 Task: Research Airbnb properties in Tralee, Ireland from 2nd November, 2023 to 15th November, 2023 for 2 adults. Place can be entire place with 1  bedroom having 1 bed and 1 bathroom. Property type can be hotel.
Action: Mouse moved to (317, 98)
Screenshot: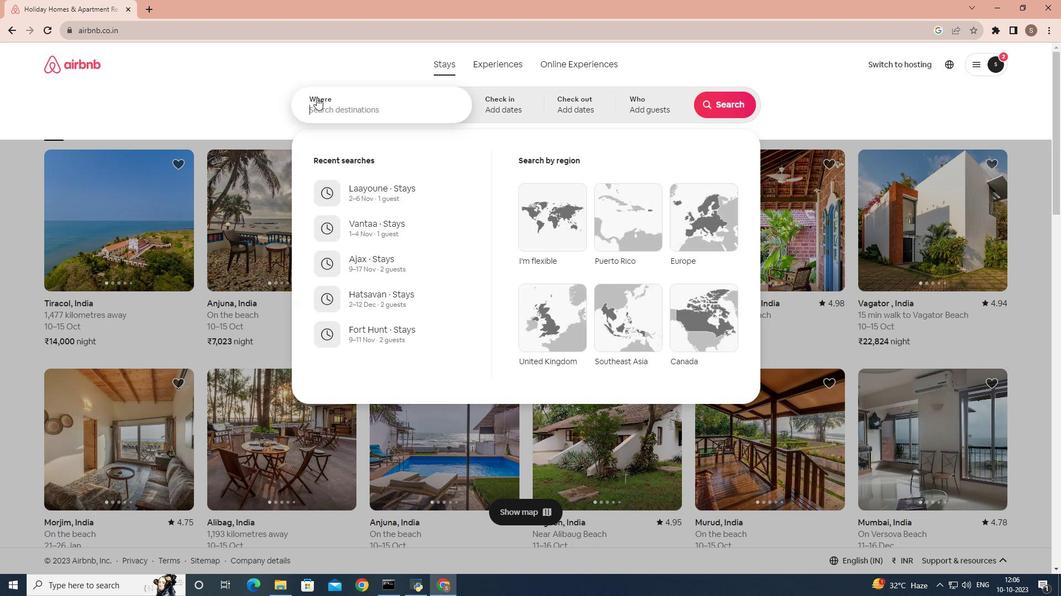 
Action: Mouse pressed left at (317, 98)
Screenshot: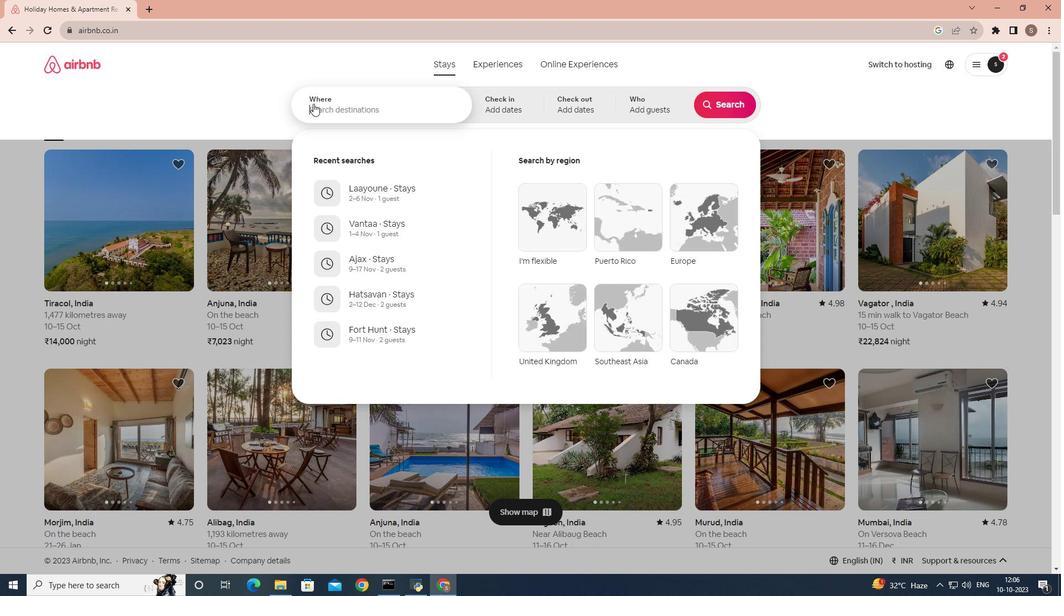 
Action: Mouse moved to (327, 112)
Screenshot: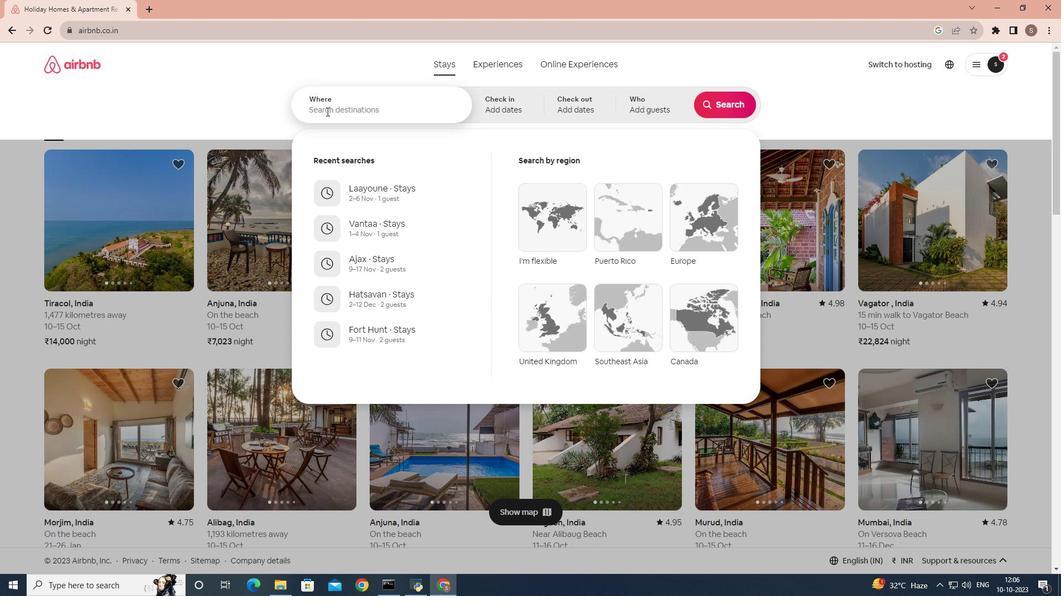 
Action: Mouse pressed left at (327, 112)
Screenshot: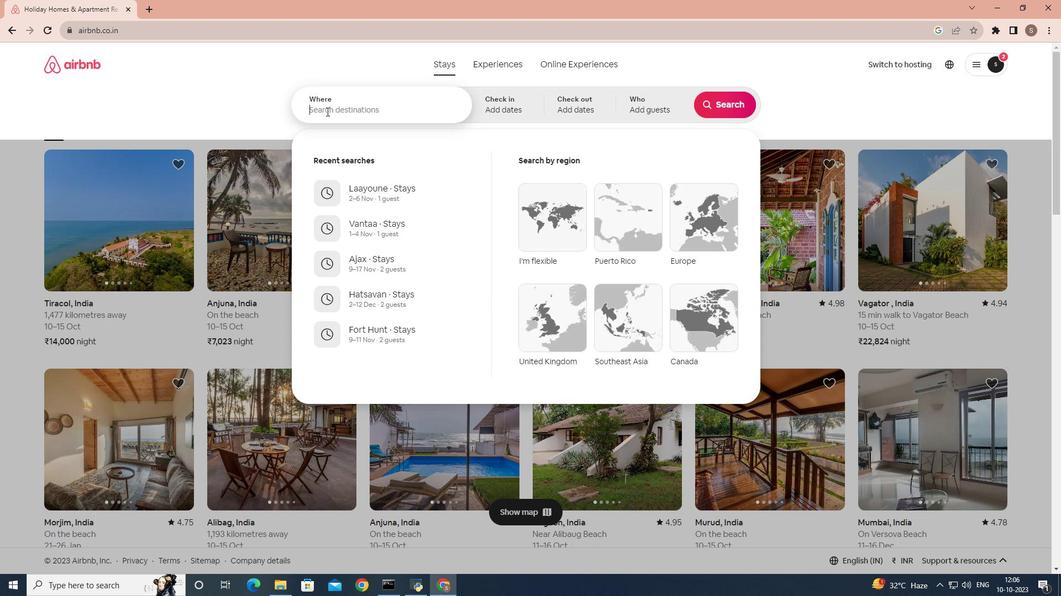 
Action: Key pressed <Key.caps_lock>T<Key.caps_lock>ralee
Screenshot: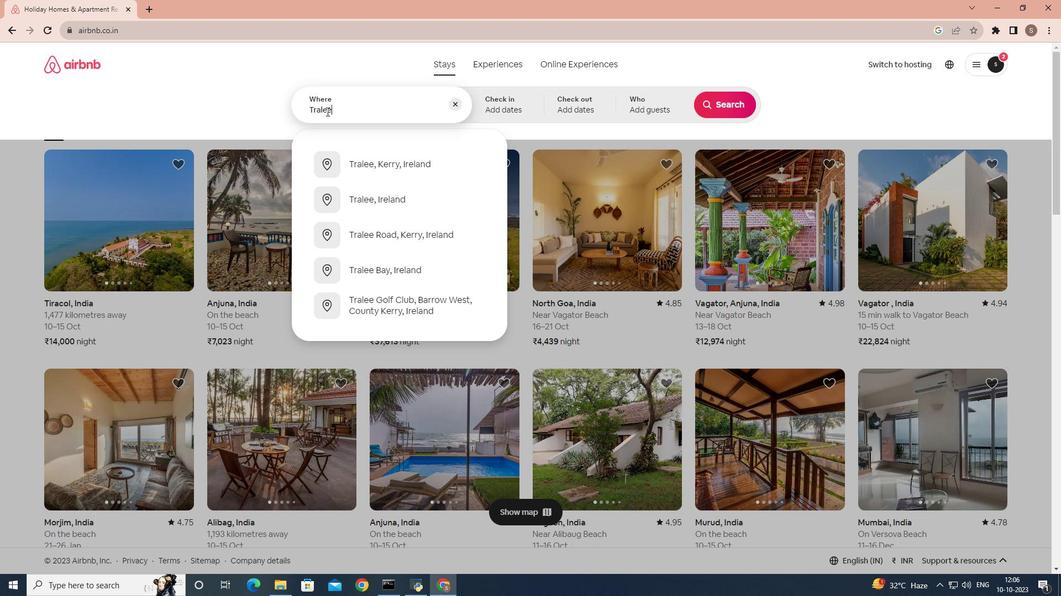 
Action: Mouse moved to (417, 208)
Screenshot: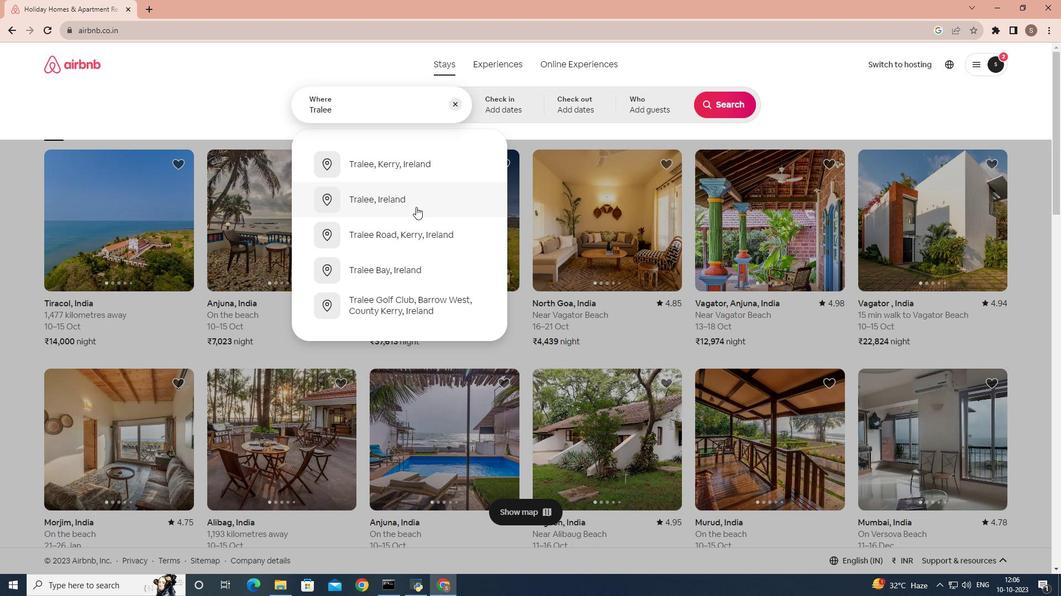 
Action: Mouse pressed left at (417, 208)
Screenshot: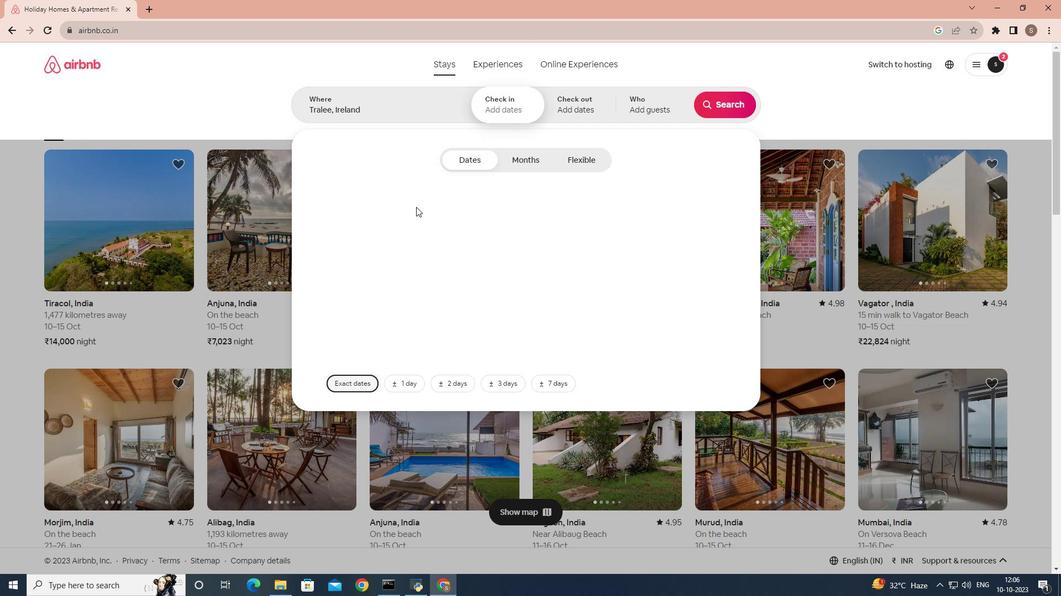 
Action: Mouse moved to (671, 242)
Screenshot: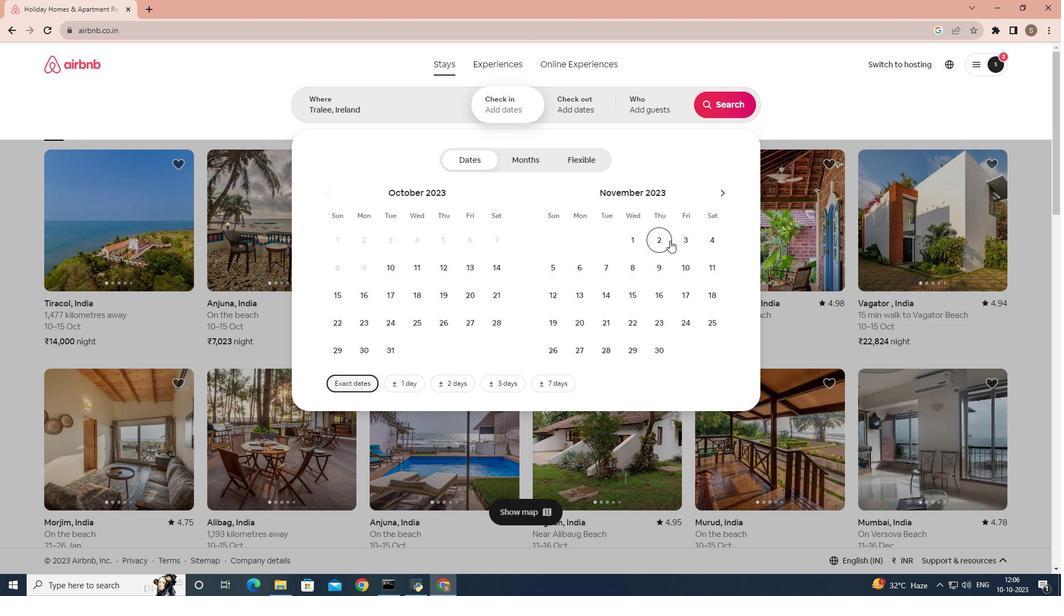 
Action: Mouse pressed left at (671, 242)
Screenshot: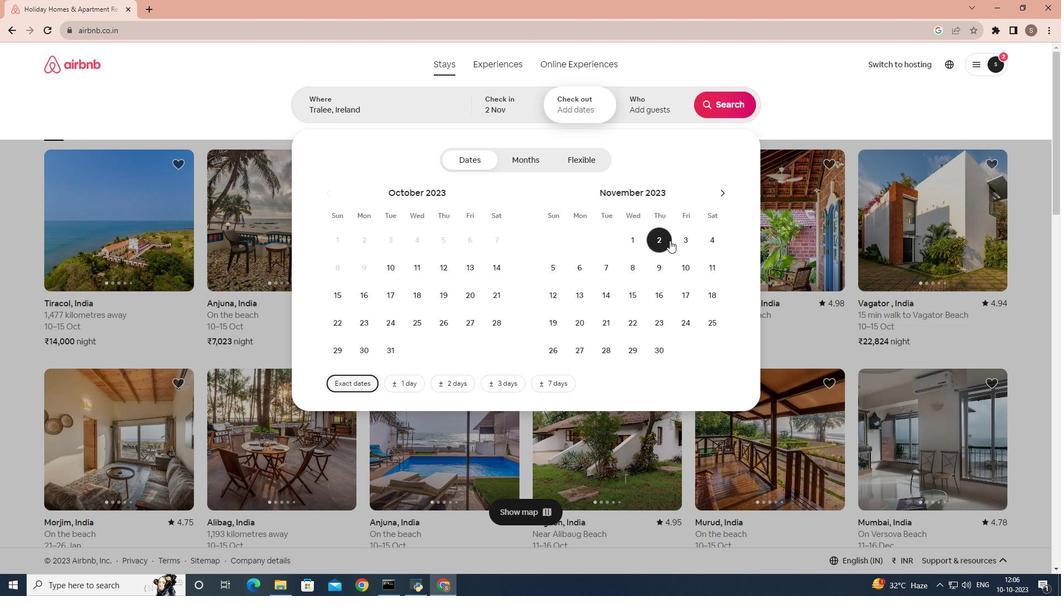 
Action: Mouse moved to (625, 295)
Screenshot: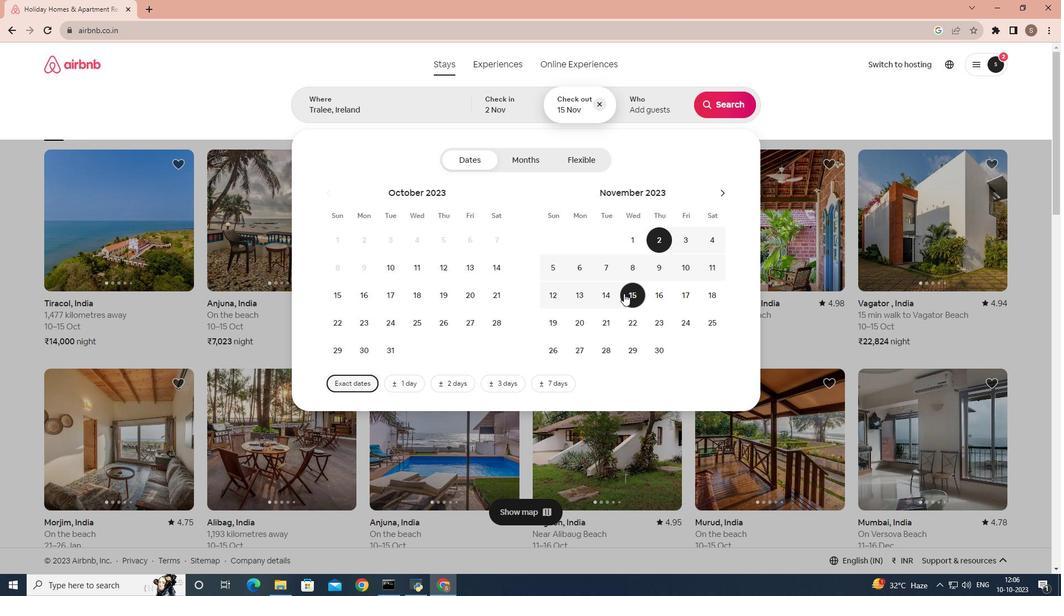 
Action: Mouse pressed left at (625, 295)
Screenshot: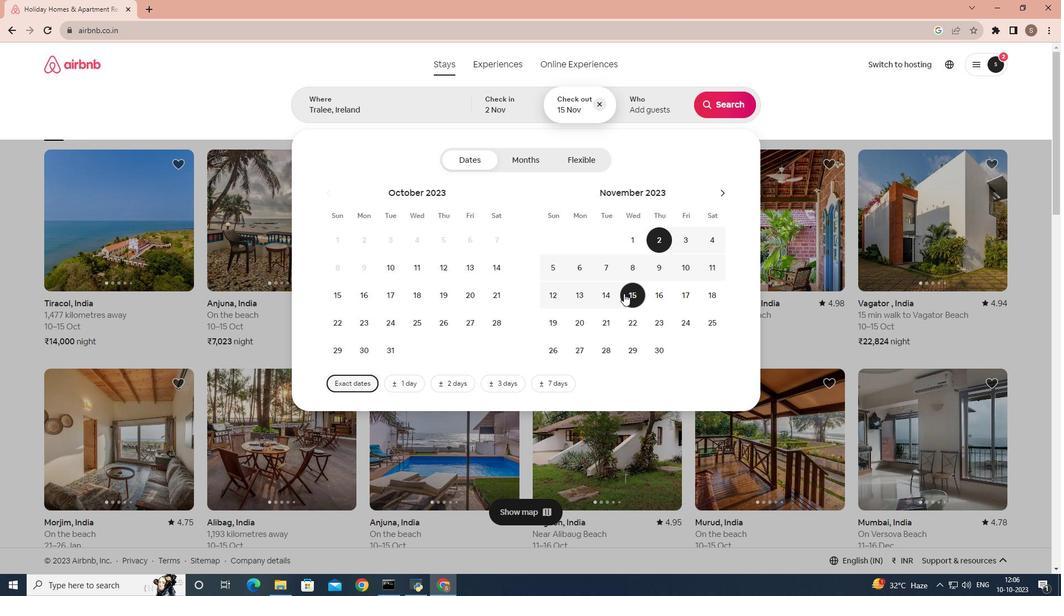 
Action: Mouse moved to (637, 104)
Screenshot: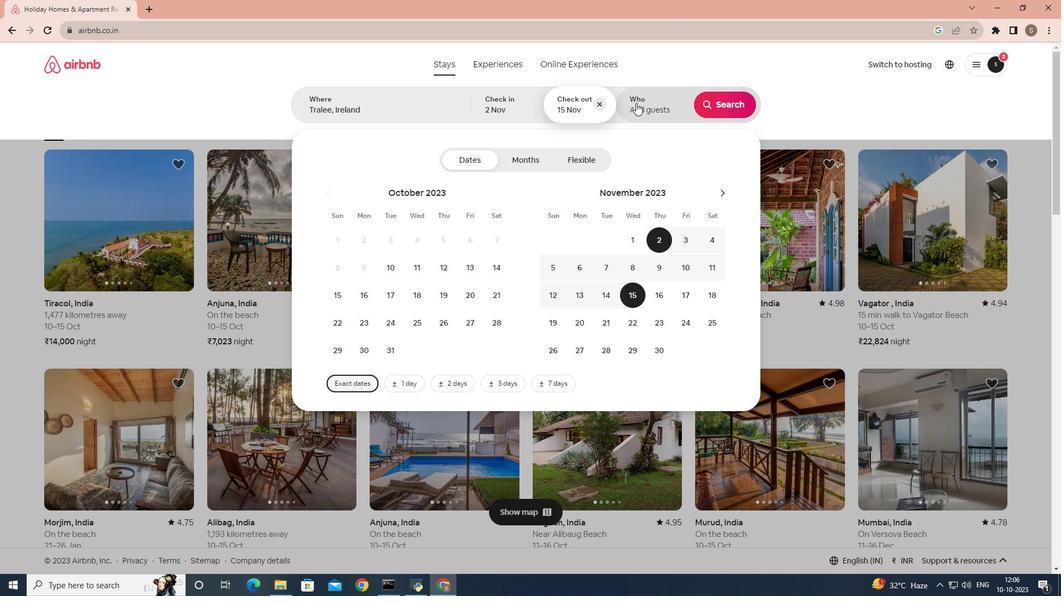 
Action: Mouse pressed left at (637, 104)
Screenshot: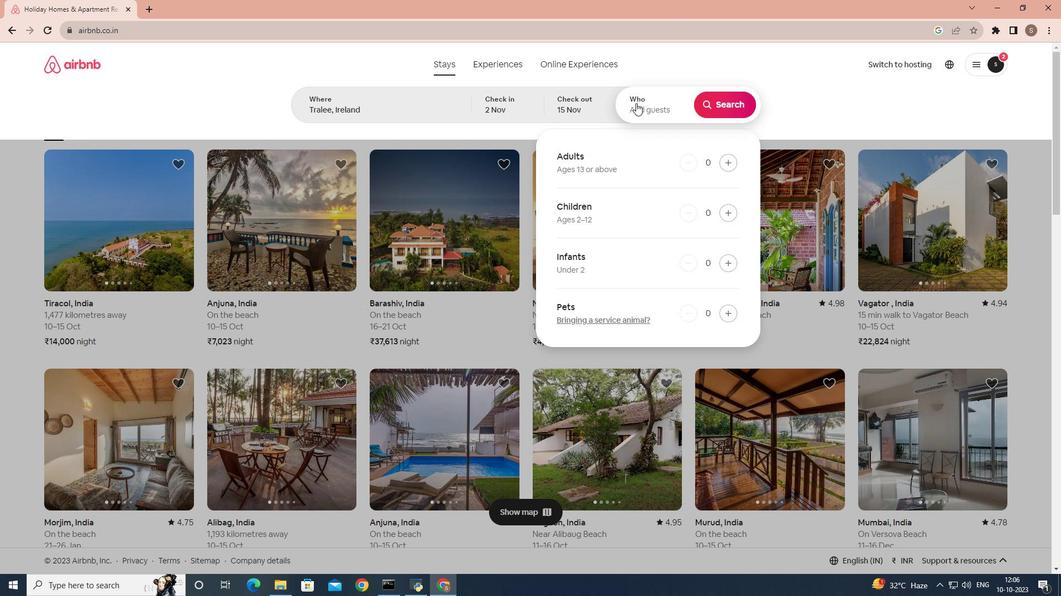 
Action: Mouse moved to (742, 165)
Screenshot: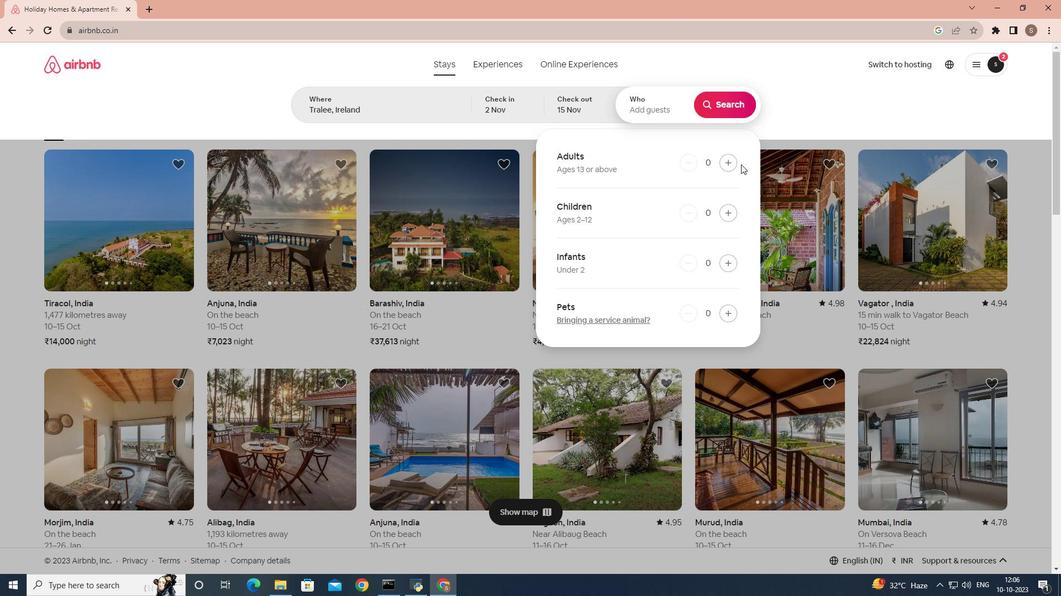 
Action: Mouse pressed left at (742, 165)
Screenshot: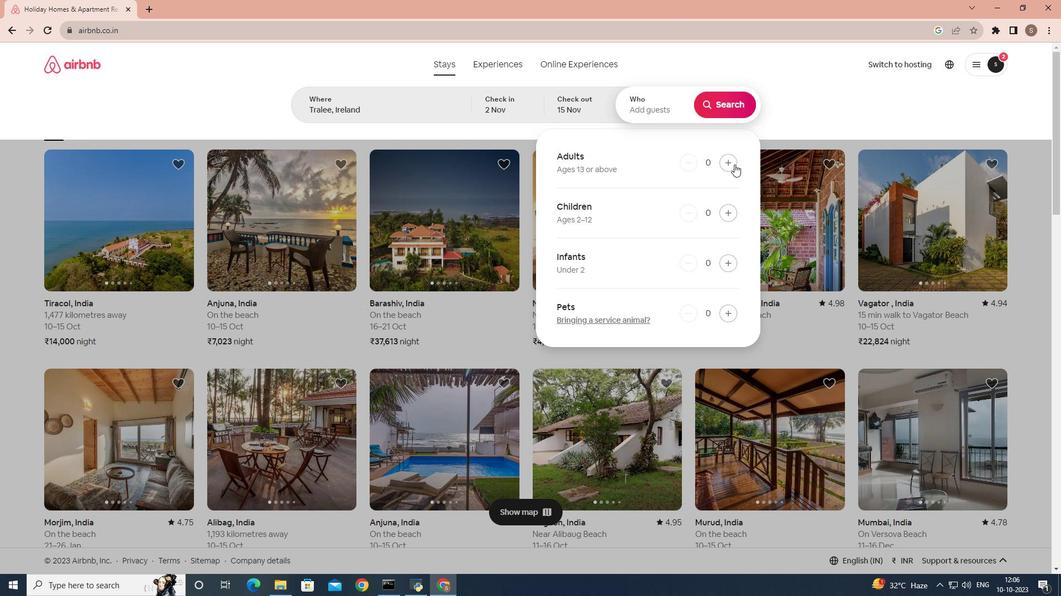 
Action: Mouse moved to (731, 165)
Screenshot: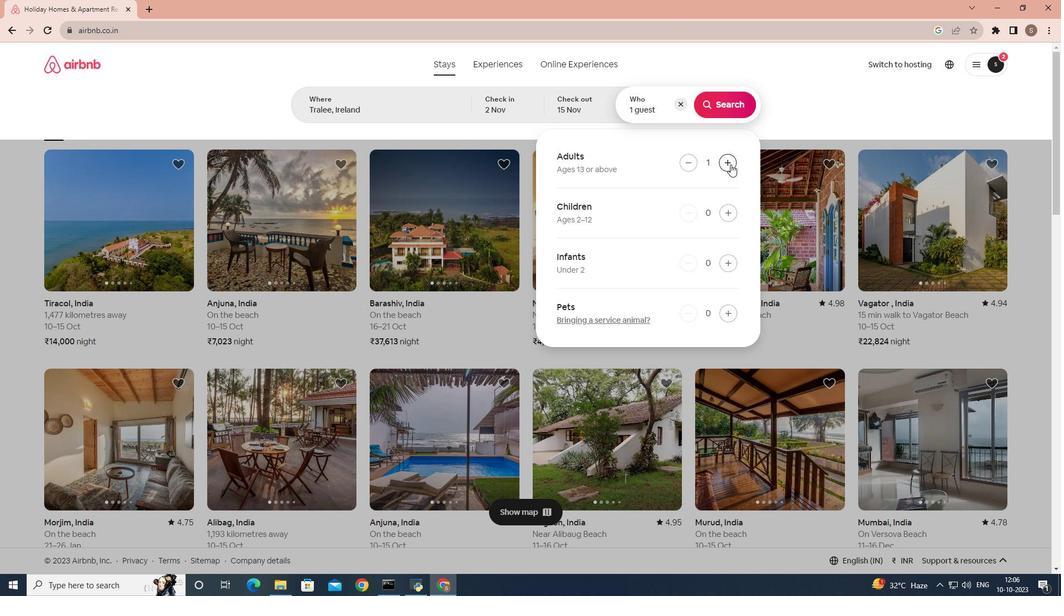 
Action: Mouse pressed left at (731, 165)
Screenshot: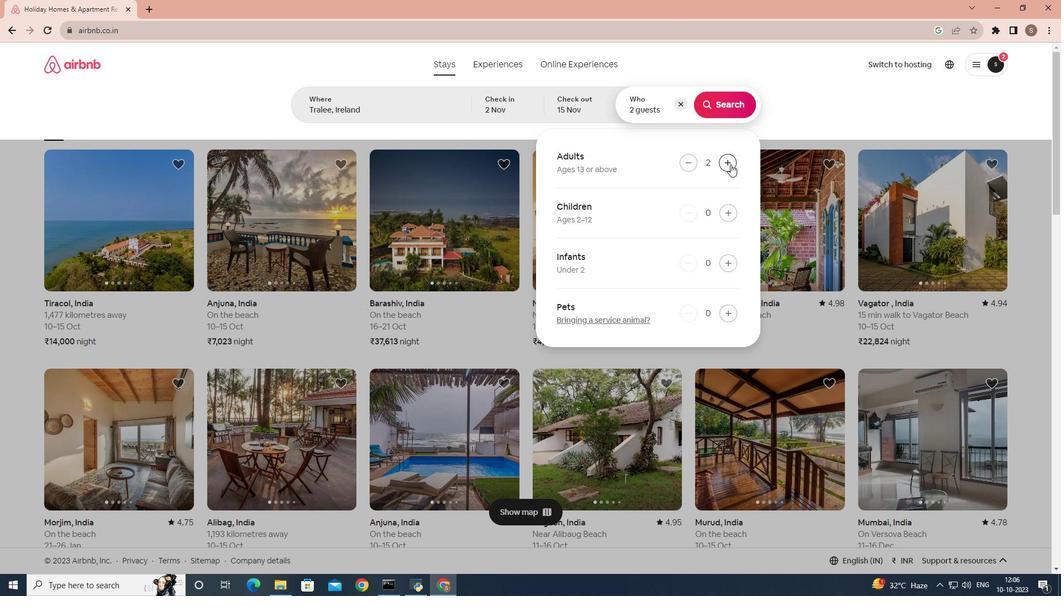 
Action: Mouse pressed left at (731, 165)
Screenshot: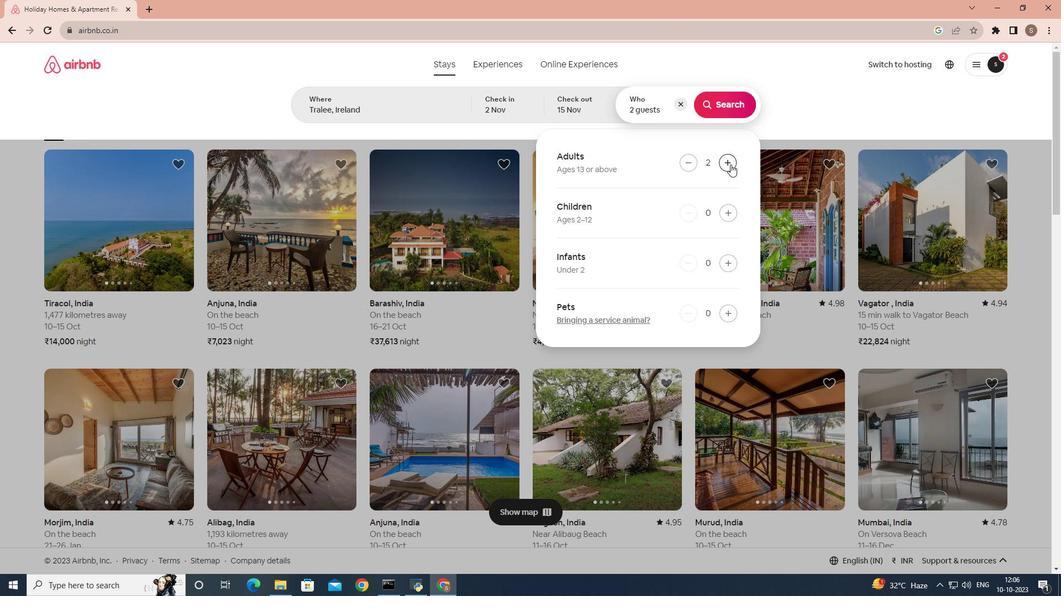
Action: Mouse moved to (734, 111)
Screenshot: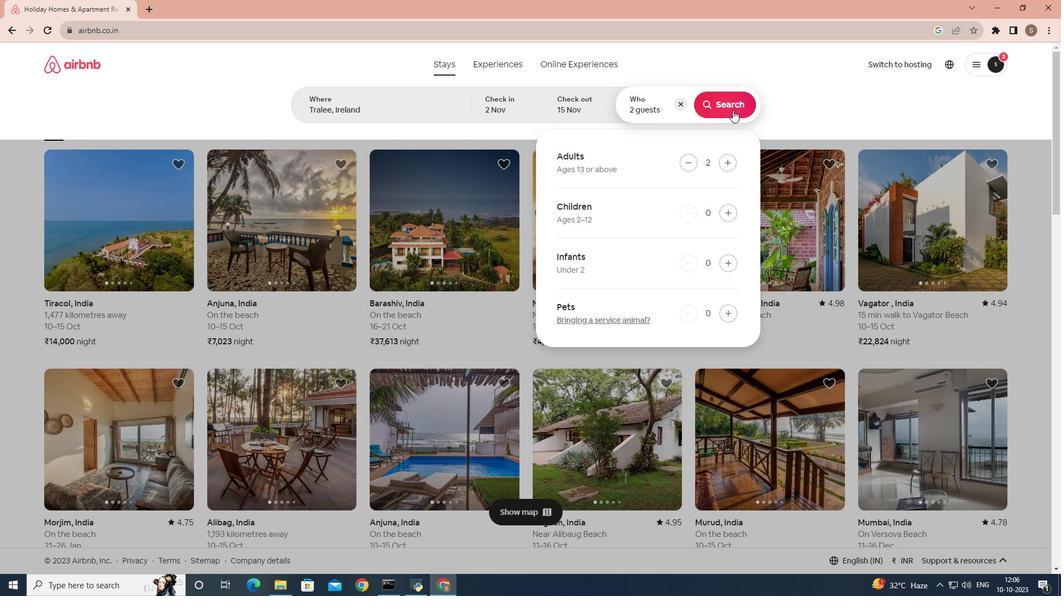 
Action: Mouse pressed left at (734, 111)
Screenshot: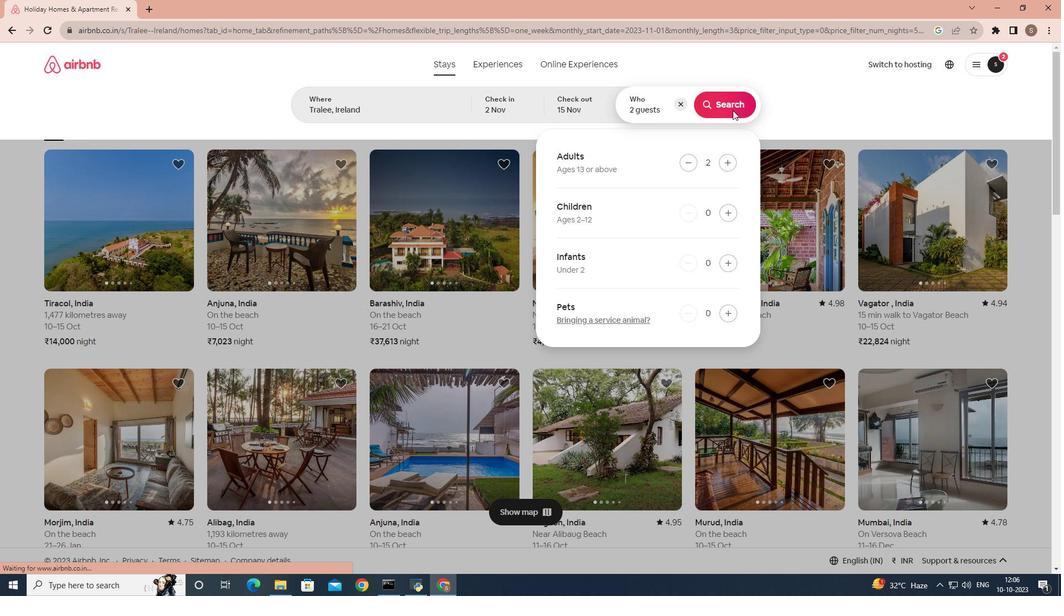 
Action: Mouse moved to (867, 107)
Screenshot: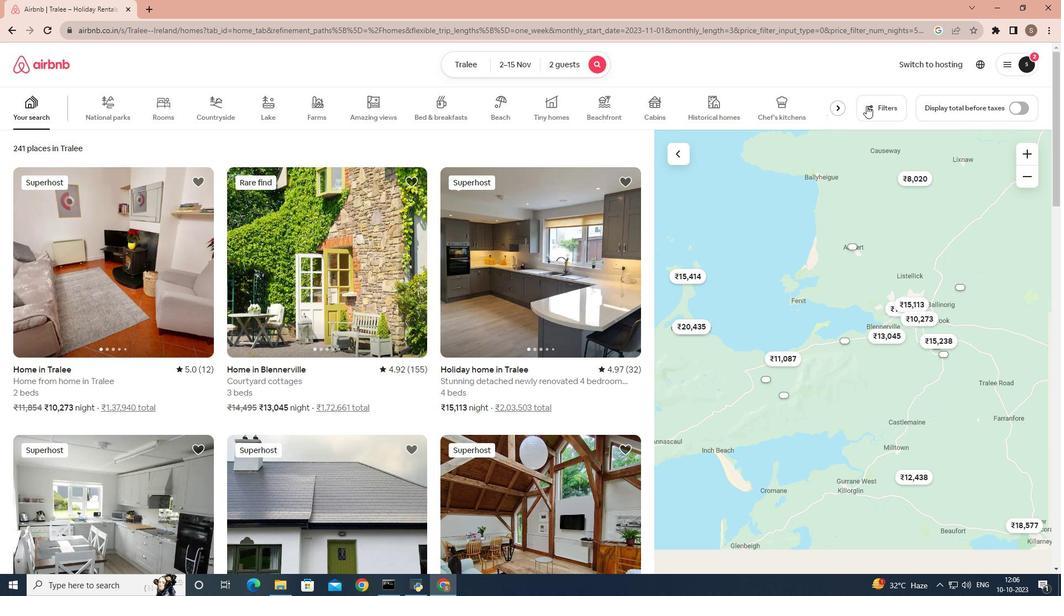 
Action: Mouse pressed left at (867, 107)
Screenshot: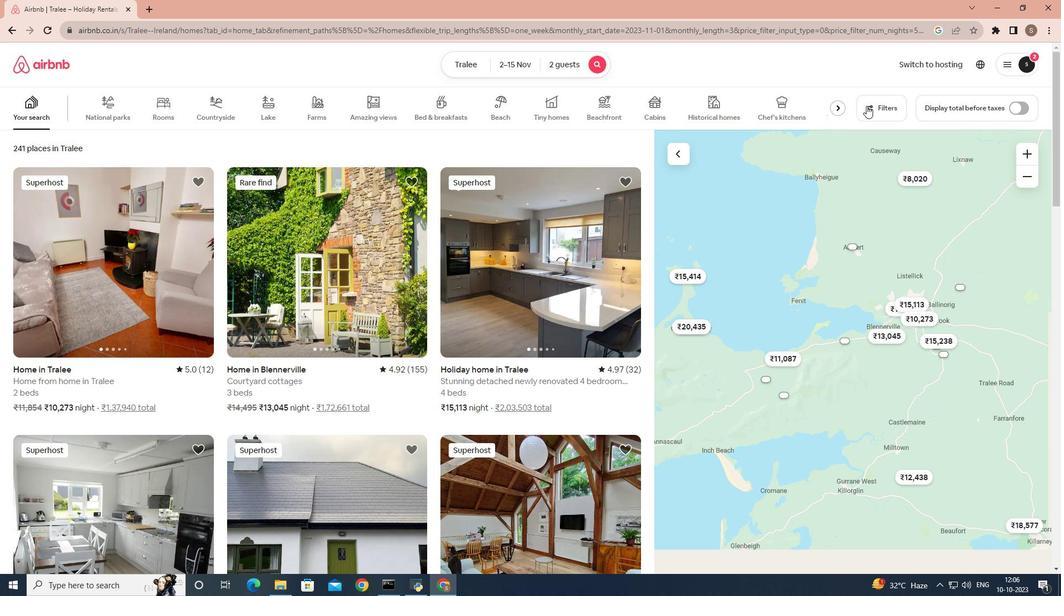 
Action: Mouse moved to (615, 169)
Screenshot: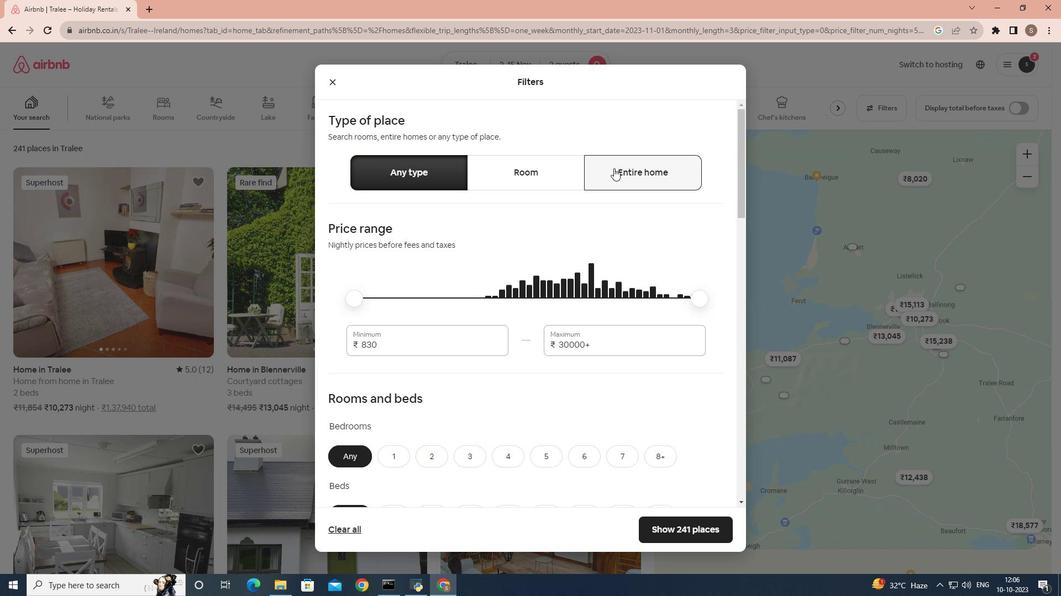 
Action: Mouse pressed left at (615, 169)
Screenshot: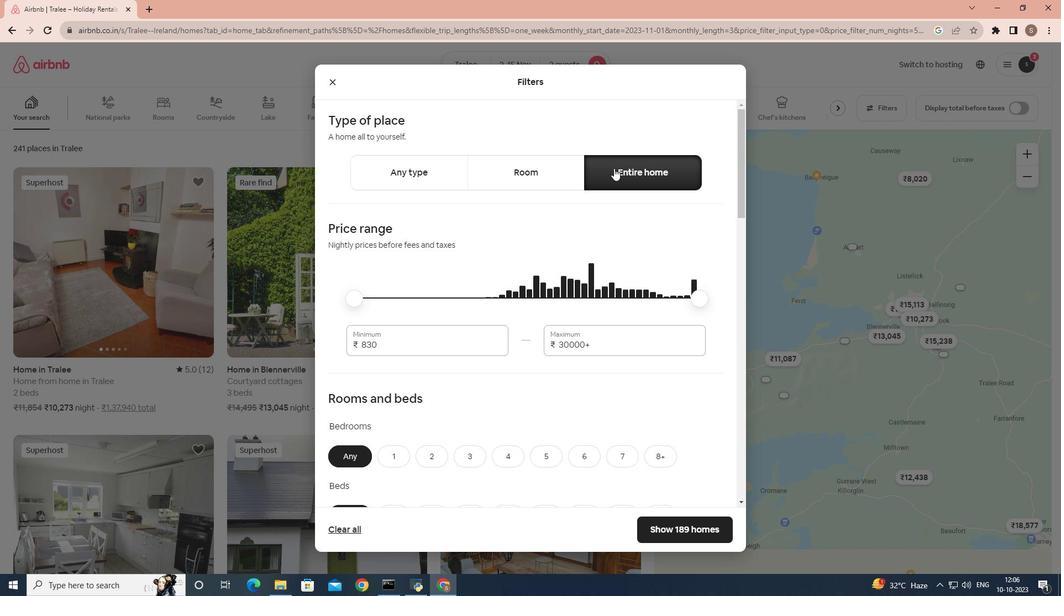 
Action: Mouse moved to (393, 334)
Screenshot: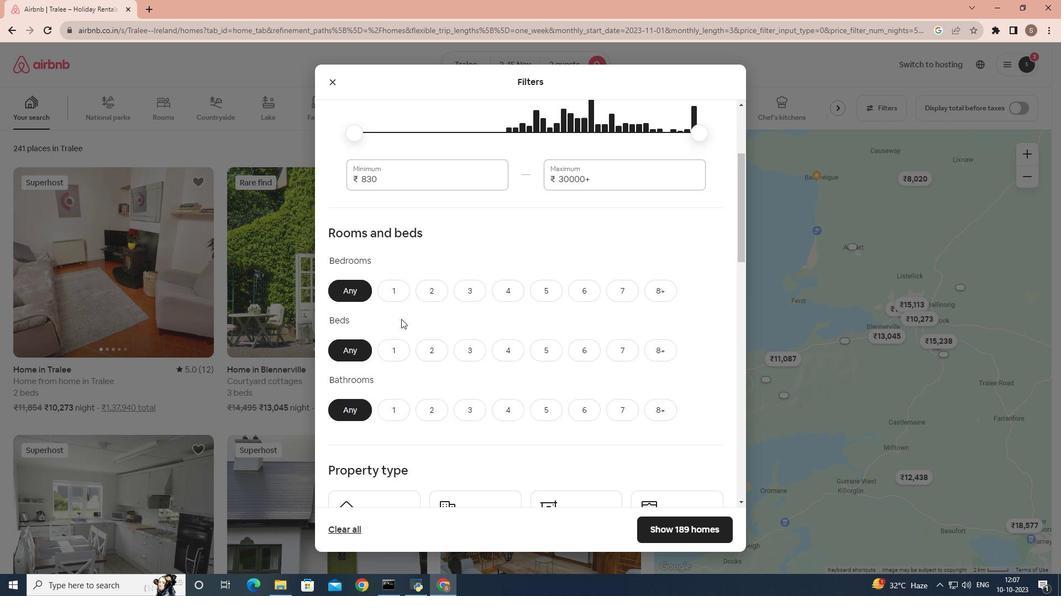 
Action: Mouse scrolled (393, 333) with delta (0, 0)
Screenshot: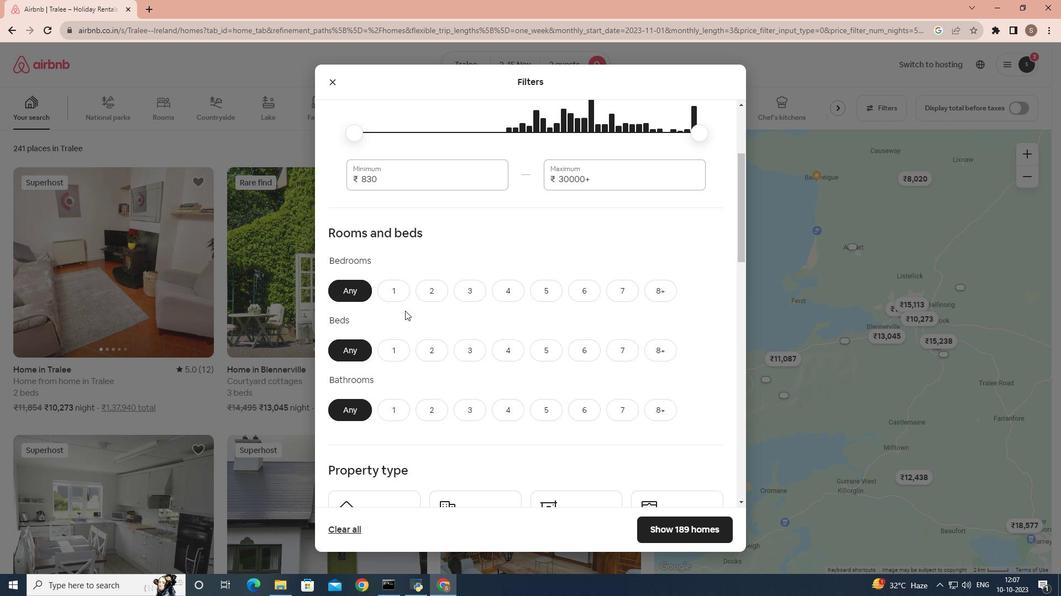 
Action: Mouse scrolled (393, 333) with delta (0, 0)
Screenshot: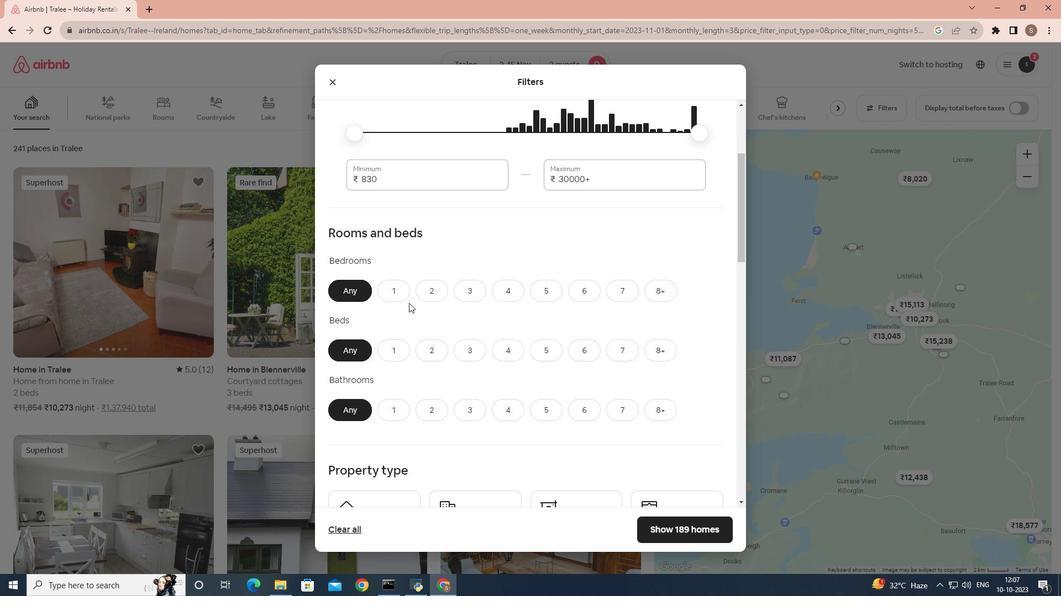 
Action: Mouse scrolled (393, 333) with delta (0, 0)
Screenshot: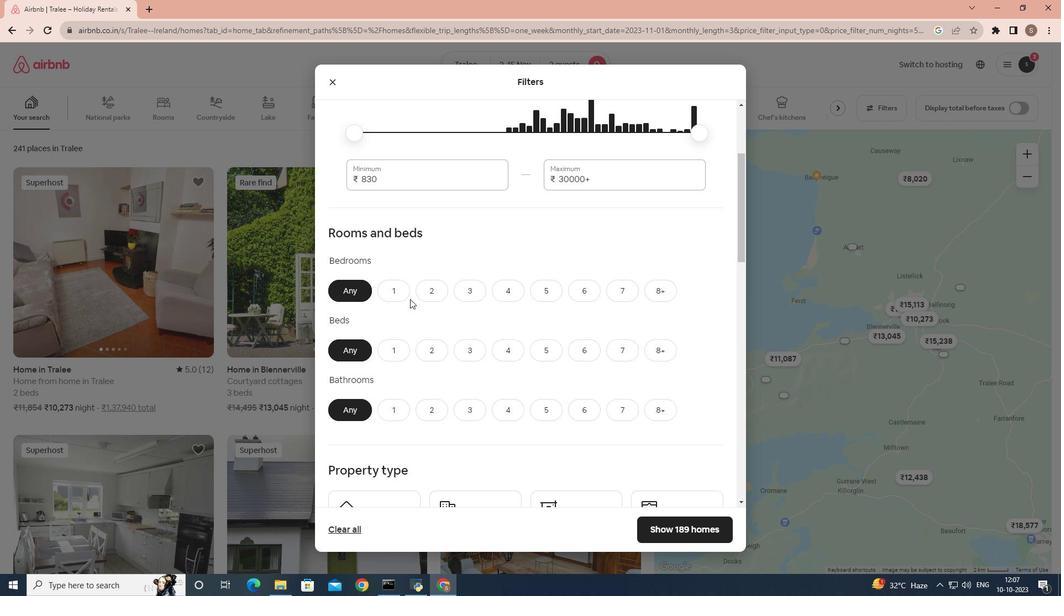 
Action: Mouse moved to (408, 297)
Screenshot: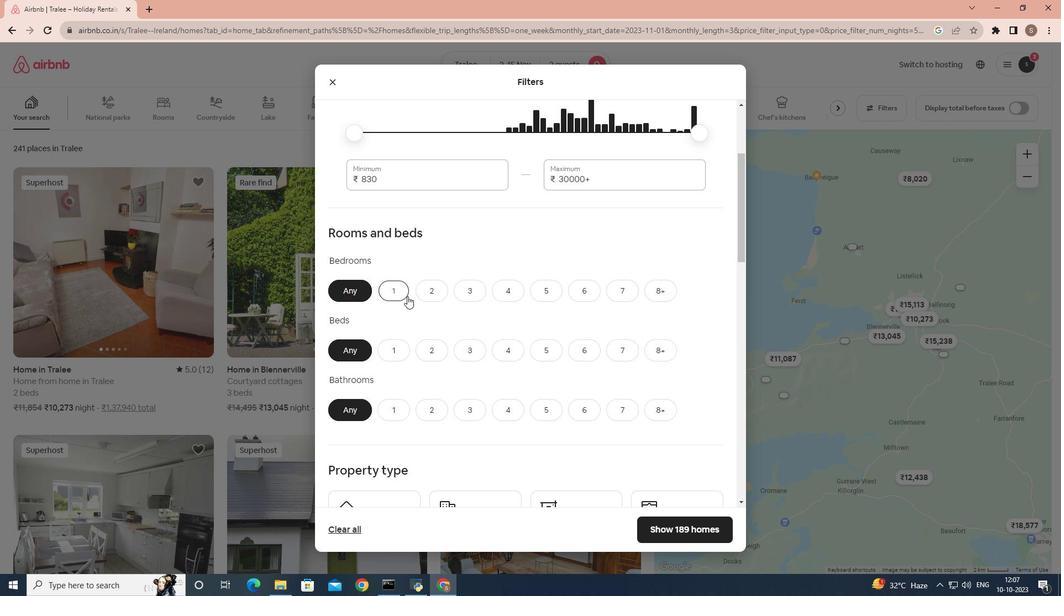 
Action: Mouse pressed left at (408, 297)
Screenshot: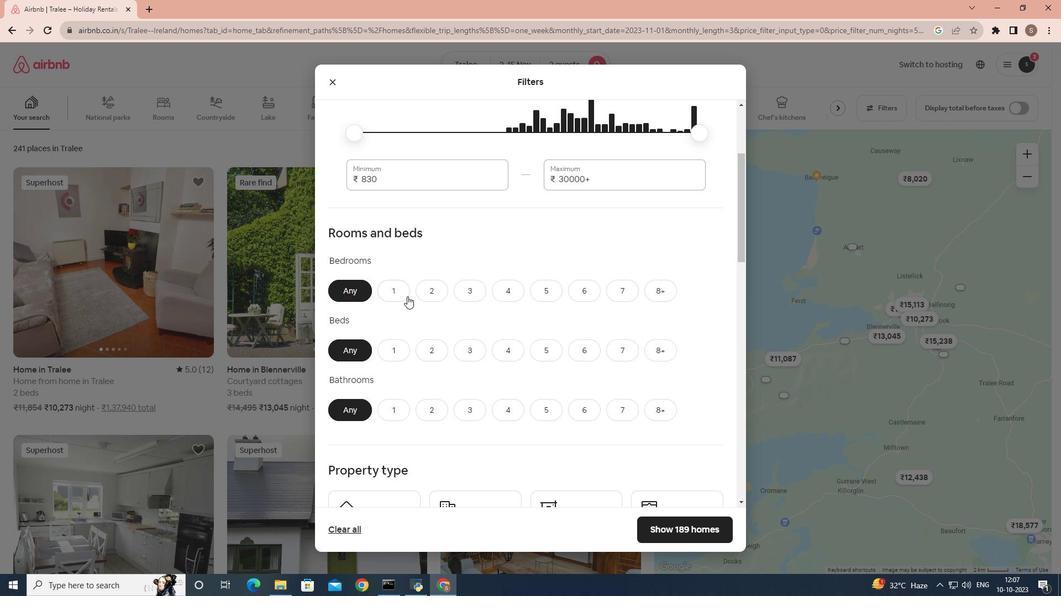 
Action: Mouse scrolled (408, 297) with delta (0, 0)
Screenshot: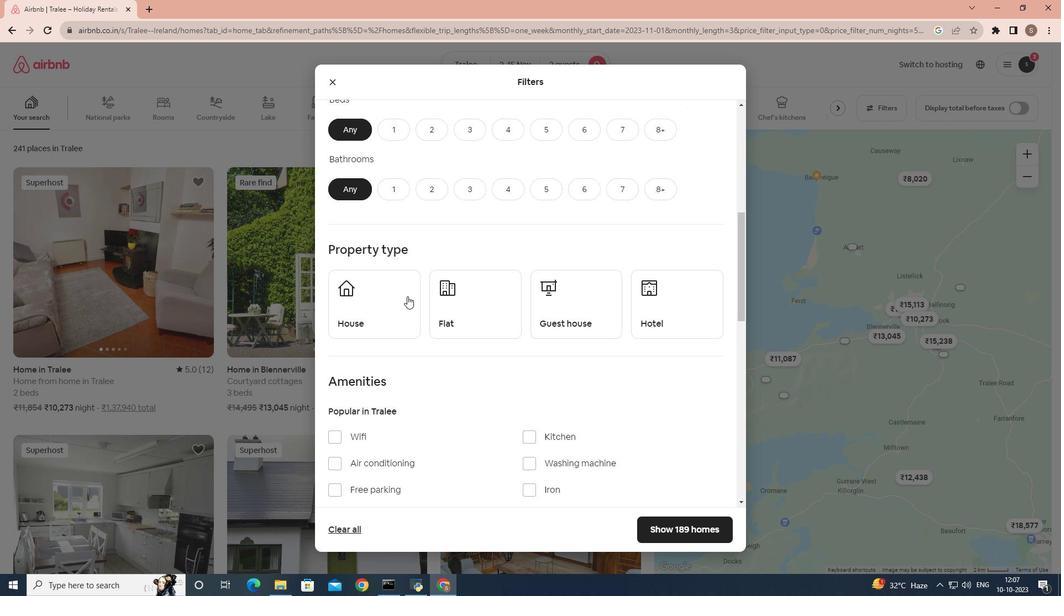 
Action: Mouse scrolled (408, 297) with delta (0, 0)
Screenshot: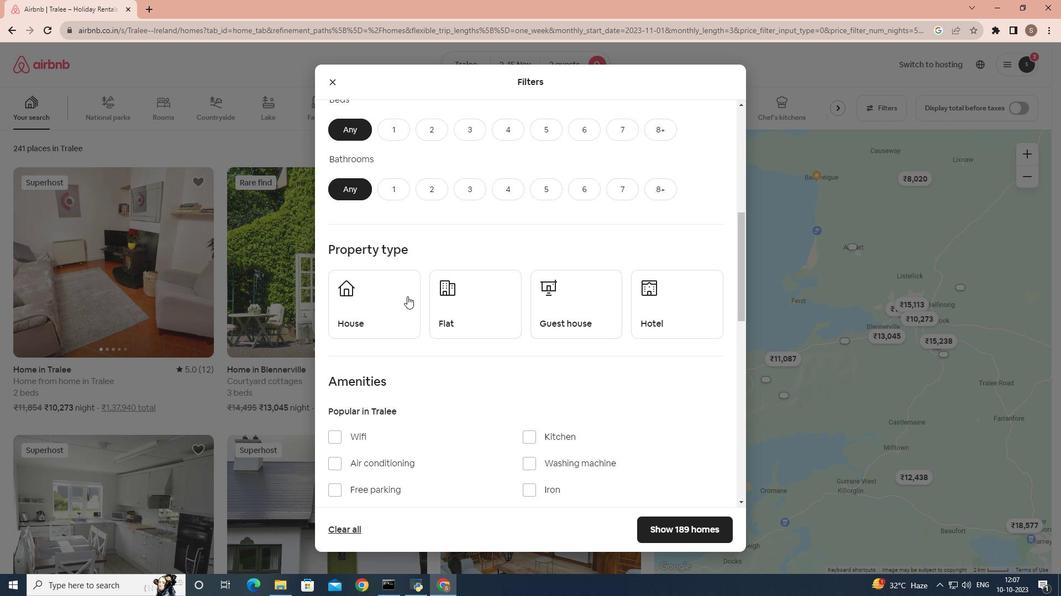 
Action: Mouse scrolled (408, 297) with delta (0, 0)
Screenshot: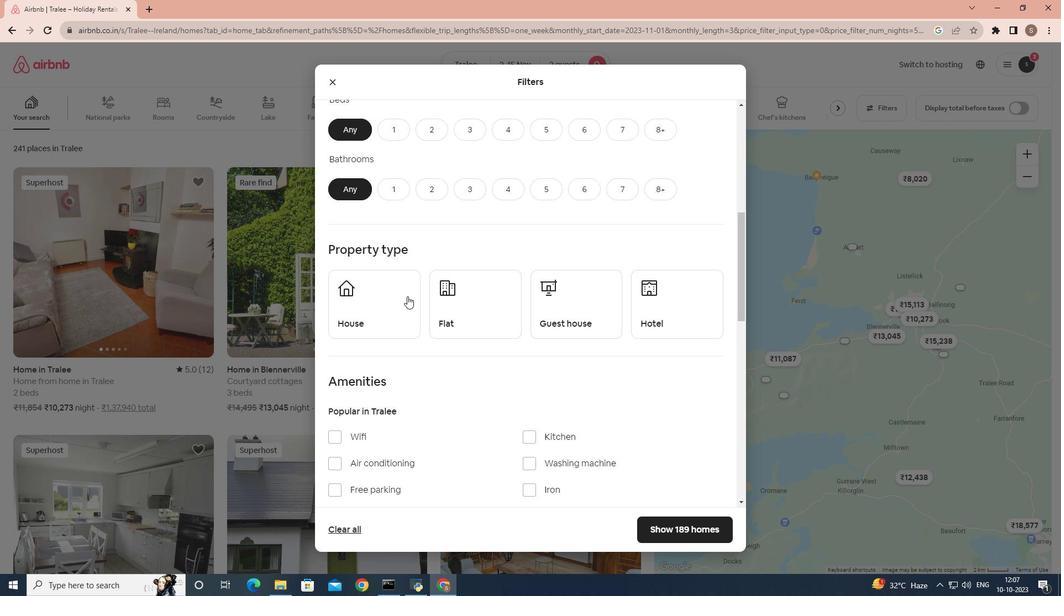 
Action: Mouse scrolled (408, 297) with delta (0, 0)
Screenshot: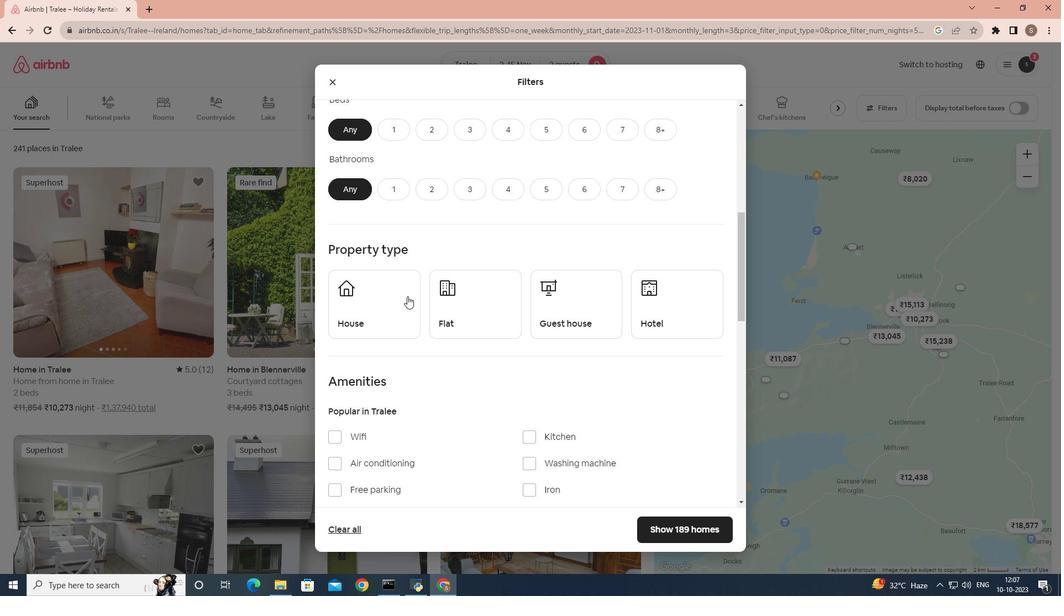 
Action: Mouse moved to (407, 274)
Screenshot: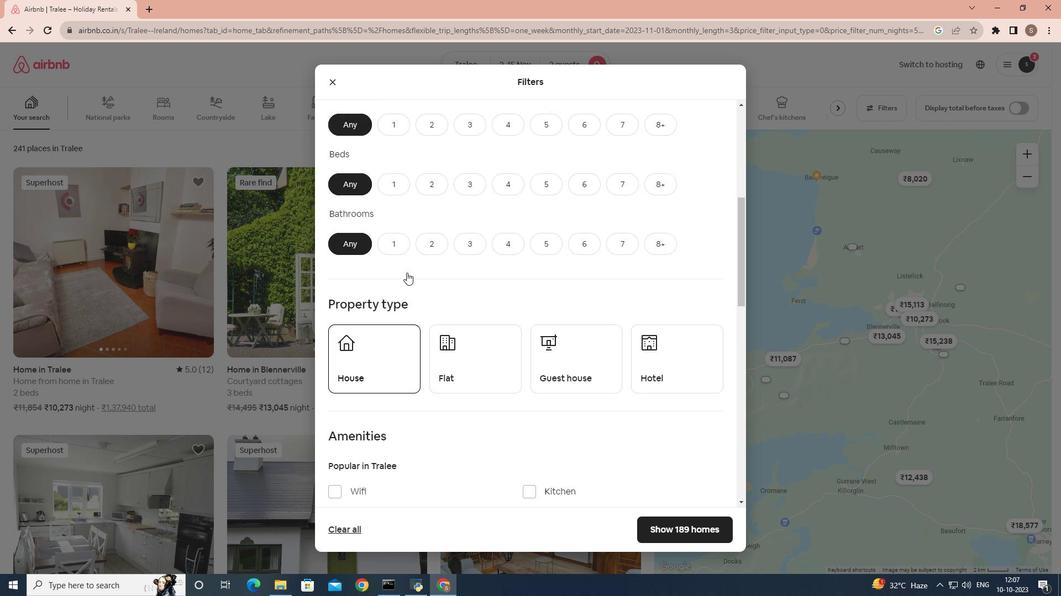 
Action: Mouse scrolled (407, 274) with delta (0, 0)
Screenshot: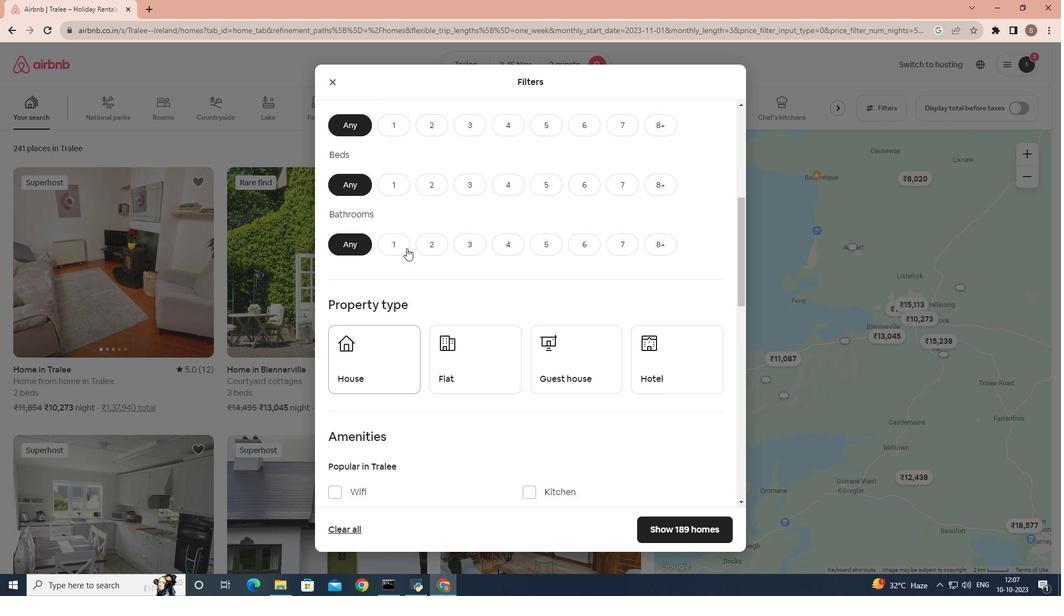 
Action: Mouse moved to (400, 195)
Screenshot: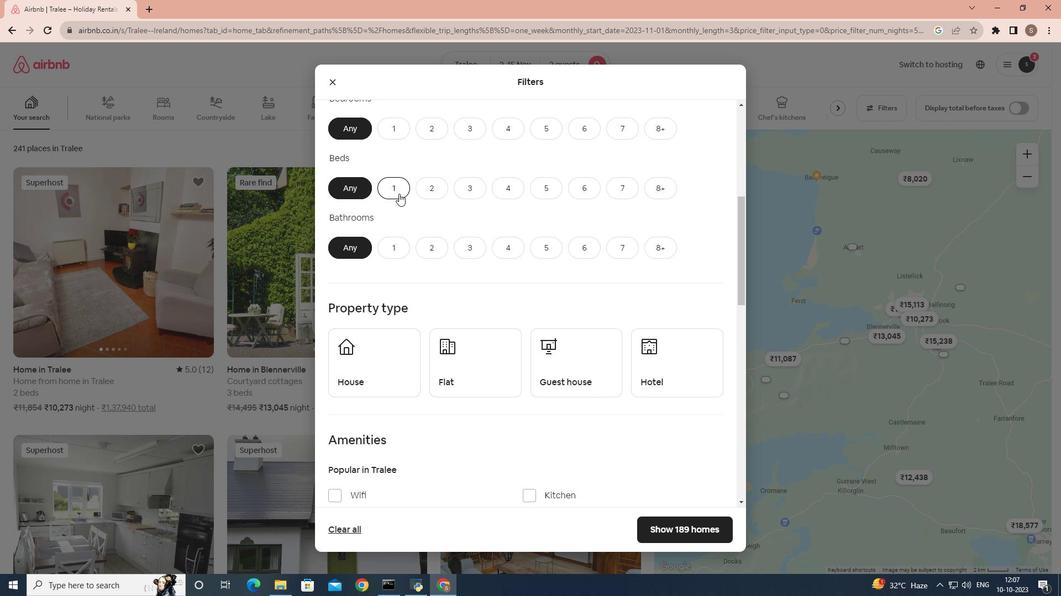 
Action: Mouse scrolled (400, 195) with delta (0, 0)
Screenshot: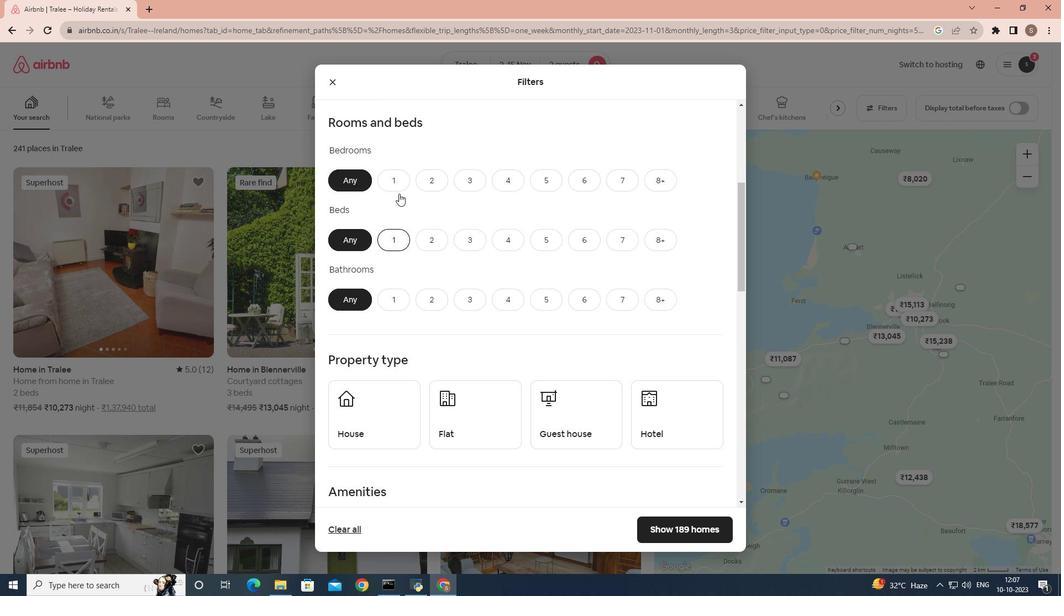 
Action: Mouse scrolled (400, 195) with delta (0, 0)
Screenshot: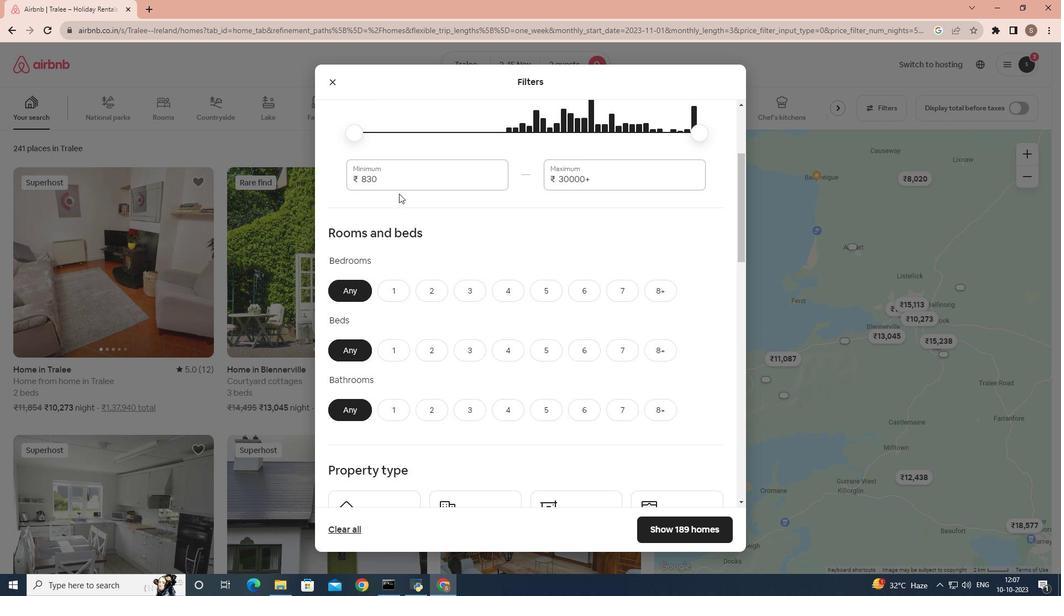
Action: Mouse scrolled (400, 195) with delta (0, 0)
Screenshot: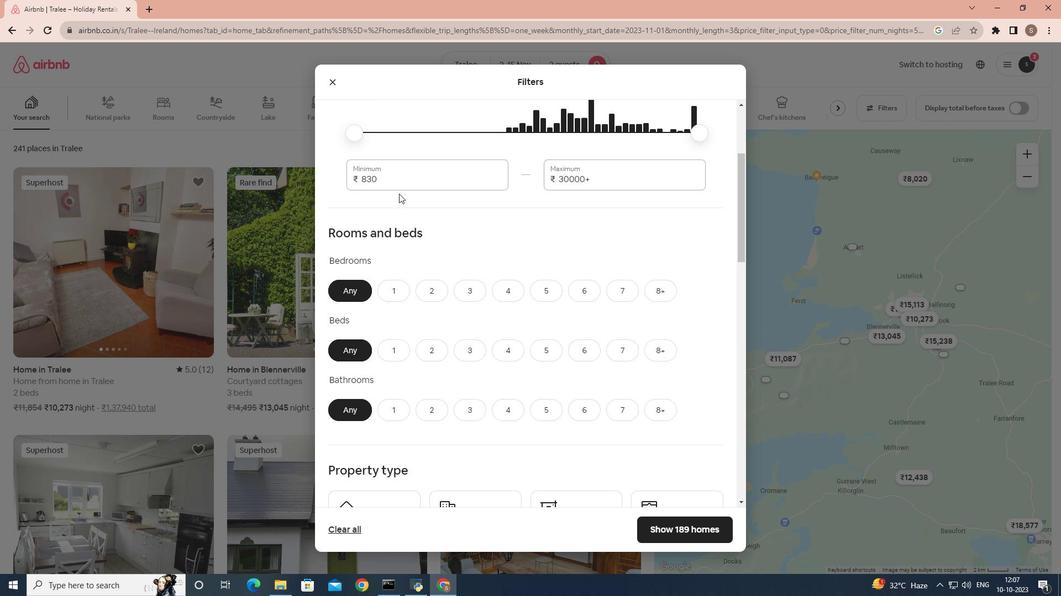 
Action: Mouse scrolled (400, 195) with delta (0, 0)
Screenshot: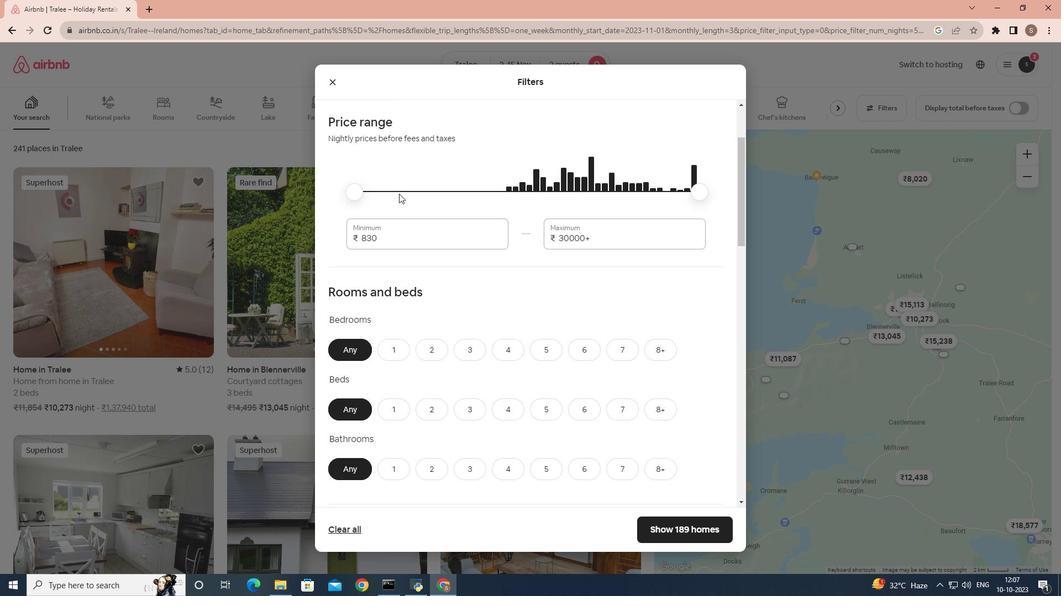 
Action: Mouse scrolled (400, 195) with delta (0, 0)
Screenshot: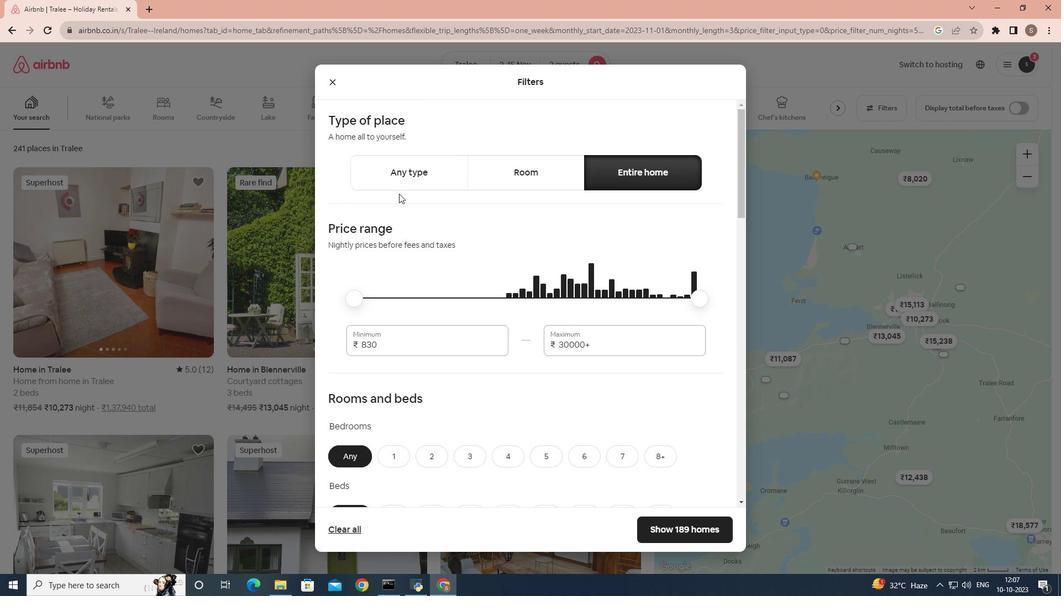 
Action: Mouse scrolled (400, 195) with delta (0, 0)
Screenshot: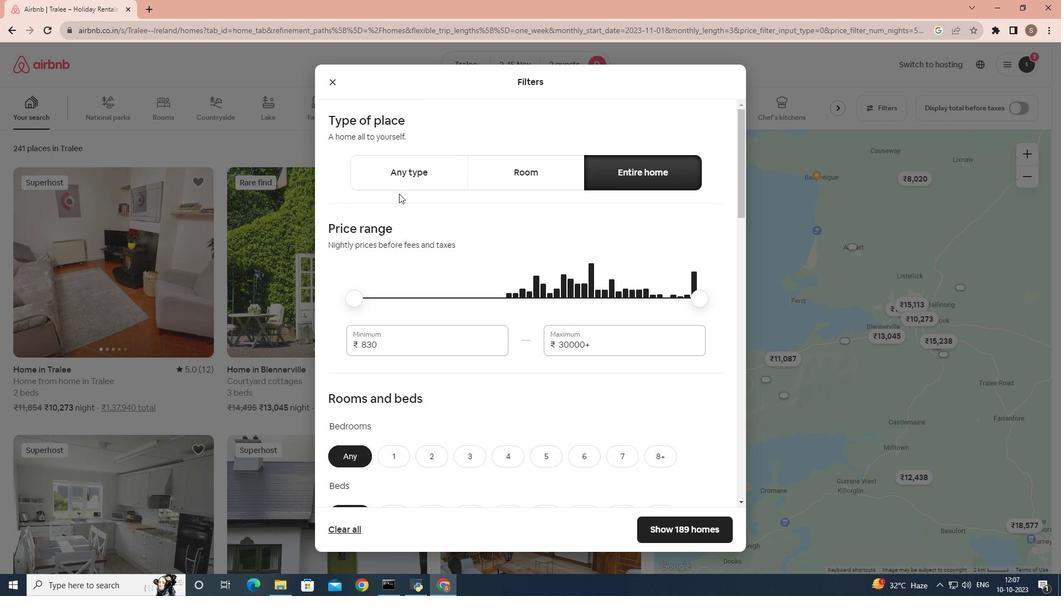 
Action: Mouse scrolled (400, 195) with delta (0, 0)
Screenshot: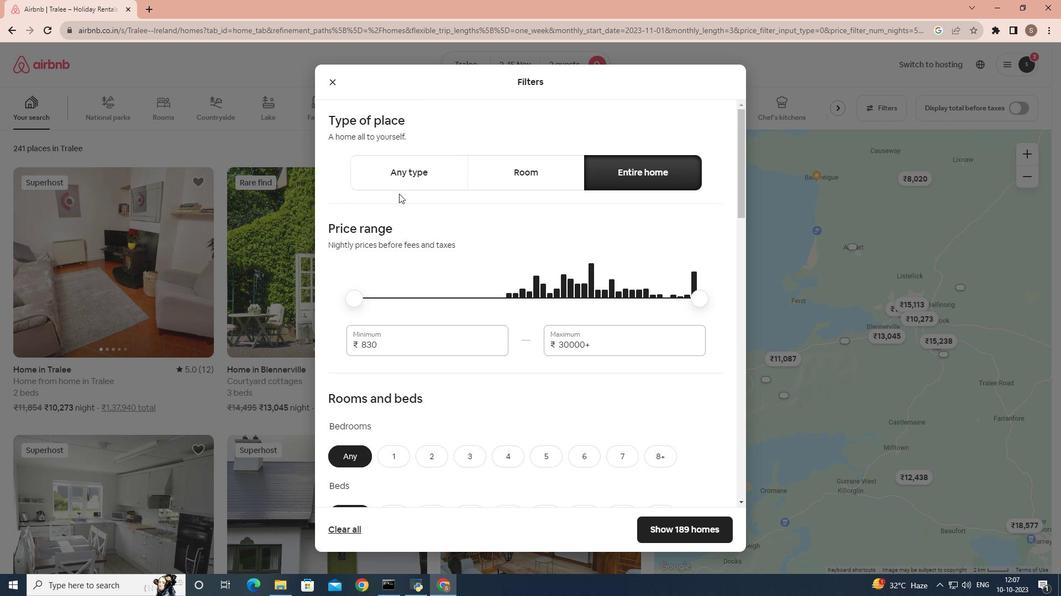 
Action: Mouse scrolled (400, 194) with delta (0, 0)
Screenshot: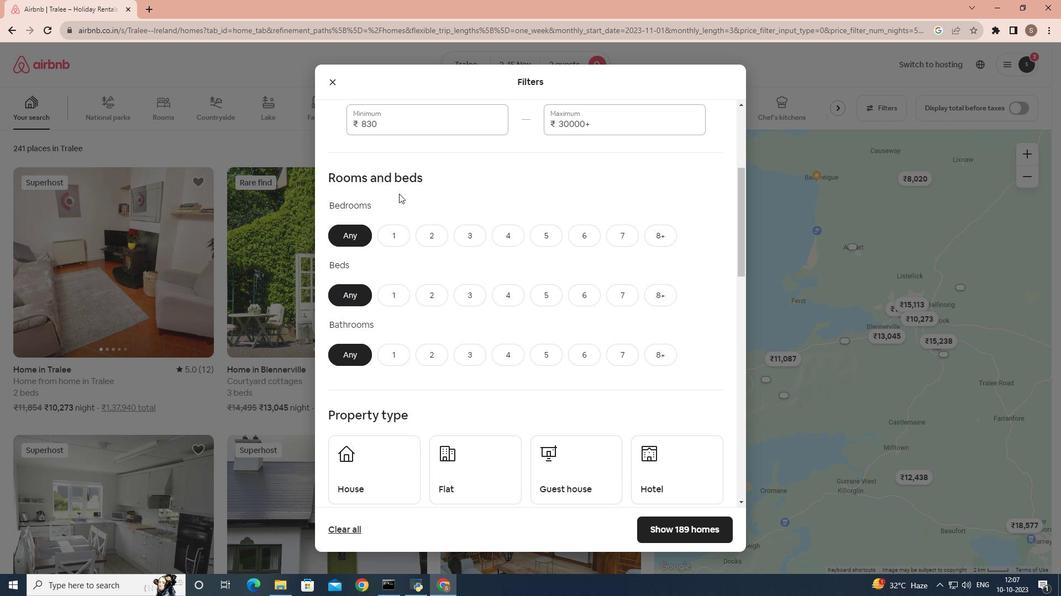 
Action: Mouse scrolled (400, 194) with delta (0, 0)
Screenshot: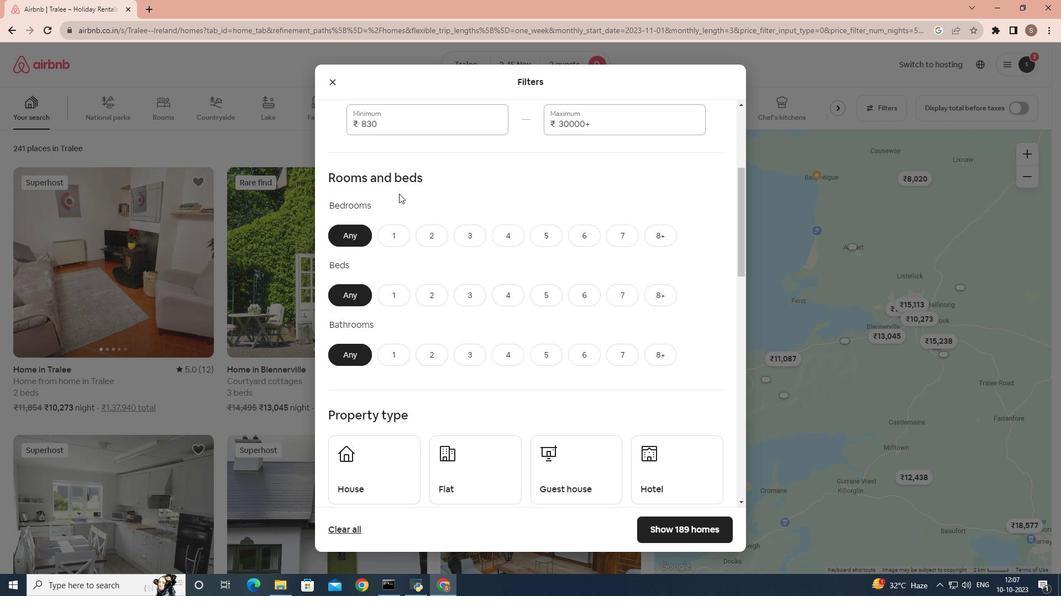 
Action: Mouse scrolled (400, 194) with delta (0, 0)
Screenshot: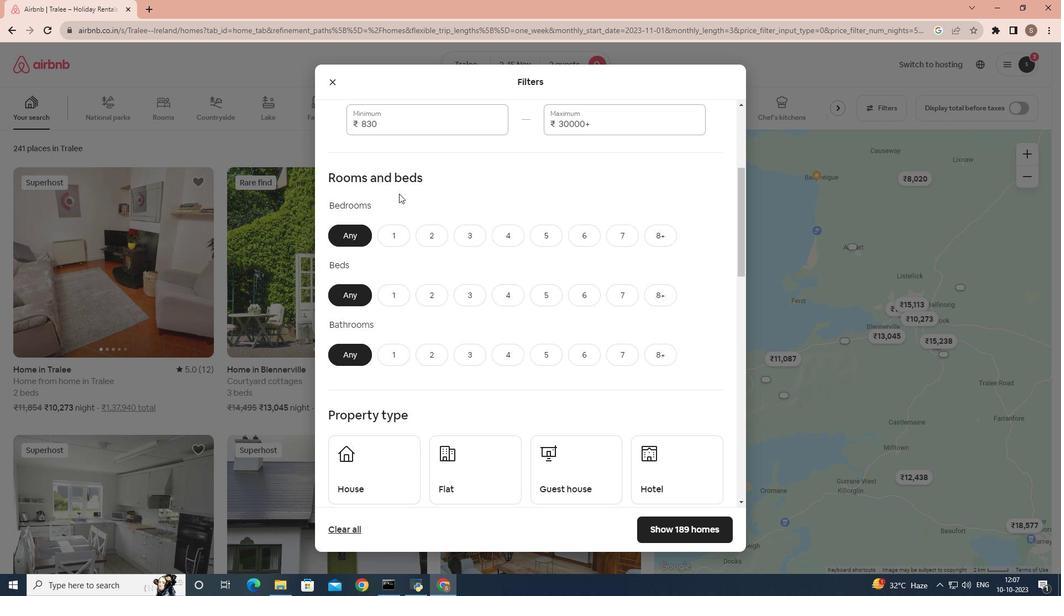 
Action: Mouse scrolled (400, 194) with delta (0, 0)
Screenshot: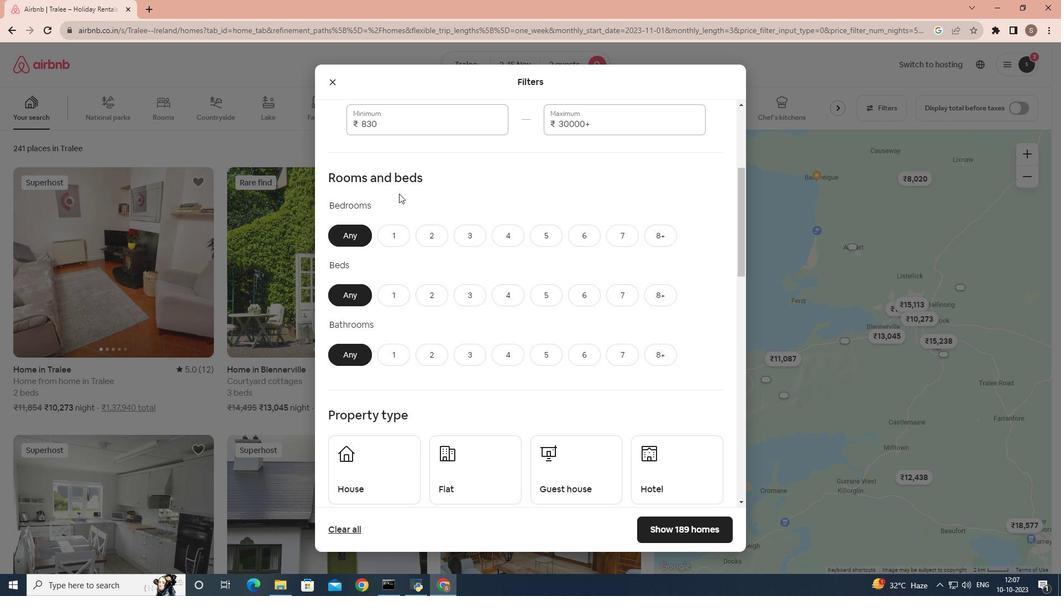 
Action: Mouse moved to (384, 238)
Screenshot: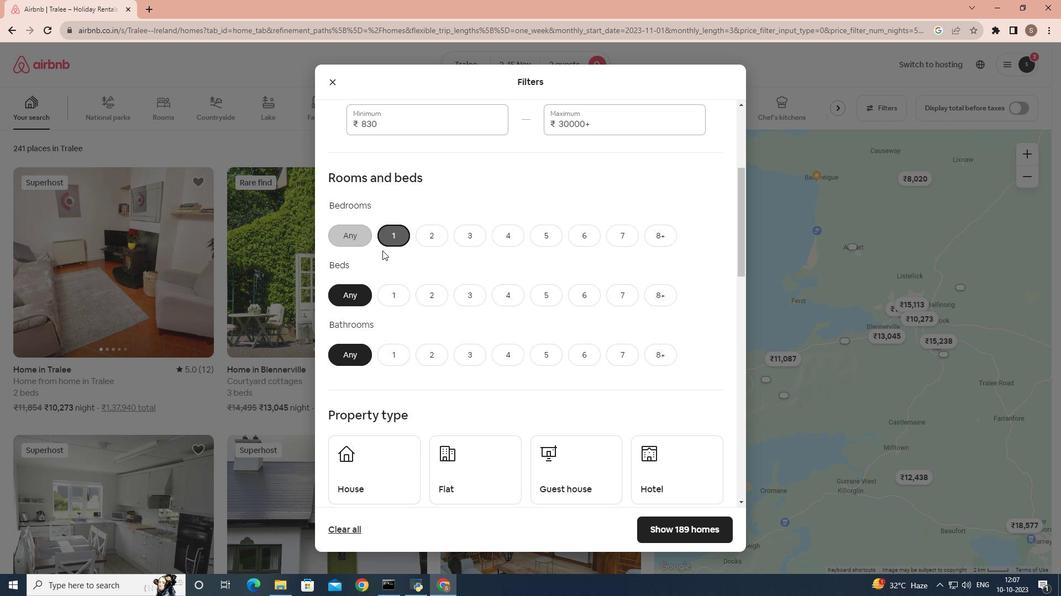 
Action: Mouse pressed left at (384, 238)
Screenshot: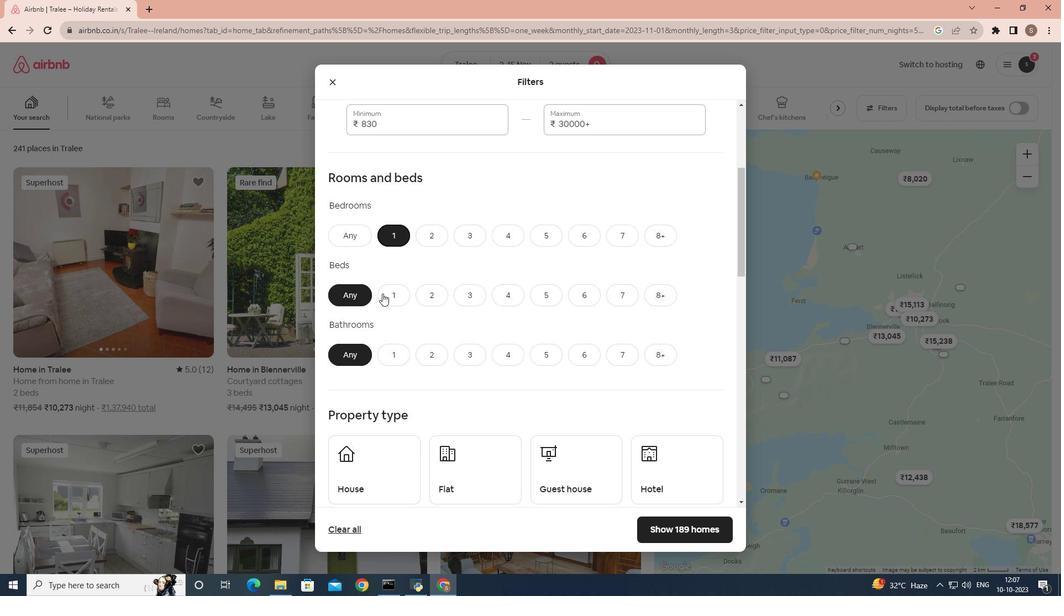
Action: Mouse moved to (403, 297)
Screenshot: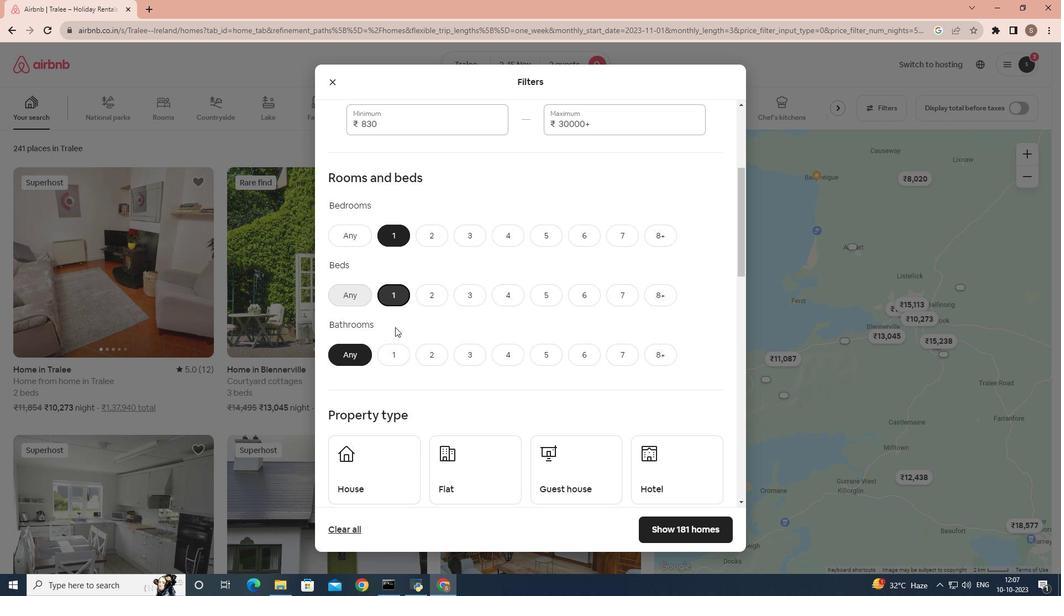 
Action: Mouse pressed left at (403, 297)
Screenshot: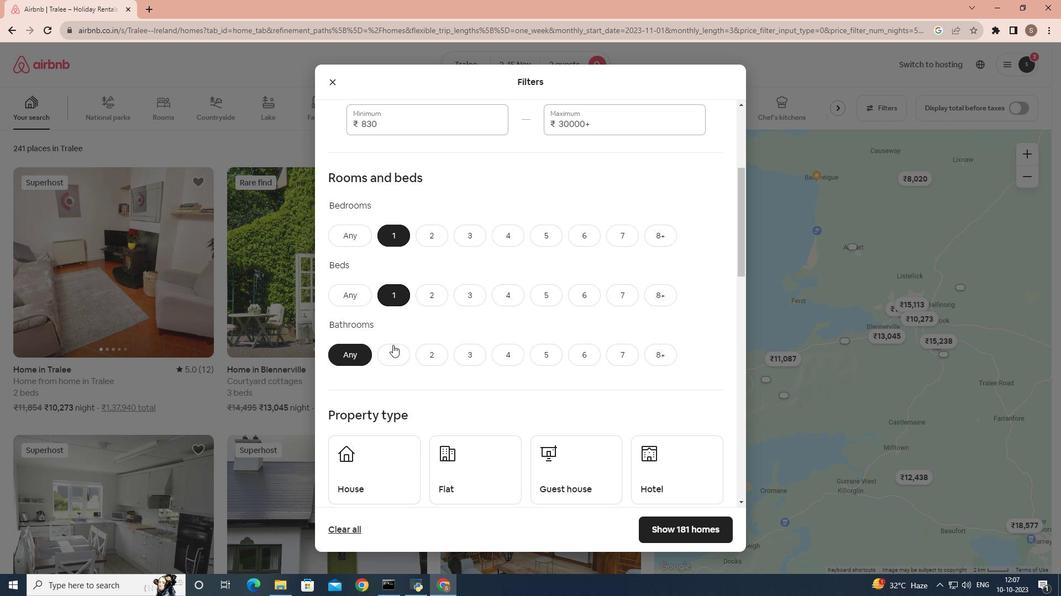 
Action: Mouse moved to (395, 351)
Screenshot: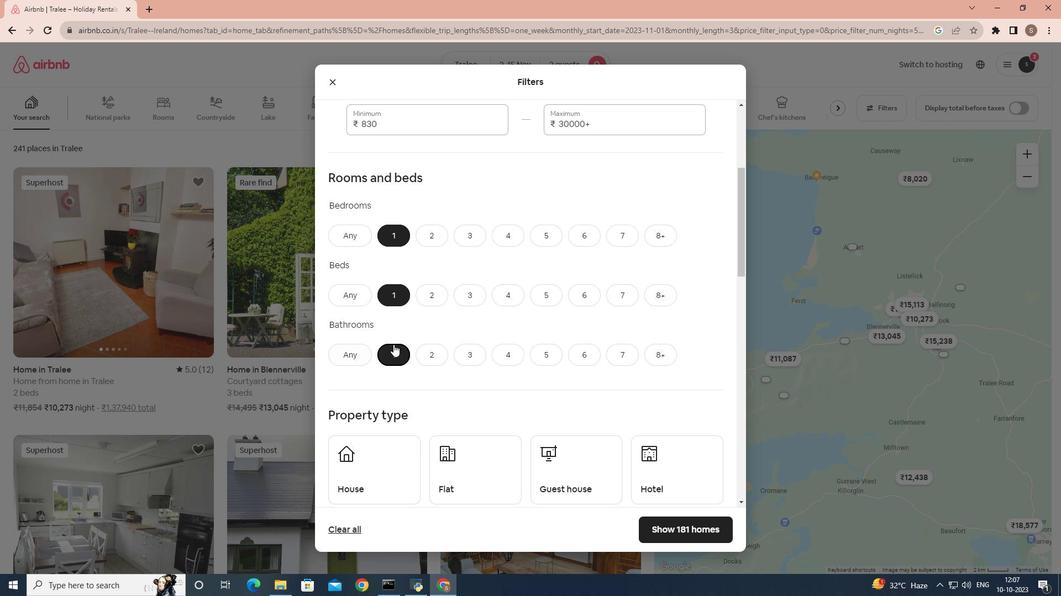 
Action: Mouse pressed left at (395, 351)
Screenshot: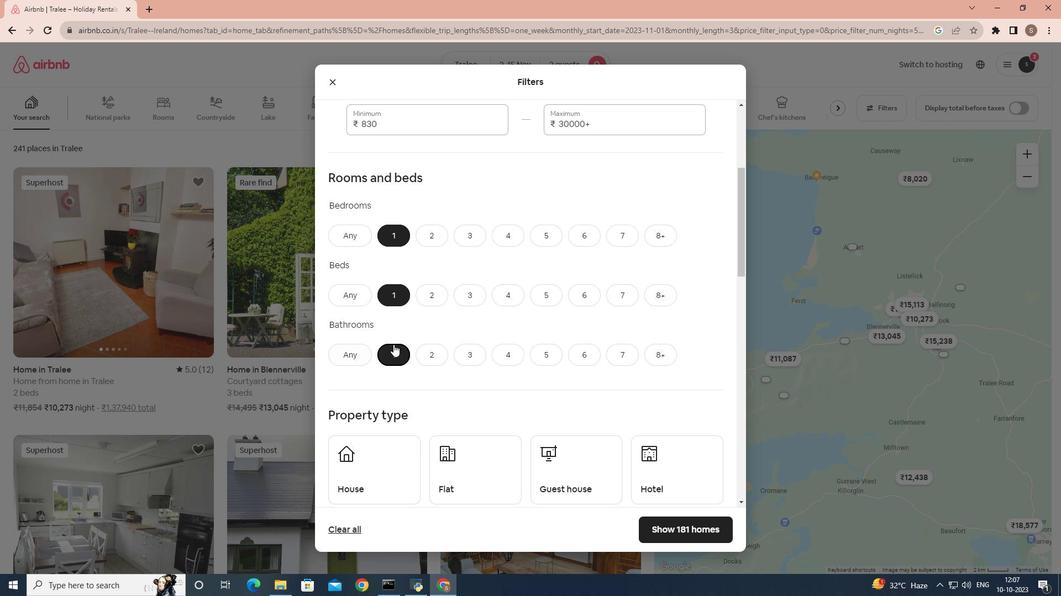 
Action: Mouse moved to (452, 309)
Screenshot: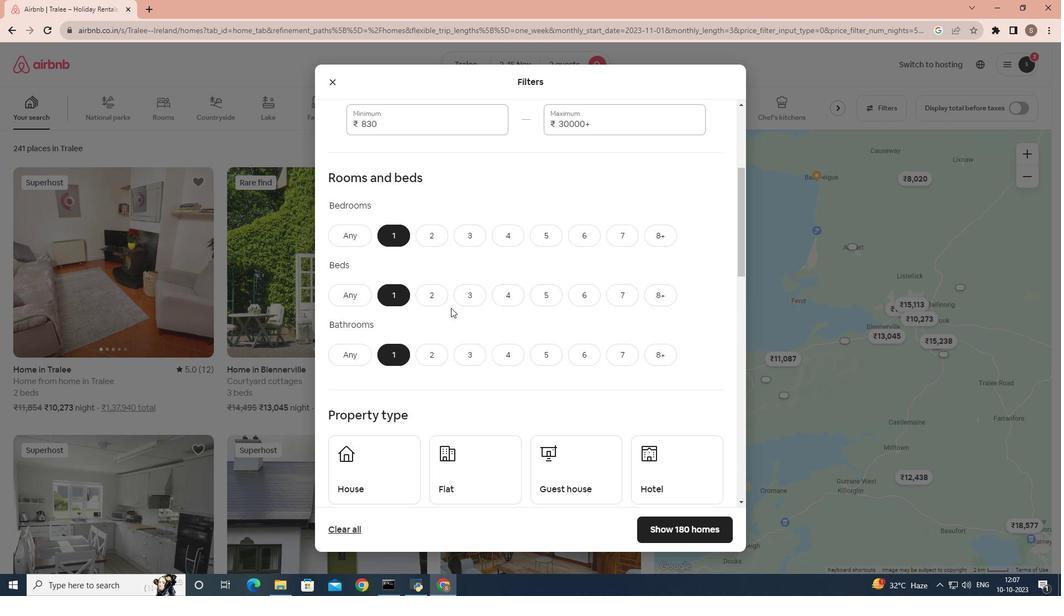 
Action: Mouse scrolled (452, 308) with delta (0, 0)
Screenshot: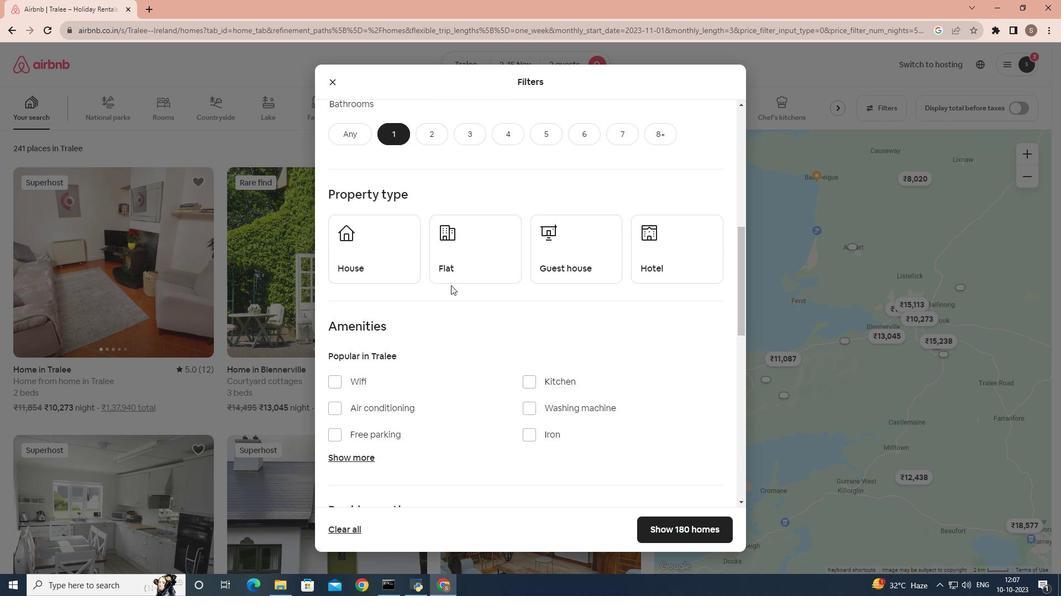 
Action: Mouse scrolled (452, 308) with delta (0, 0)
Screenshot: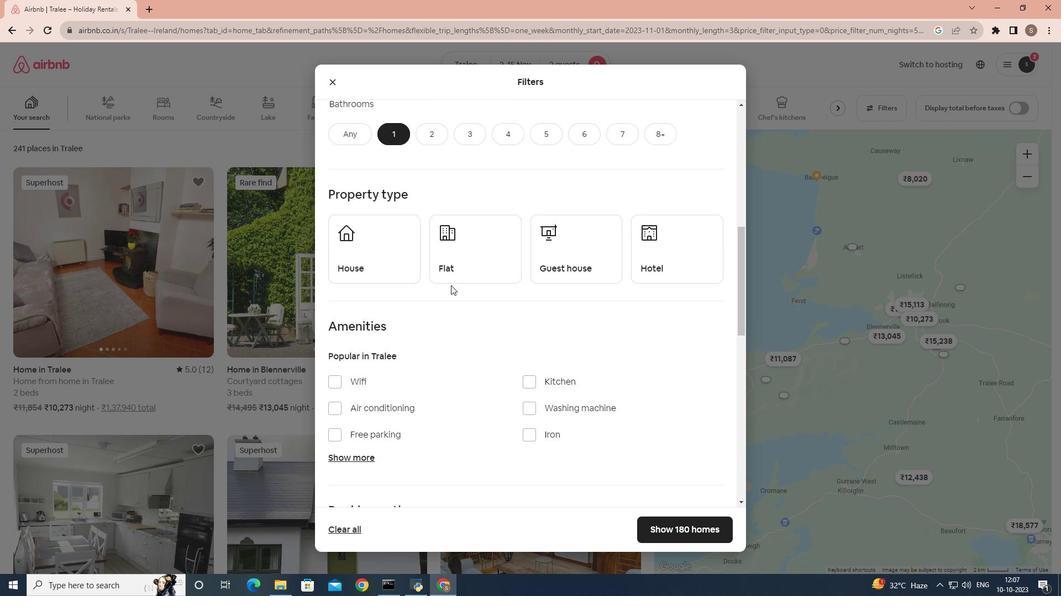 
Action: Mouse scrolled (452, 308) with delta (0, 0)
Screenshot: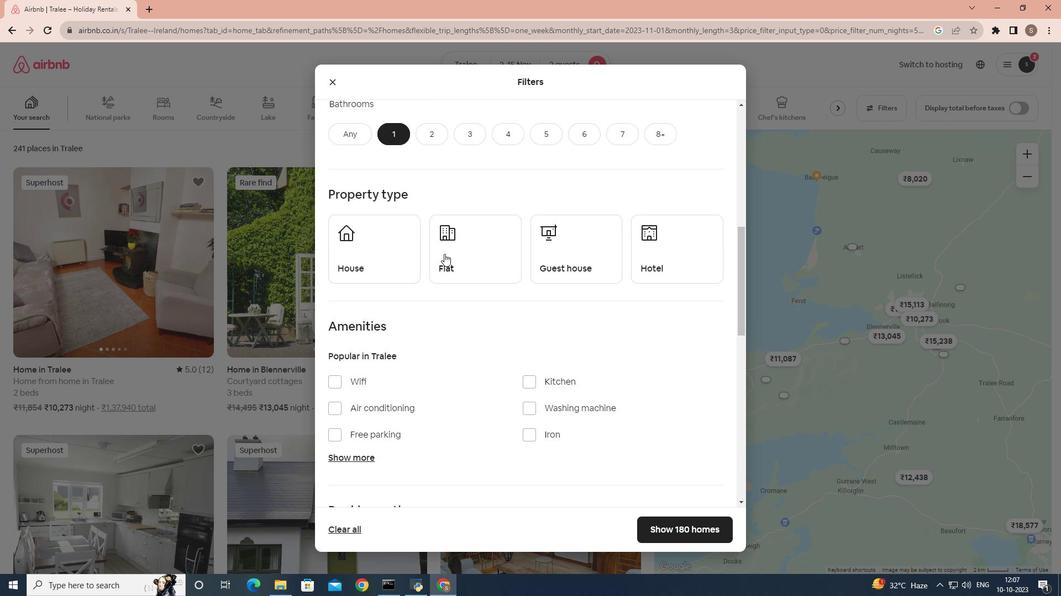 
Action: Mouse scrolled (452, 308) with delta (0, 0)
Screenshot: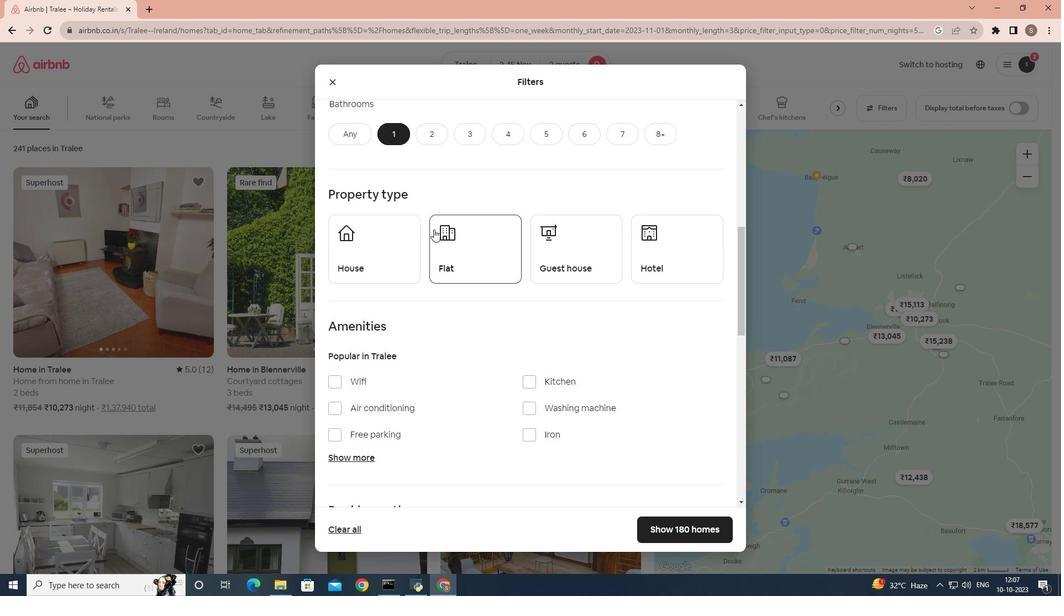 
Action: Mouse moved to (355, 234)
Screenshot: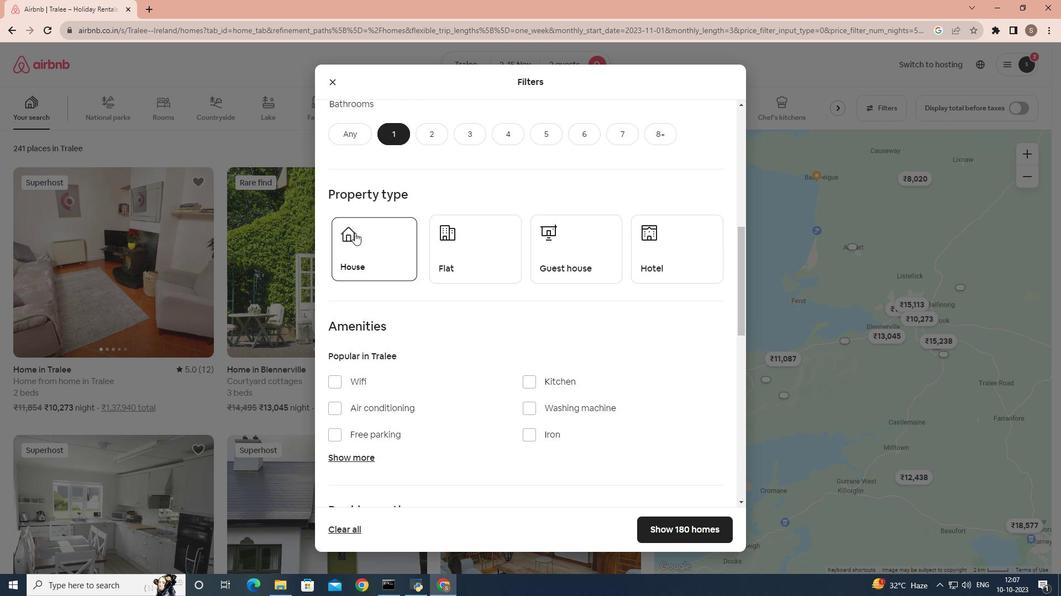 
Action: Mouse pressed left at (355, 234)
Screenshot: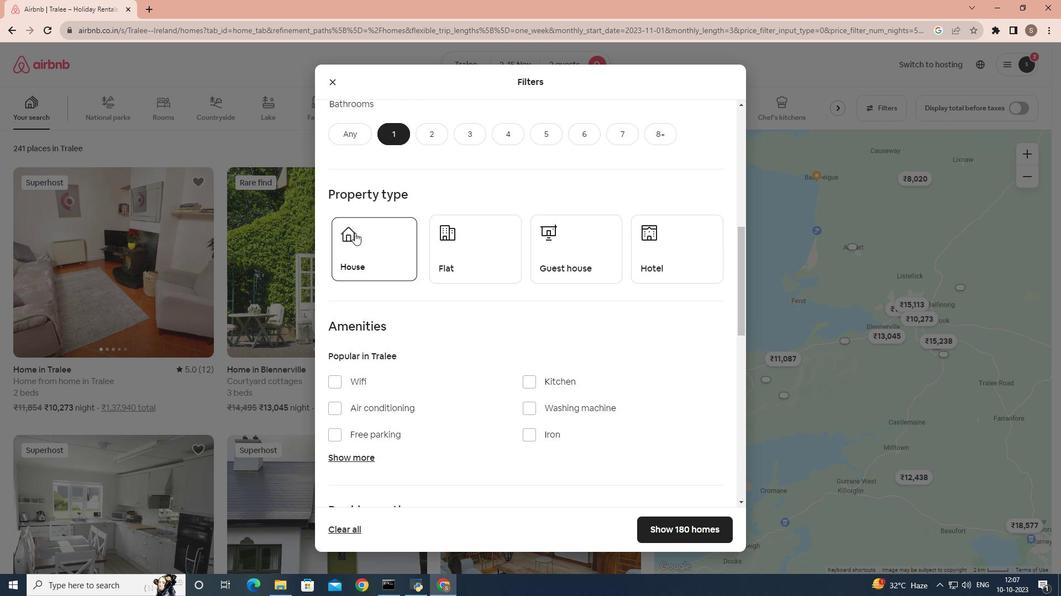 
Action: Mouse moved to (675, 253)
Screenshot: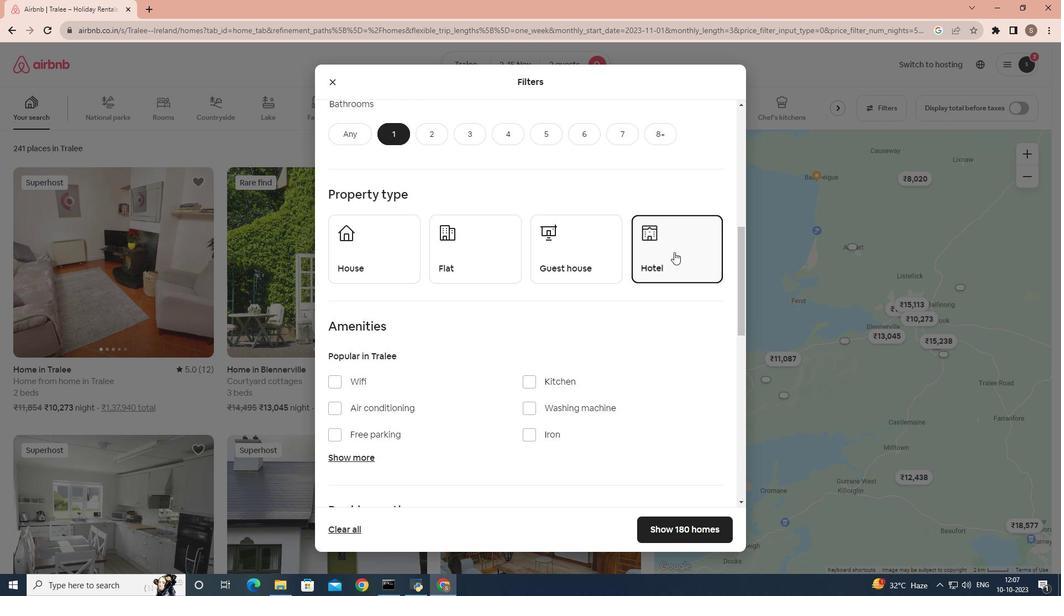 
Action: Mouse pressed left at (675, 253)
Screenshot: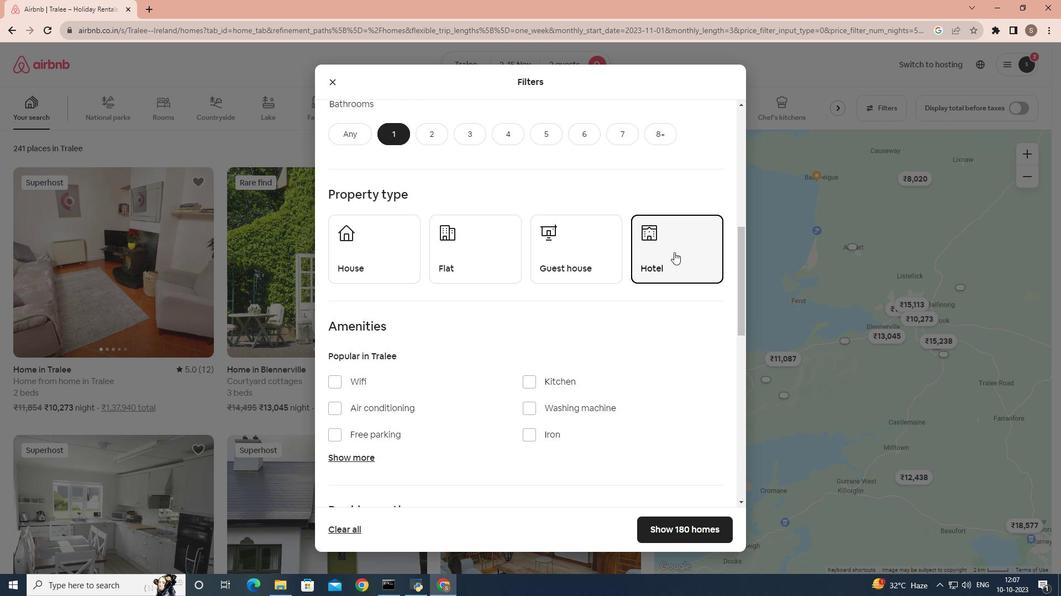 
Action: Mouse moved to (665, 259)
Screenshot: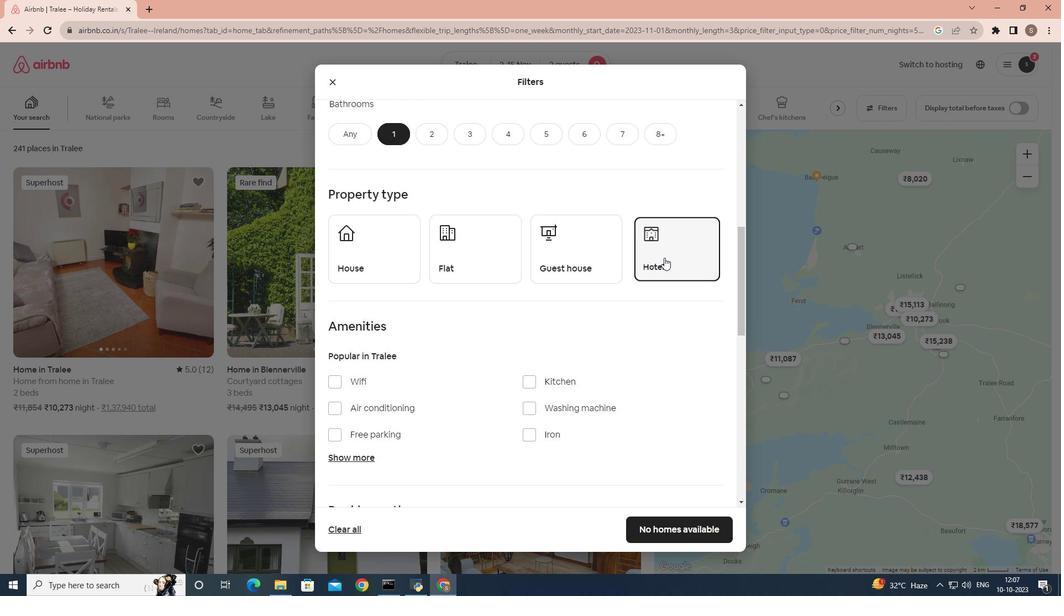 
Action: Mouse pressed left at (665, 259)
Screenshot: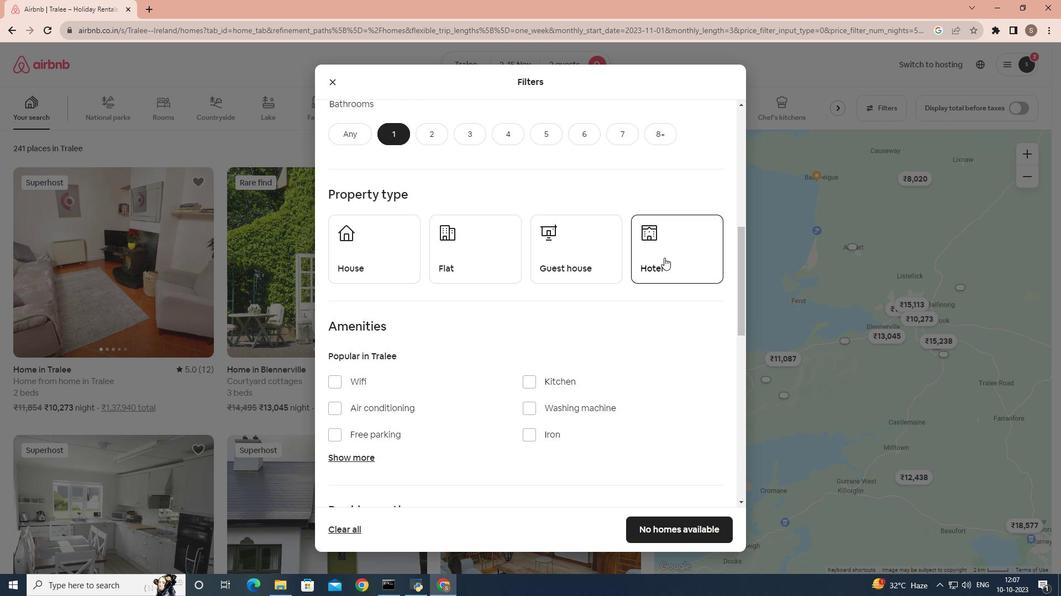 
Action: Mouse moved to (643, 290)
Screenshot: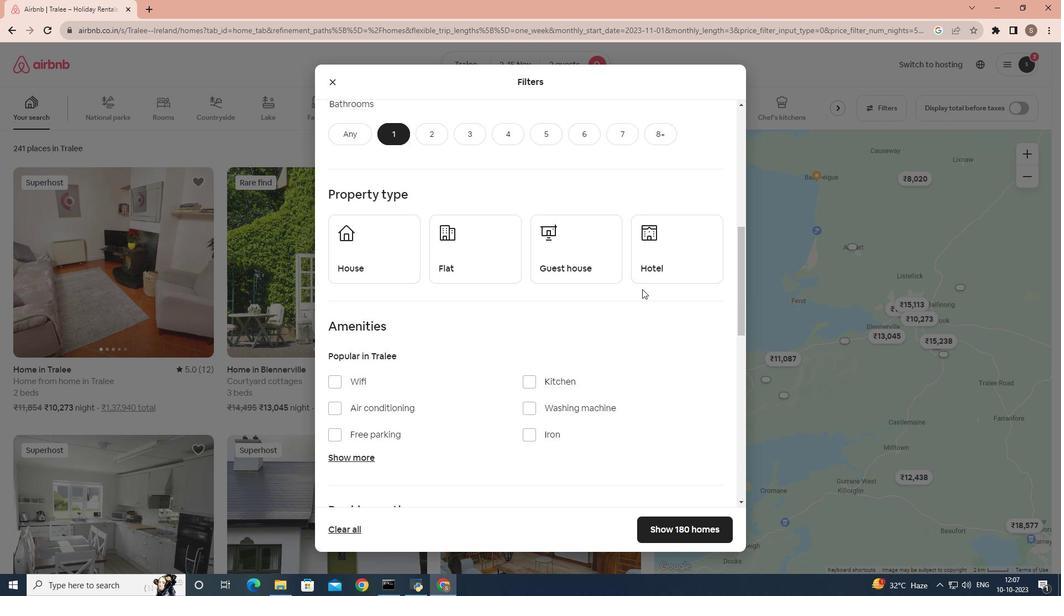 
Action: Mouse scrolled (643, 290) with delta (0, 0)
Screenshot: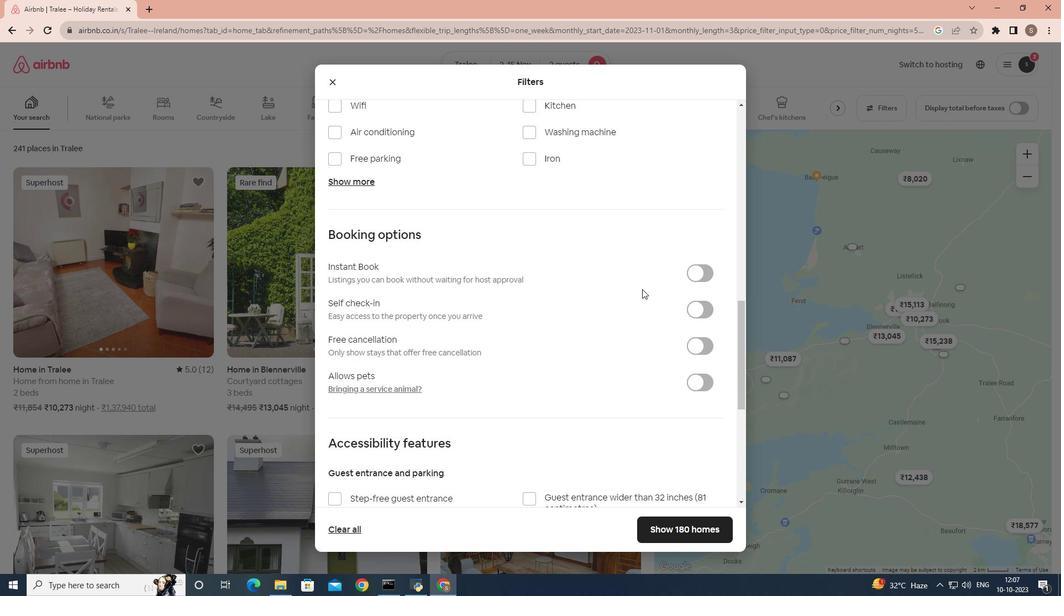 
Action: Mouse scrolled (643, 290) with delta (0, 0)
Screenshot: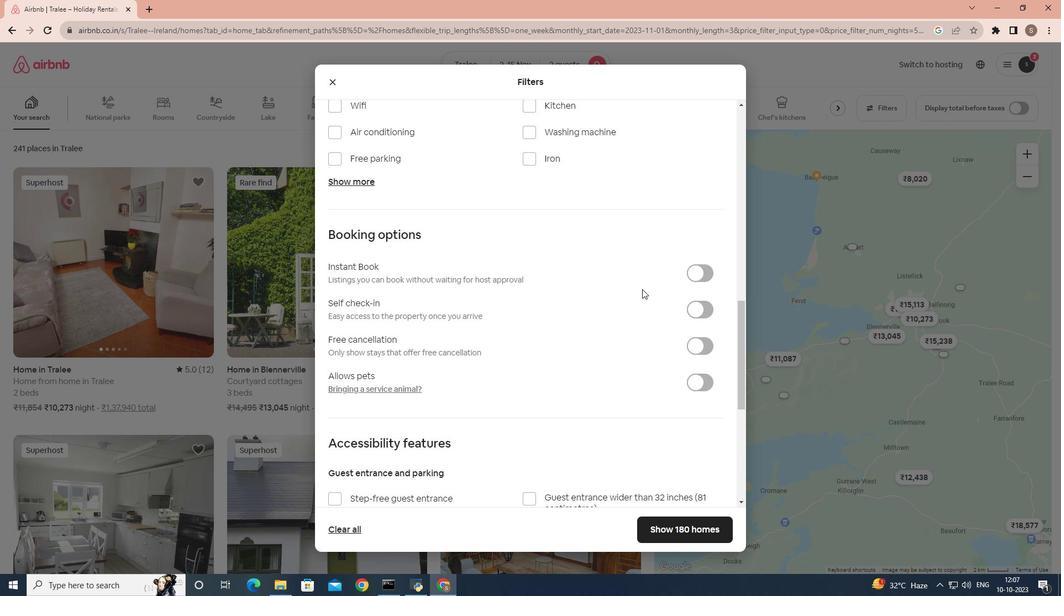 
Action: Mouse scrolled (643, 290) with delta (0, 0)
Screenshot: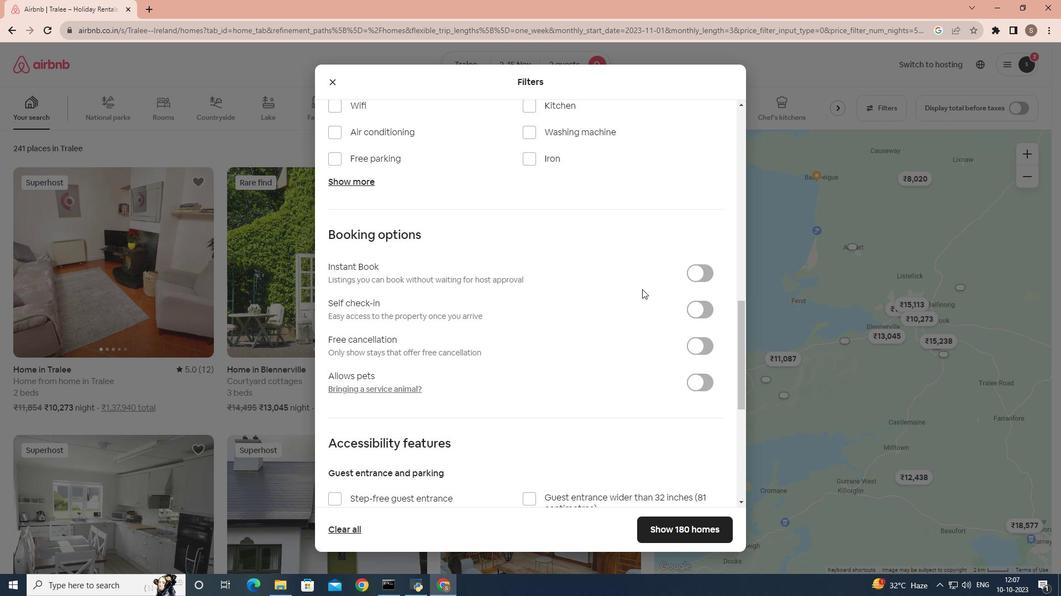 
Action: Mouse scrolled (643, 290) with delta (0, 0)
Screenshot: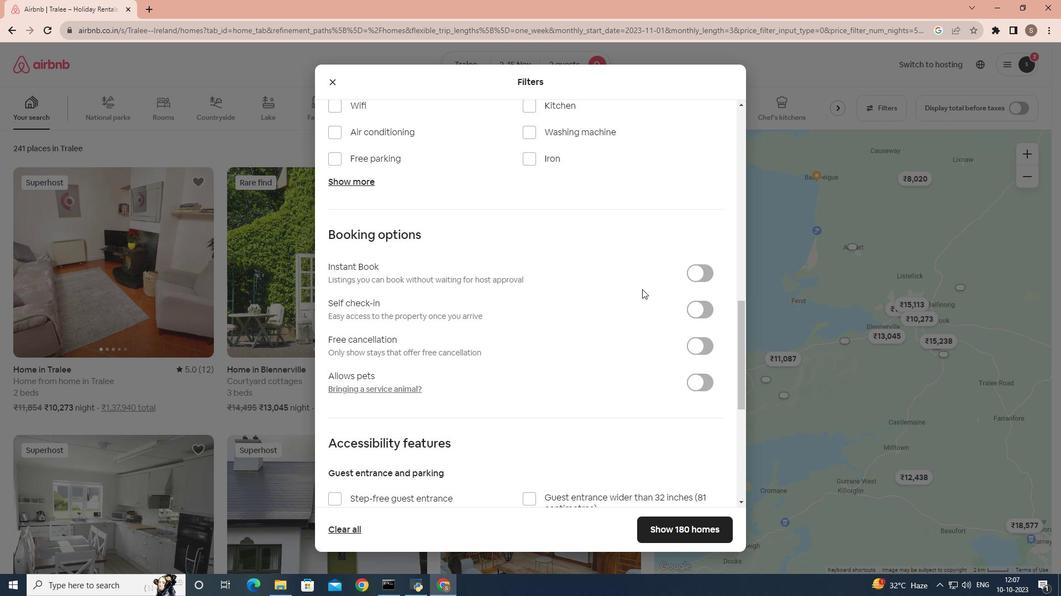 
Action: Mouse scrolled (643, 290) with delta (0, 0)
Screenshot: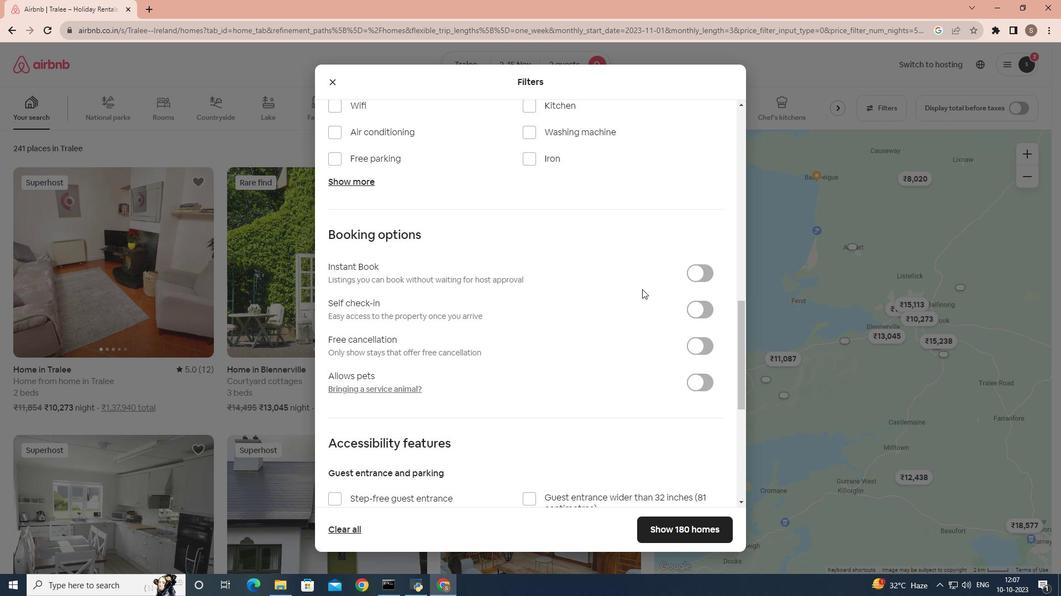 
Action: Mouse scrolled (643, 290) with delta (0, 0)
Screenshot: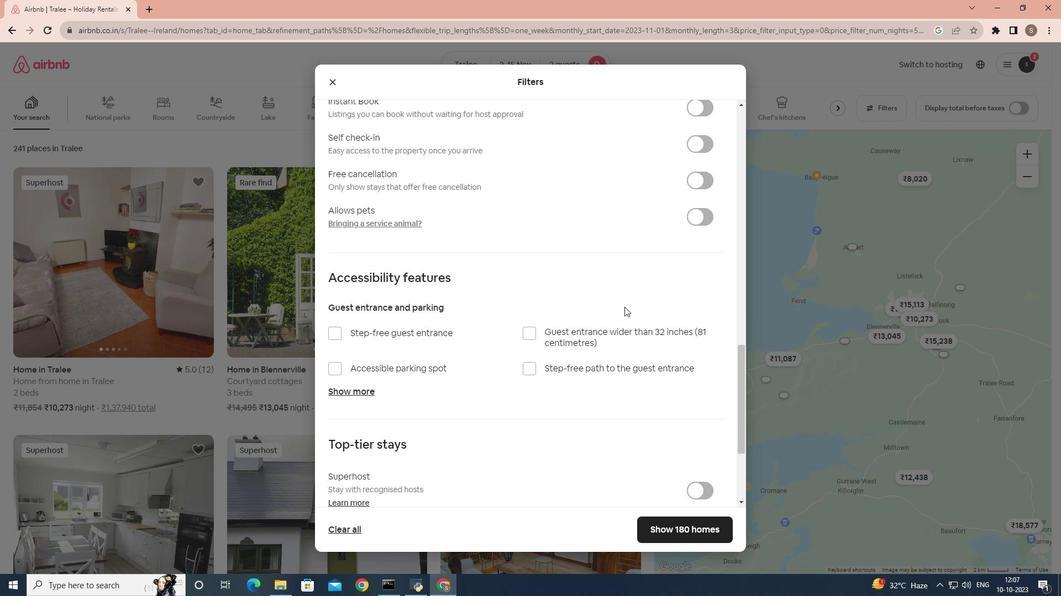 
Action: Mouse scrolled (643, 290) with delta (0, 0)
Screenshot: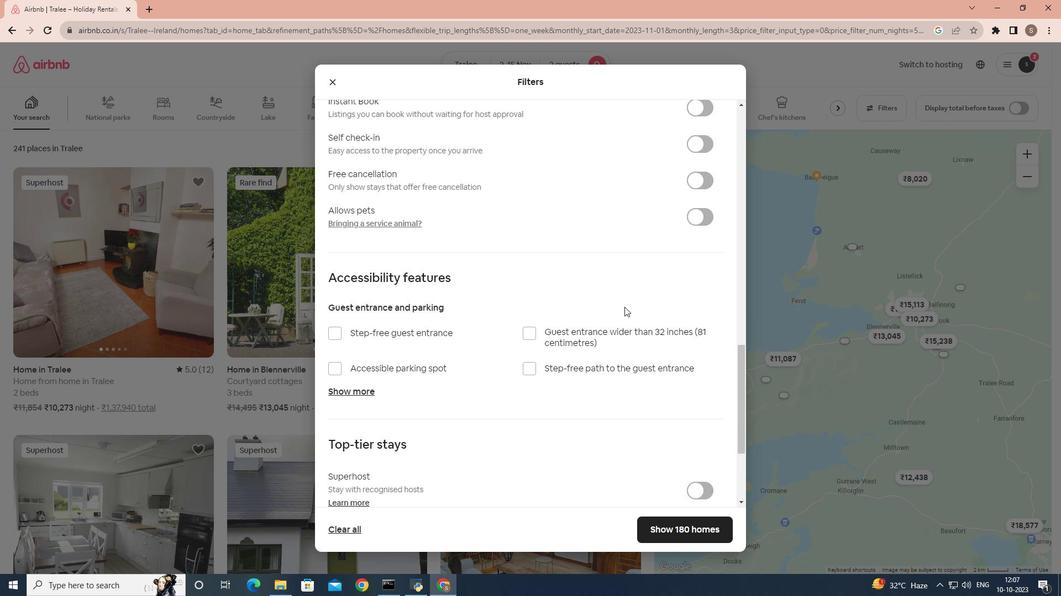 
Action: Mouse moved to (642, 291)
Screenshot: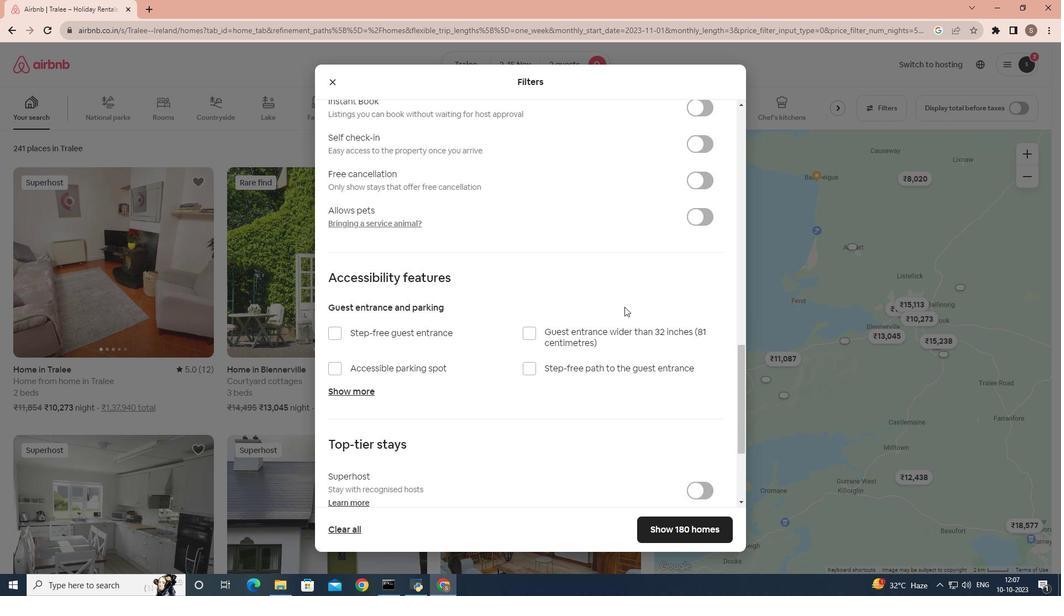 
Action: Mouse scrolled (642, 291) with delta (0, 0)
Screenshot: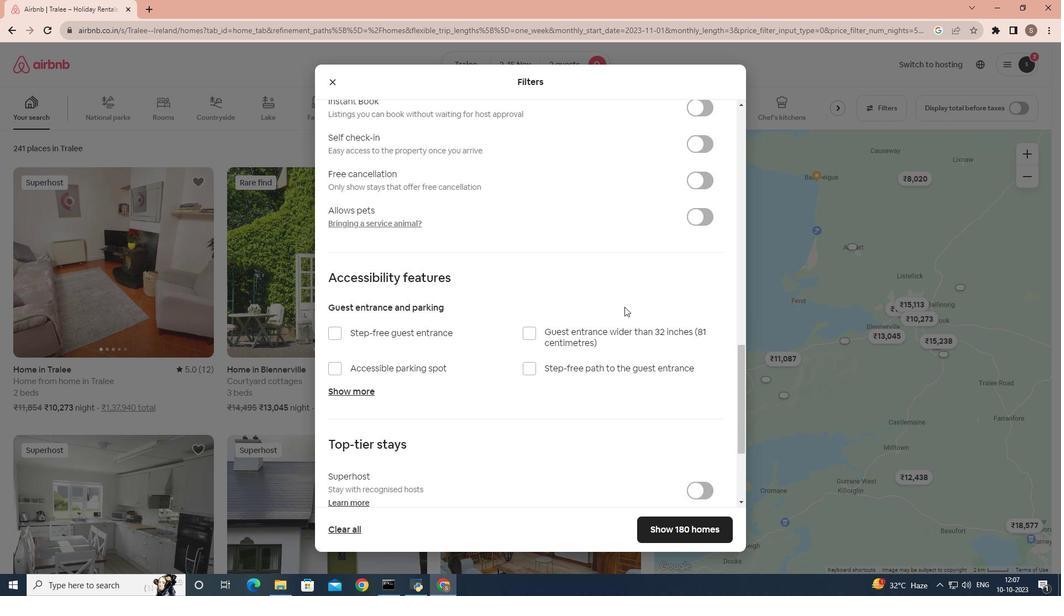 
Action: Mouse moved to (625, 308)
Screenshot: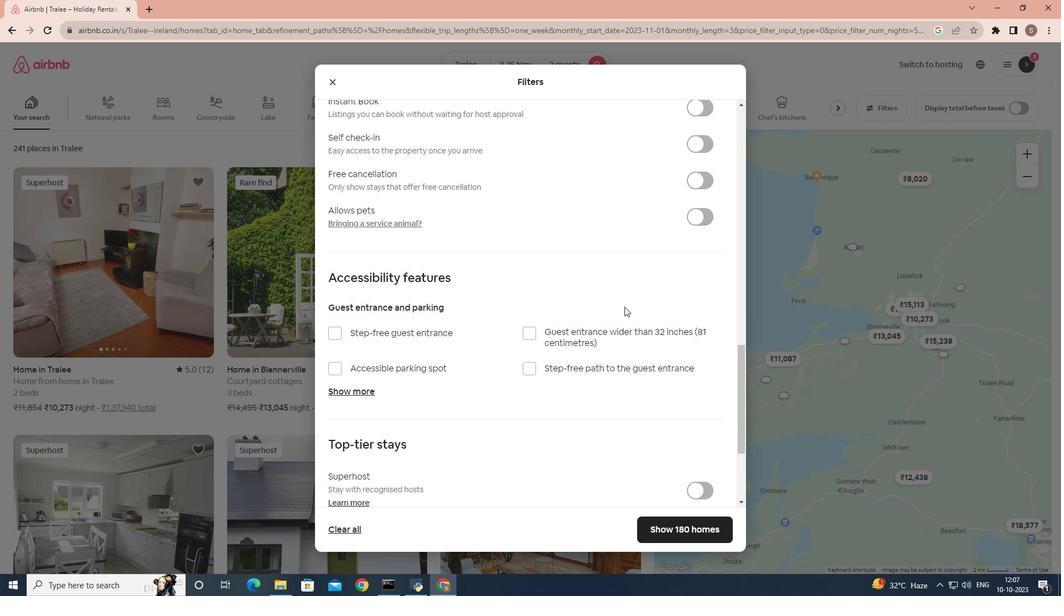 
Action: Mouse scrolled (625, 308) with delta (0, 0)
Screenshot: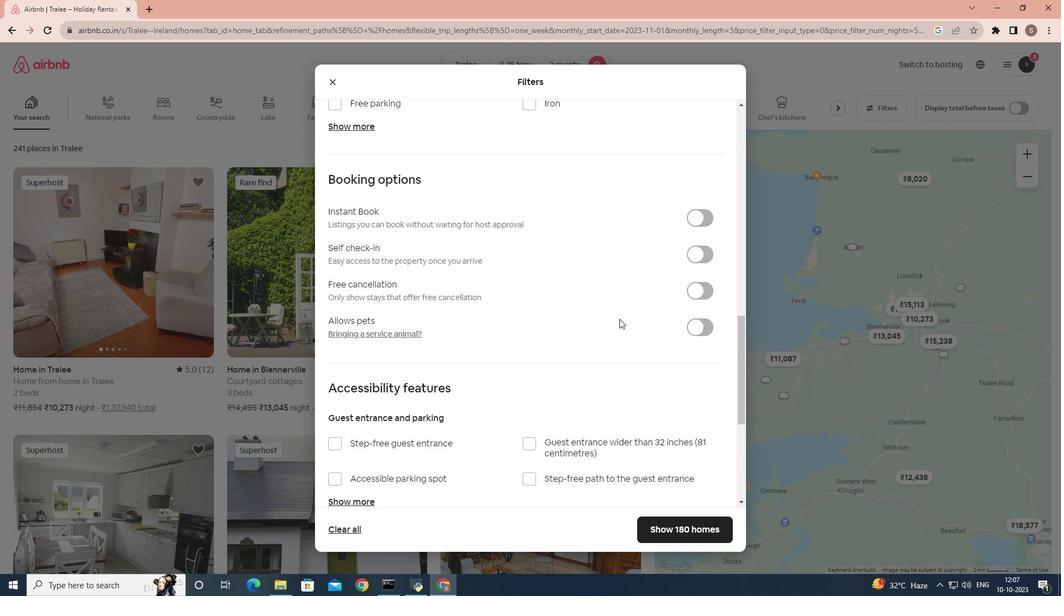
Action: Mouse scrolled (625, 308) with delta (0, 0)
Screenshot: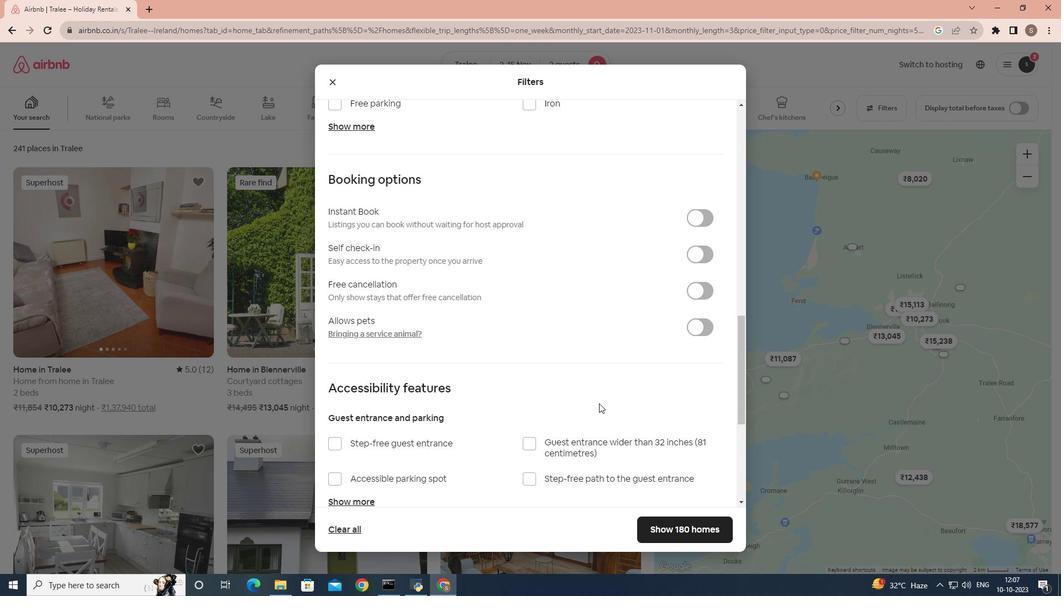 
Action: Mouse moved to (663, 529)
Screenshot: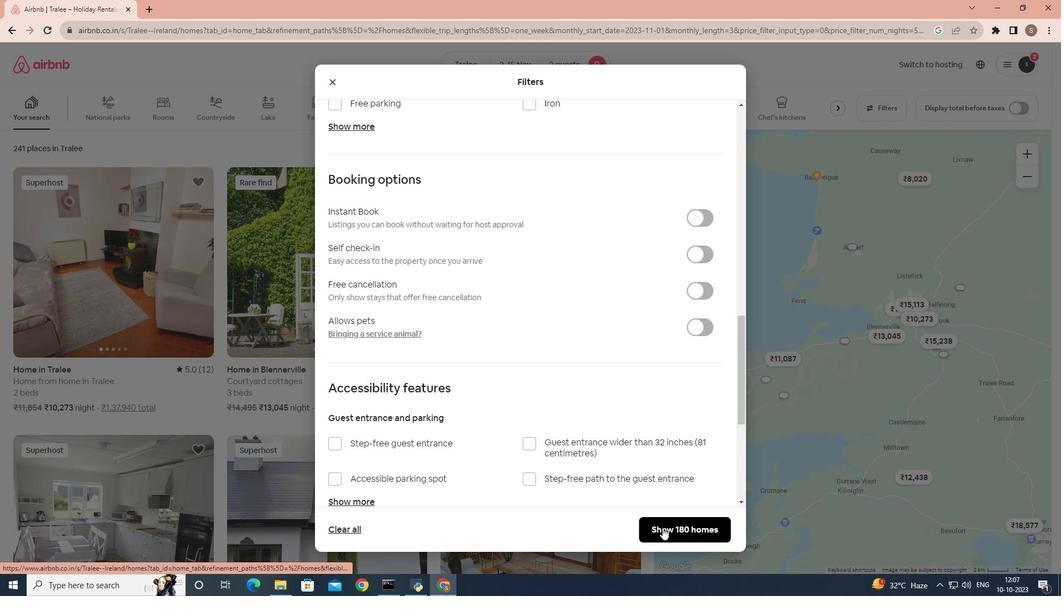 
Action: Mouse pressed left at (663, 529)
Screenshot: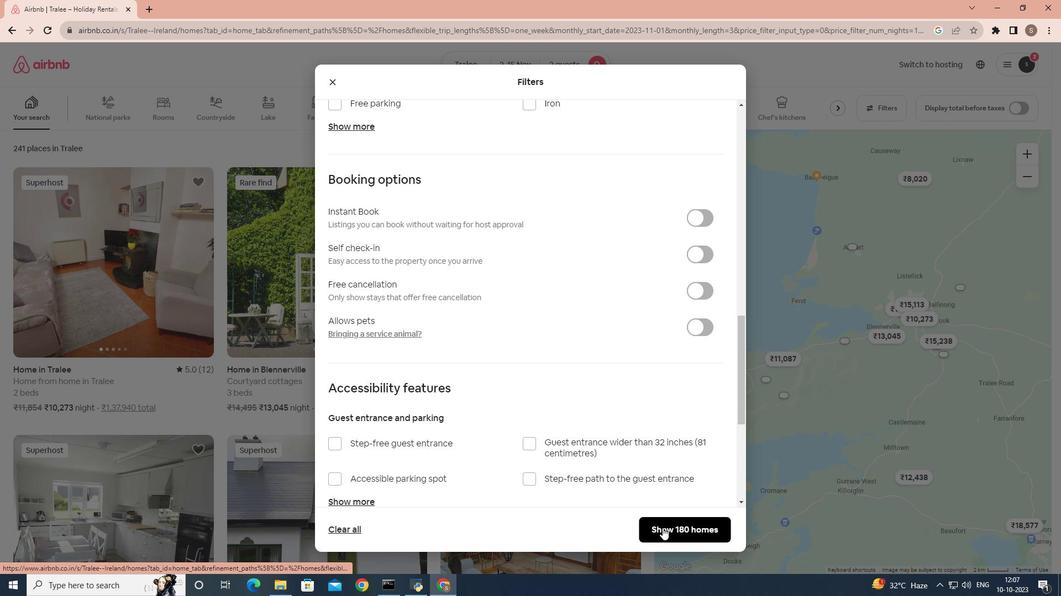 
Action: Mouse moved to (163, 314)
Screenshot: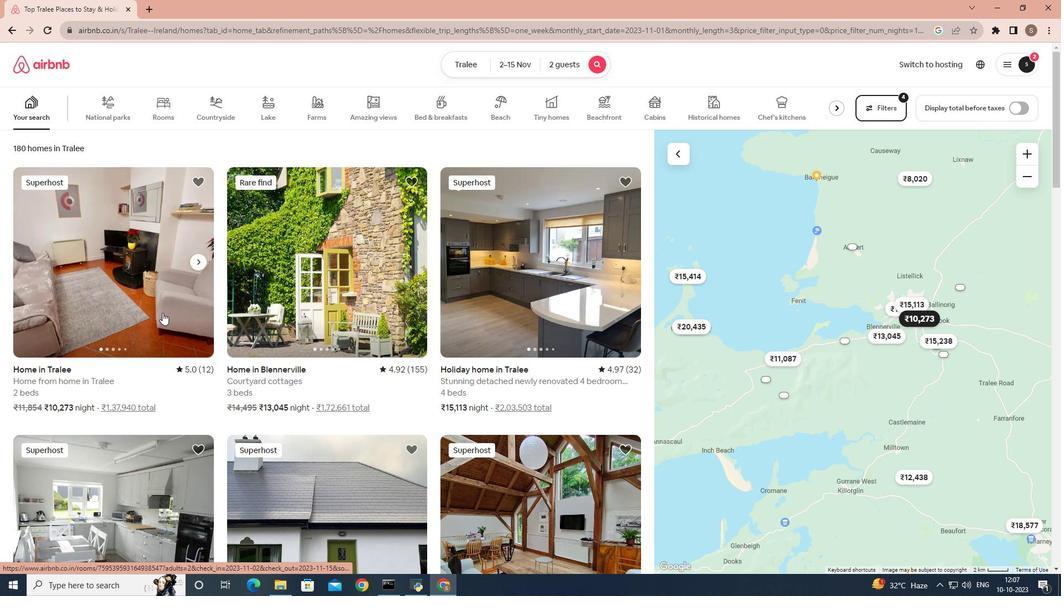 
Action: Mouse pressed left at (163, 314)
Screenshot: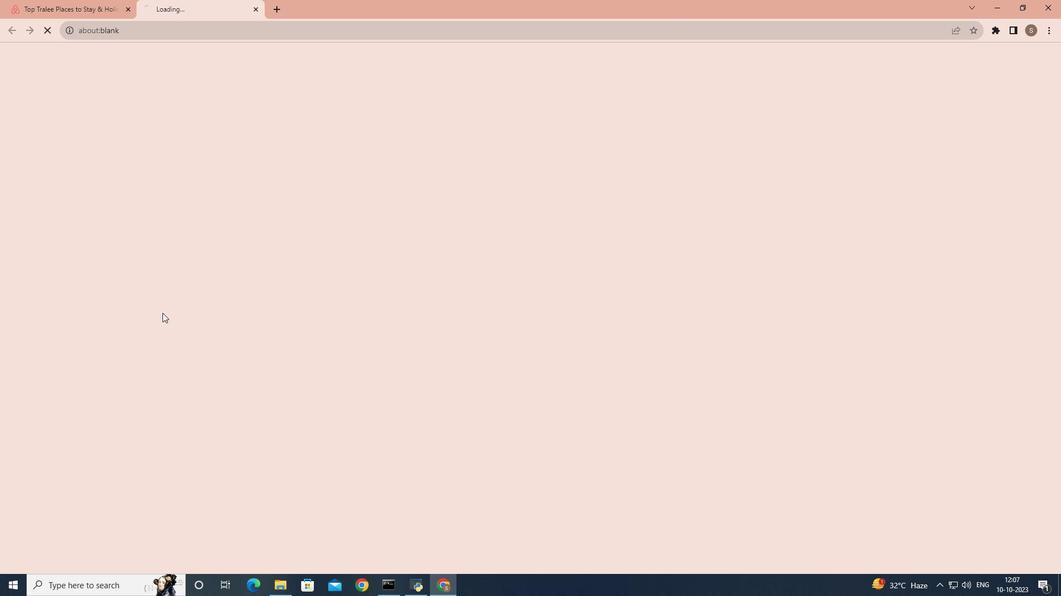 
Action: Mouse moved to (415, 363)
Screenshot: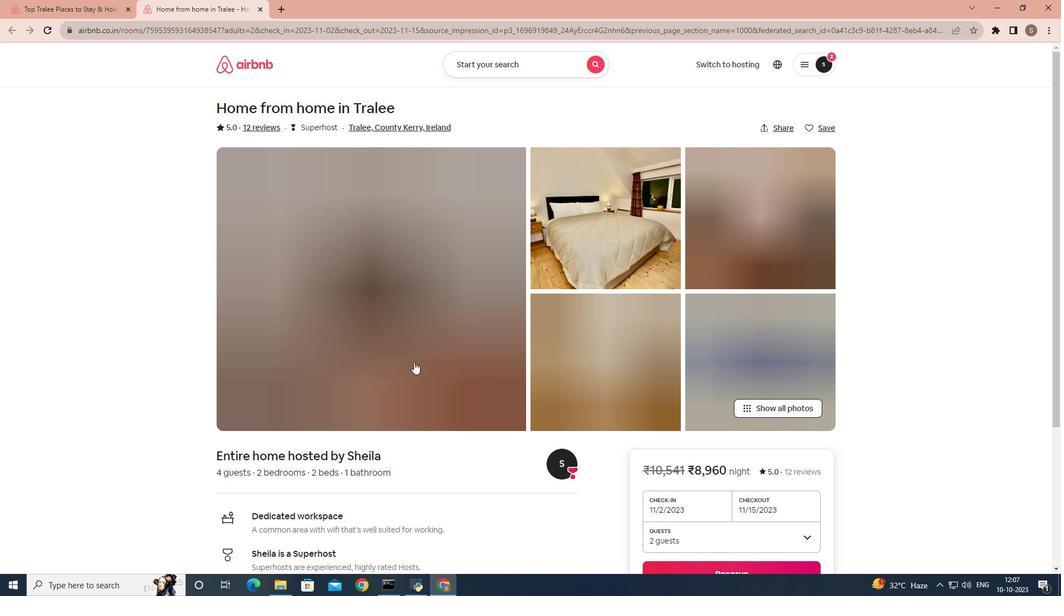 
Action: Mouse scrolled (415, 363) with delta (0, 0)
Screenshot: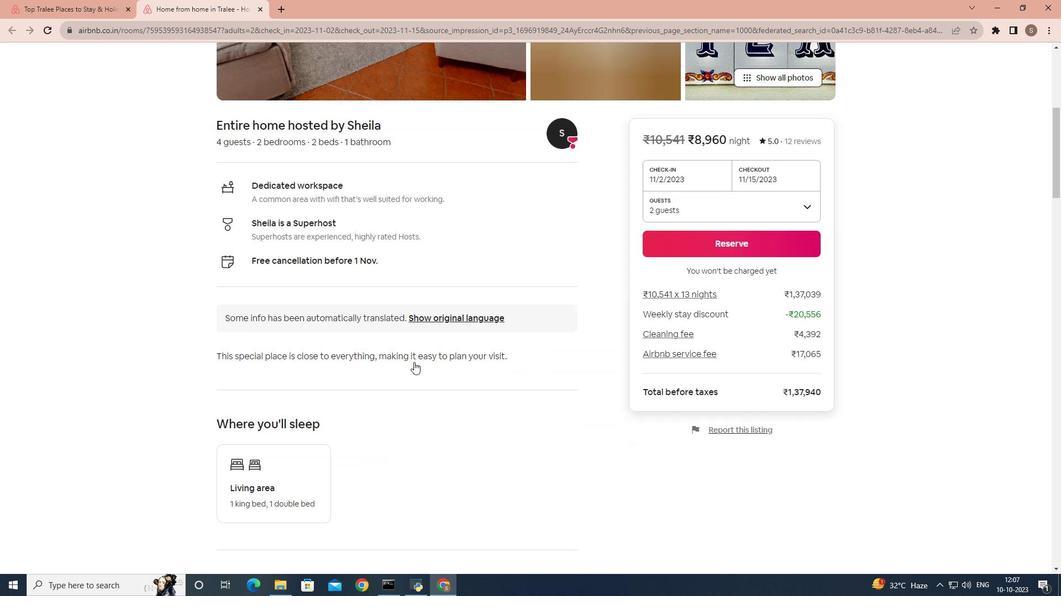 
Action: Mouse scrolled (415, 363) with delta (0, 0)
Screenshot: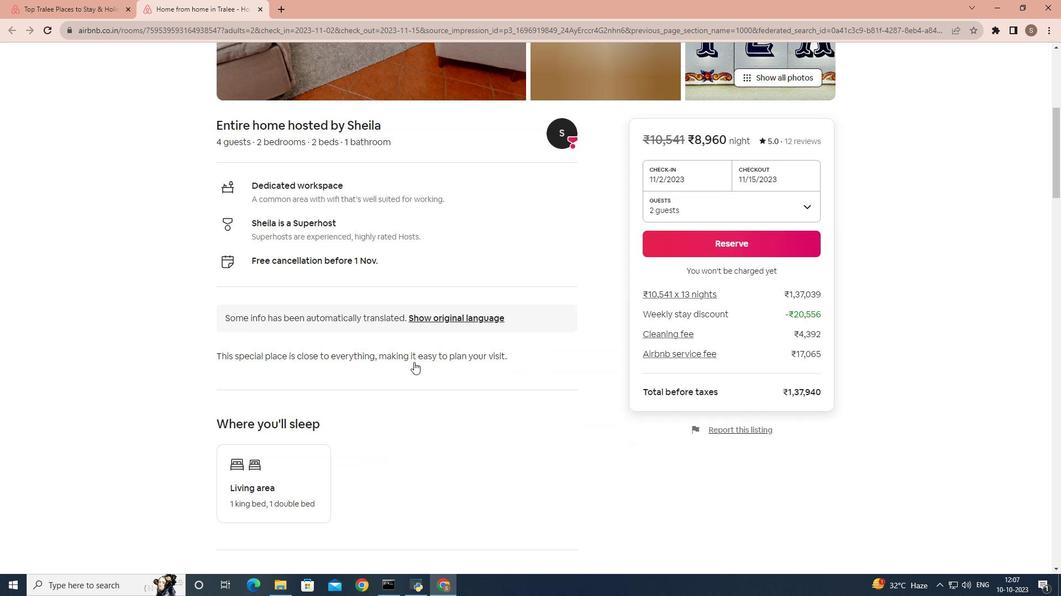
Action: Mouse scrolled (415, 363) with delta (0, 0)
Screenshot: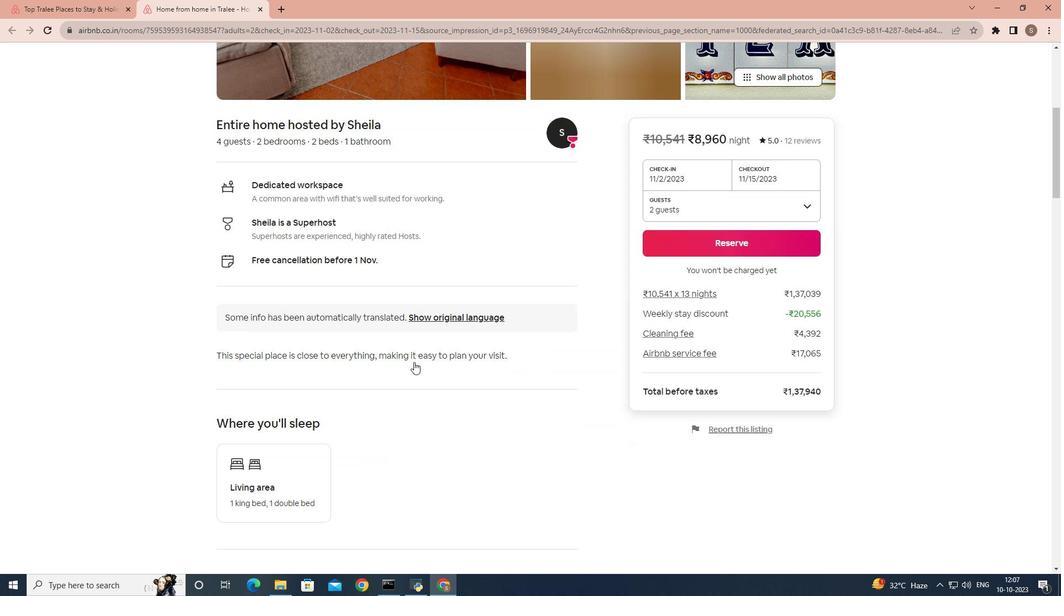 
Action: Mouse scrolled (415, 363) with delta (0, 0)
Screenshot: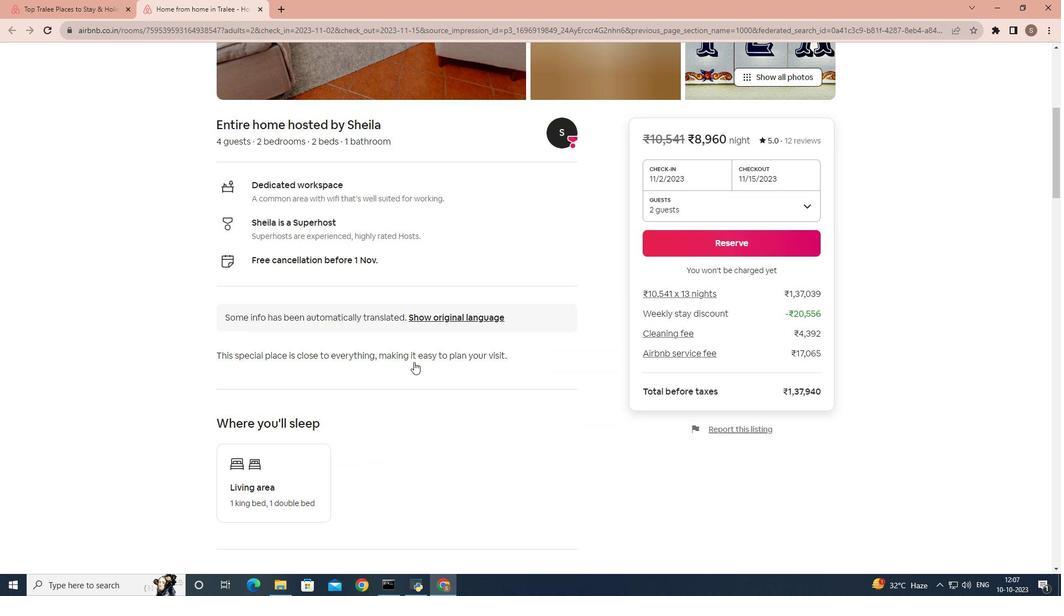 
Action: Mouse scrolled (415, 363) with delta (0, 0)
Screenshot: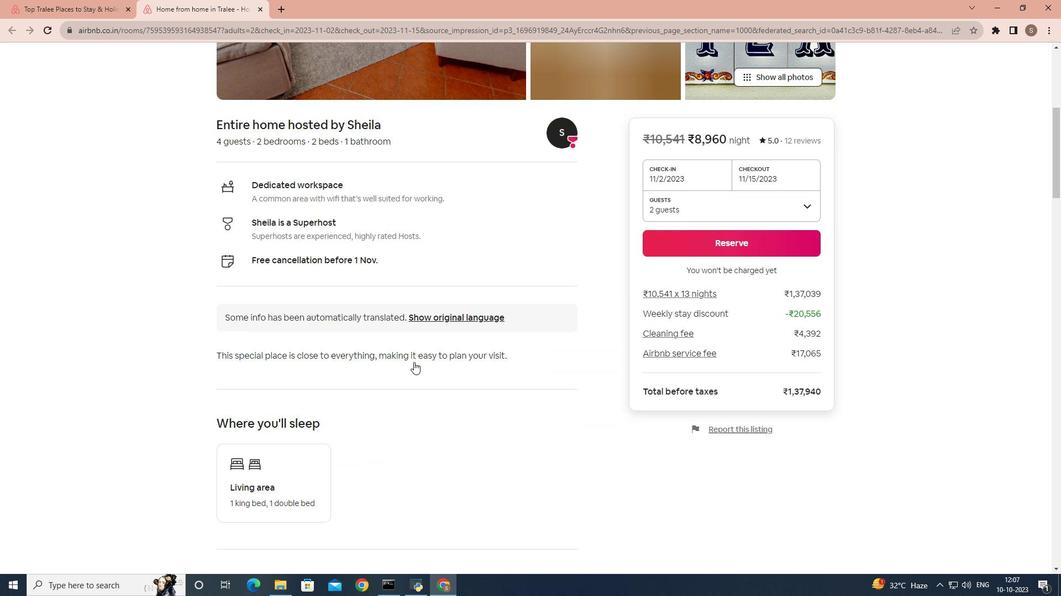
Action: Mouse scrolled (415, 363) with delta (0, 0)
Screenshot: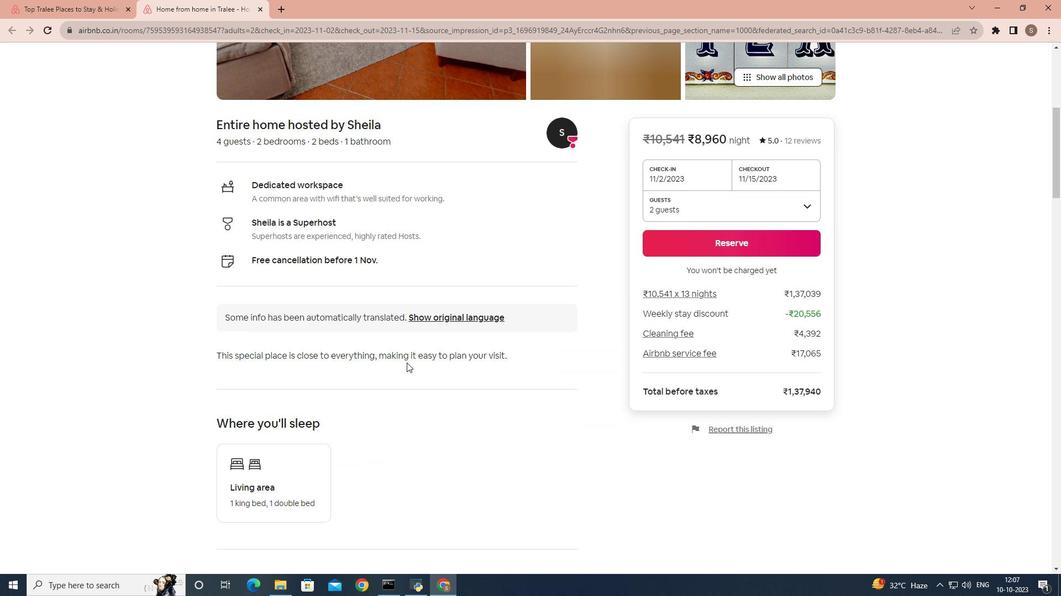
Action: Mouse moved to (399, 364)
Screenshot: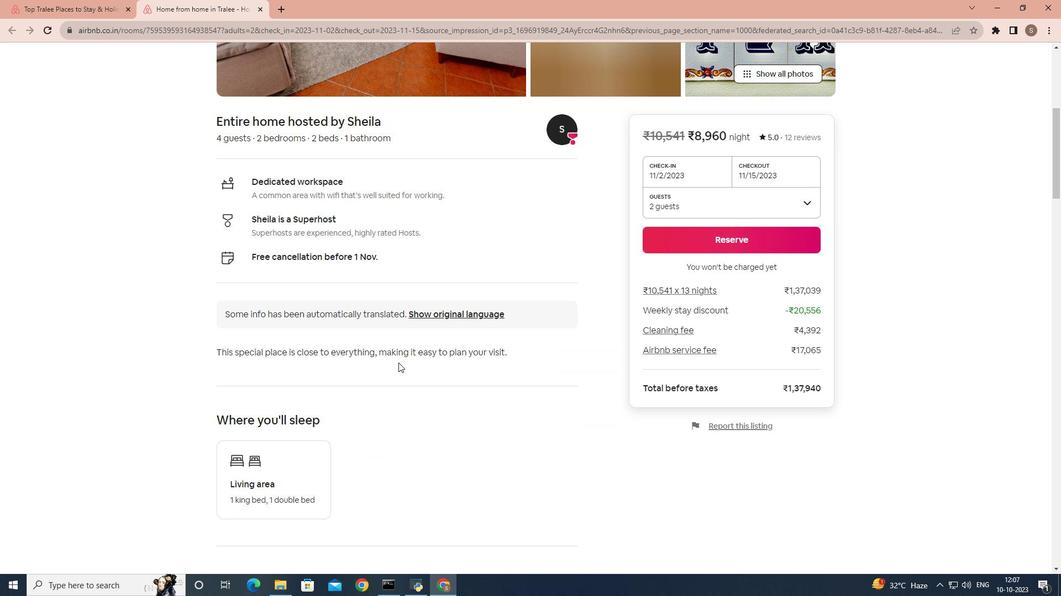 
Action: Mouse scrolled (399, 363) with delta (0, 0)
Screenshot: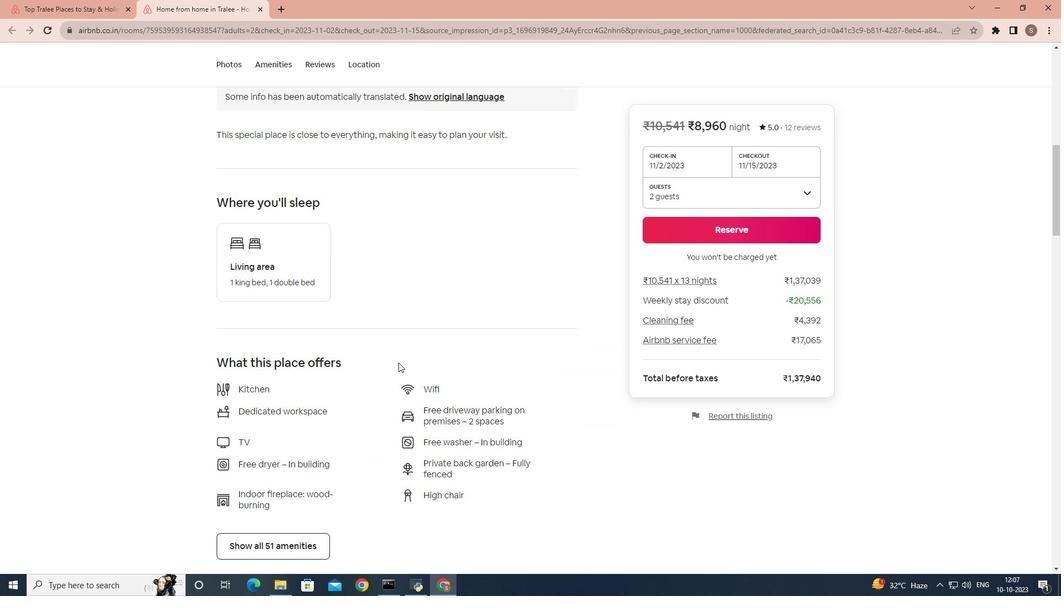
Action: Mouse scrolled (399, 363) with delta (0, 0)
Screenshot: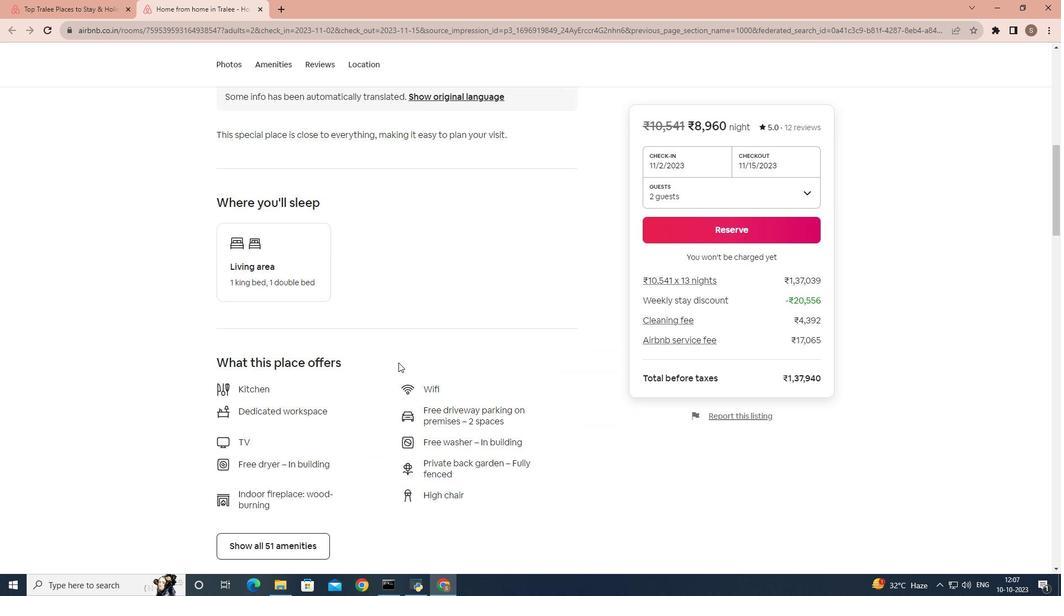 
Action: Mouse scrolled (399, 363) with delta (0, 0)
Screenshot: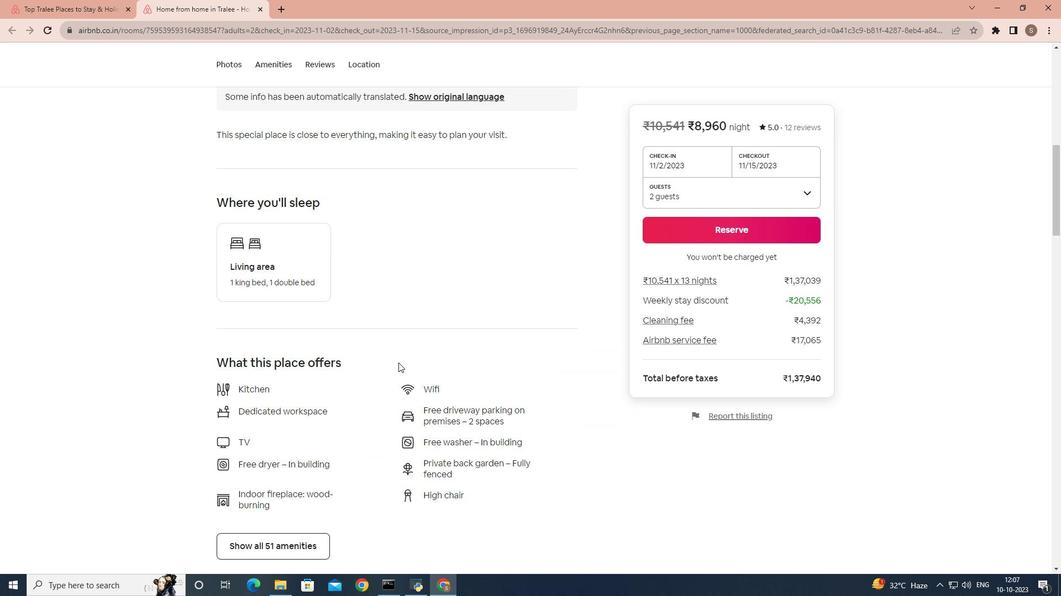 
Action: Mouse scrolled (399, 363) with delta (0, 0)
Screenshot: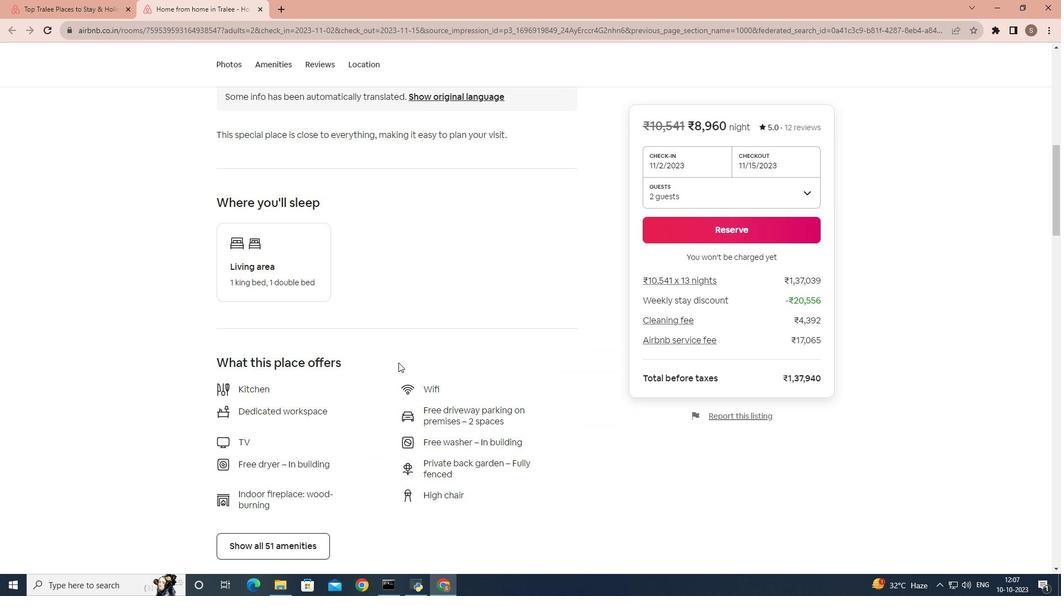 
Action: Mouse moved to (355, 354)
Screenshot: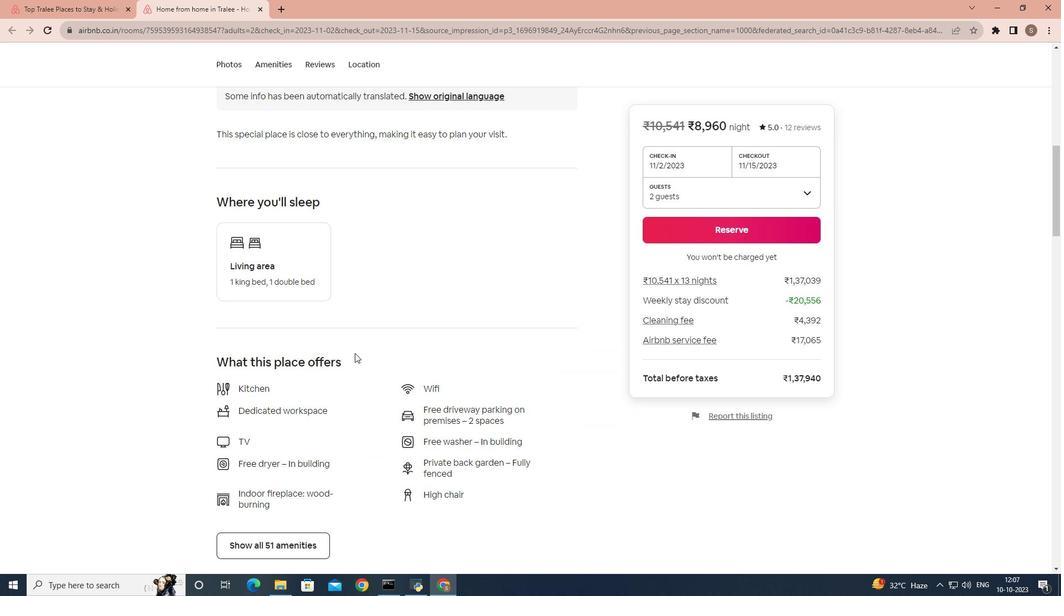 
Action: Mouse scrolled (355, 354) with delta (0, 0)
Screenshot: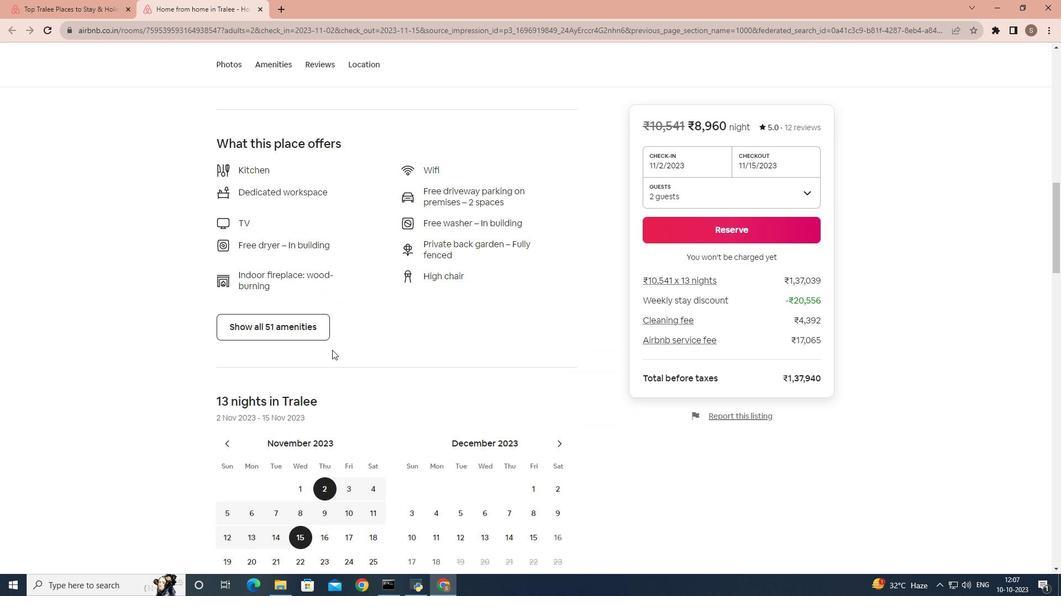 
Action: Mouse scrolled (355, 354) with delta (0, 0)
Screenshot: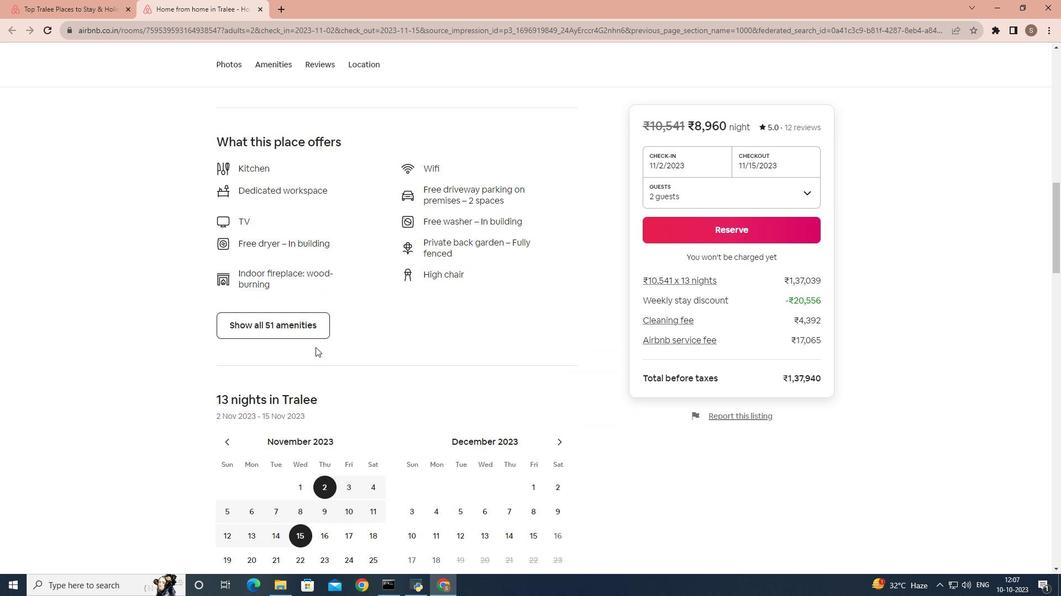 
Action: Mouse scrolled (355, 354) with delta (0, 0)
Screenshot: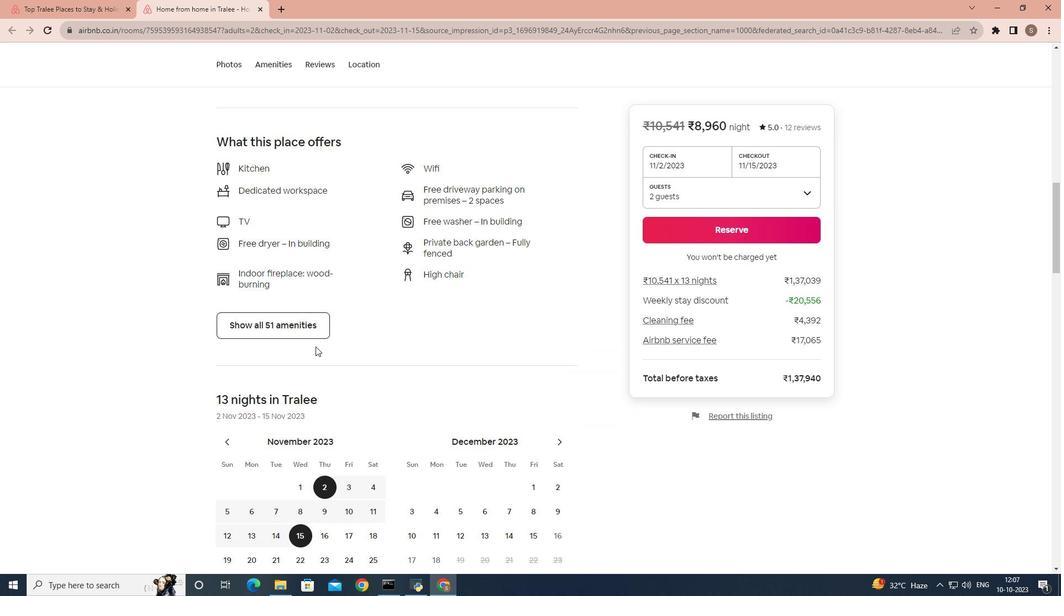 
Action: Mouse scrolled (355, 354) with delta (0, 0)
Screenshot: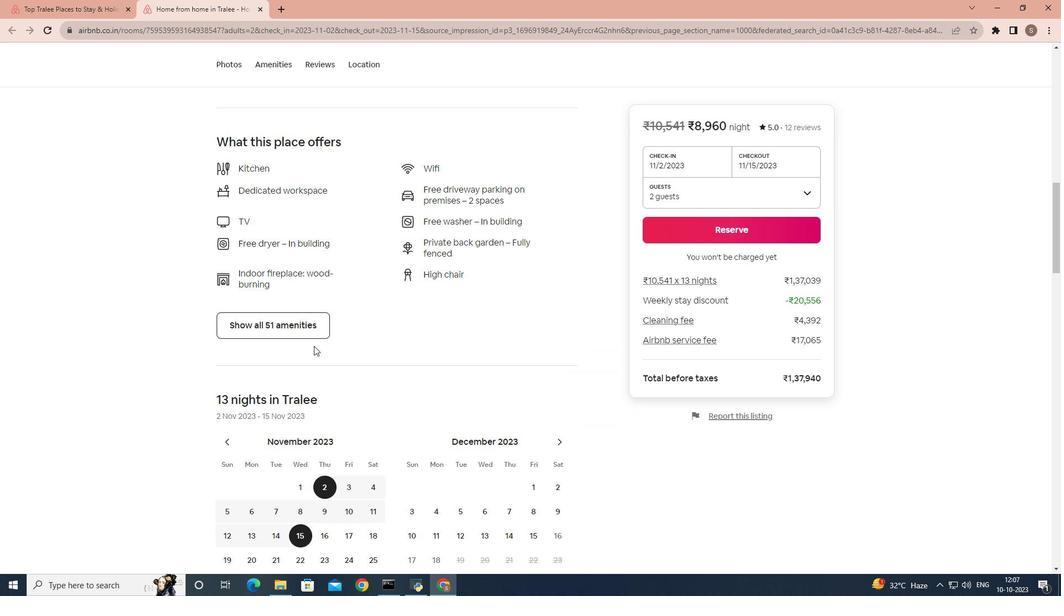 
Action: Mouse moved to (310, 335)
Screenshot: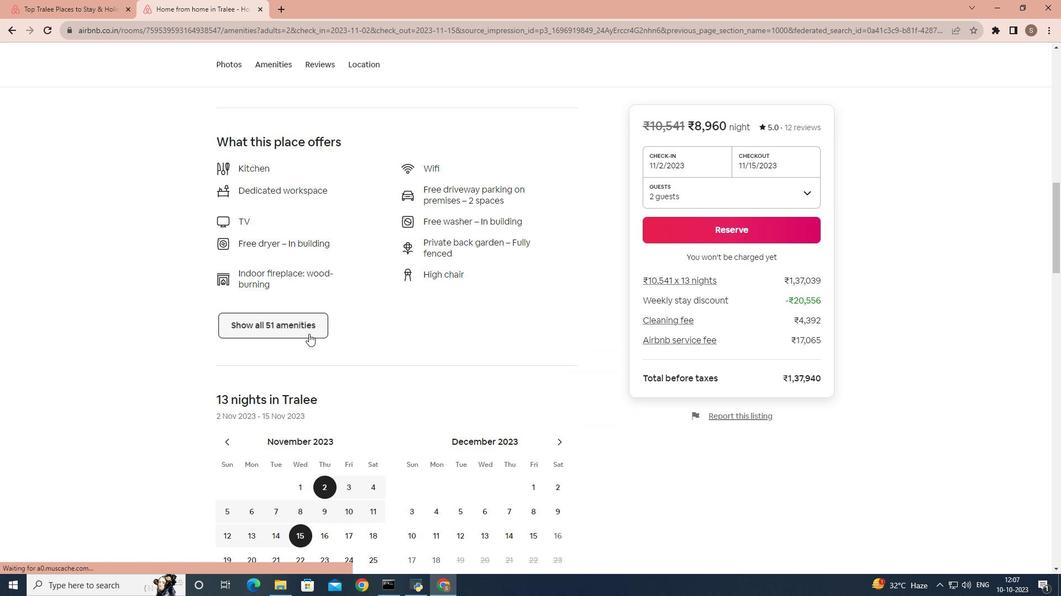 
Action: Mouse pressed left at (310, 335)
Screenshot: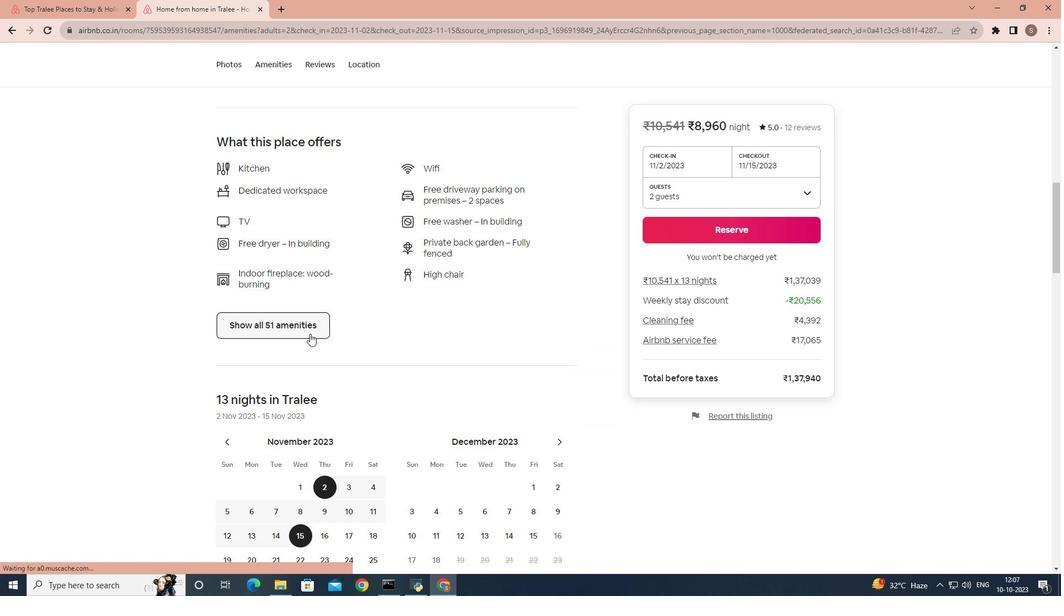 
Action: Mouse moved to (568, 353)
Screenshot: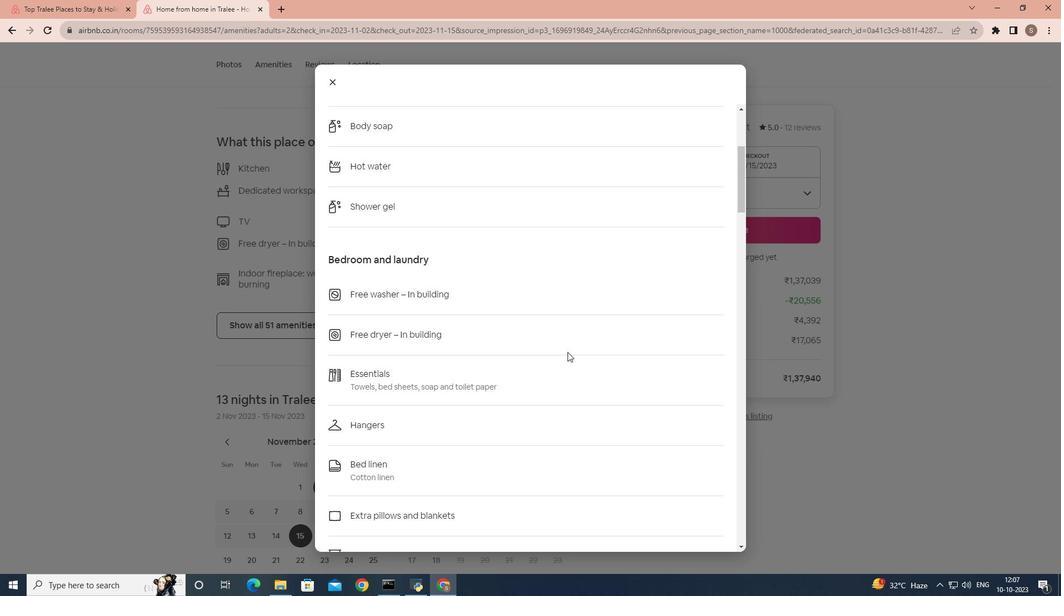 
Action: Mouse scrolled (568, 353) with delta (0, 0)
Screenshot: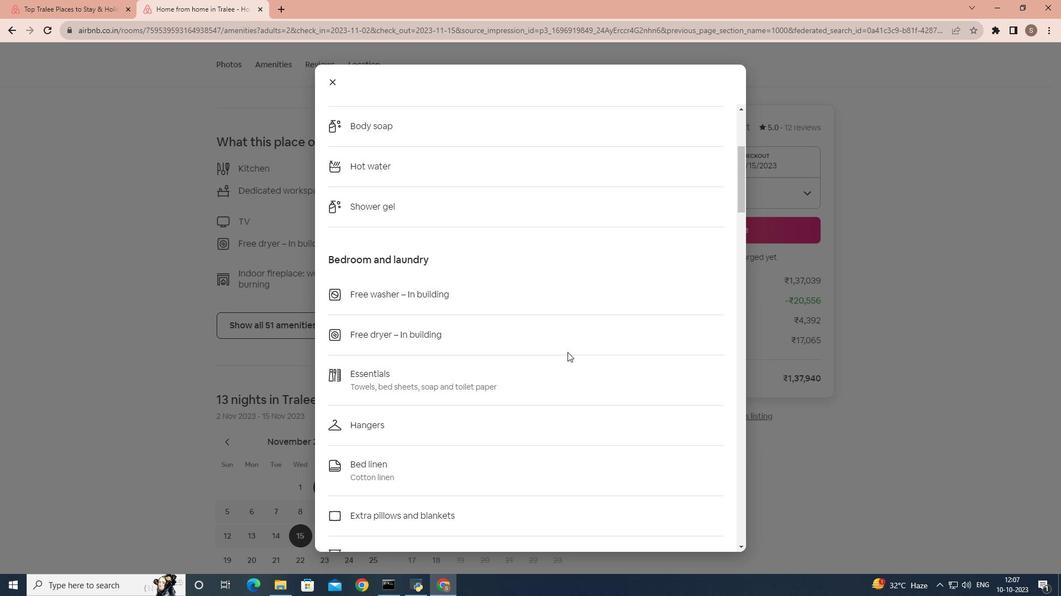 
Action: Mouse scrolled (568, 353) with delta (0, 0)
Screenshot: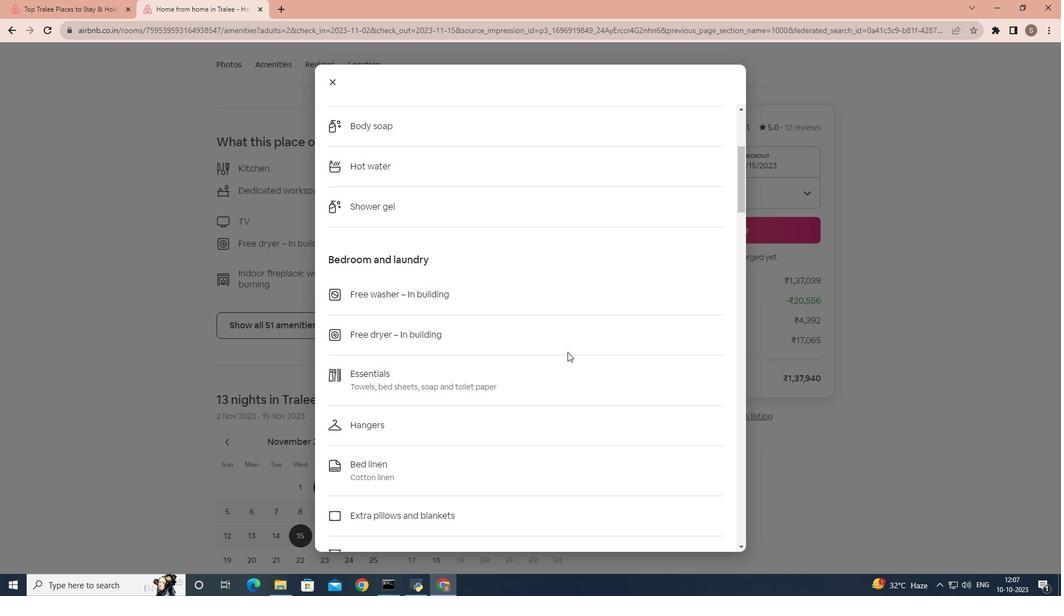 
Action: Mouse scrolled (568, 353) with delta (0, 0)
Screenshot: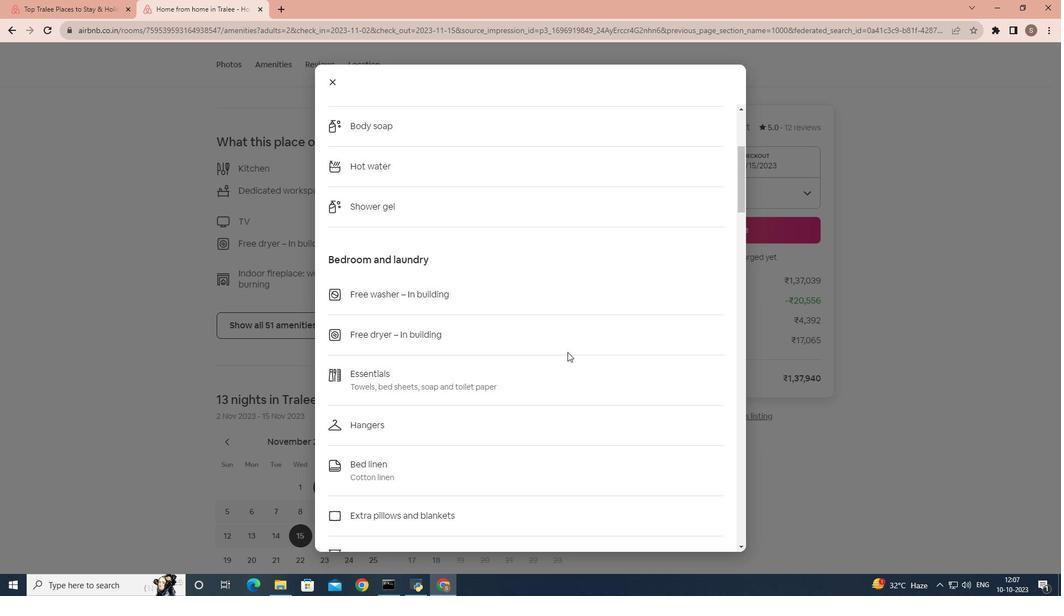 
Action: Mouse scrolled (568, 353) with delta (0, 0)
Screenshot: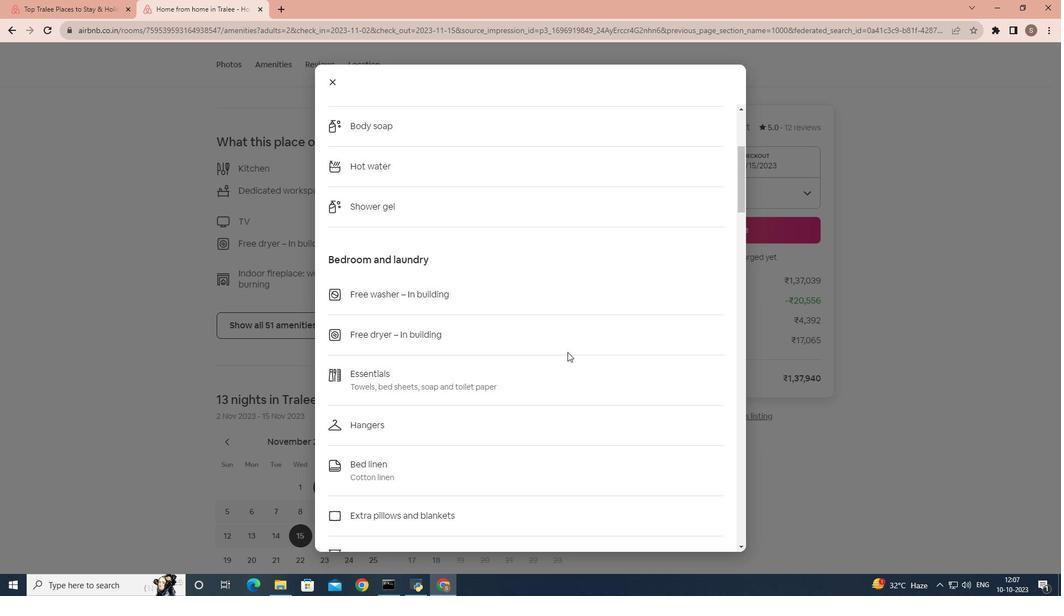 
Action: Mouse scrolled (568, 353) with delta (0, 0)
Screenshot: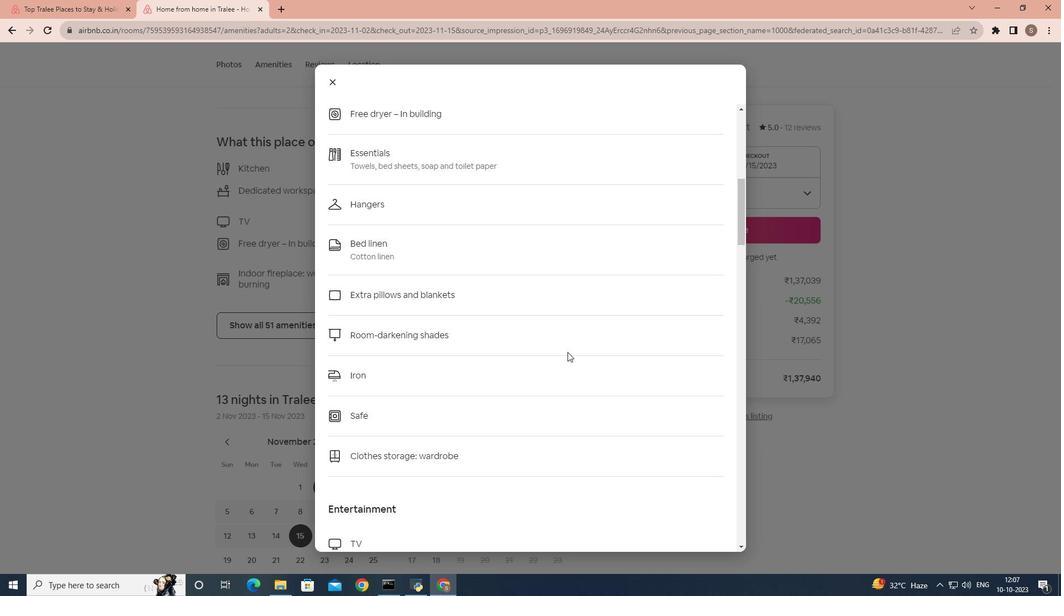 
Action: Mouse scrolled (568, 353) with delta (0, 0)
Screenshot: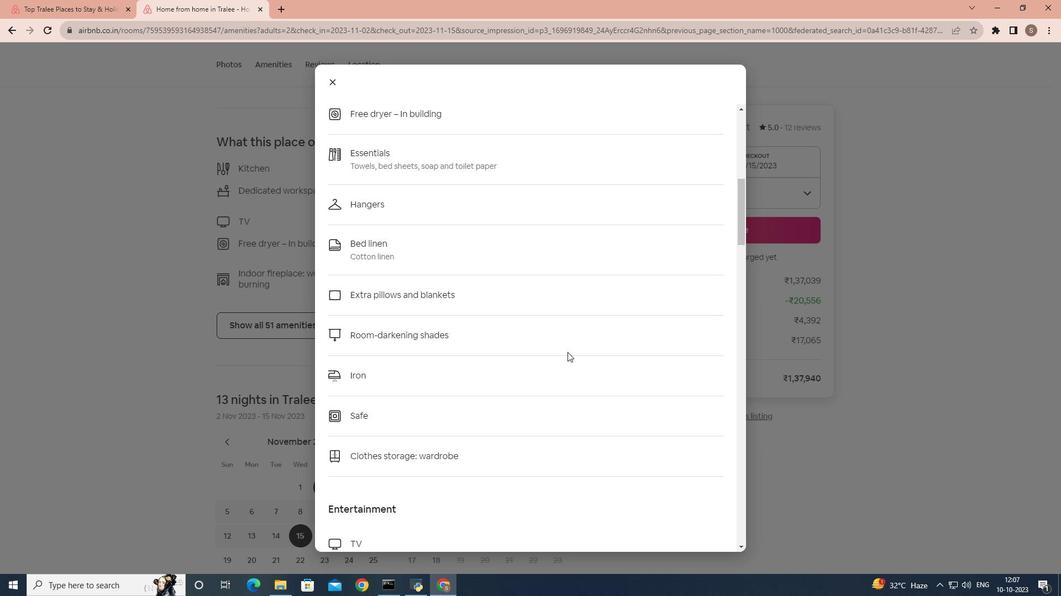 
Action: Mouse scrolled (568, 353) with delta (0, 0)
Screenshot: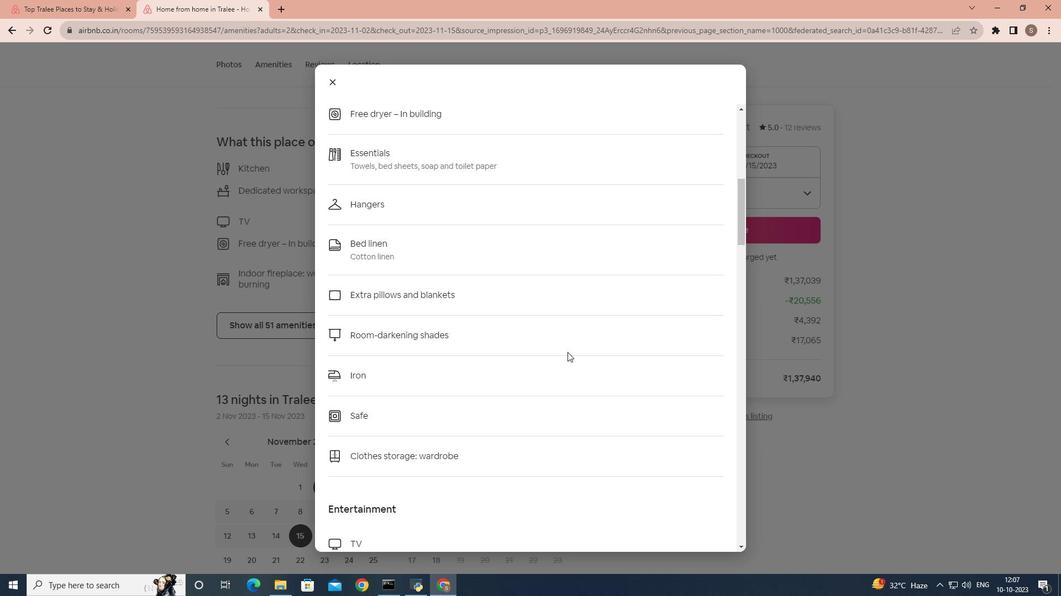 
Action: Mouse scrolled (568, 353) with delta (0, 0)
Screenshot: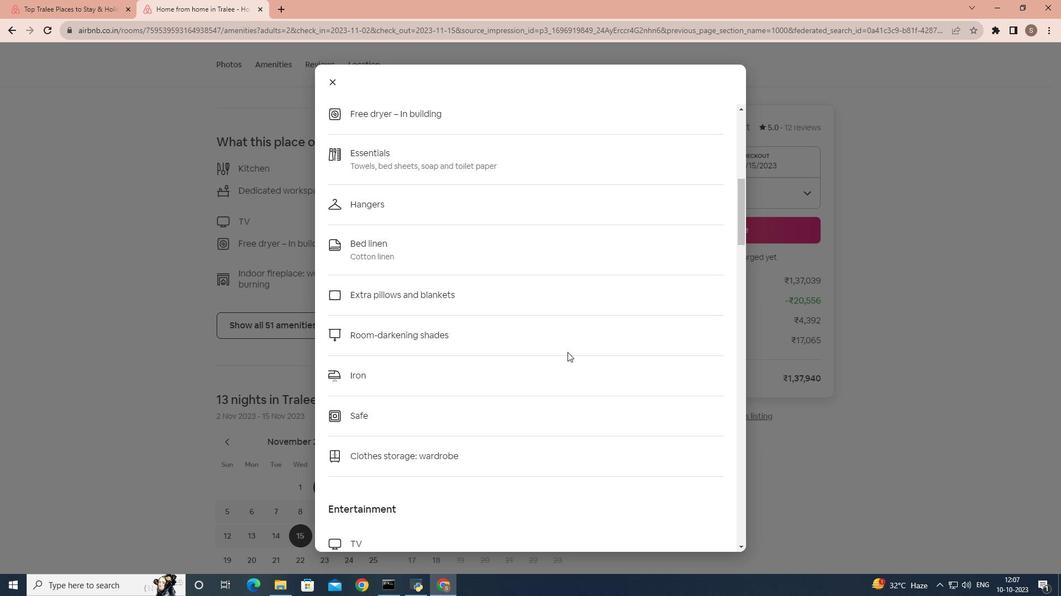 
Action: Mouse scrolled (568, 353) with delta (0, 0)
Screenshot: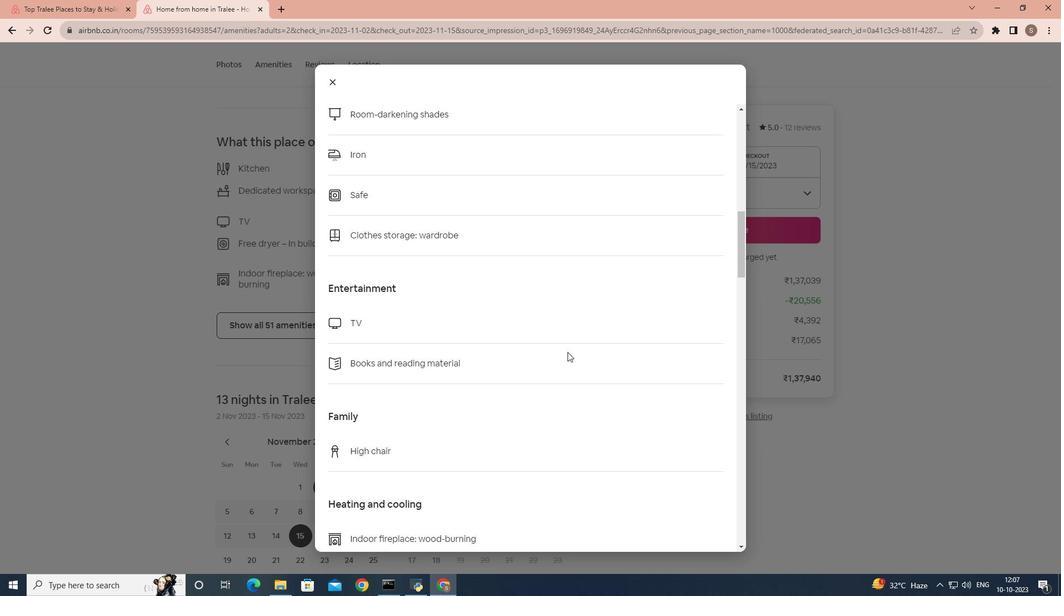 
Action: Mouse scrolled (568, 353) with delta (0, 0)
Screenshot: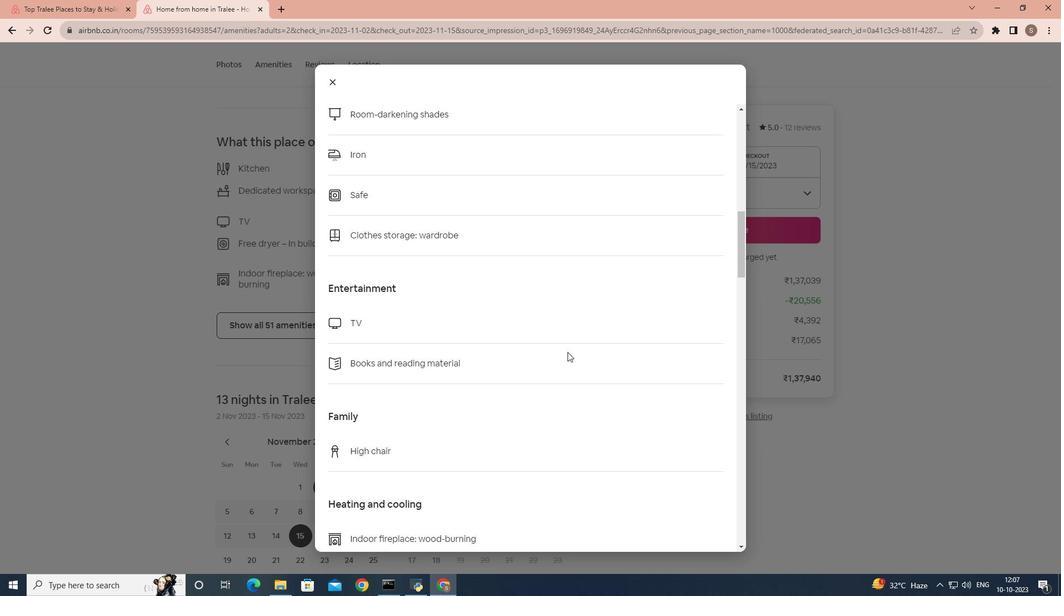 
Action: Mouse scrolled (568, 353) with delta (0, 0)
Screenshot: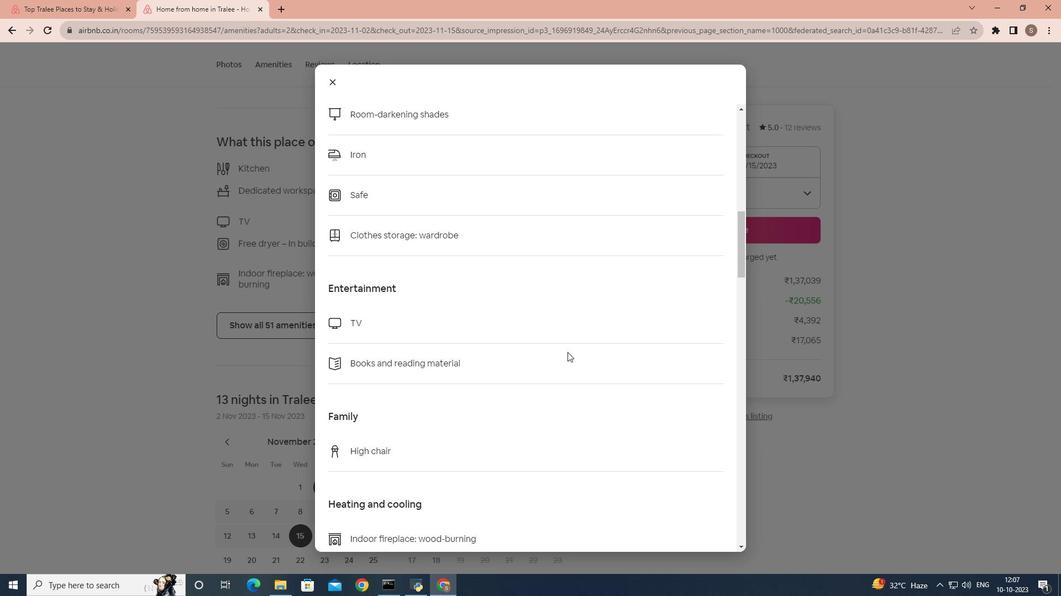 
Action: Mouse scrolled (568, 353) with delta (0, 0)
Screenshot: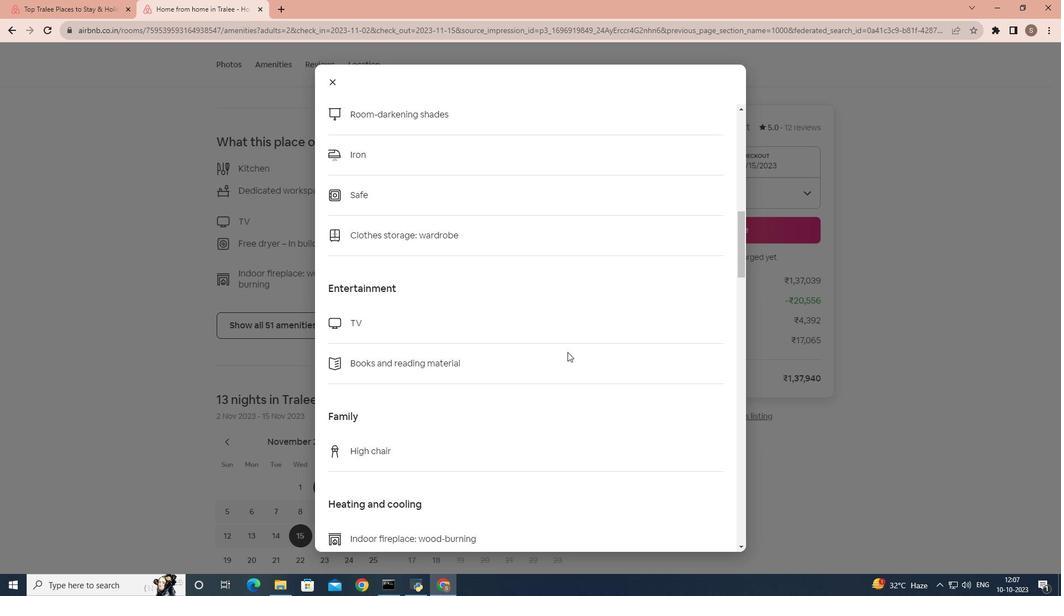 
Action: Mouse scrolled (568, 353) with delta (0, 0)
Screenshot: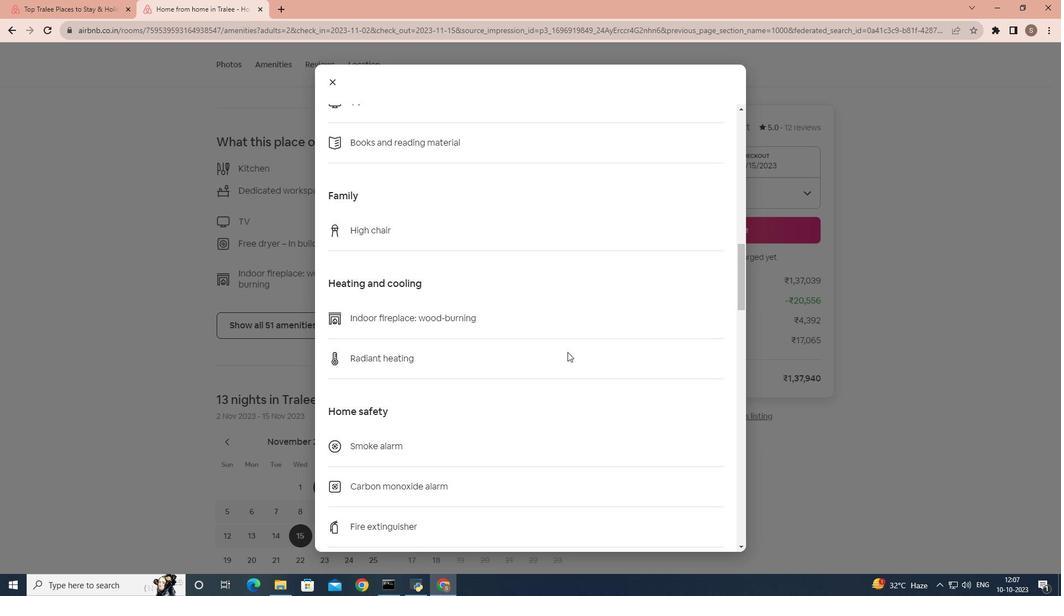 
Action: Mouse scrolled (568, 353) with delta (0, 0)
Screenshot: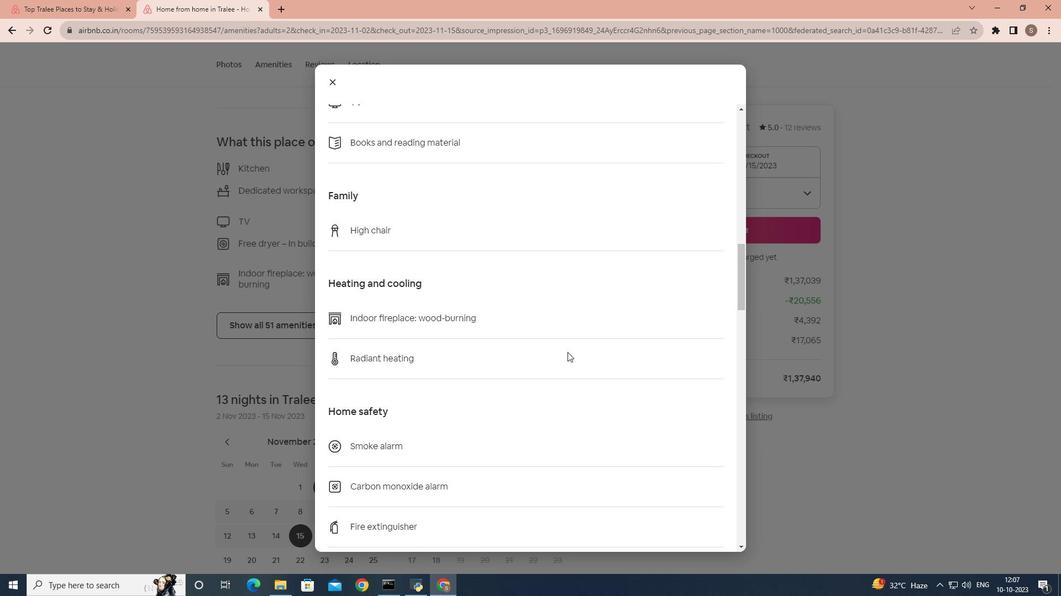 
Action: Mouse scrolled (568, 353) with delta (0, 0)
Screenshot: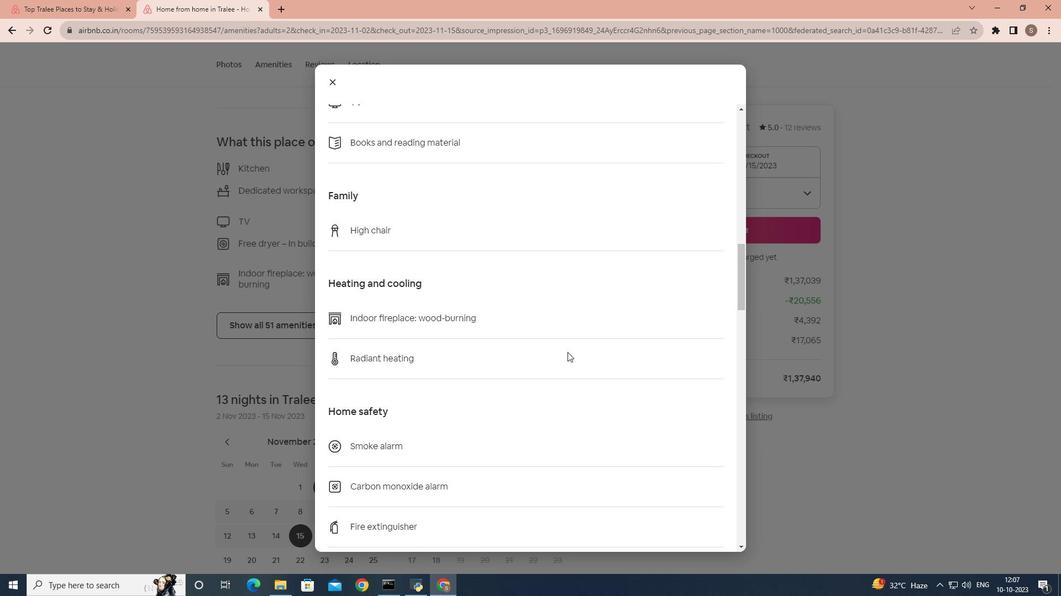 
Action: Mouse scrolled (568, 353) with delta (0, 0)
Screenshot: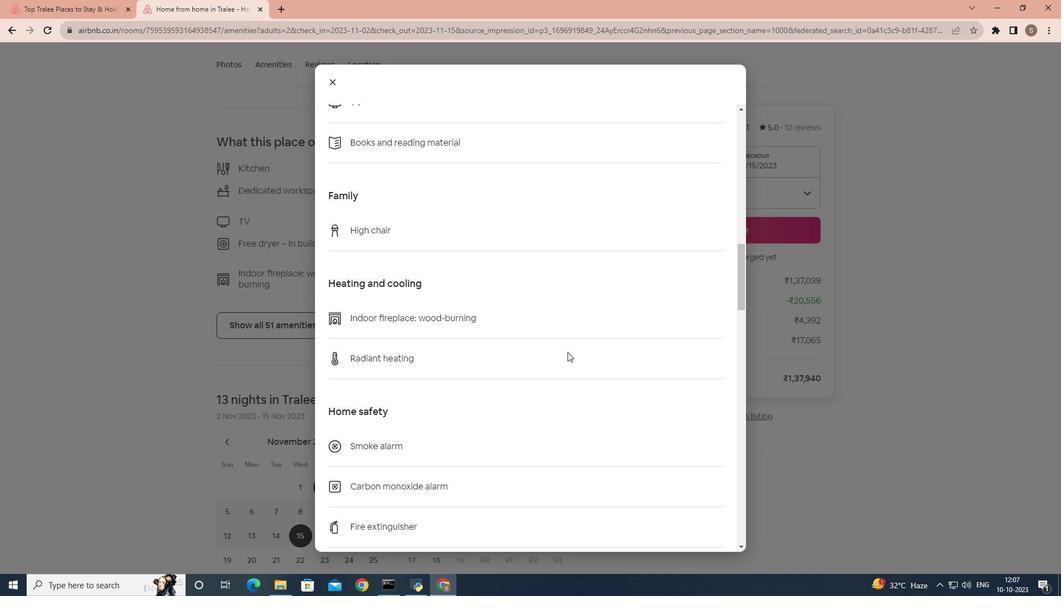 
Action: Mouse scrolled (568, 353) with delta (0, 0)
Screenshot: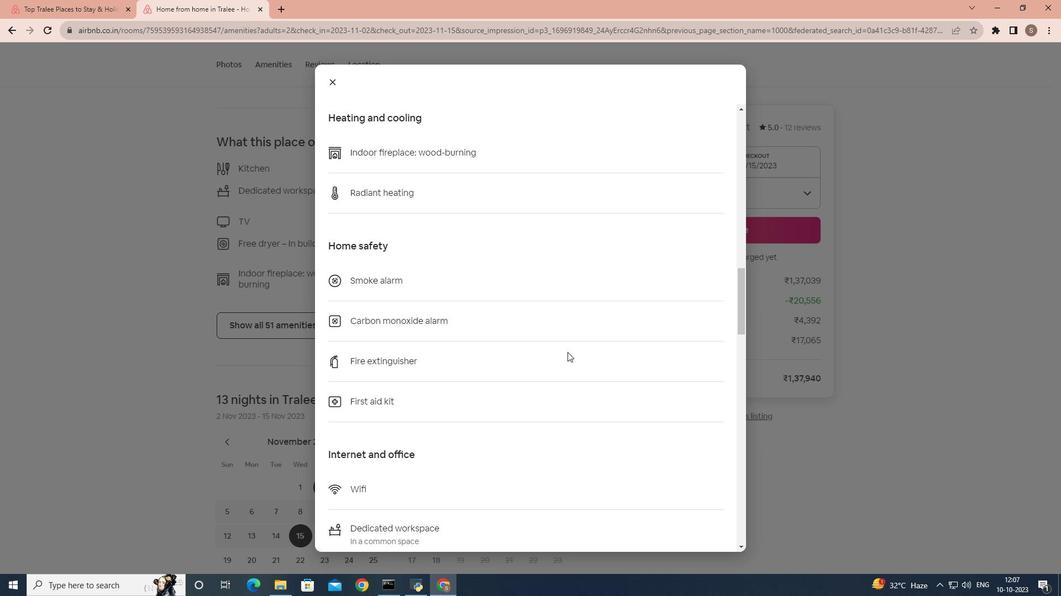 
Action: Mouse scrolled (568, 353) with delta (0, 0)
Screenshot: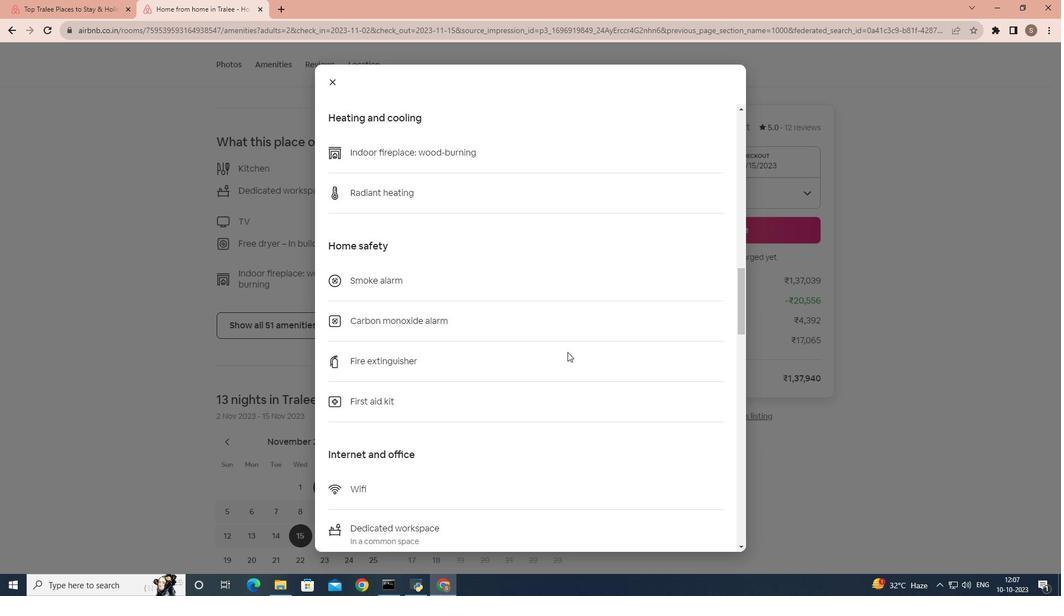 
Action: Mouse scrolled (568, 353) with delta (0, 0)
Screenshot: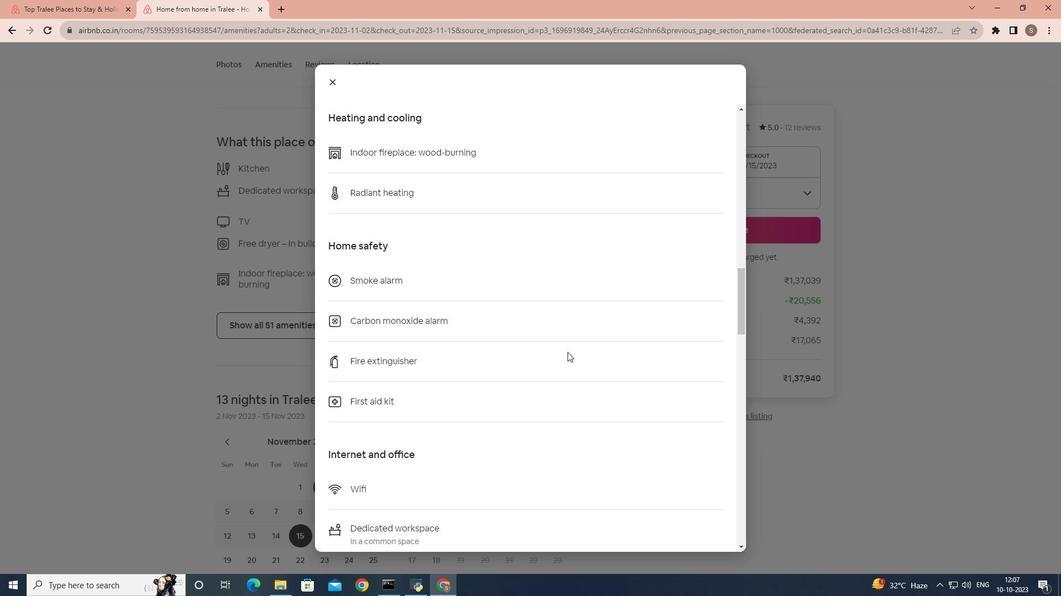 
Action: Mouse scrolled (568, 353) with delta (0, 0)
Screenshot: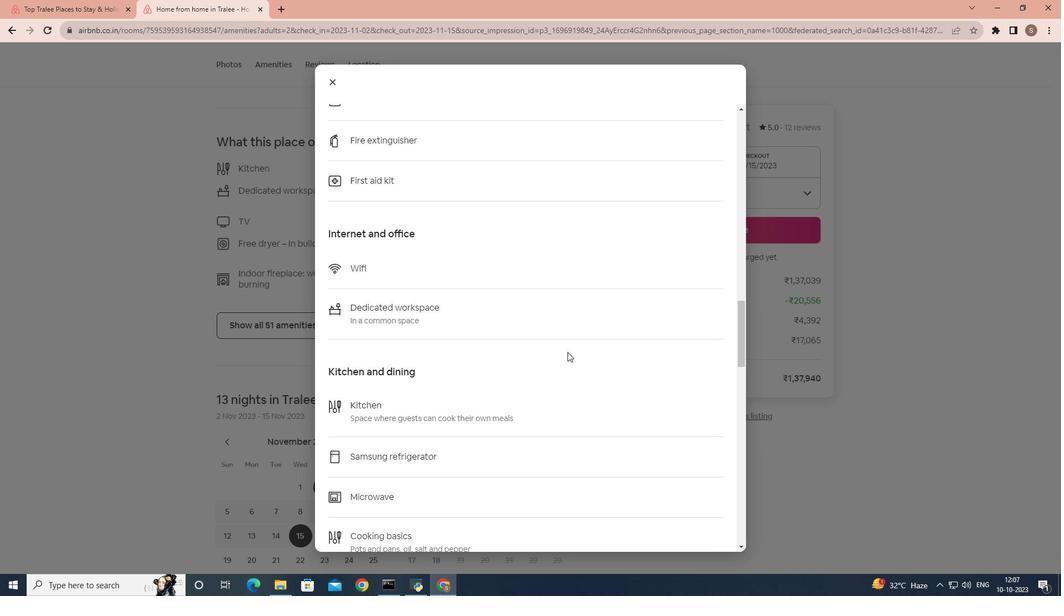 
Action: Mouse scrolled (568, 353) with delta (0, 0)
Screenshot: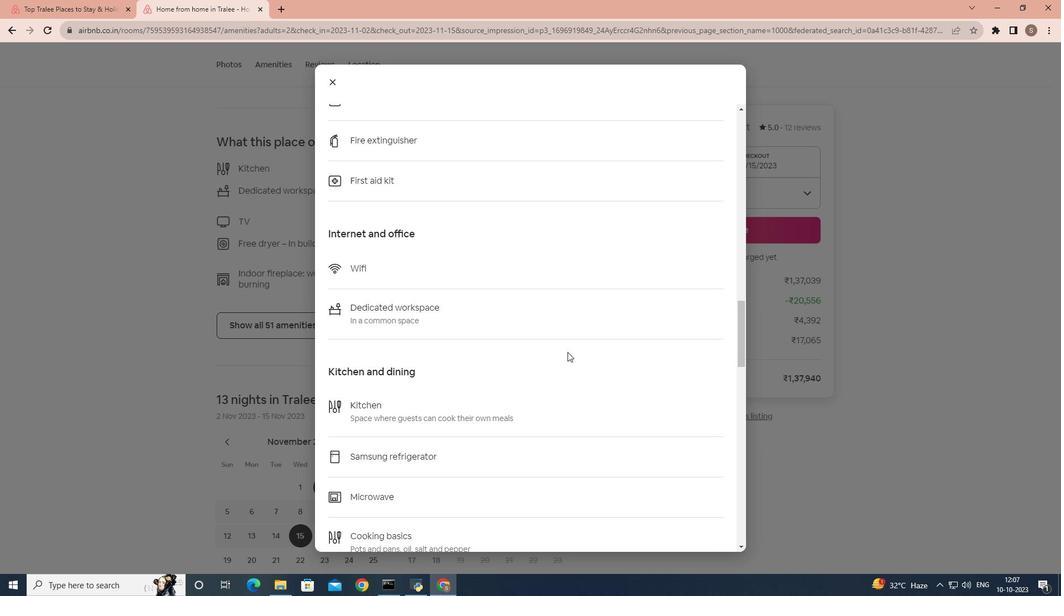
Action: Mouse scrolled (568, 353) with delta (0, 0)
Screenshot: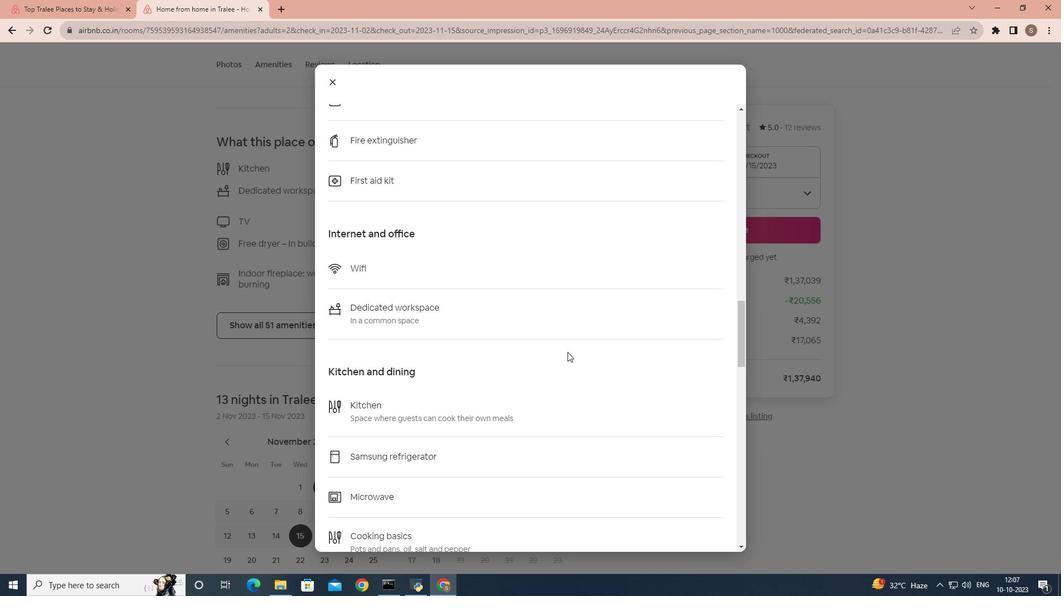
Action: Mouse scrolled (568, 353) with delta (0, 0)
Screenshot: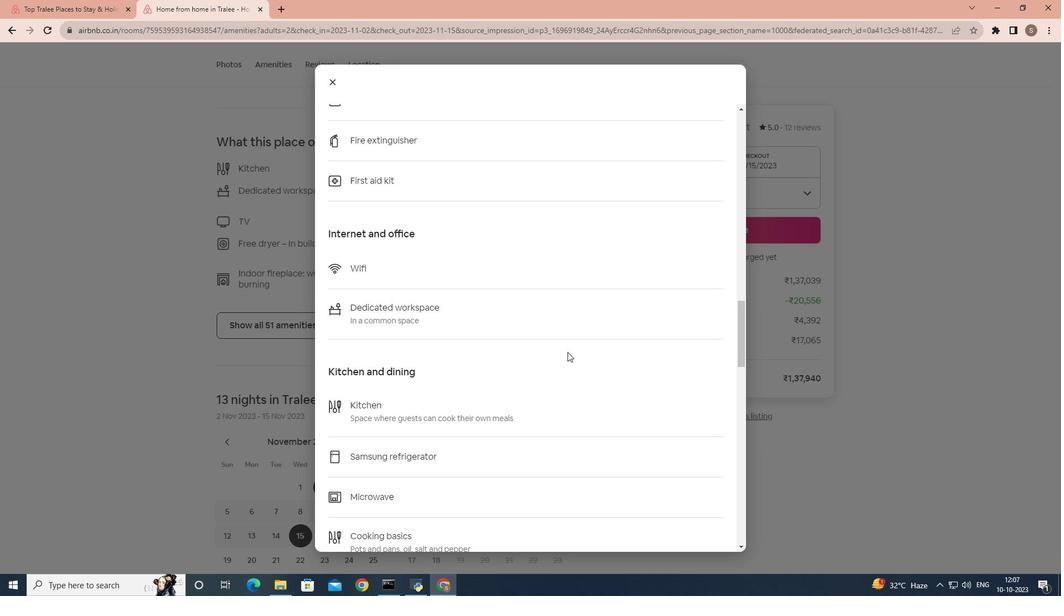 
Action: Mouse scrolled (568, 353) with delta (0, 0)
Screenshot: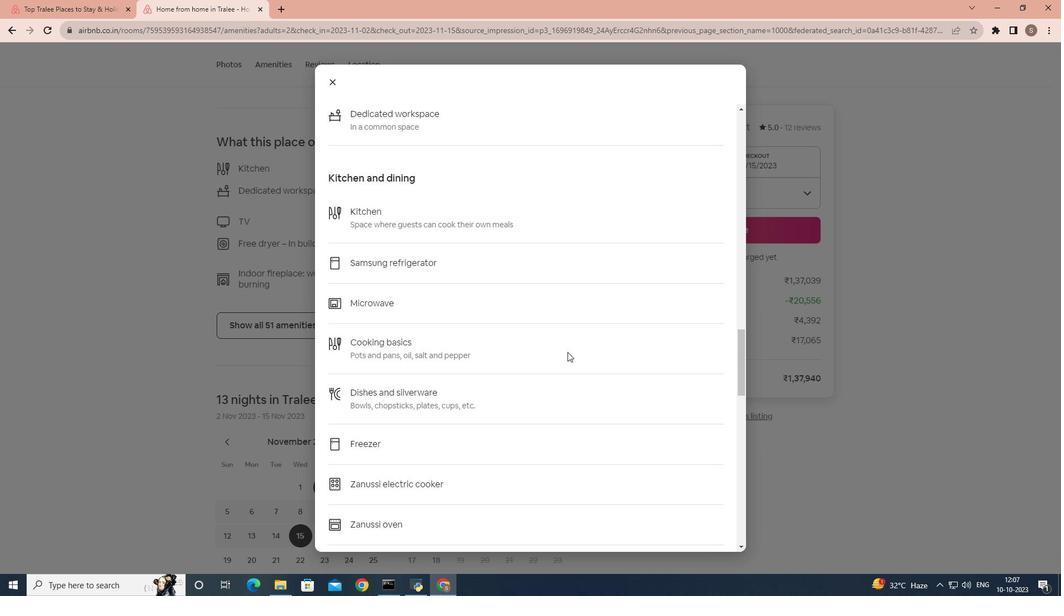 
Action: Mouse scrolled (568, 353) with delta (0, 0)
Screenshot: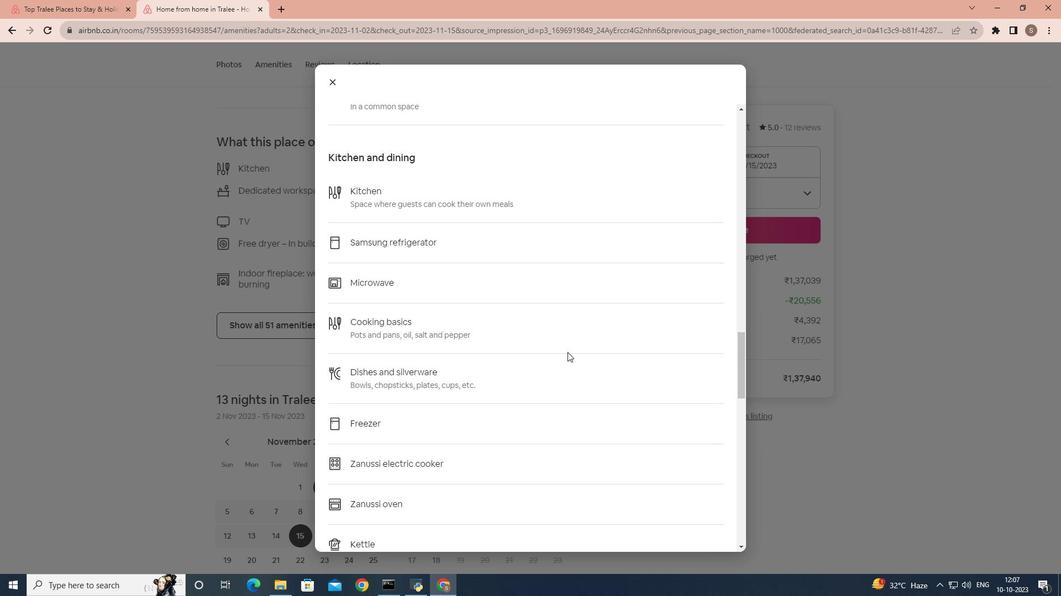 
Action: Mouse scrolled (568, 353) with delta (0, 0)
Screenshot: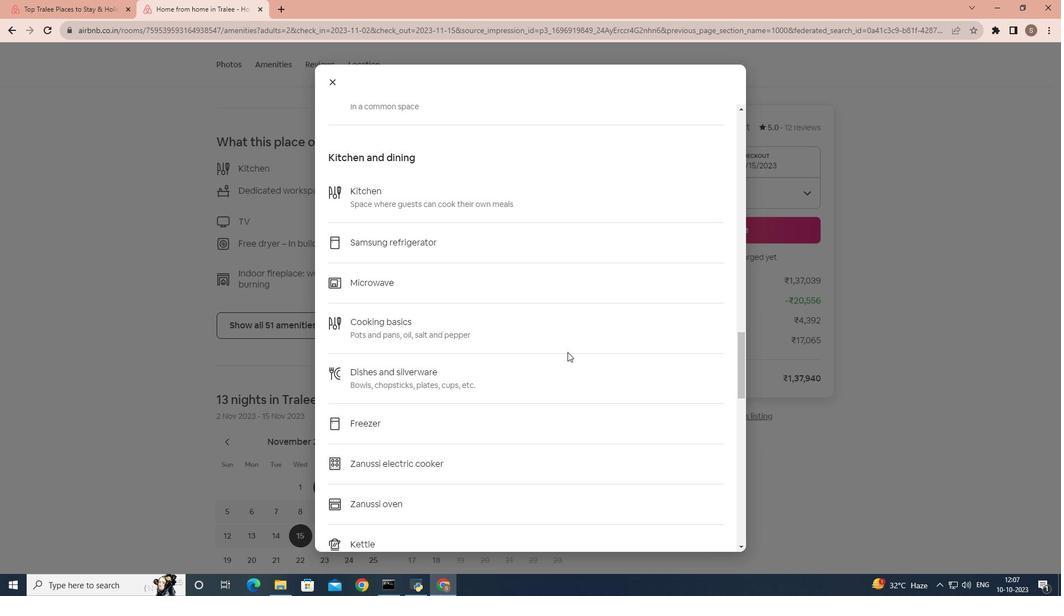 
Action: Mouse scrolled (568, 353) with delta (0, 0)
Screenshot: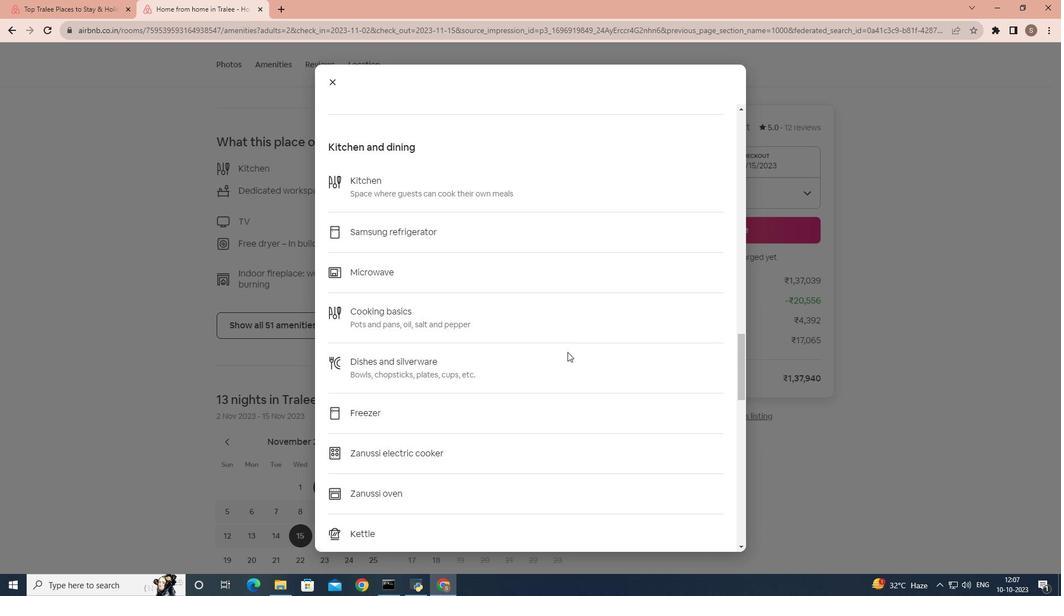 
Action: Mouse scrolled (568, 353) with delta (0, 0)
Screenshot: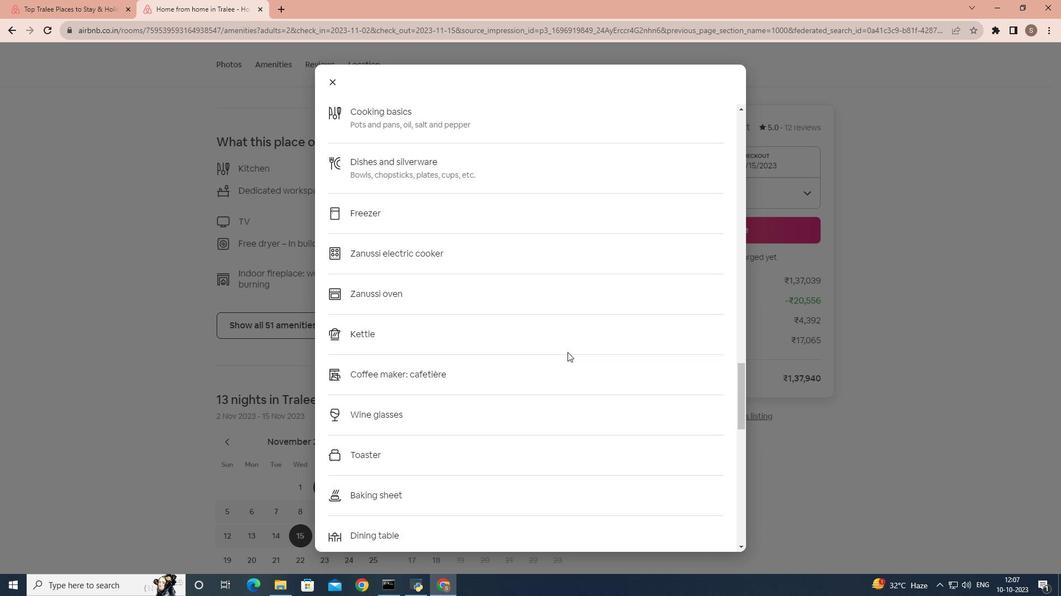 
Action: Mouse scrolled (568, 353) with delta (0, 0)
Screenshot: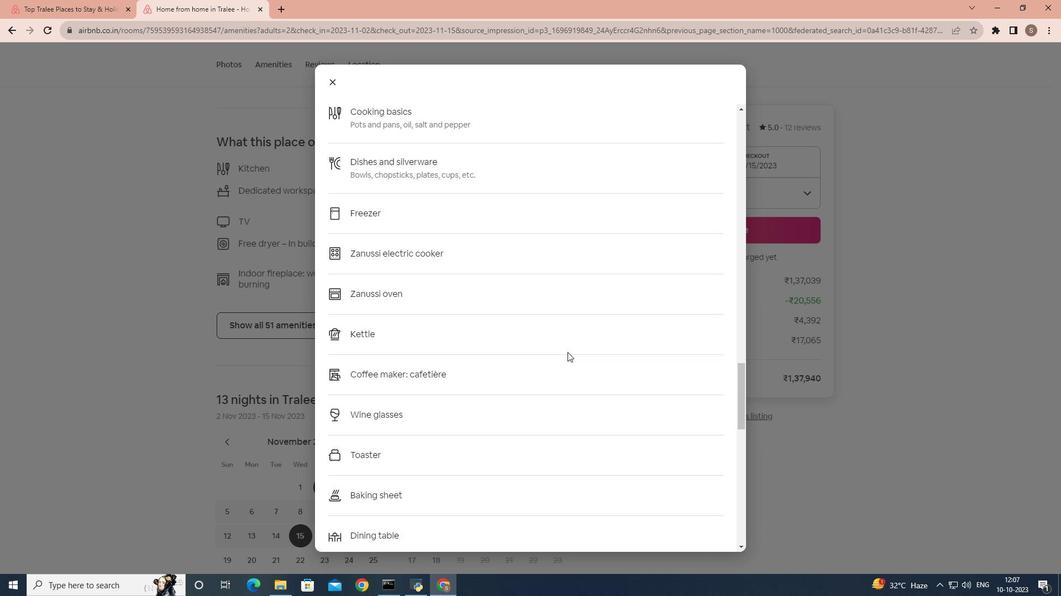 
Action: Mouse scrolled (568, 353) with delta (0, 0)
Screenshot: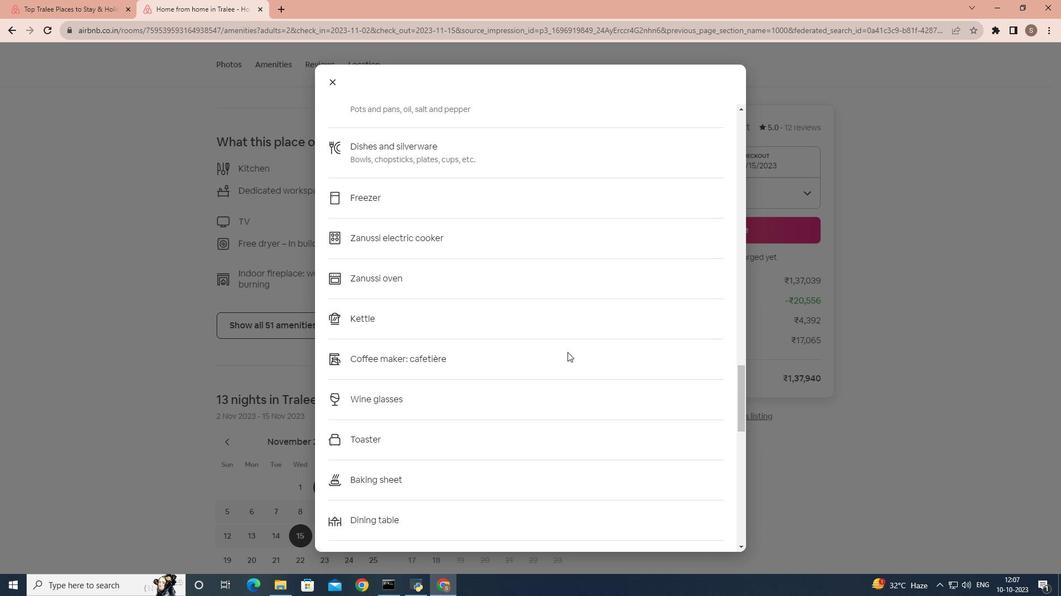 
Action: Mouse scrolled (568, 353) with delta (0, 0)
Screenshot: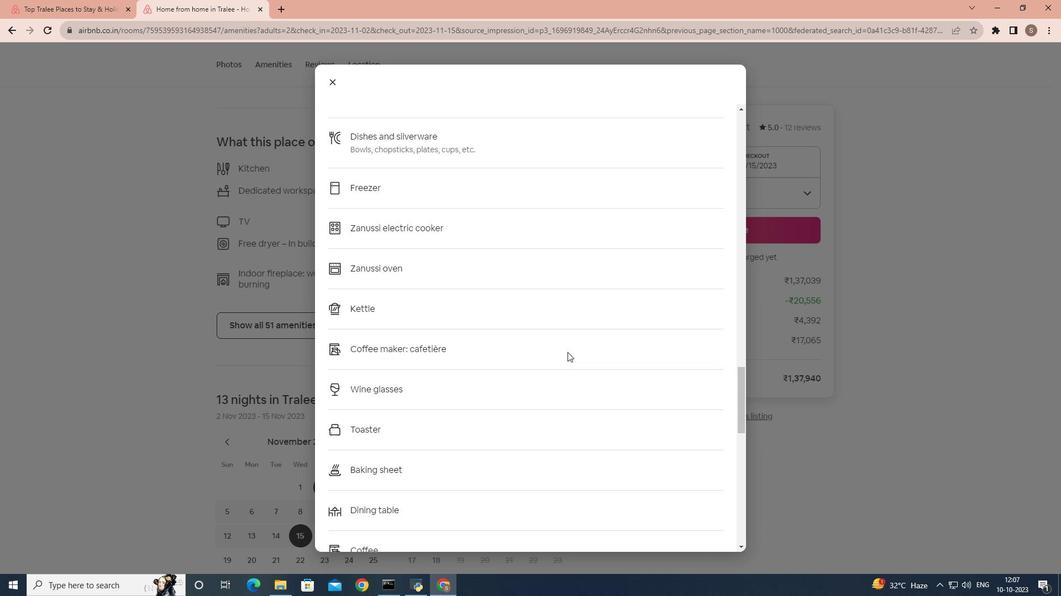 
Action: Mouse scrolled (568, 353) with delta (0, 0)
Screenshot: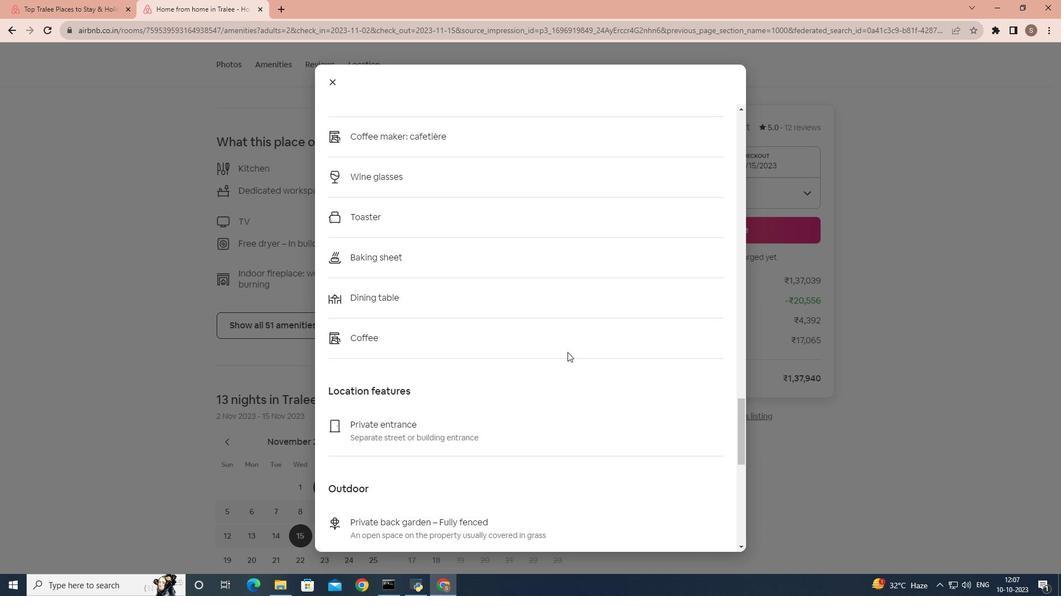 
Action: Mouse scrolled (568, 353) with delta (0, 0)
Screenshot: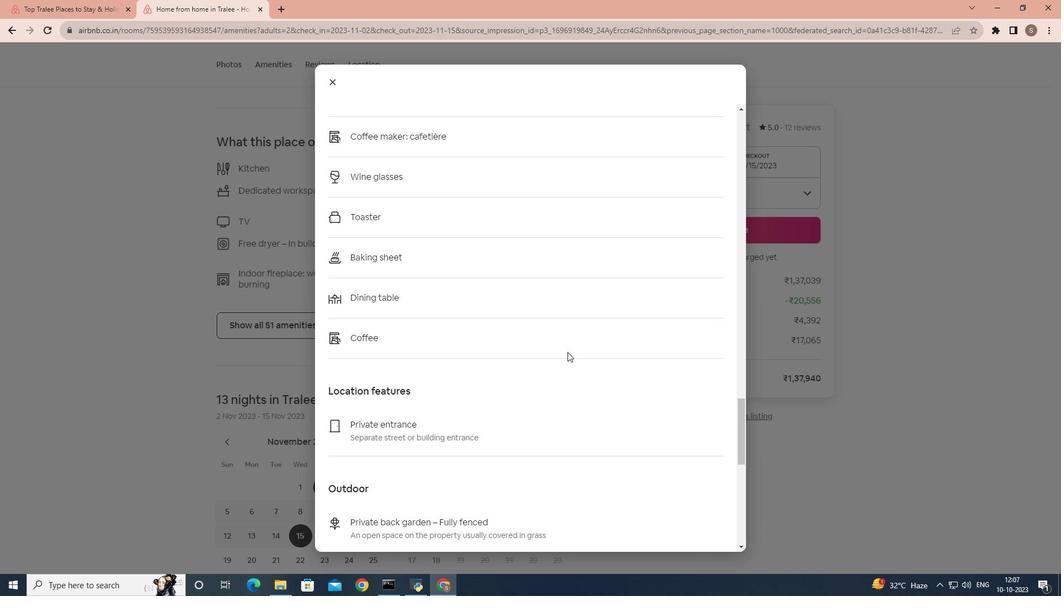 
Action: Mouse scrolled (568, 353) with delta (0, 0)
Screenshot: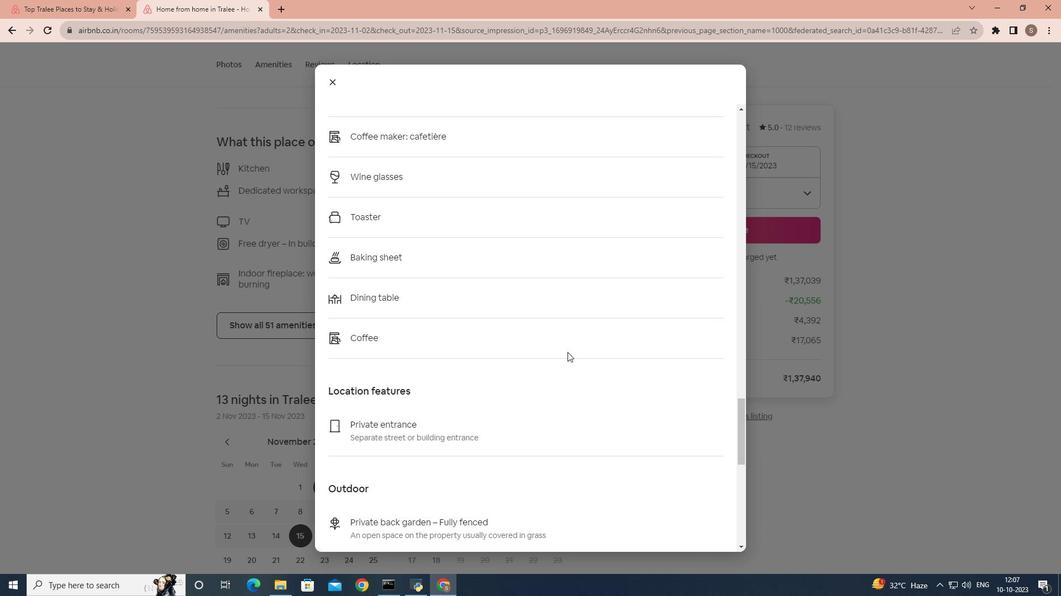 
Action: Mouse scrolled (568, 353) with delta (0, 0)
Screenshot: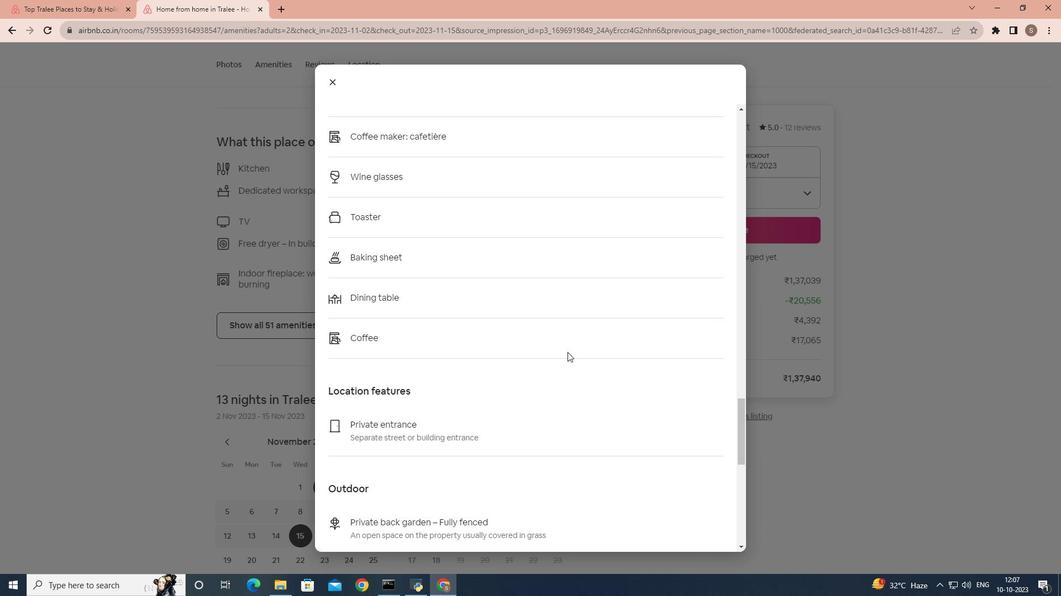 
Action: Mouse scrolled (568, 353) with delta (0, 0)
Screenshot: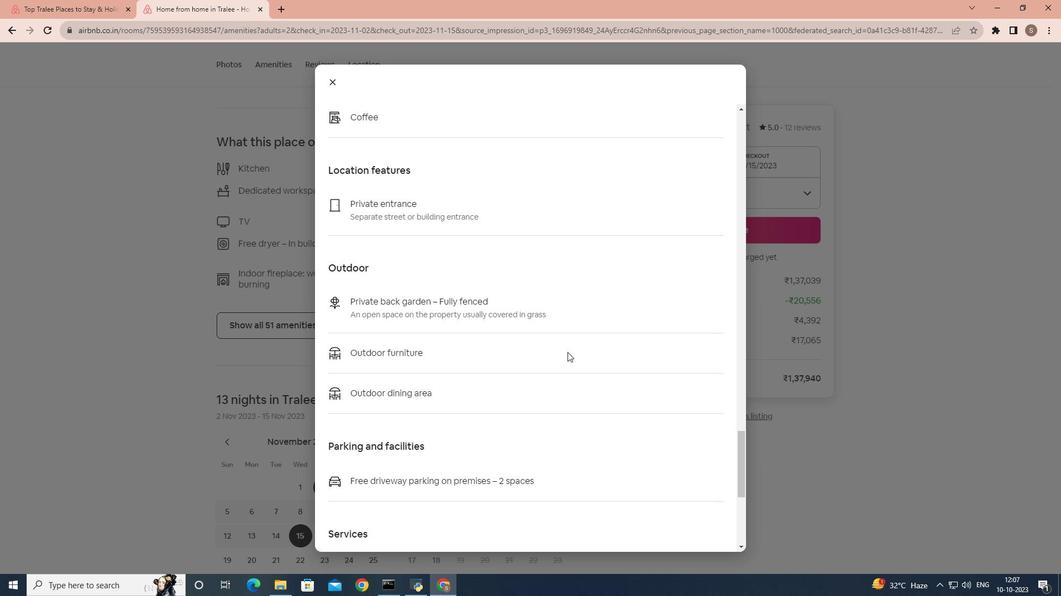
Action: Mouse scrolled (568, 353) with delta (0, 0)
Screenshot: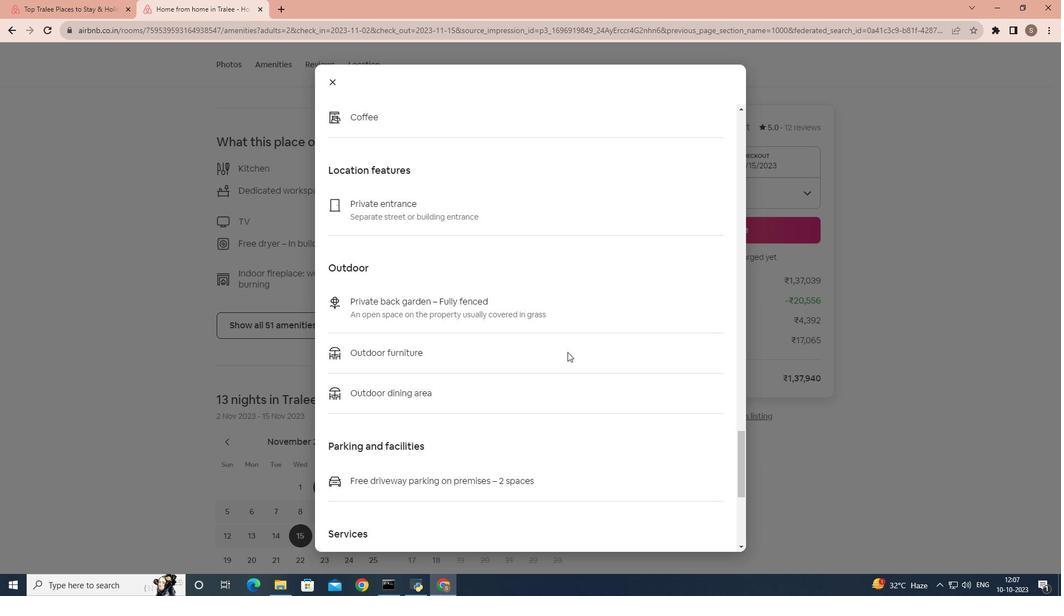 
Action: Mouse scrolled (568, 353) with delta (0, 0)
Screenshot: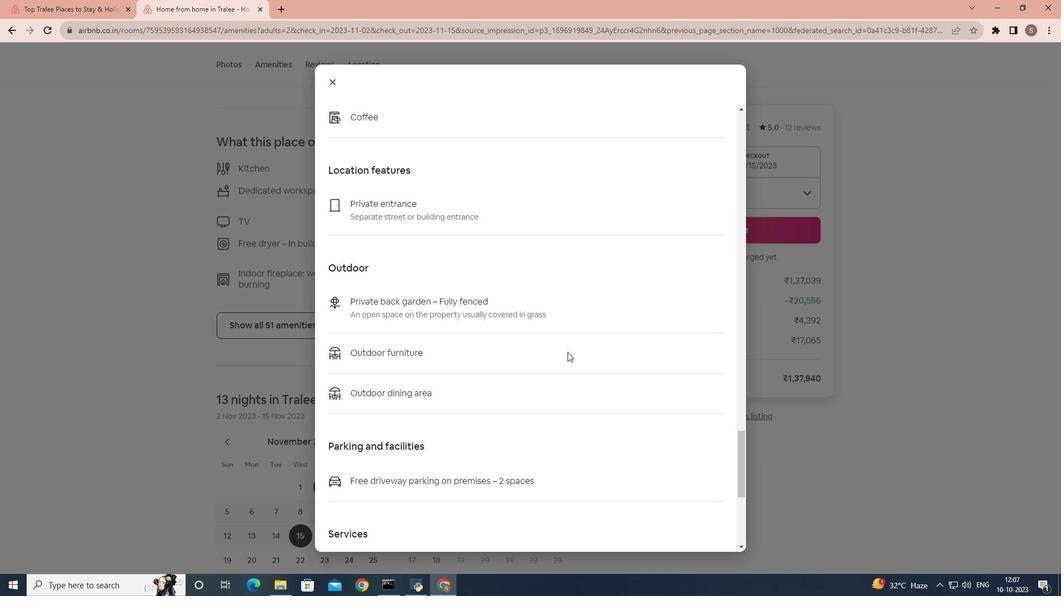 
Action: Mouse scrolled (568, 353) with delta (0, 0)
Screenshot: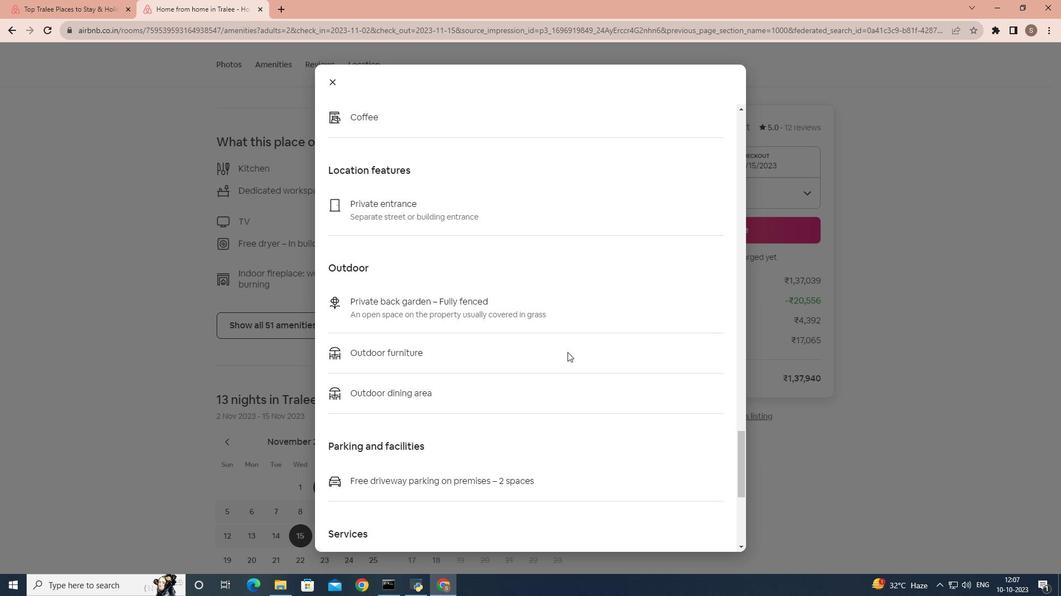 
Action: Mouse scrolled (568, 353) with delta (0, 0)
Screenshot: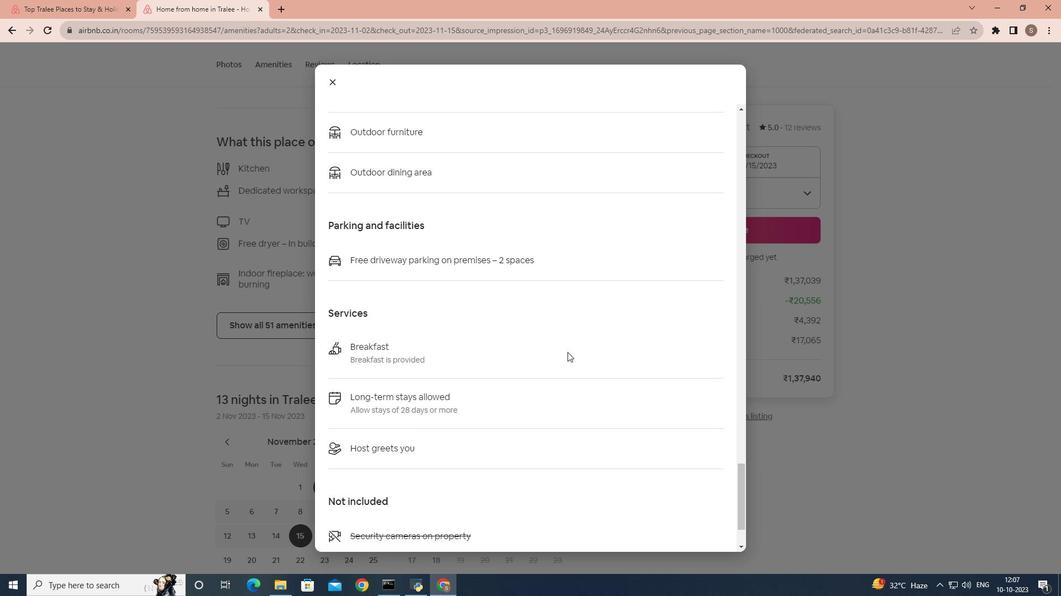 
Action: Mouse scrolled (568, 353) with delta (0, 0)
Screenshot: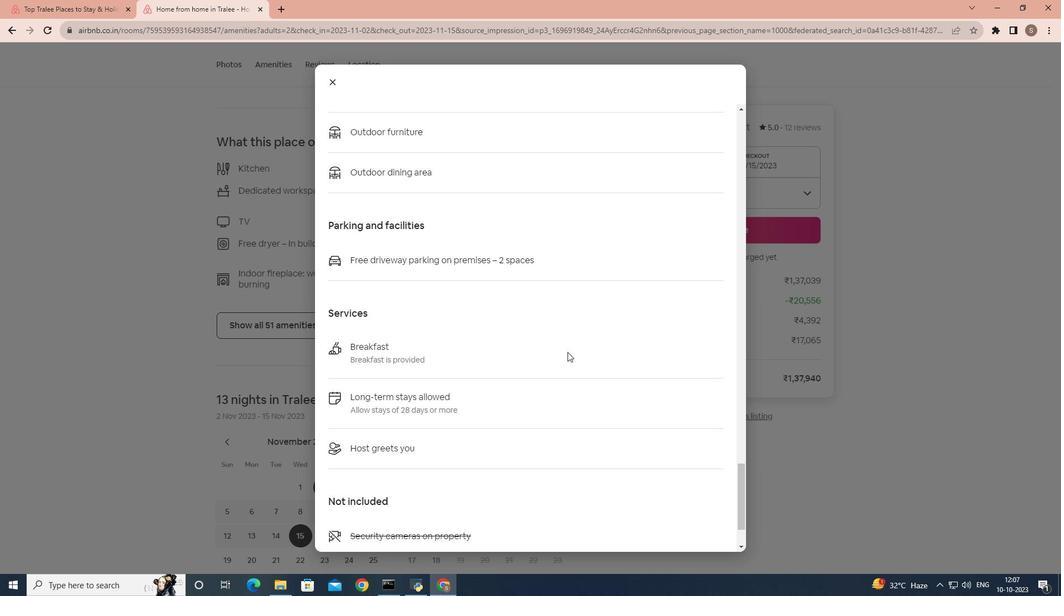 
Action: Mouse scrolled (568, 353) with delta (0, 0)
Screenshot: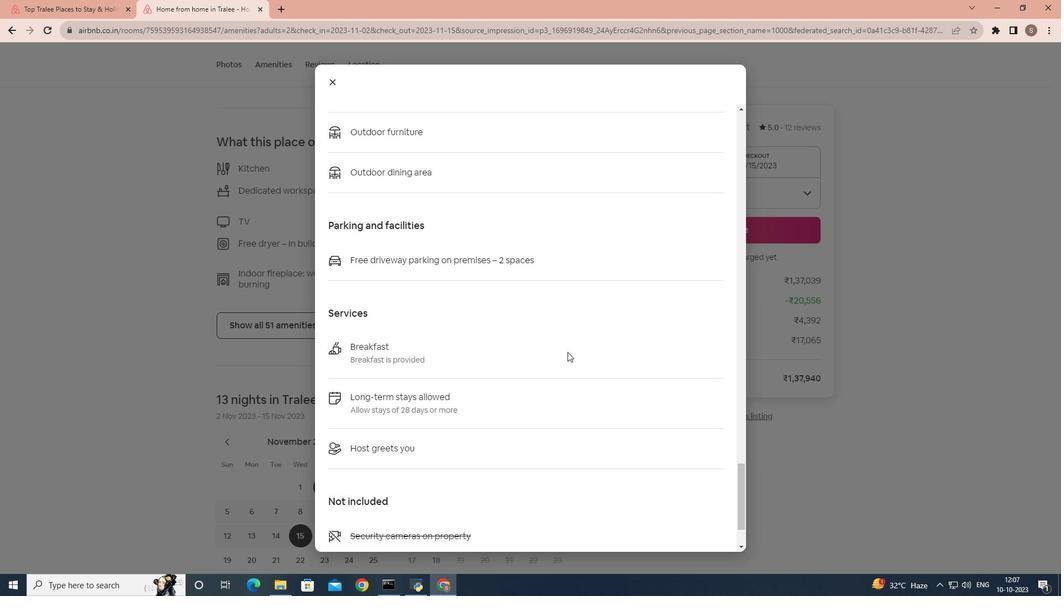 
Action: Mouse scrolled (568, 353) with delta (0, 0)
Screenshot: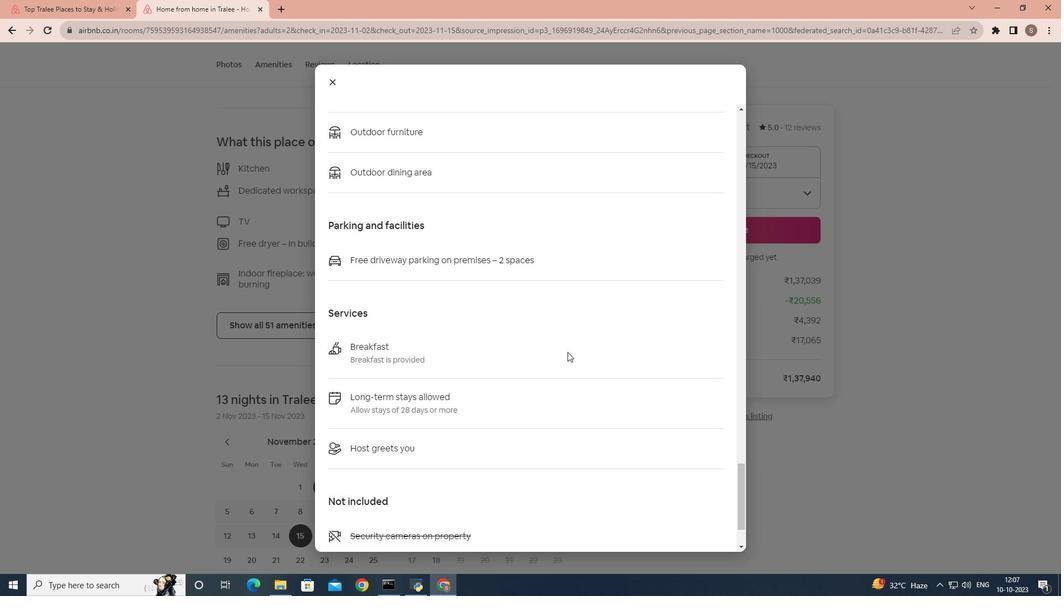 
Action: Mouse scrolled (568, 353) with delta (0, 0)
Screenshot: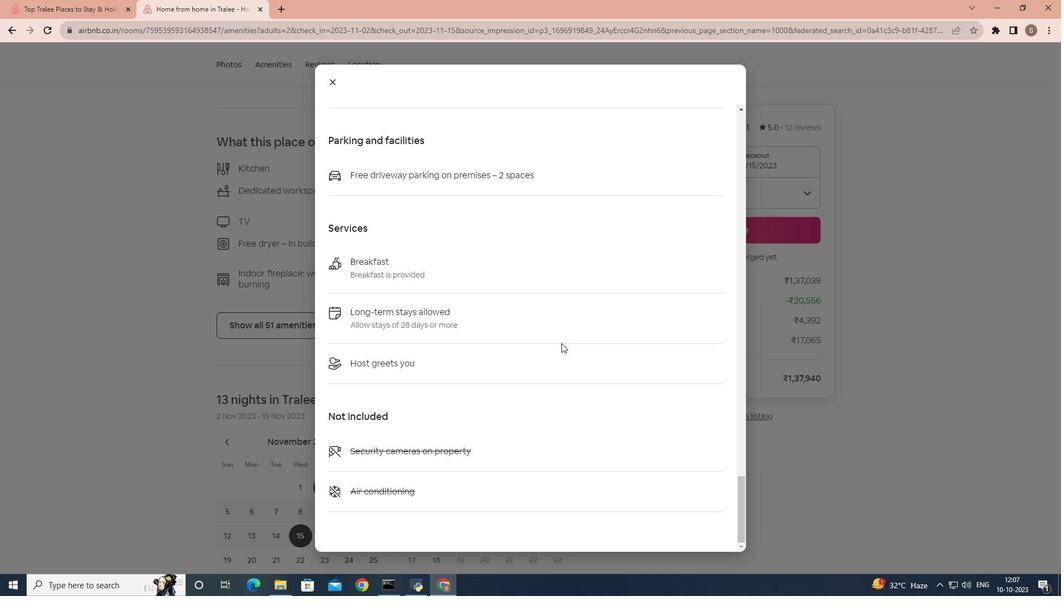 
Action: Mouse scrolled (568, 353) with delta (0, 0)
Screenshot: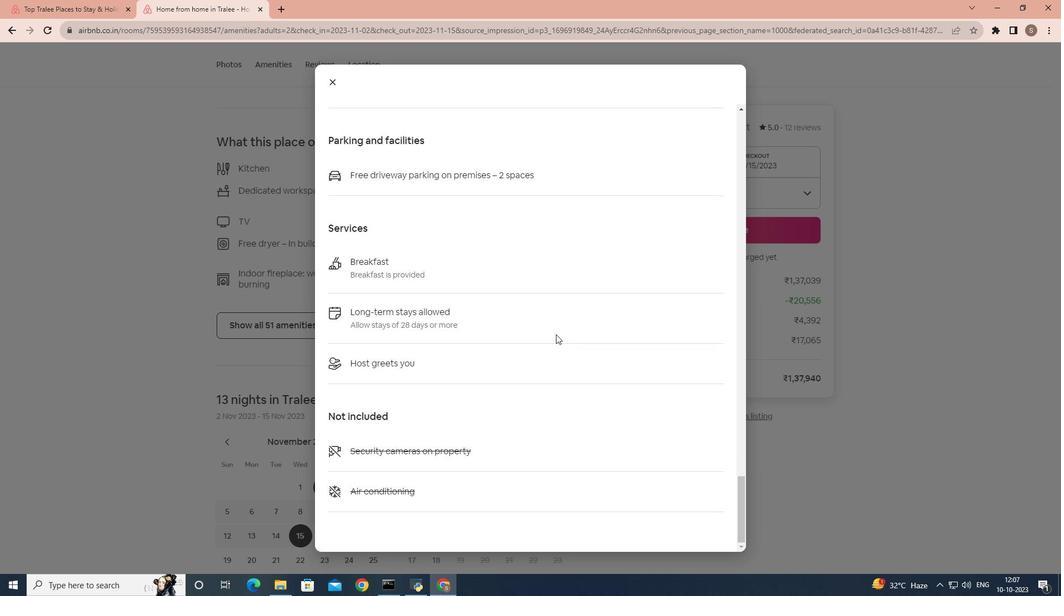 
Action: Mouse scrolled (568, 353) with delta (0, 0)
Screenshot: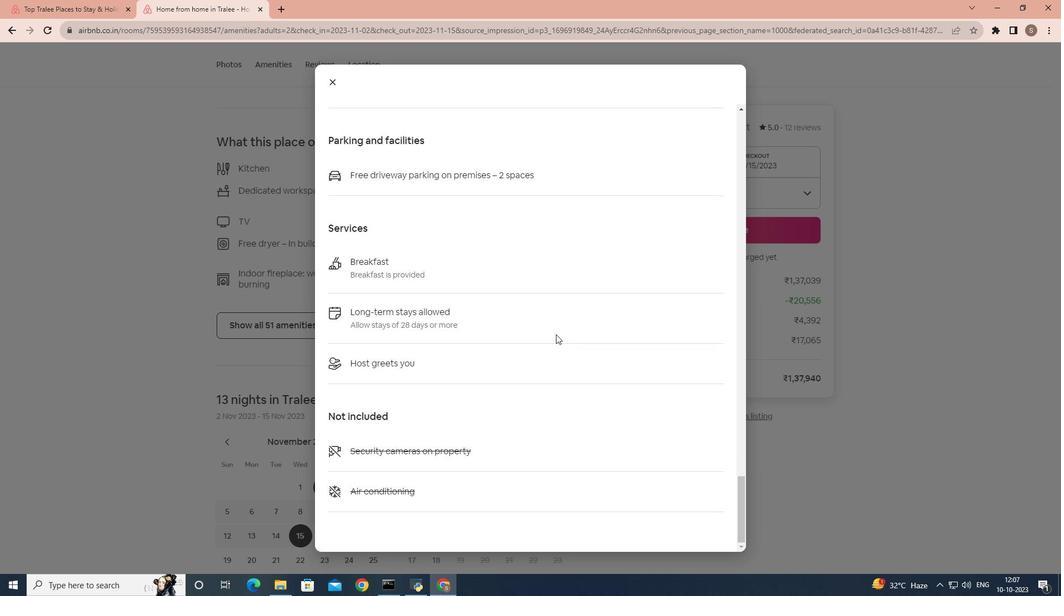 
Action: Mouse scrolled (568, 353) with delta (0, 0)
Screenshot: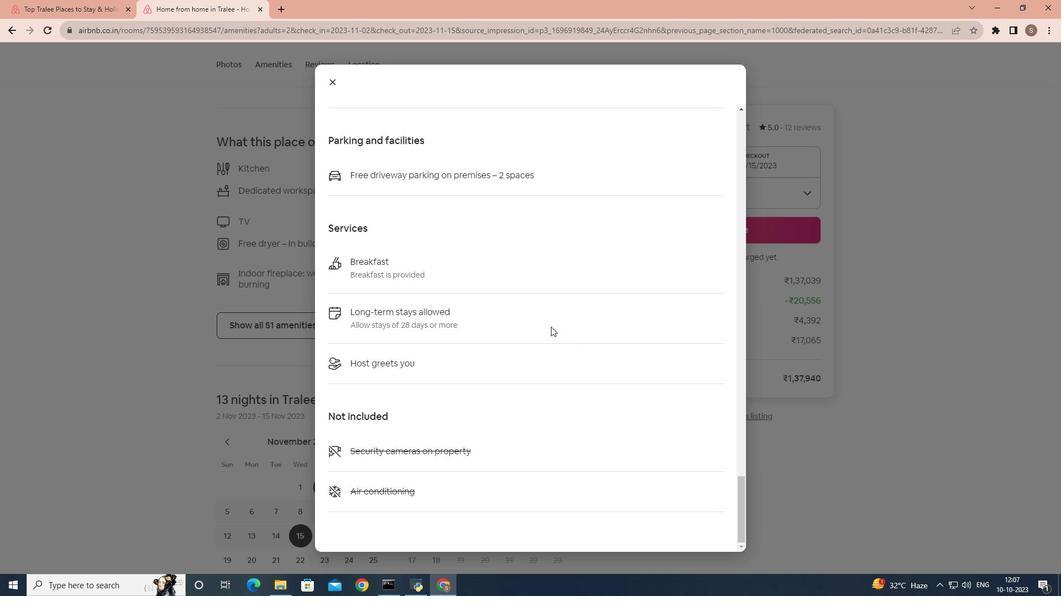 
Action: Mouse moved to (329, 88)
Screenshot: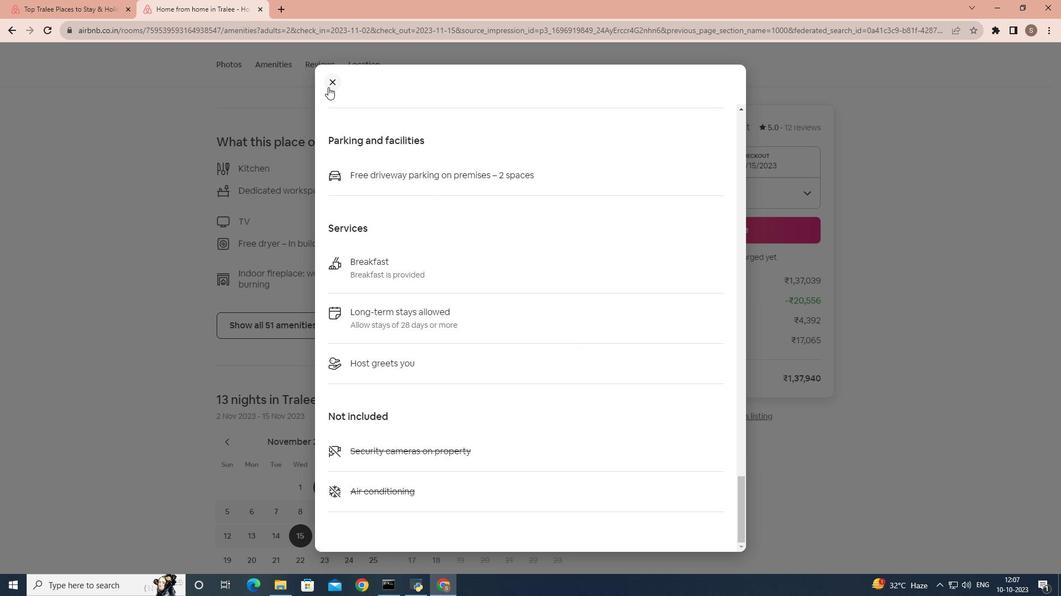 
Action: Mouse pressed left at (329, 88)
Screenshot: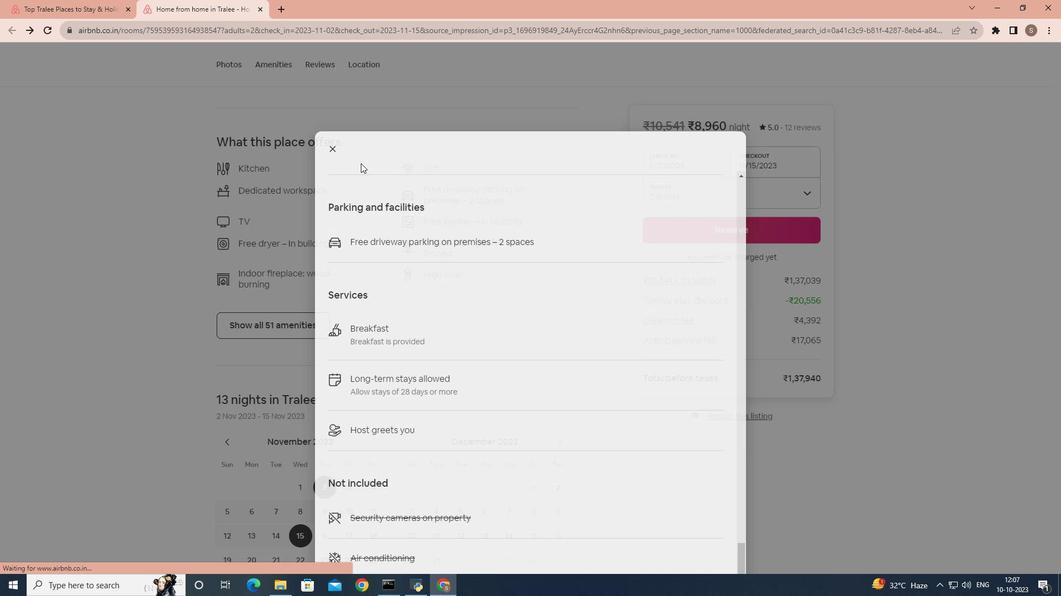 
Action: Mouse moved to (427, 328)
Screenshot: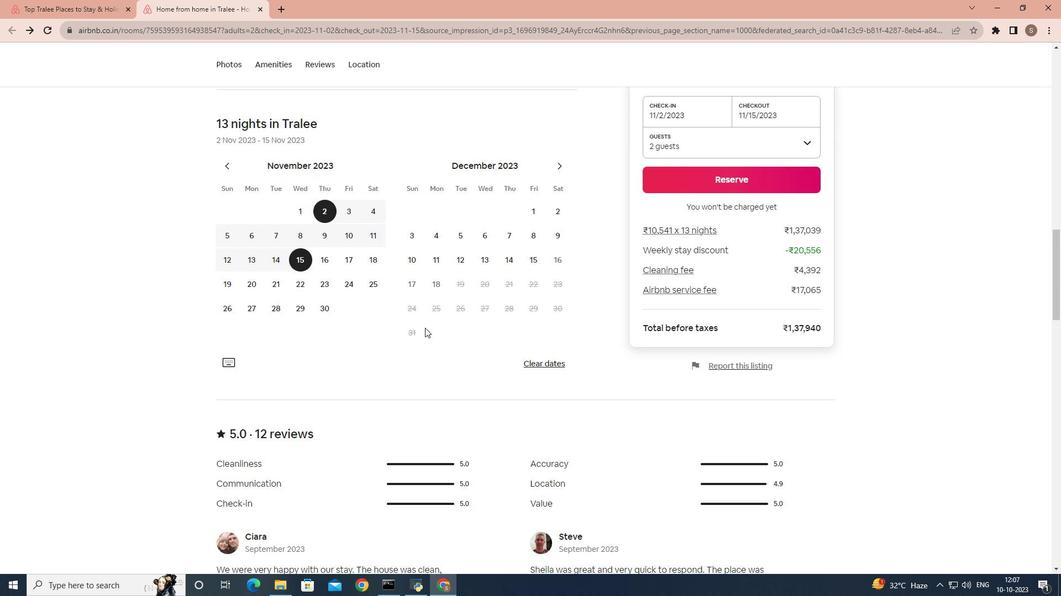 
Action: Mouse scrolled (427, 327) with delta (0, 0)
Screenshot: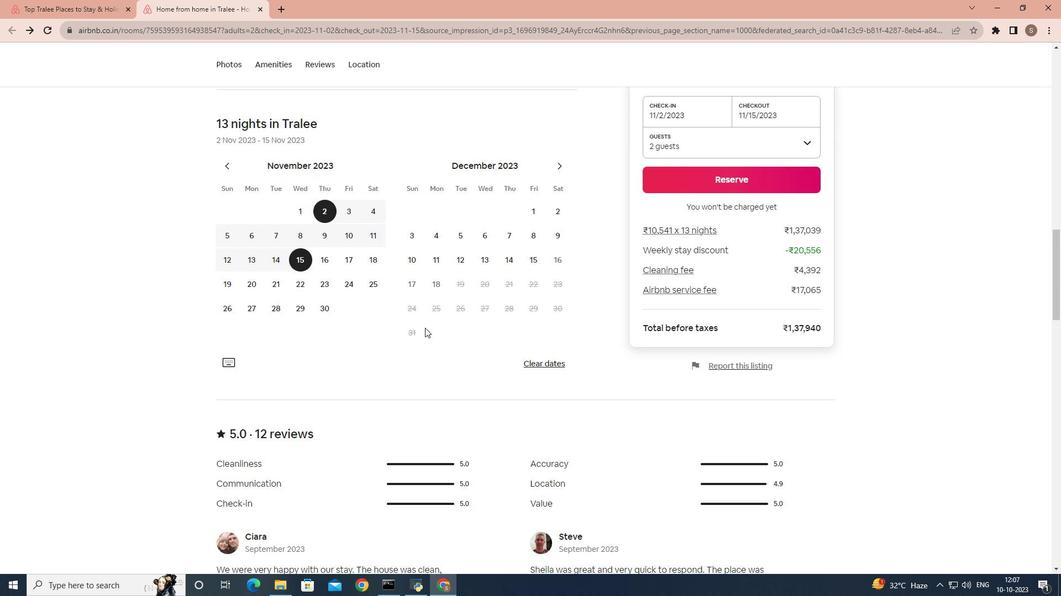 
Action: Mouse scrolled (427, 327) with delta (0, 0)
Screenshot: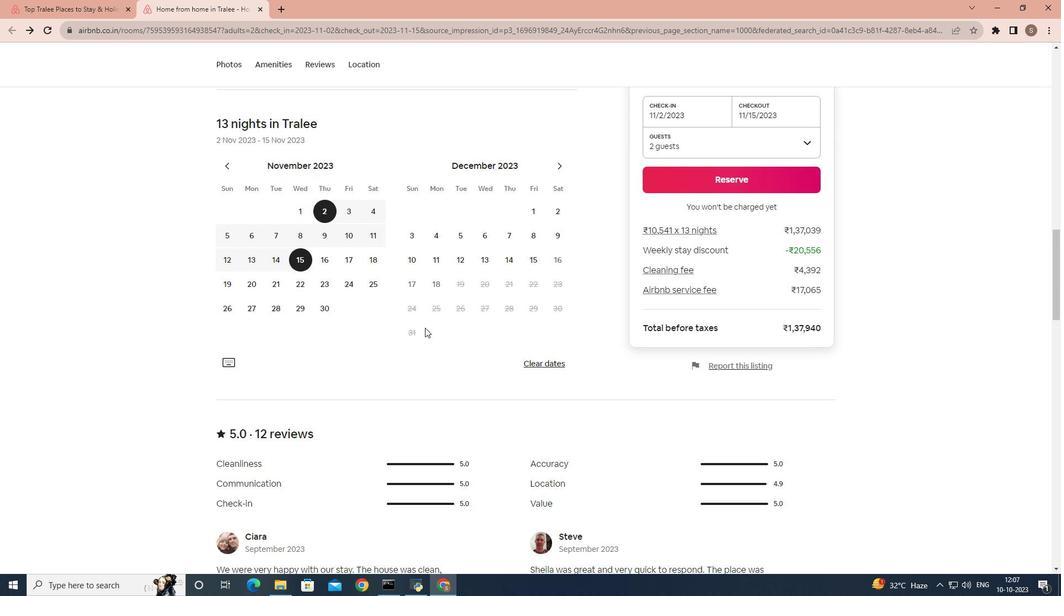 
Action: Mouse moved to (426, 329)
Screenshot: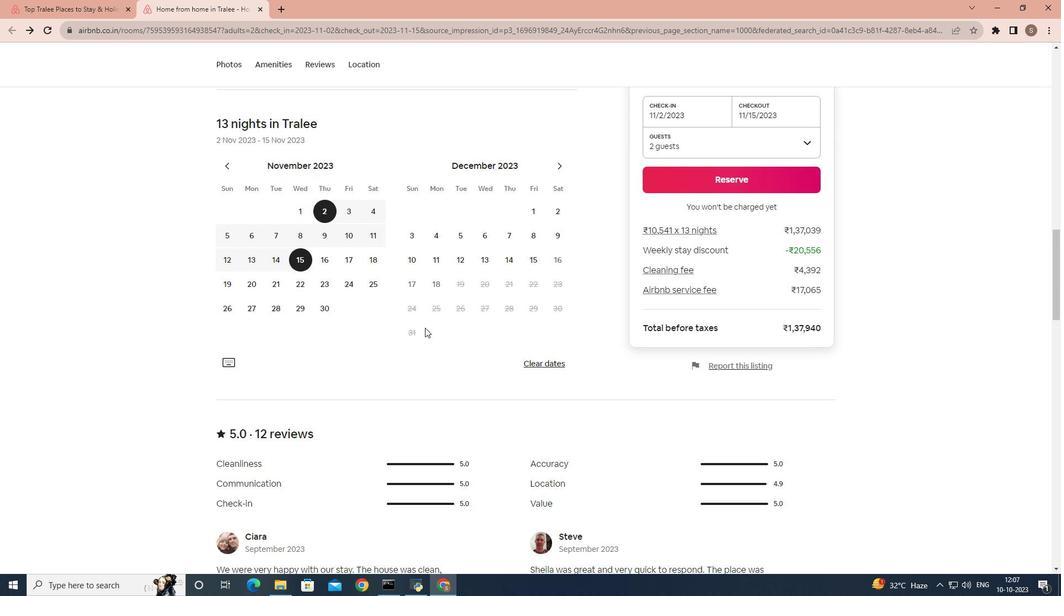 
Action: Mouse scrolled (426, 328) with delta (0, 0)
Screenshot: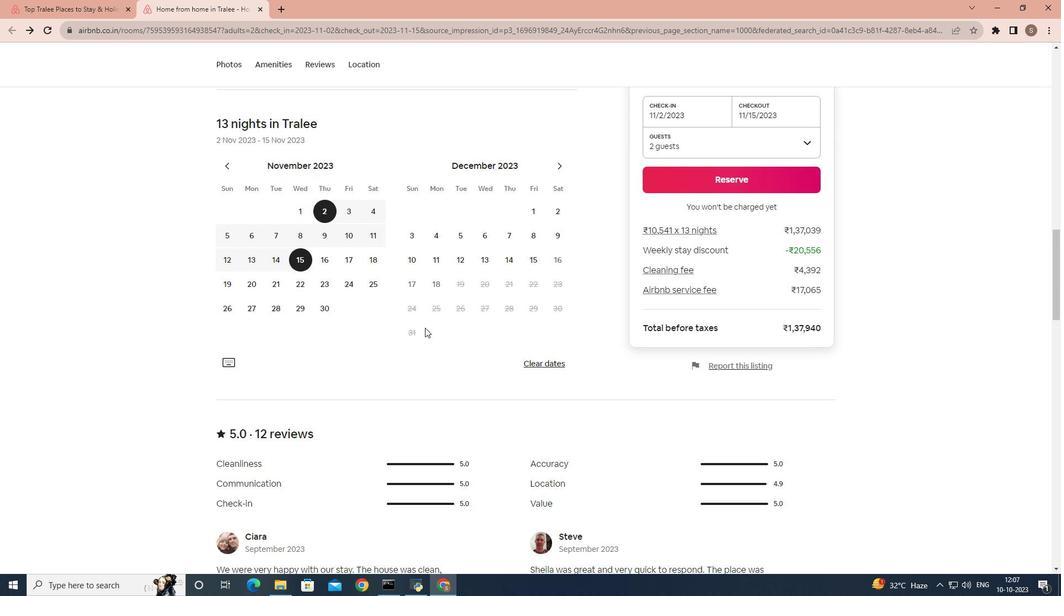 
Action: Mouse scrolled (426, 328) with delta (0, 0)
Screenshot: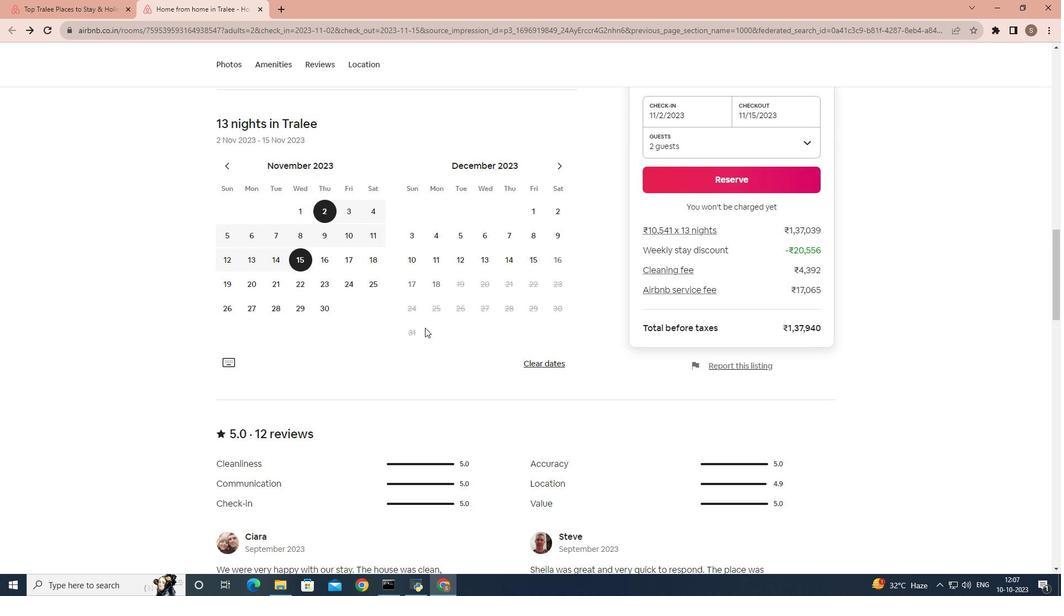 
Action: Mouse scrolled (426, 328) with delta (0, 0)
Screenshot: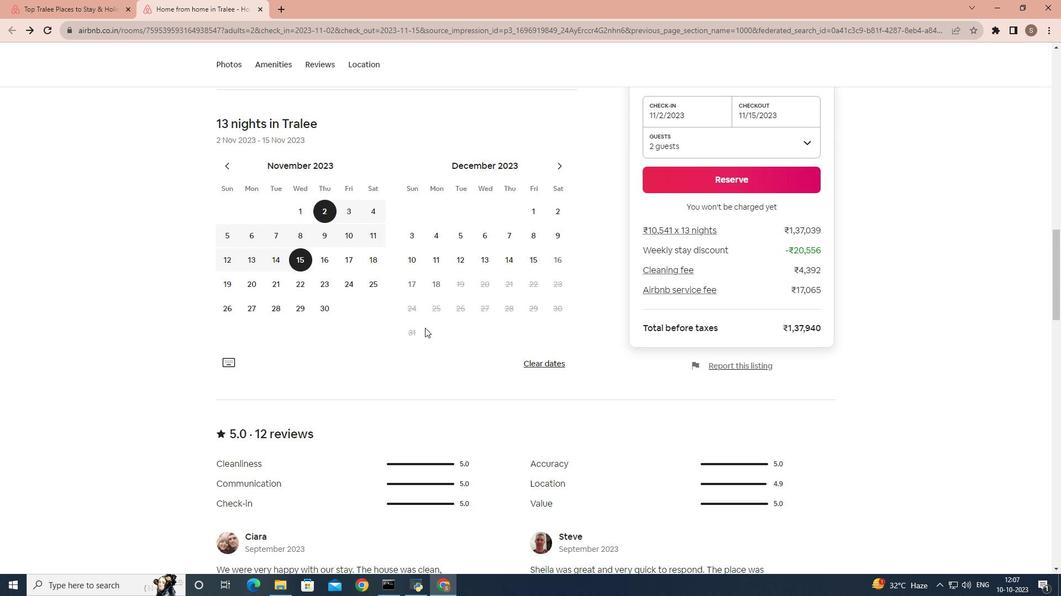 
Action: Mouse scrolled (426, 328) with delta (0, 0)
Screenshot: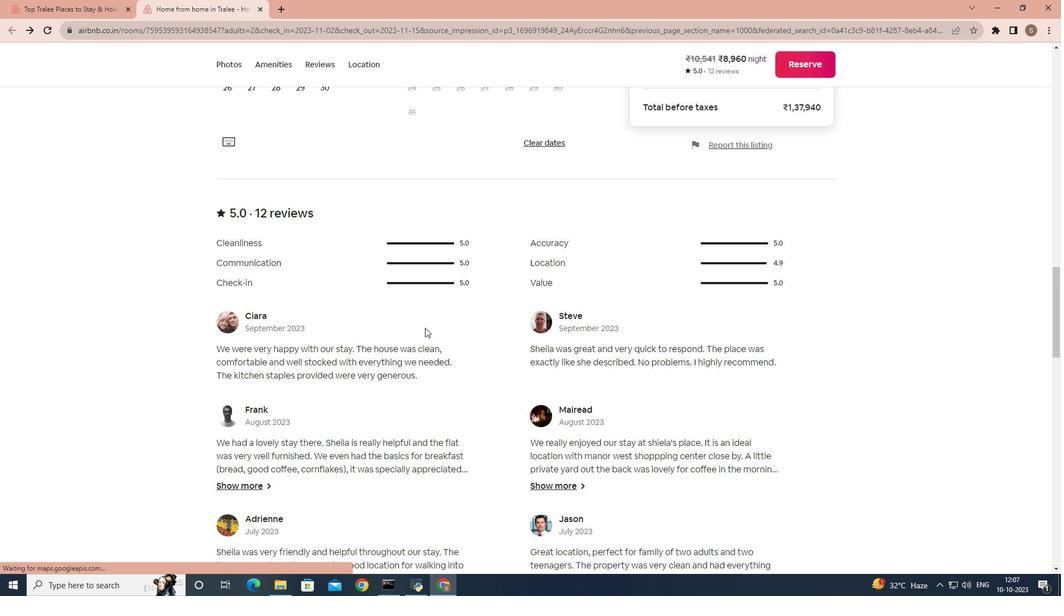 
Action: Mouse scrolled (426, 328) with delta (0, 0)
Screenshot: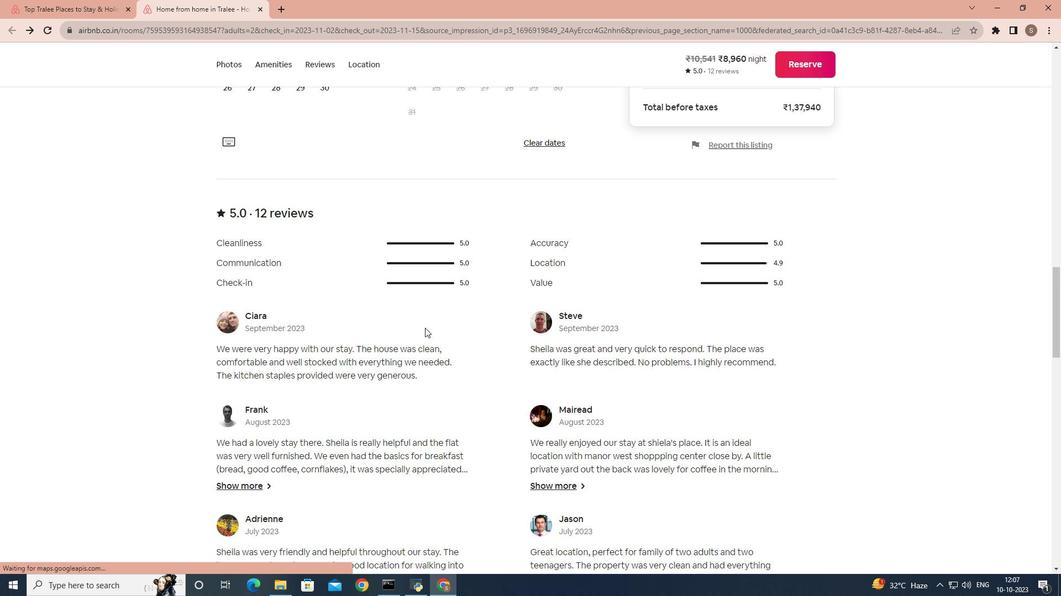 
Action: Mouse scrolled (426, 328) with delta (0, 0)
Screenshot: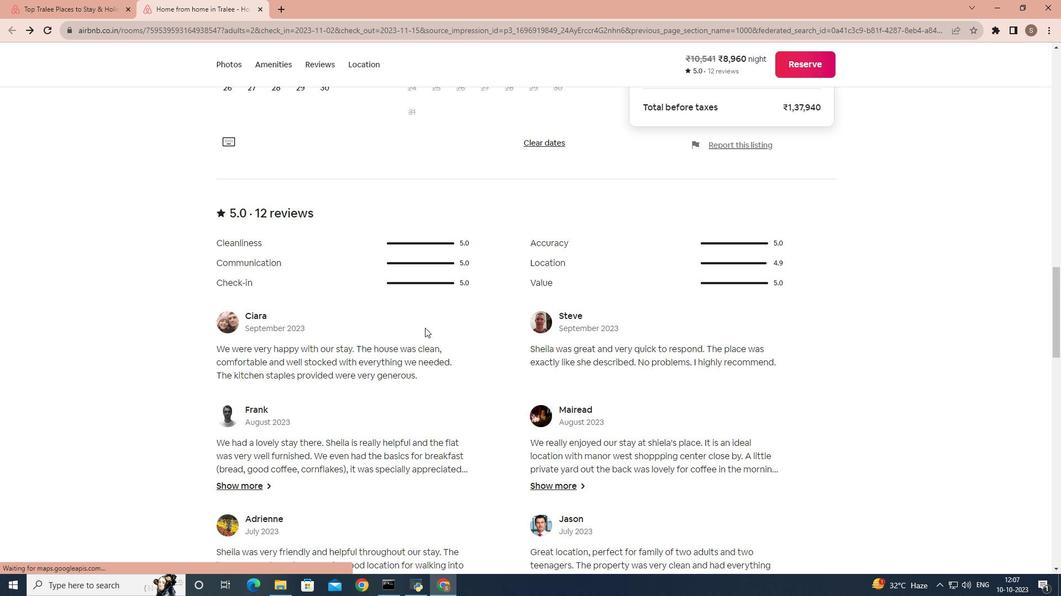 
Action: Mouse scrolled (426, 328) with delta (0, 0)
Screenshot: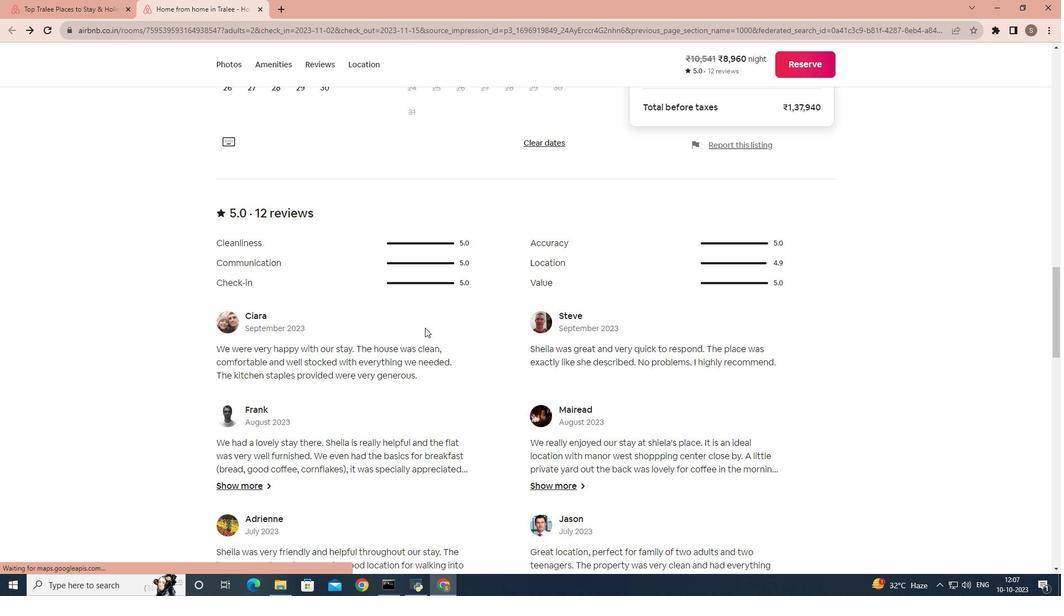 
Action: Mouse scrolled (426, 328) with delta (0, 0)
Screenshot: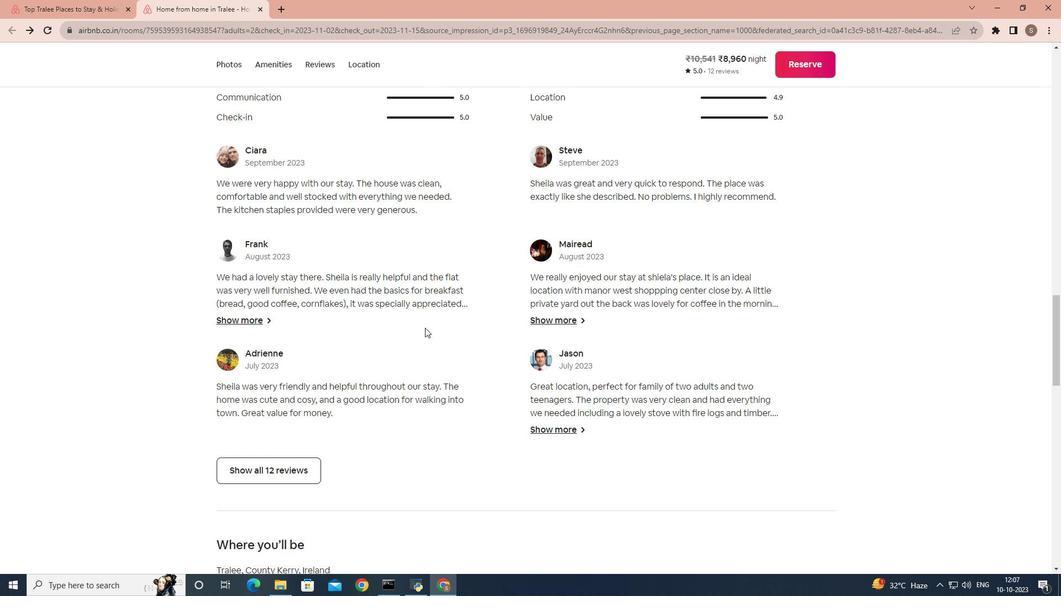 
Action: Mouse scrolled (426, 328) with delta (0, 0)
Screenshot: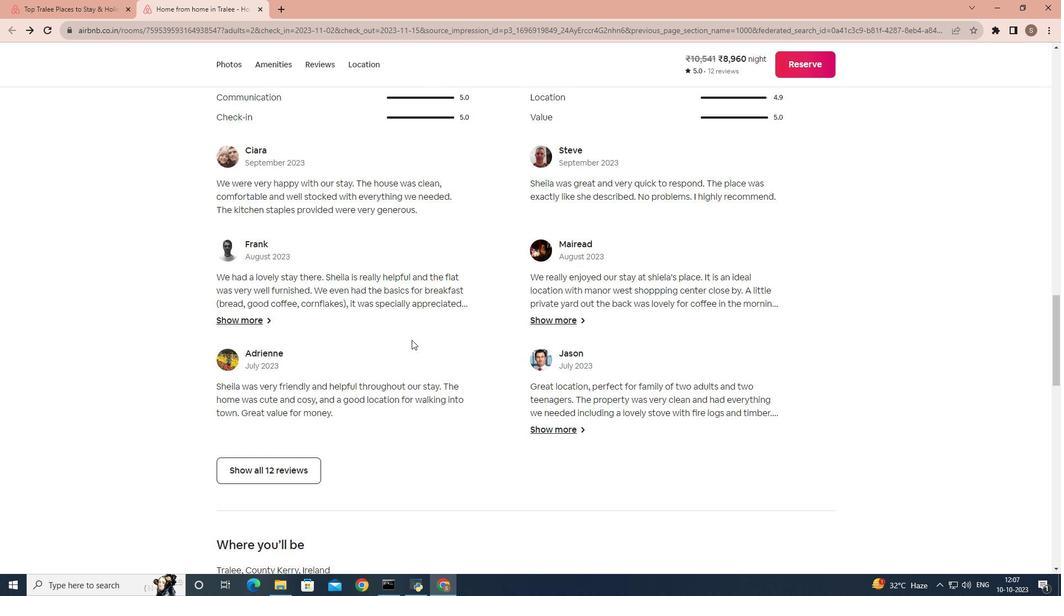 
Action: Mouse scrolled (426, 328) with delta (0, 0)
Screenshot: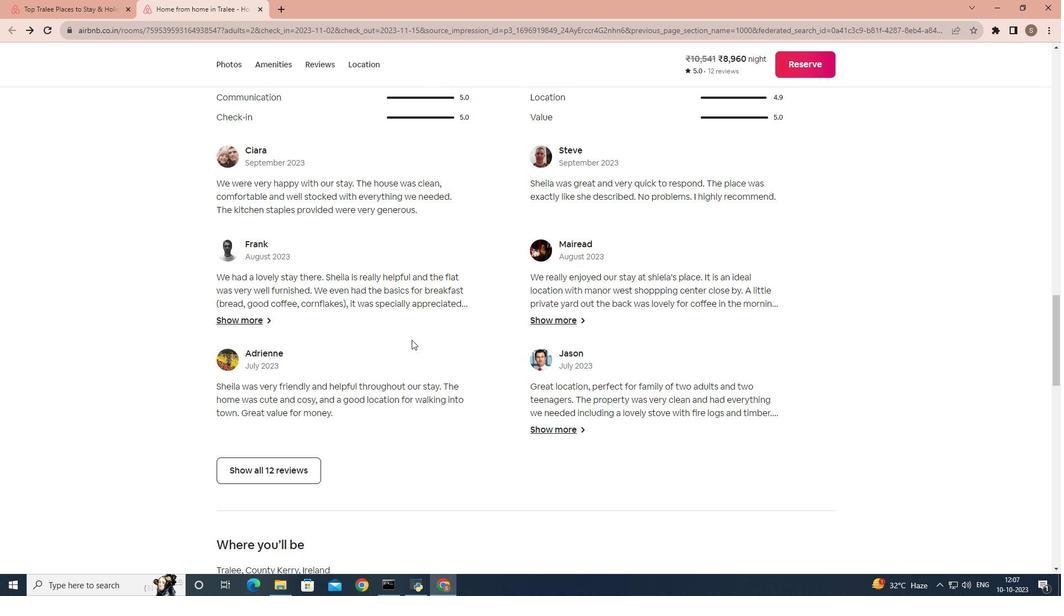 
Action: Mouse moved to (293, 465)
Screenshot: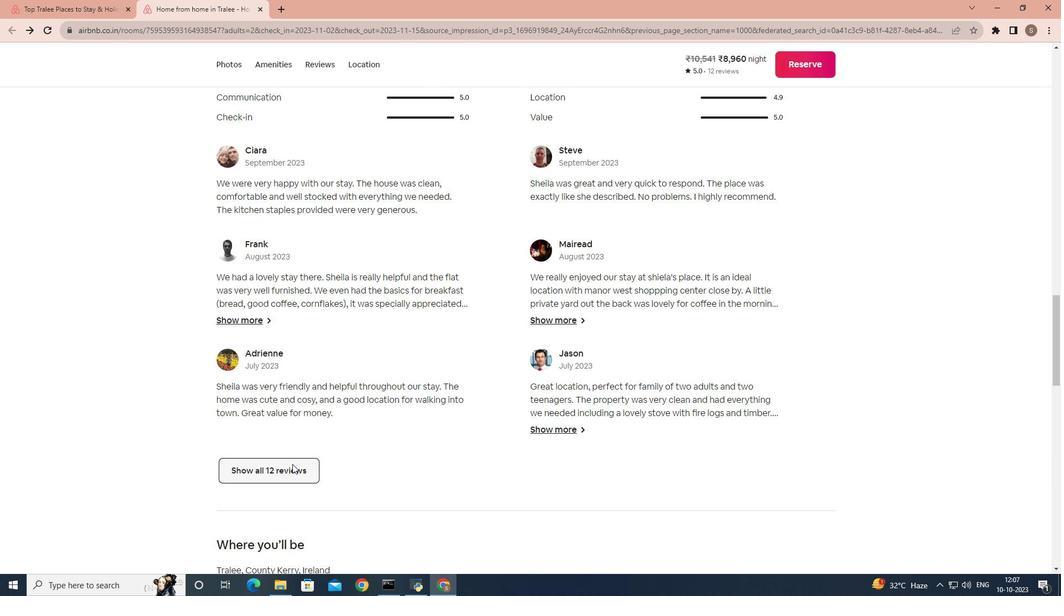 
Action: Mouse pressed left at (293, 465)
Screenshot: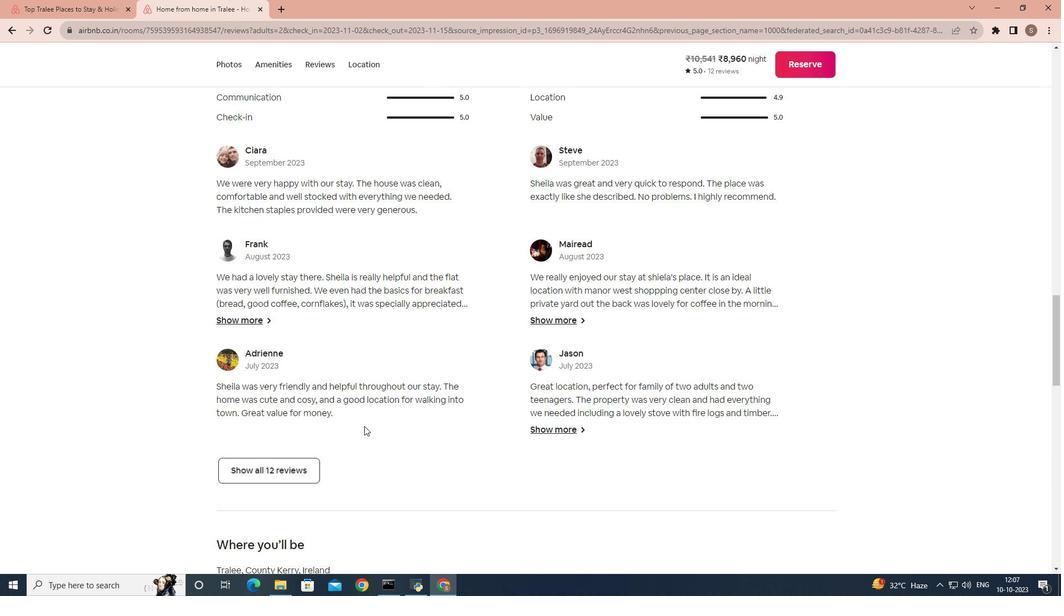 
Action: Mouse moved to (592, 367)
Screenshot: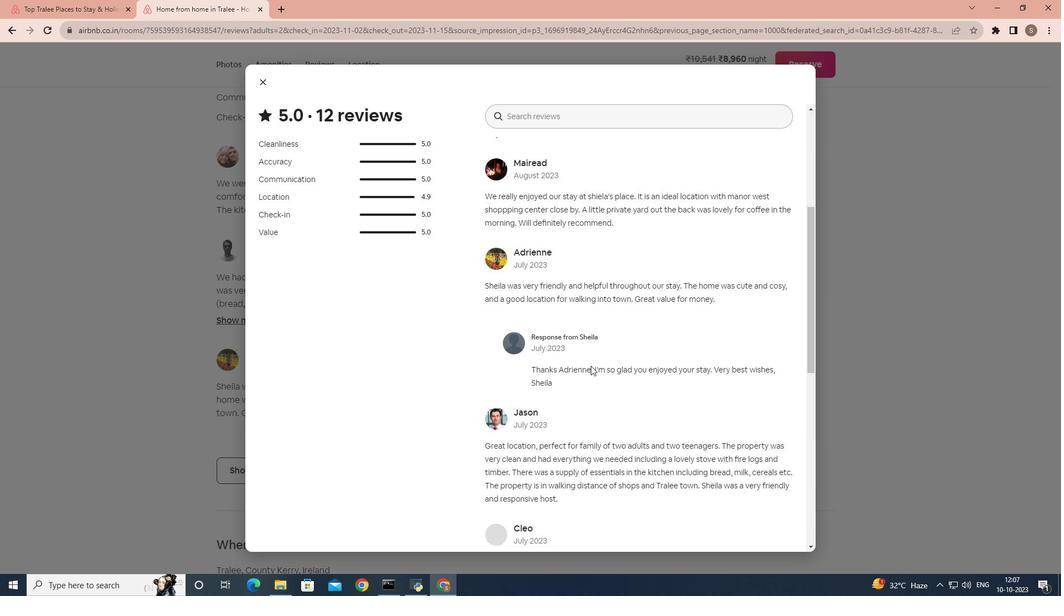 
Action: Mouse scrolled (592, 367) with delta (0, 0)
Screenshot: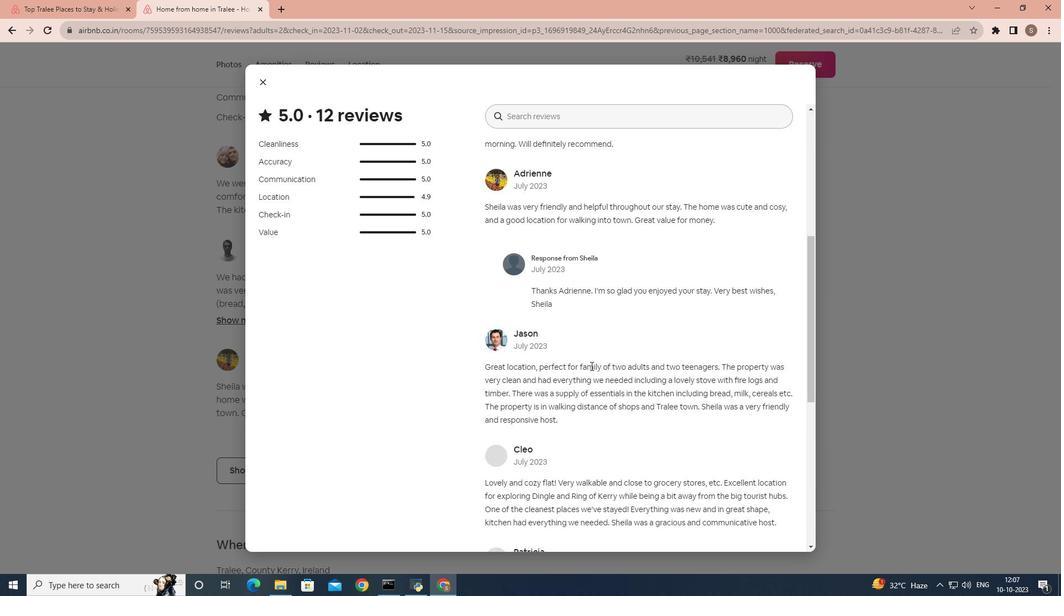 
Action: Mouse scrolled (592, 367) with delta (0, 0)
Screenshot: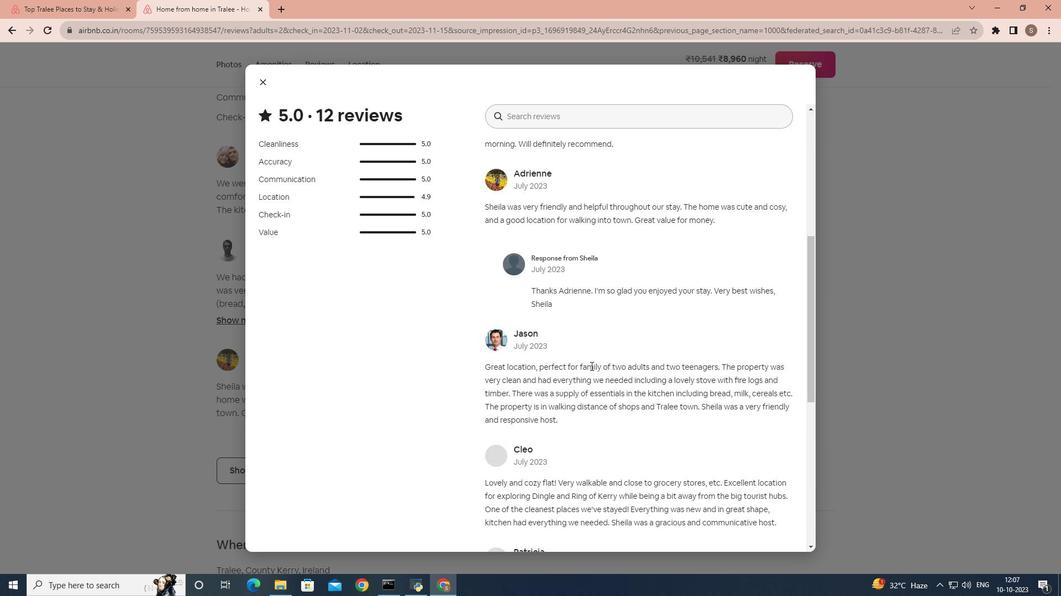 
Action: Mouse scrolled (592, 367) with delta (0, 0)
Screenshot: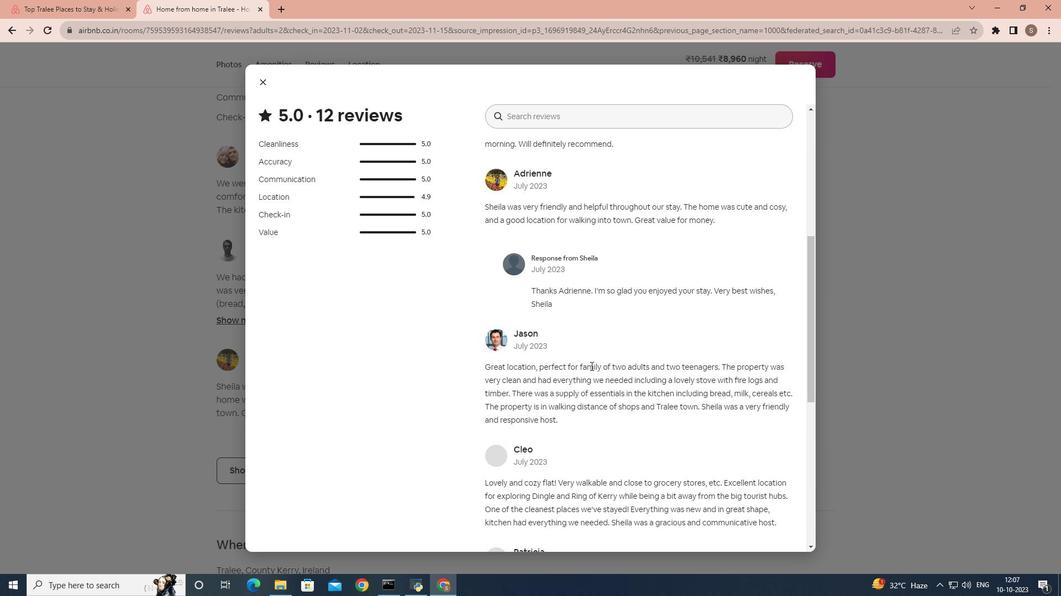 
Action: Mouse scrolled (592, 367) with delta (0, 0)
Screenshot: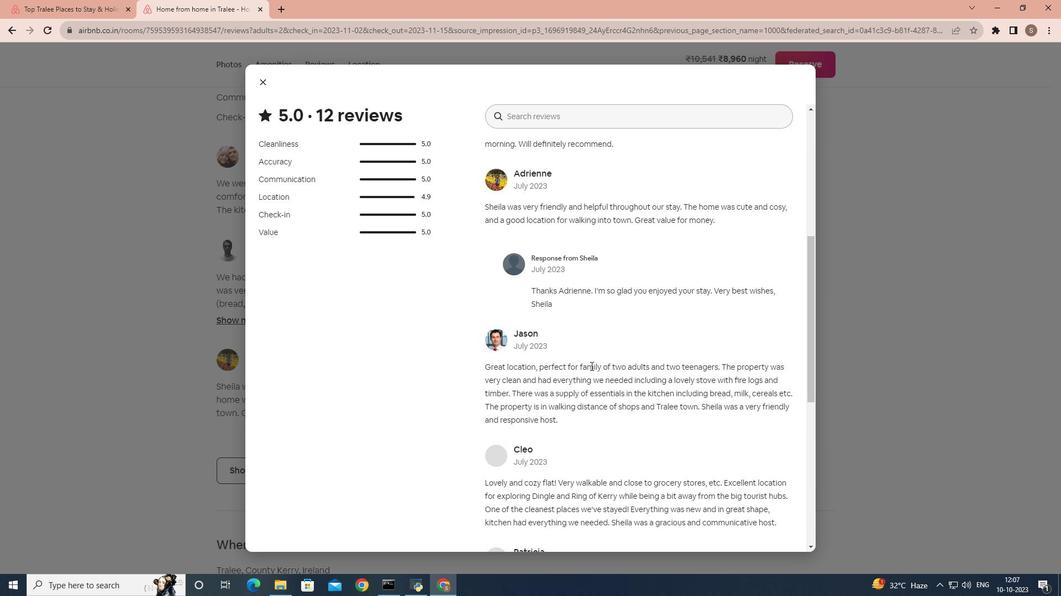
Action: Mouse scrolled (592, 367) with delta (0, 0)
Screenshot: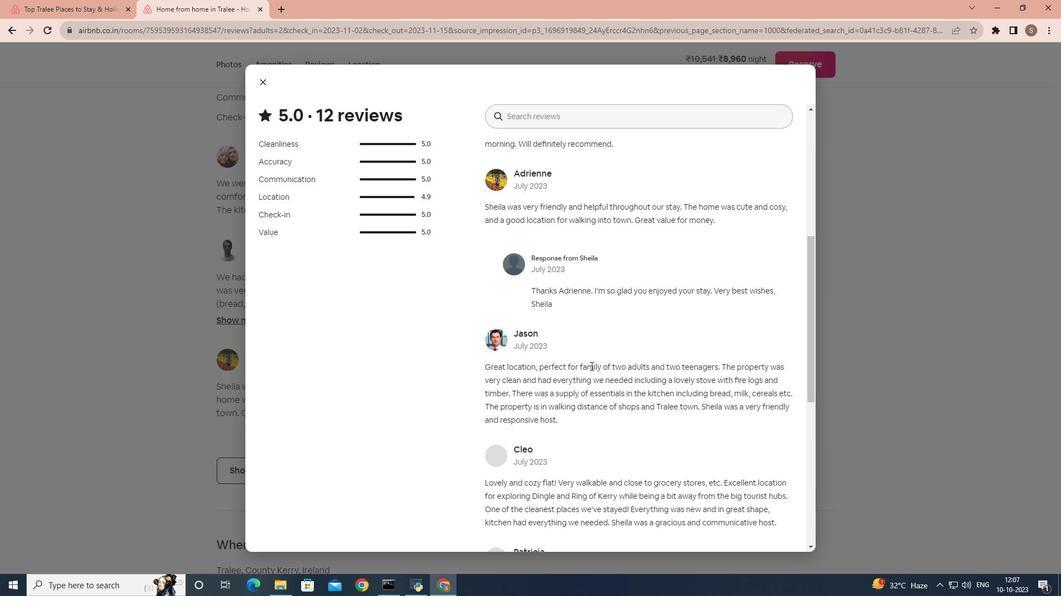 
Action: Mouse scrolled (592, 367) with delta (0, 0)
Screenshot: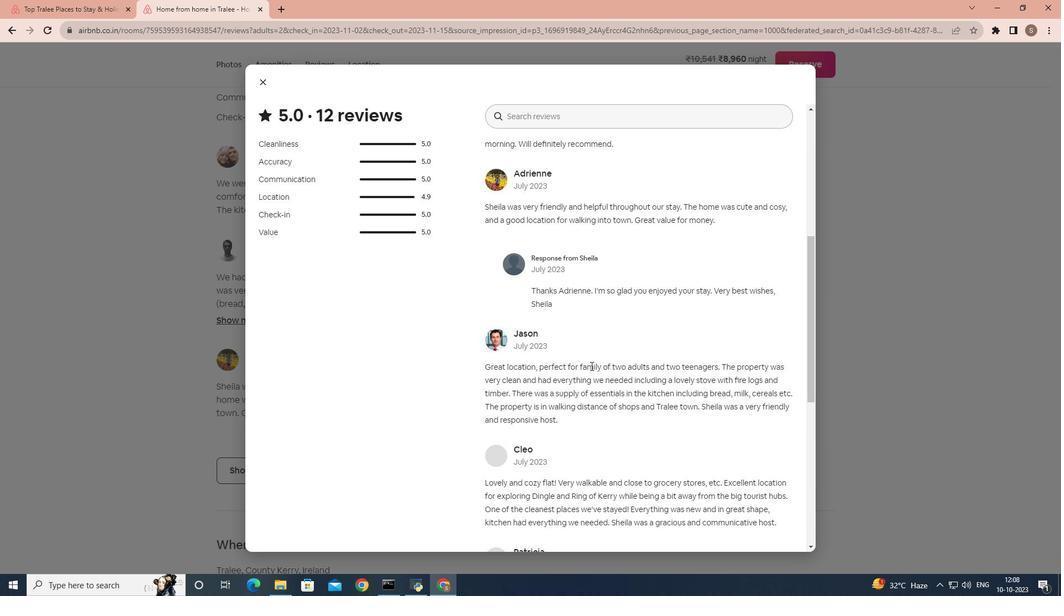 
Action: Mouse scrolled (592, 367) with delta (0, 0)
Screenshot: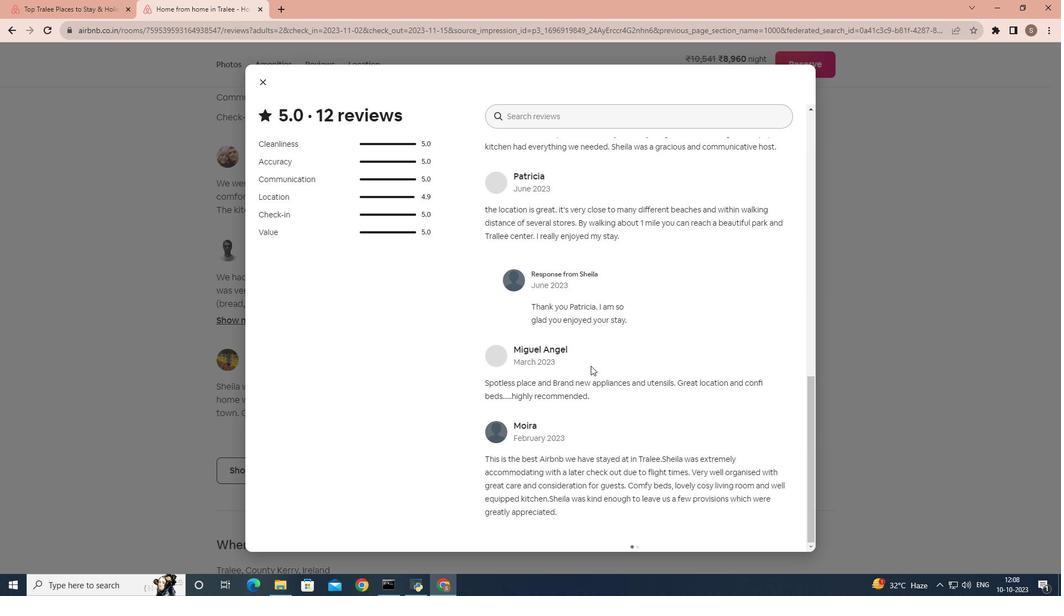 
Action: Mouse scrolled (592, 367) with delta (0, 0)
Screenshot: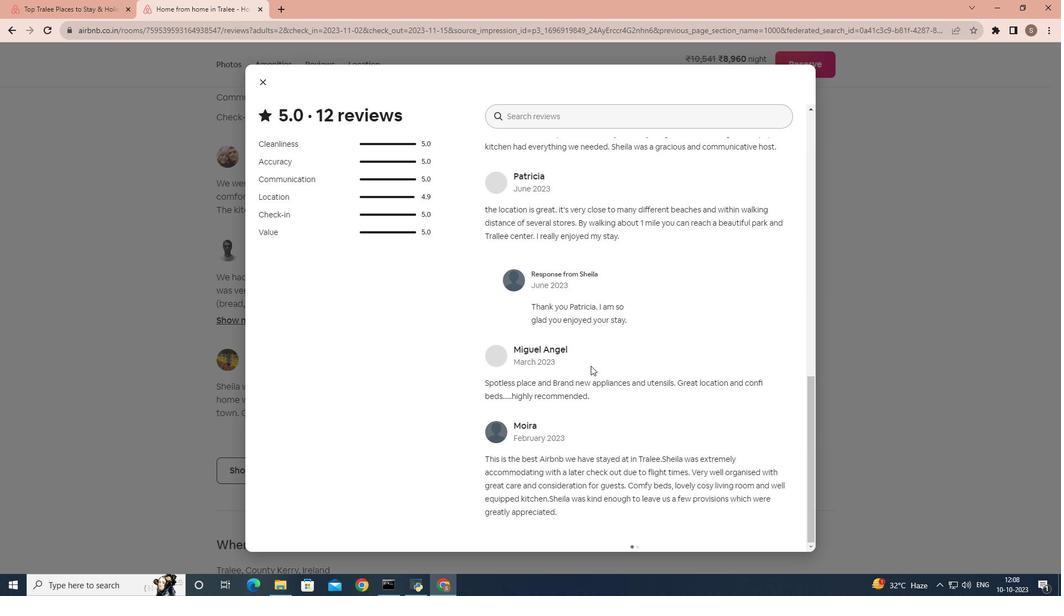 
Action: Mouse scrolled (592, 367) with delta (0, 0)
Screenshot: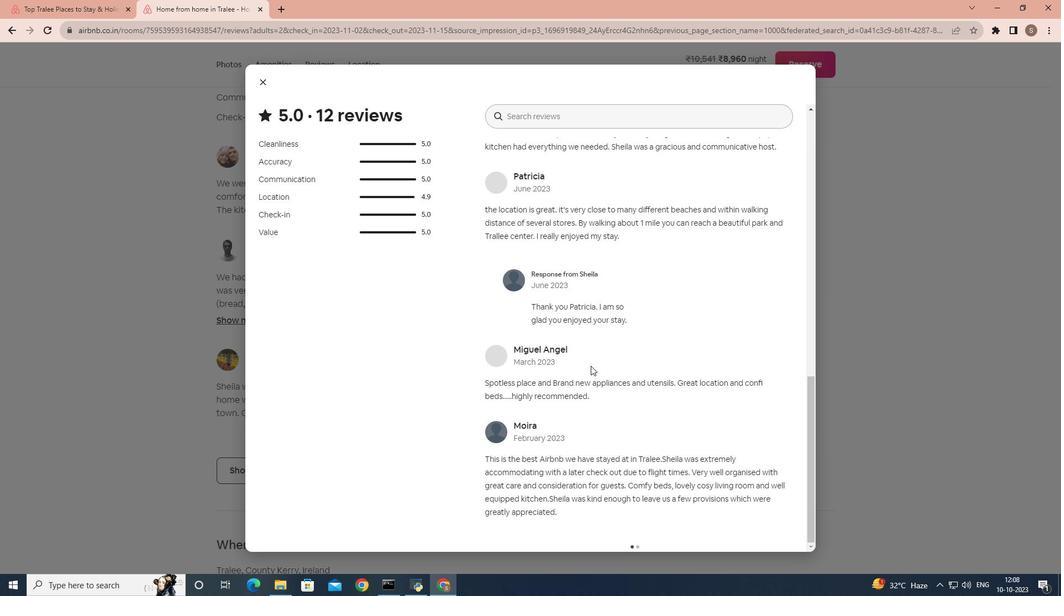 
Action: Mouse scrolled (592, 367) with delta (0, 0)
Screenshot: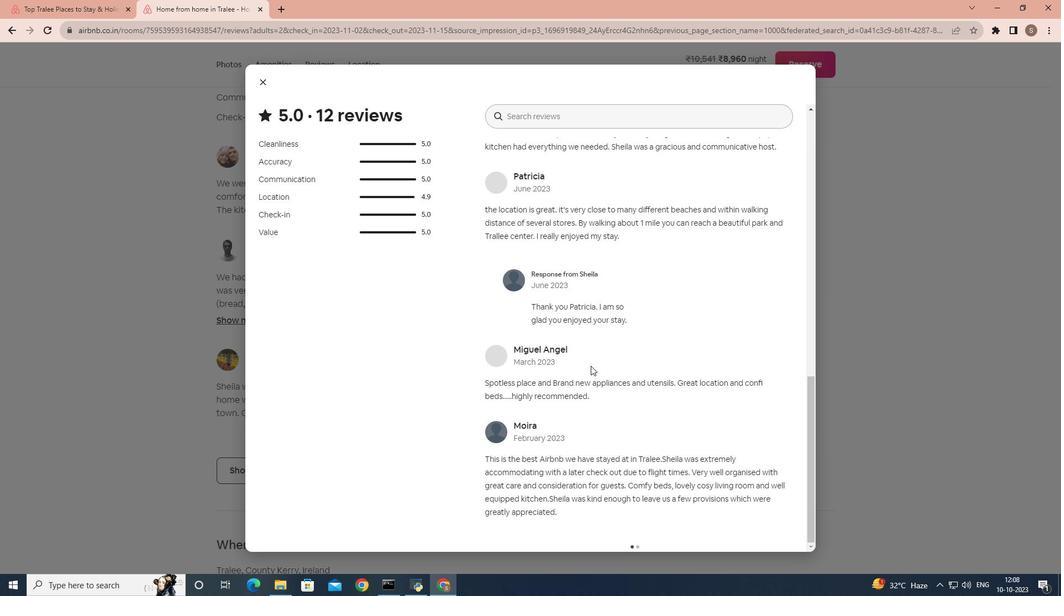 
Action: Mouse scrolled (592, 367) with delta (0, 0)
Screenshot: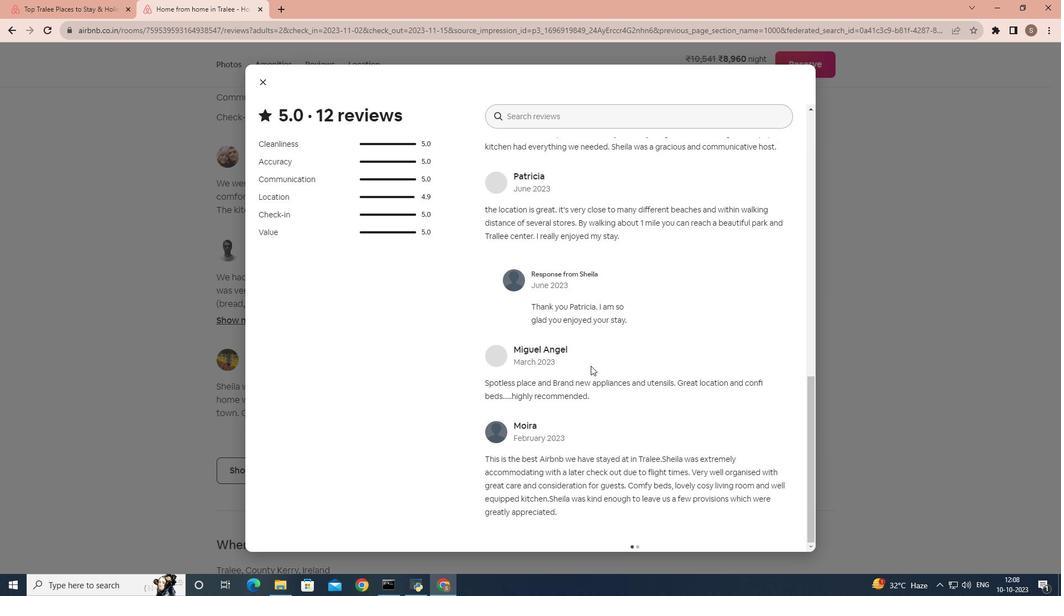 
Action: Mouse scrolled (592, 367) with delta (0, 0)
Screenshot: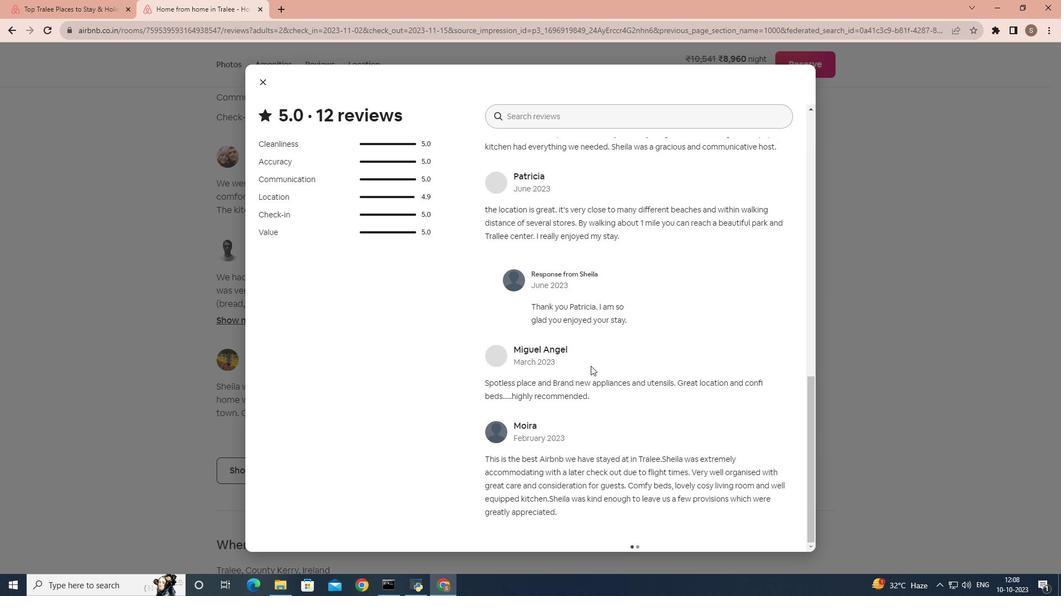 
Action: Mouse scrolled (592, 367) with delta (0, 0)
Screenshot: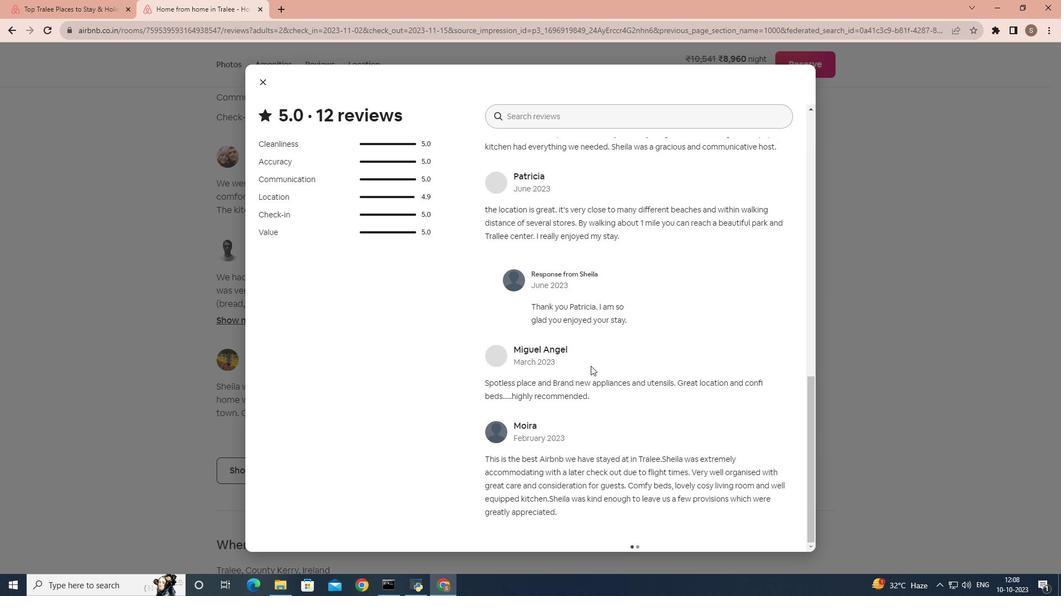 
Action: Mouse scrolled (592, 367) with delta (0, 0)
Screenshot: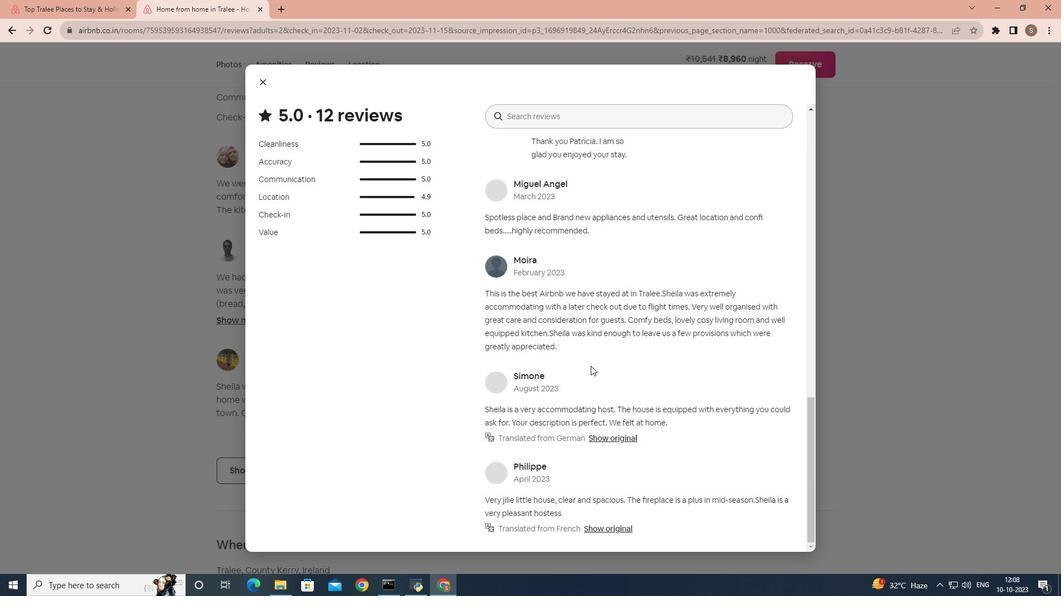 
Action: Mouse scrolled (592, 367) with delta (0, 0)
Screenshot: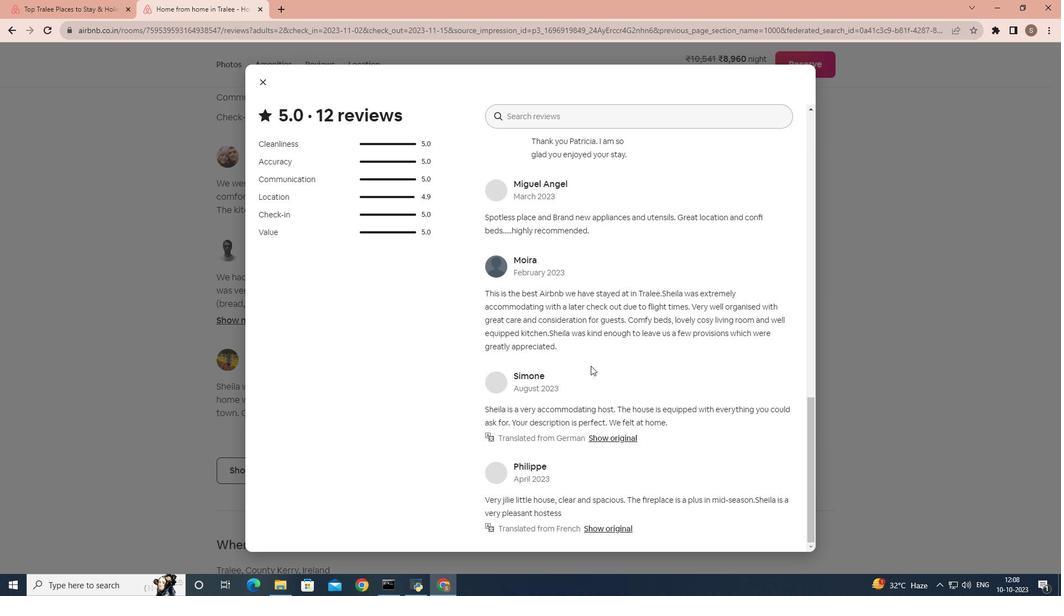 
Action: Mouse scrolled (592, 367) with delta (0, 0)
Screenshot: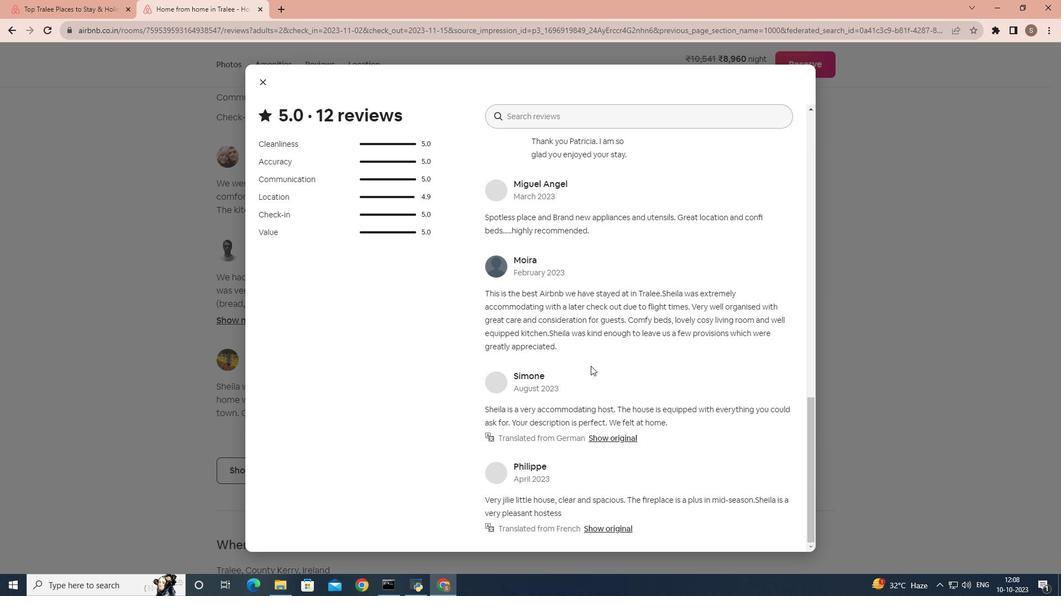 
Action: Mouse scrolled (592, 367) with delta (0, 0)
Screenshot: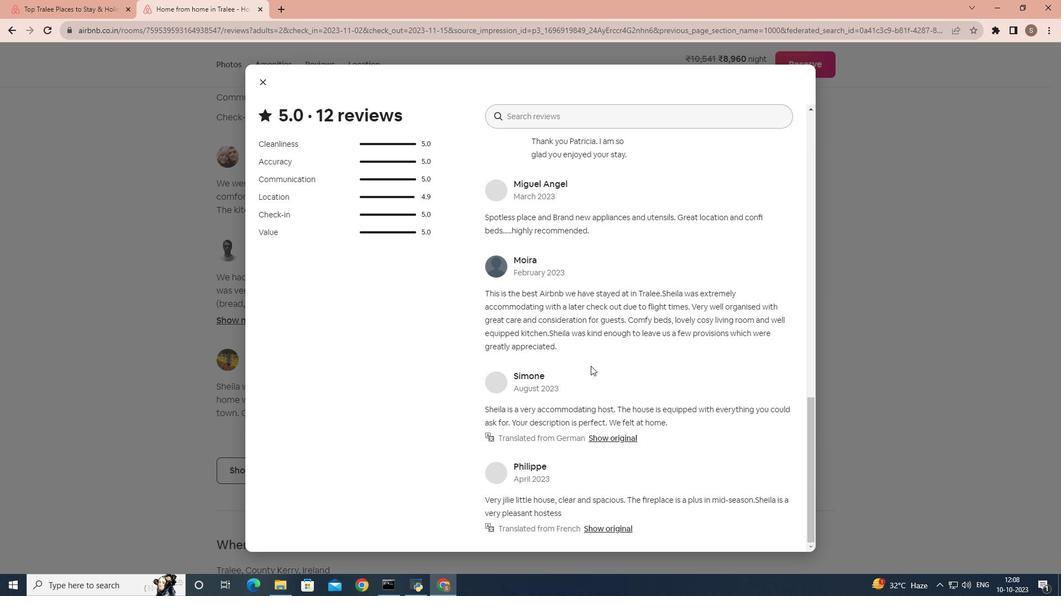 
Action: Mouse scrolled (592, 367) with delta (0, 0)
Screenshot: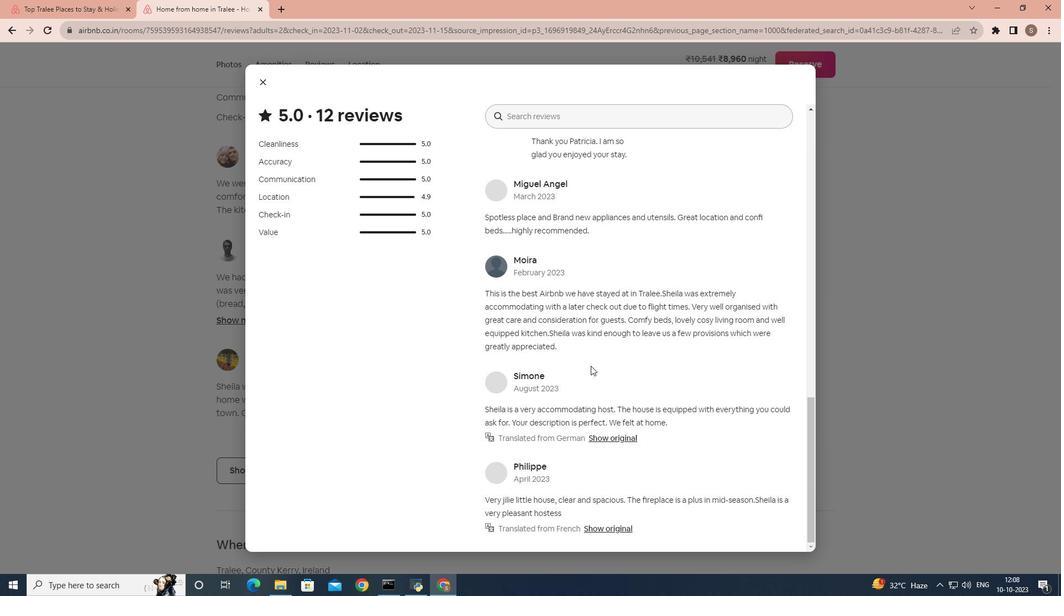 
Action: Mouse scrolled (592, 367) with delta (0, 0)
Screenshot: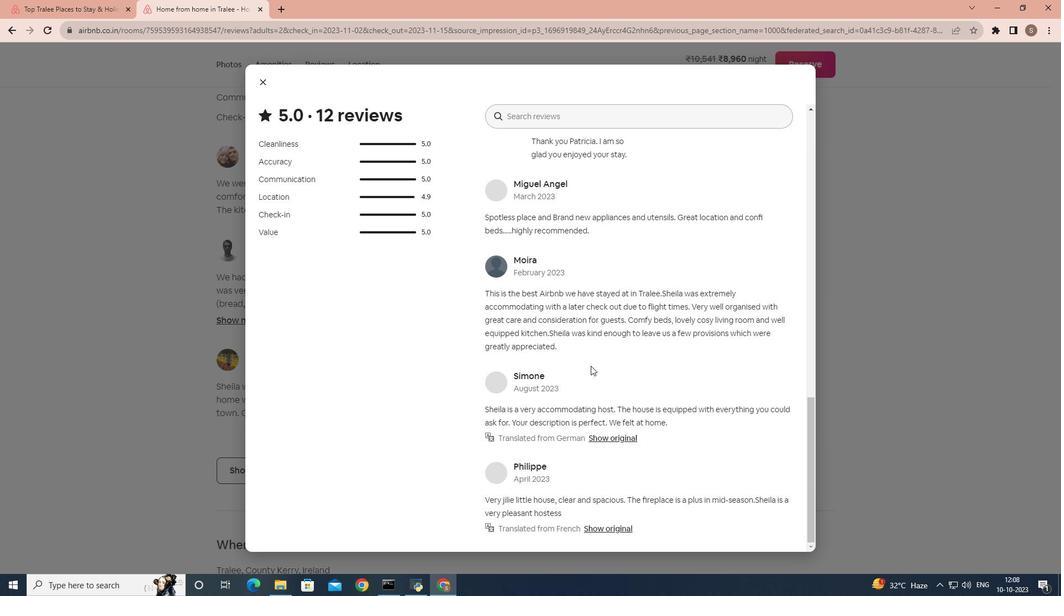 
Action: Mouse scrolled (592, 367) with delta (0, 0)
Screenshot: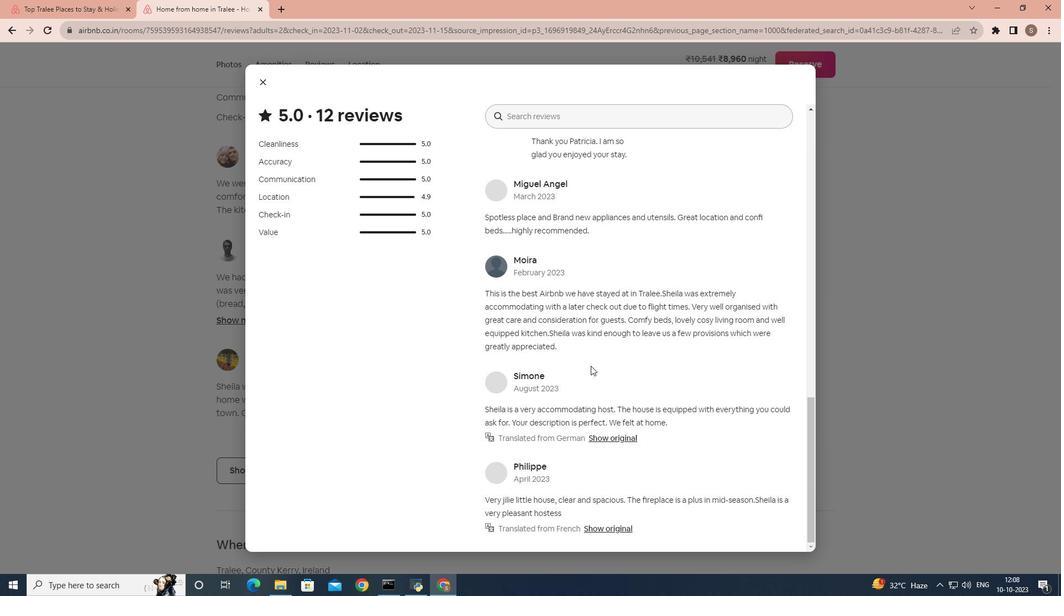 
Action: Mouse scrolled (592, 367) with delta (0, 0)
Screenshot: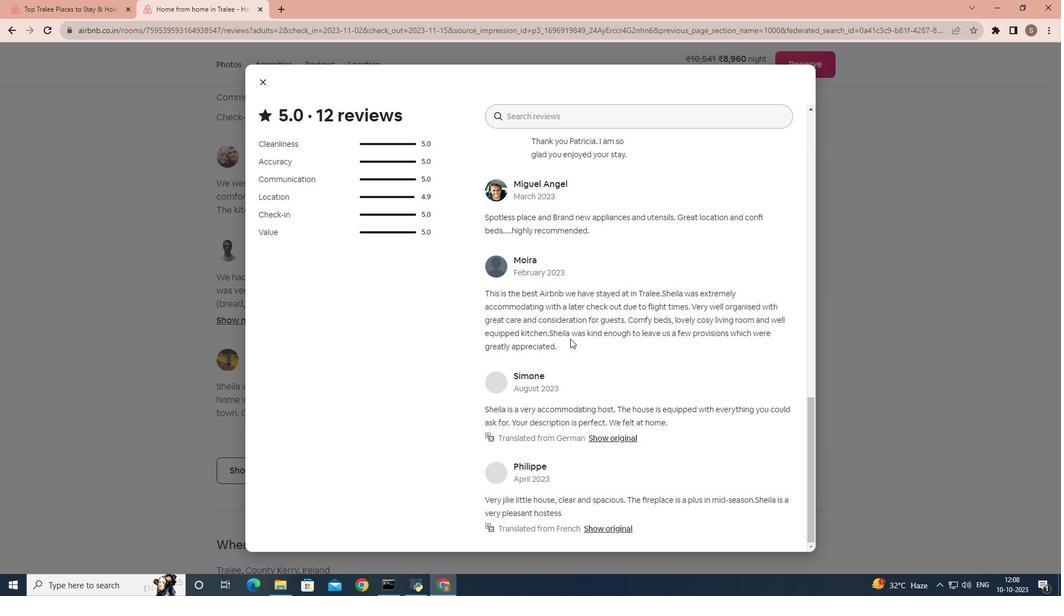 
Action: Mouse scrolled (592, 367) with delta (0, 0)
Screenshot: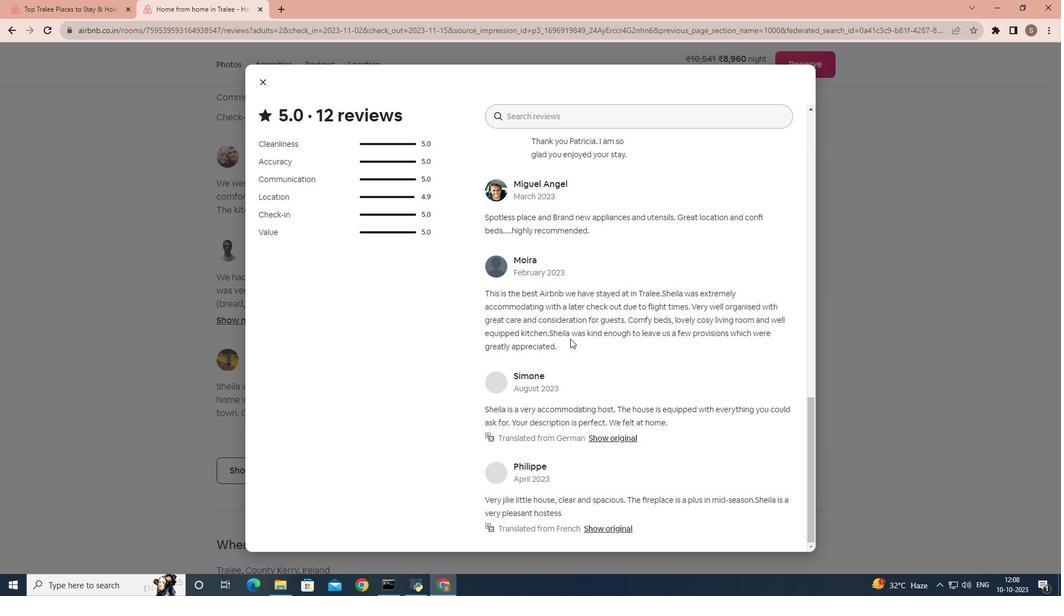 
Action: Mouse scrolled (592, 367) with delta (0, 0)
Screenshot: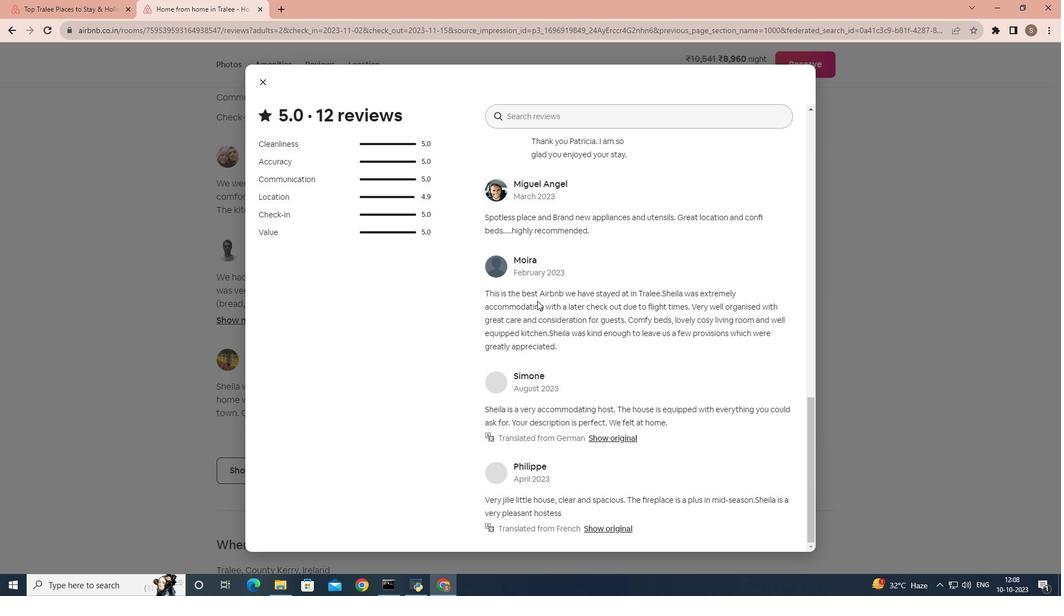 
Action: Mouse scrolled (592, 367) with delta (0, 0)
Screenshot: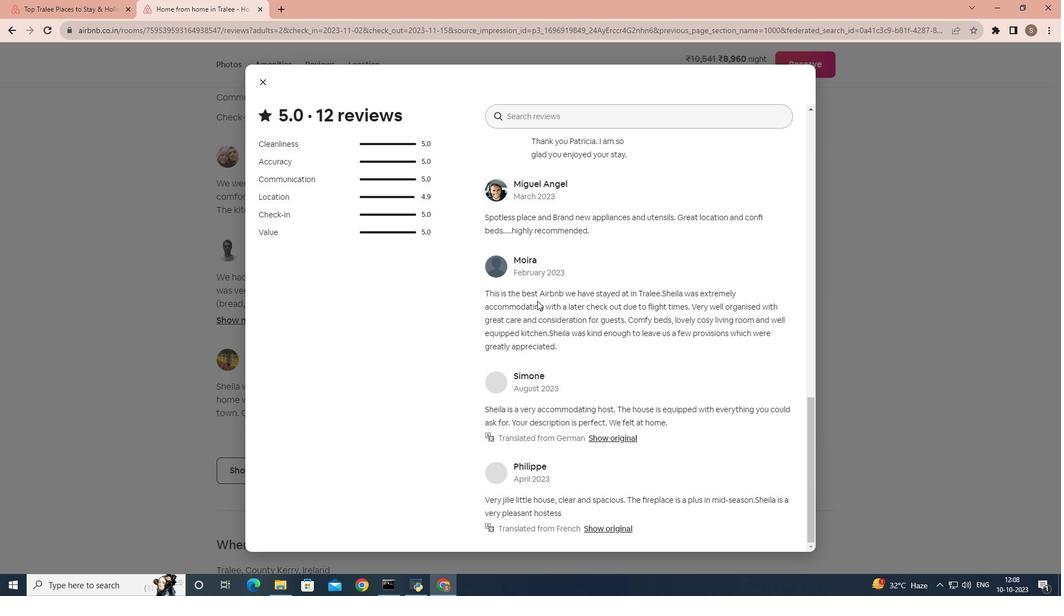 
Action: Mouse scrolled (592, 367) with delta (0, 0)
Screenshot: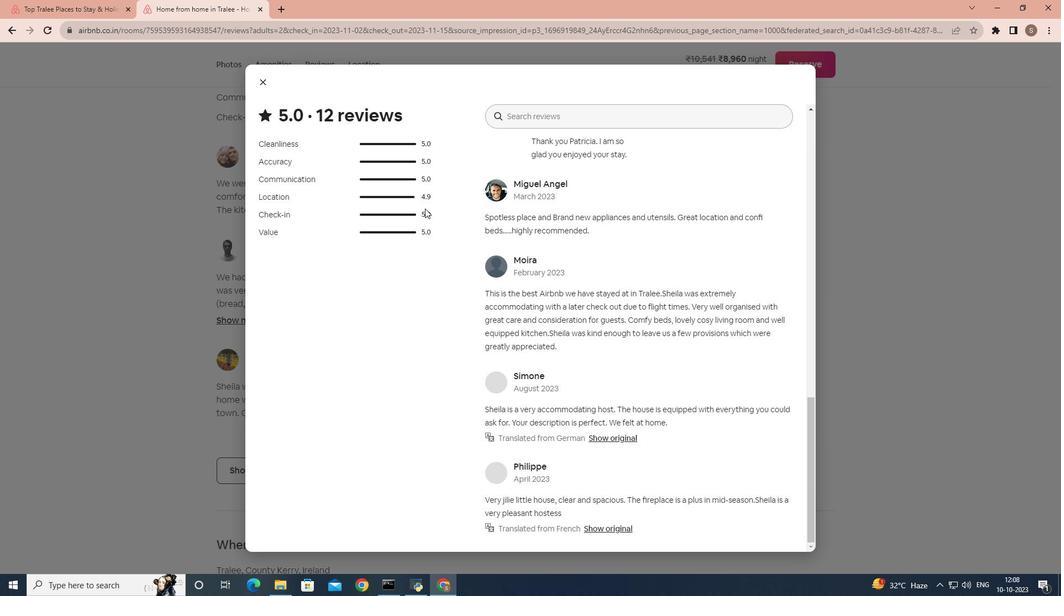 
Action: Mouse scrolled (592, 367) with delta (0, 0)
Screenshot: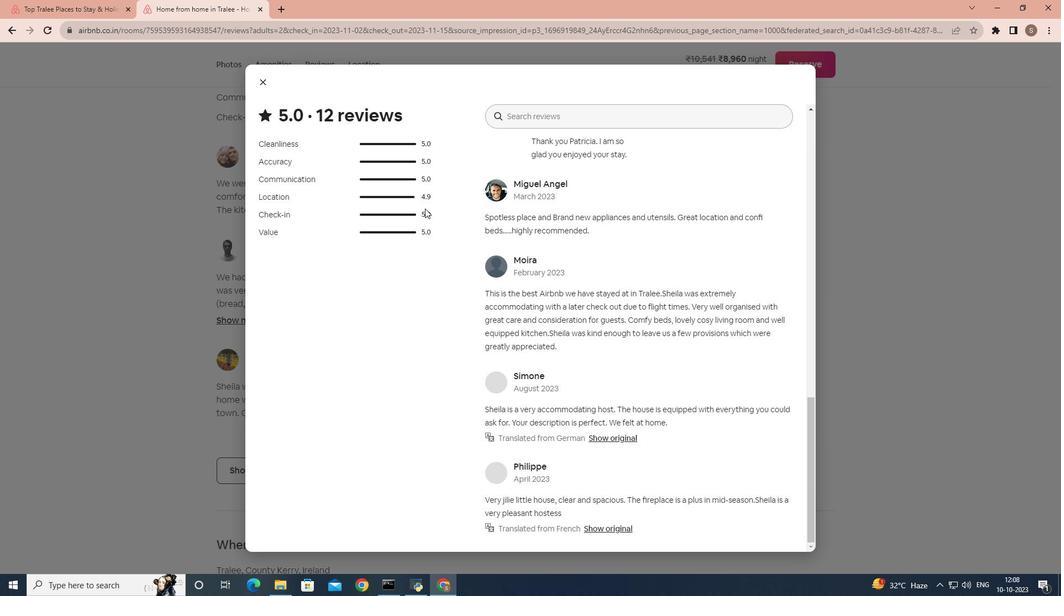 
Action: Mouse moved to (263, 87)
Screenshot: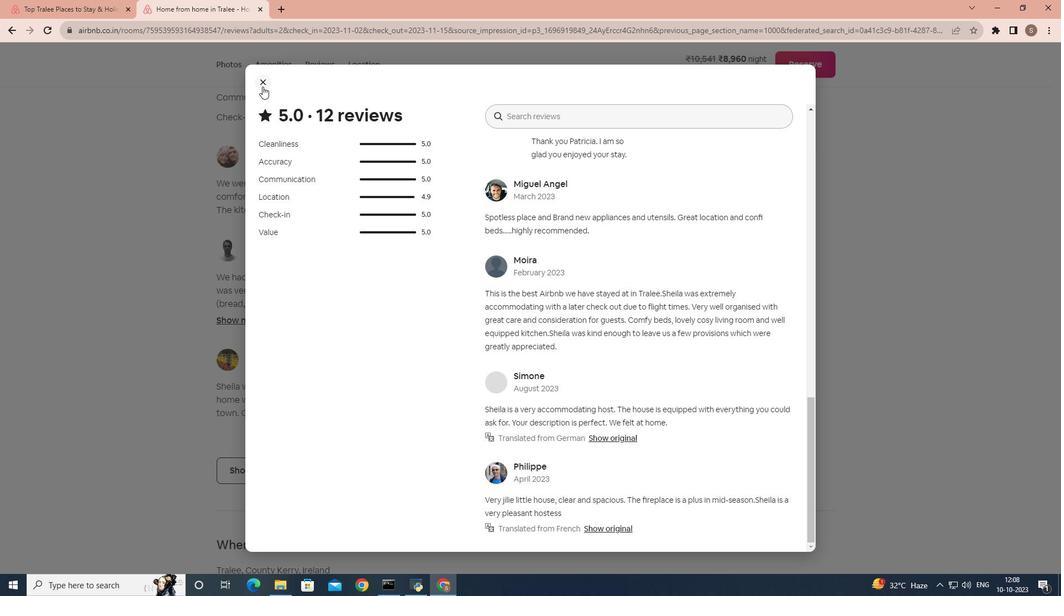 
Action: Mouse pressed left at (263, 87)
Screenshot: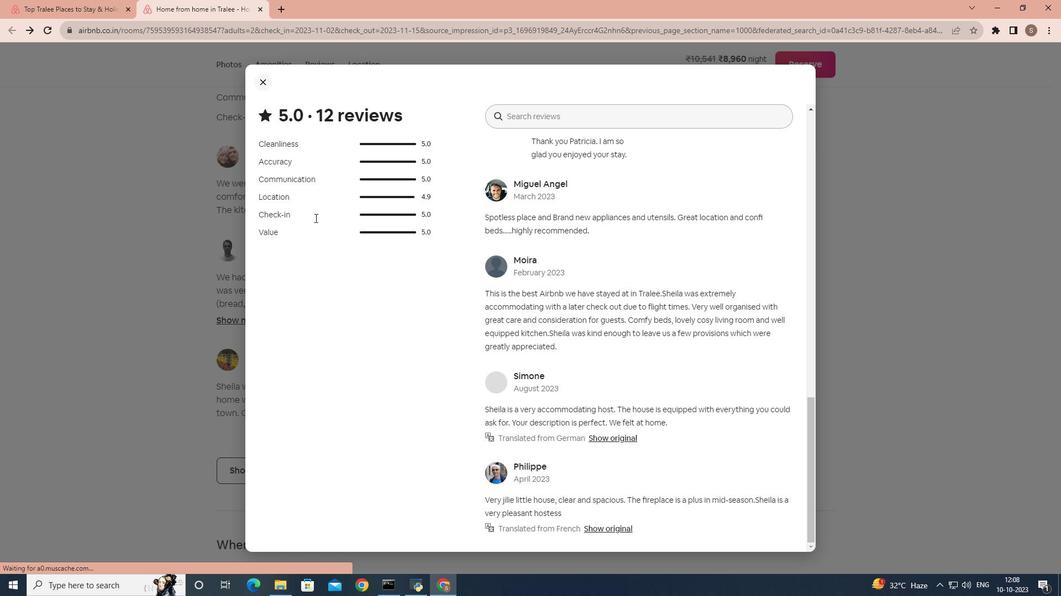 
Action: Mouse moved to (395, 435)
Screenshot: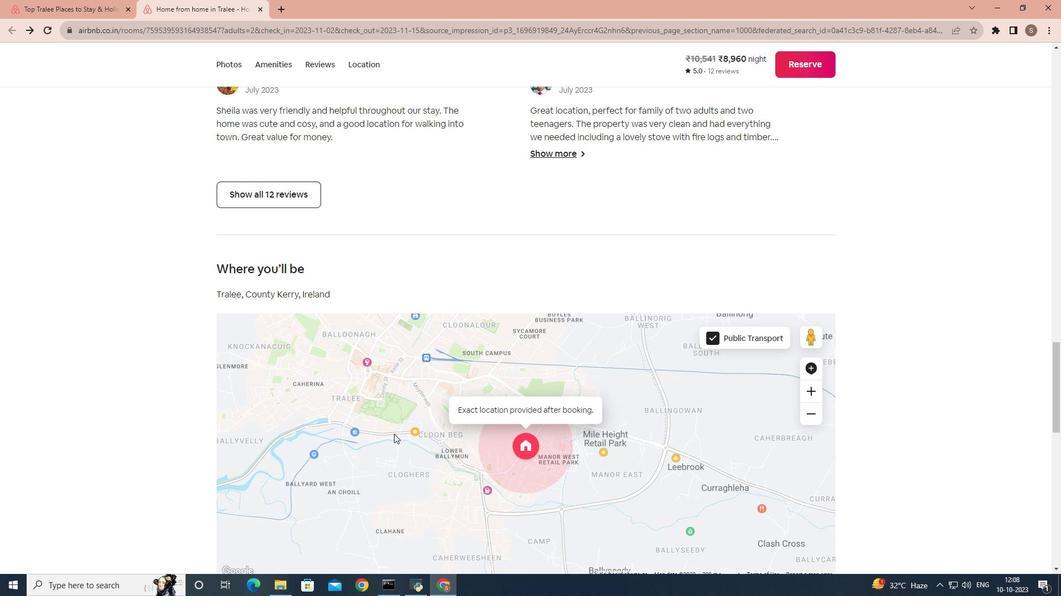 
Action: Mouse scrolled (395, 435) with delta (0, 0)
Screenshot: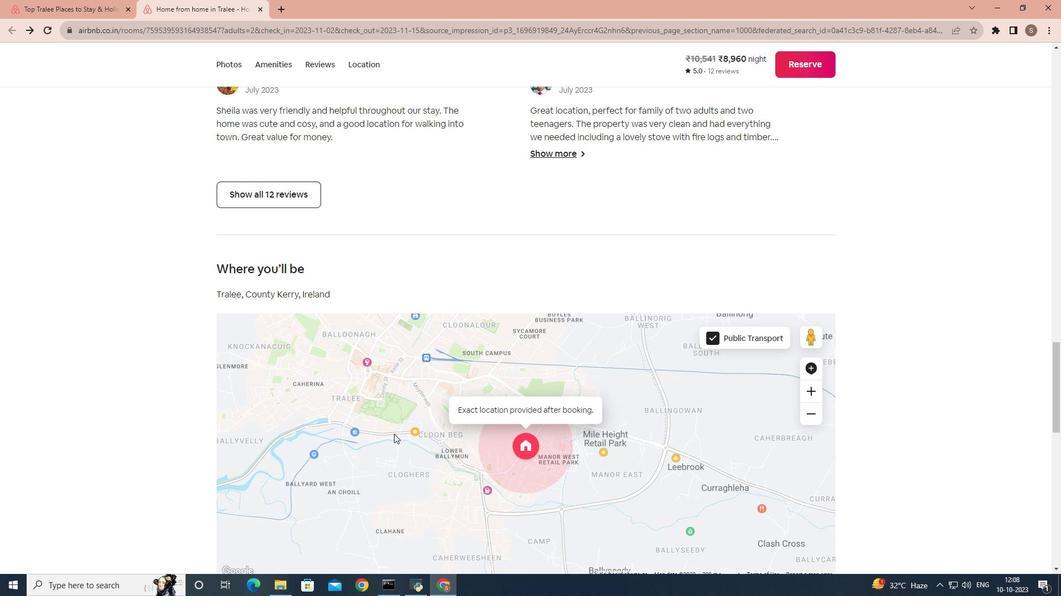 
Action: Mouse scrolled (395, 435) with delta (0, 0)
Screenshot: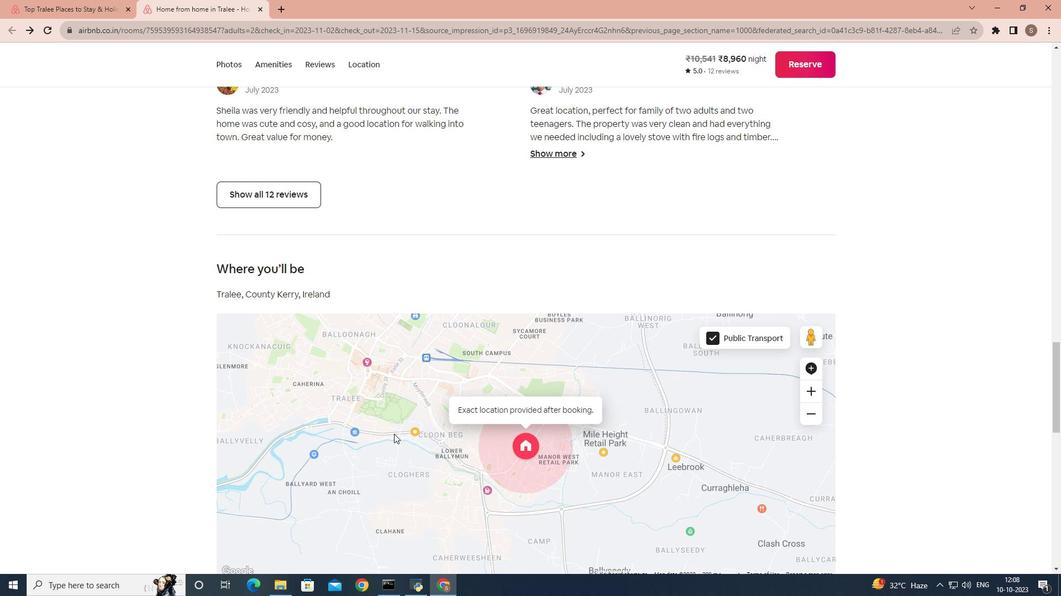 
Action: Mouse scrolled (395, 435) with delta (0, 0)
Screenshot: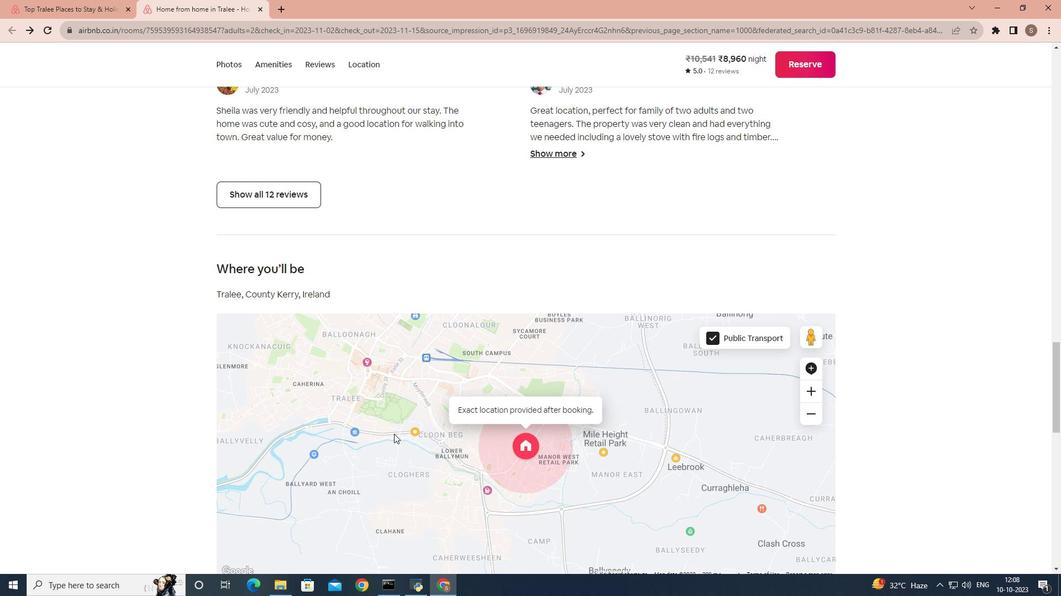 
Action: Mouse scrolled (395, 435) with delta (0, 0)
Screenshot: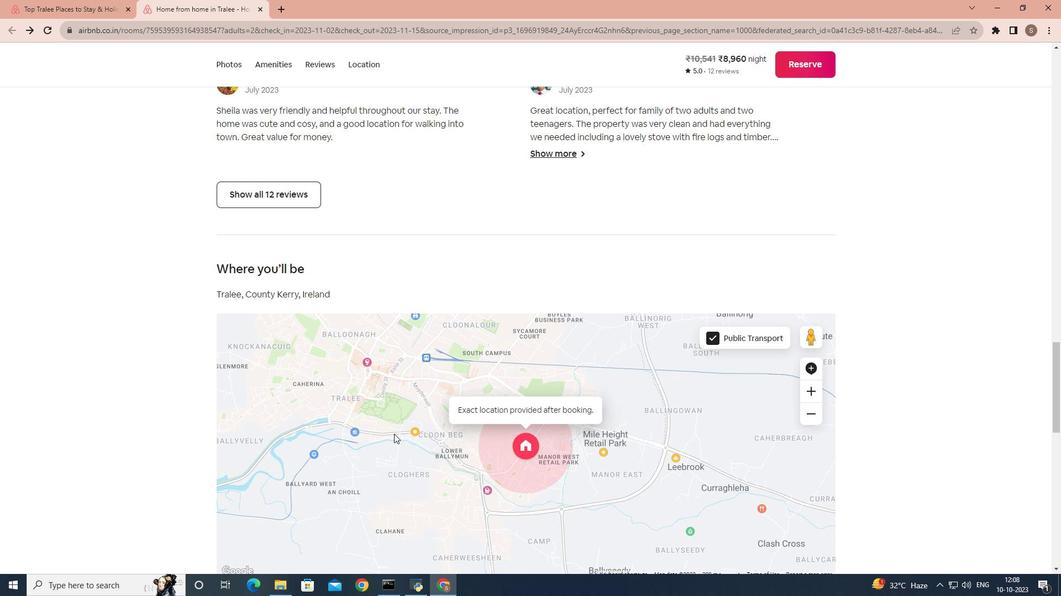
Action: Mouse scrolled (395, 435) with delta (0, 0)
Screenshot: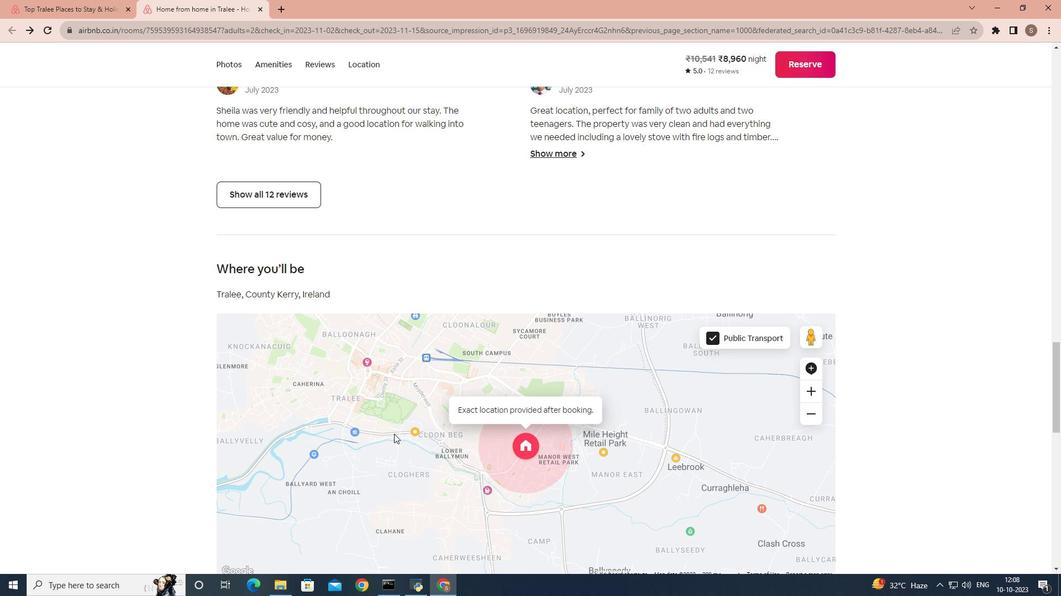 
Action: Mouse scrolled (395, 435) with delta (0, 0)
Screenshot: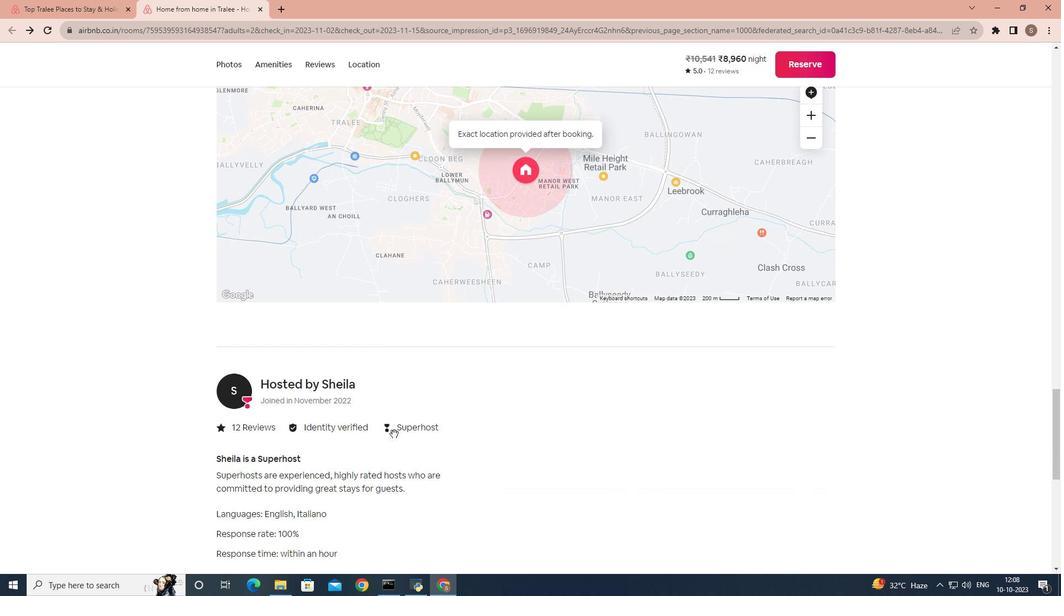 
Action: Mouse scrolled (395, 435) with delta (0, 0)
Screenshot: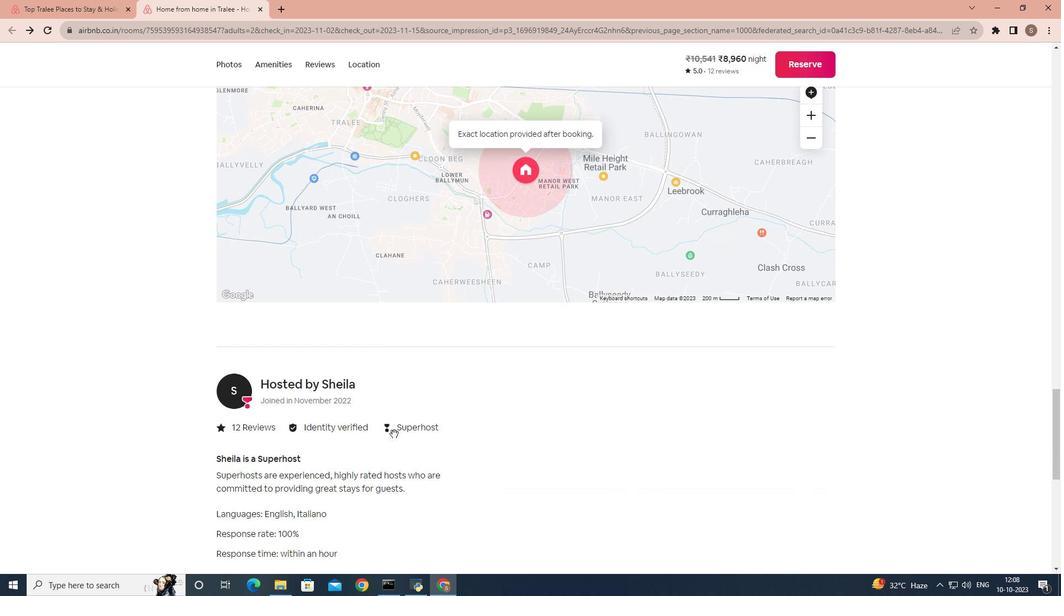 
Action: Mouse scrolled (395, 435) with delta (0, 0)
Screenshot: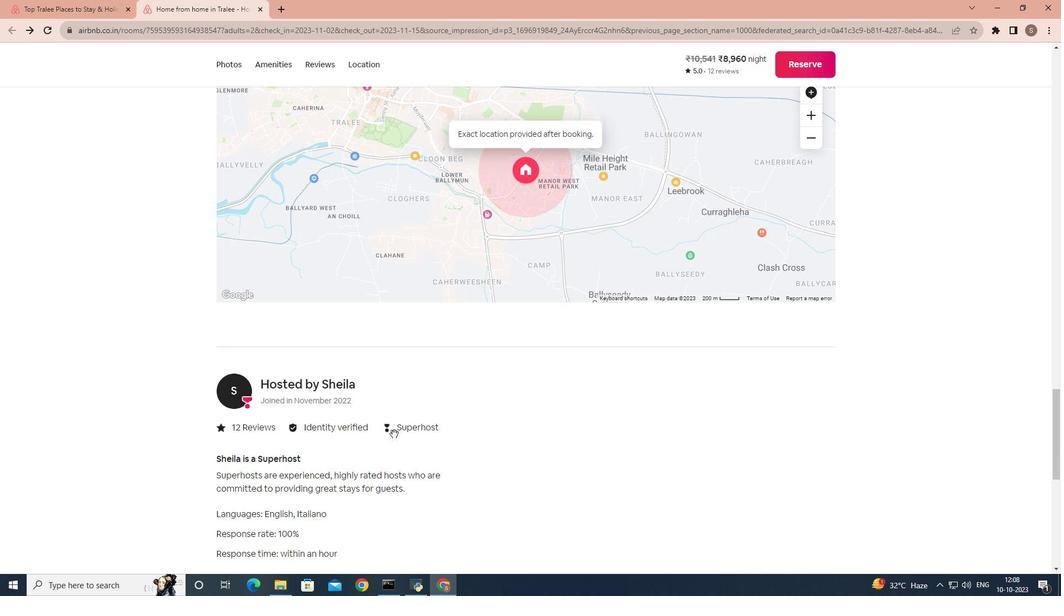 
Action: Mouse scrolled (395, 435) with delta (0, 0)
Screenshot: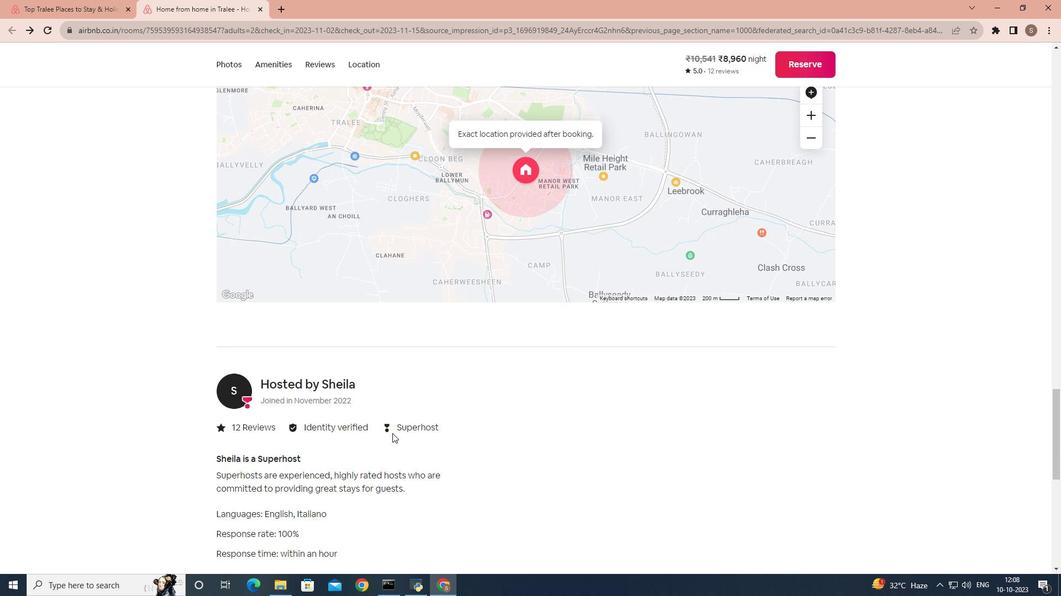 
Action: Mouse scrolled (395, 435) with delta (0, 0)
Screenshot: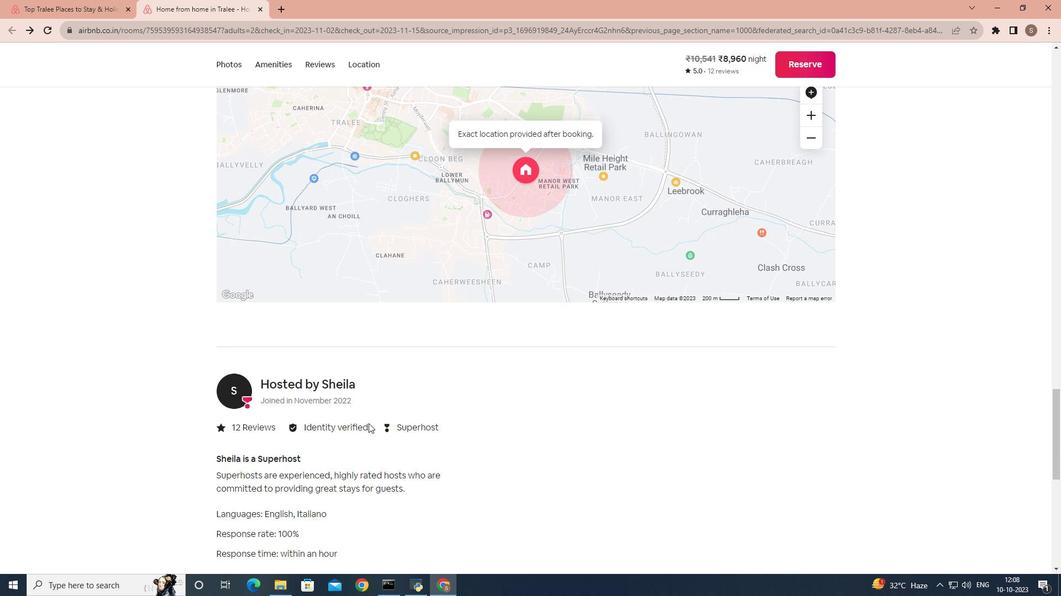 
Action: Mouse moved to (338, 411)
Screenshot: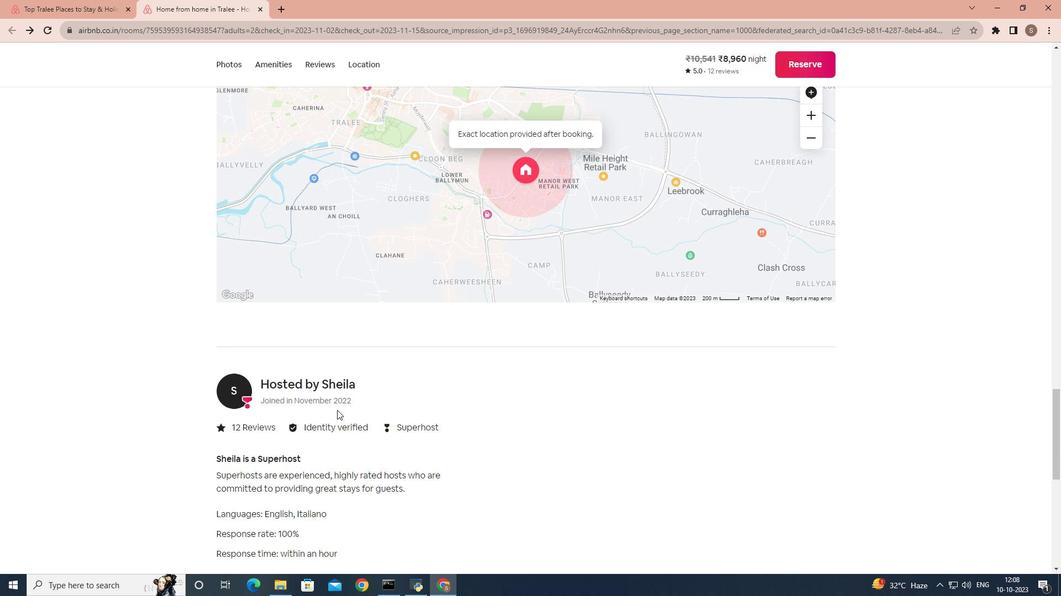 
Action: Mouse scrolled (338, 411) with delta (0, 0)
Screenshot: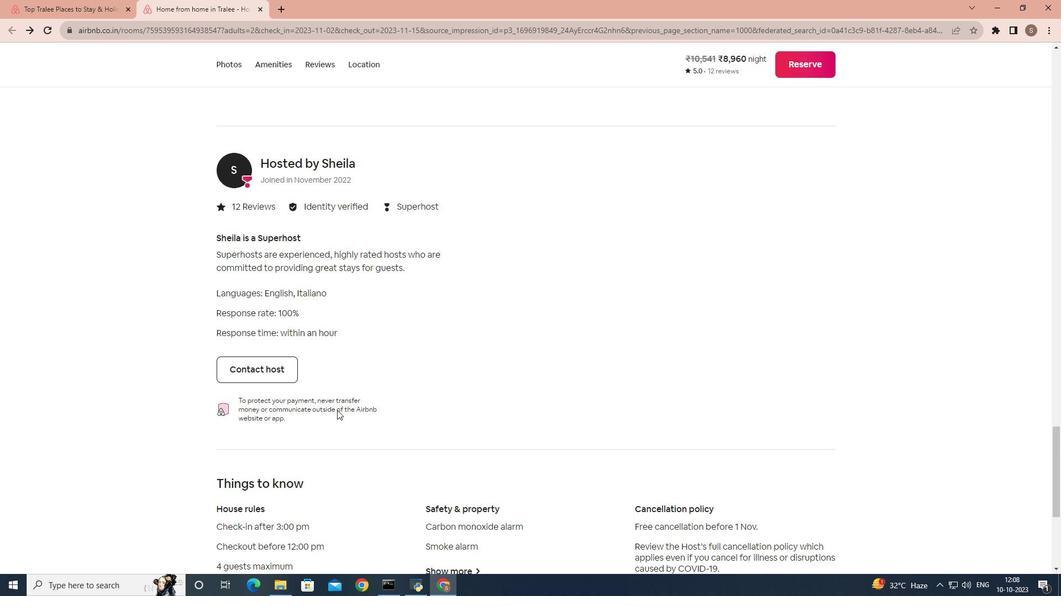 
Action: Mouse scrolled (338, 411) with delta (0, 0)
Screenshot: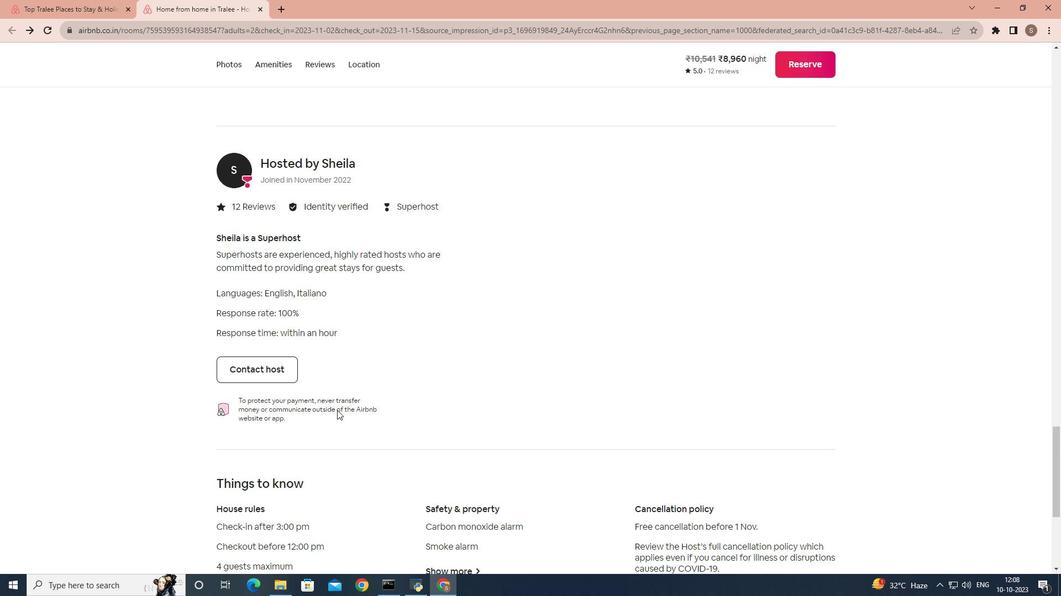 
Action: Mouse scrolled (338, 411) with delta (0, 0)
Screenshot: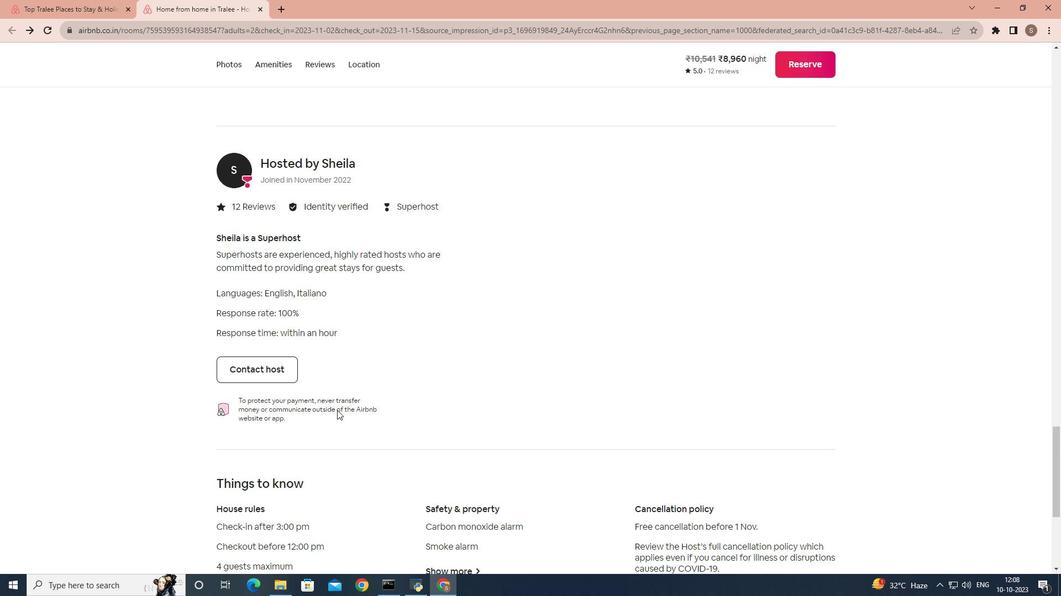 
Action: Mouse scrolled (338, 411) with delta (0, 0)
Screenshot: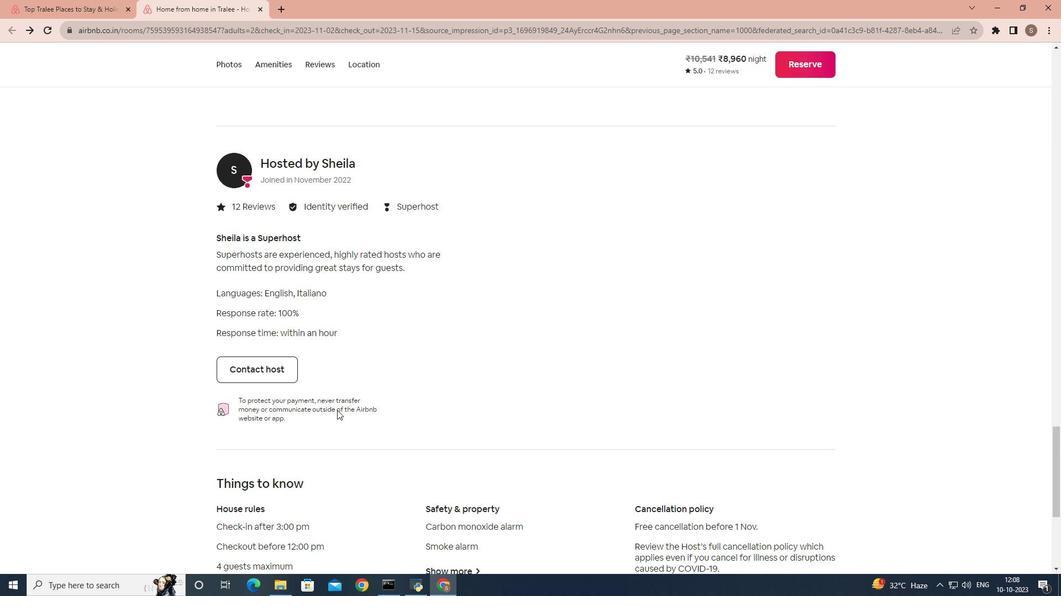 
Action: Mouse scrolled (338, 412) with delta (0, 0)
Screenshot: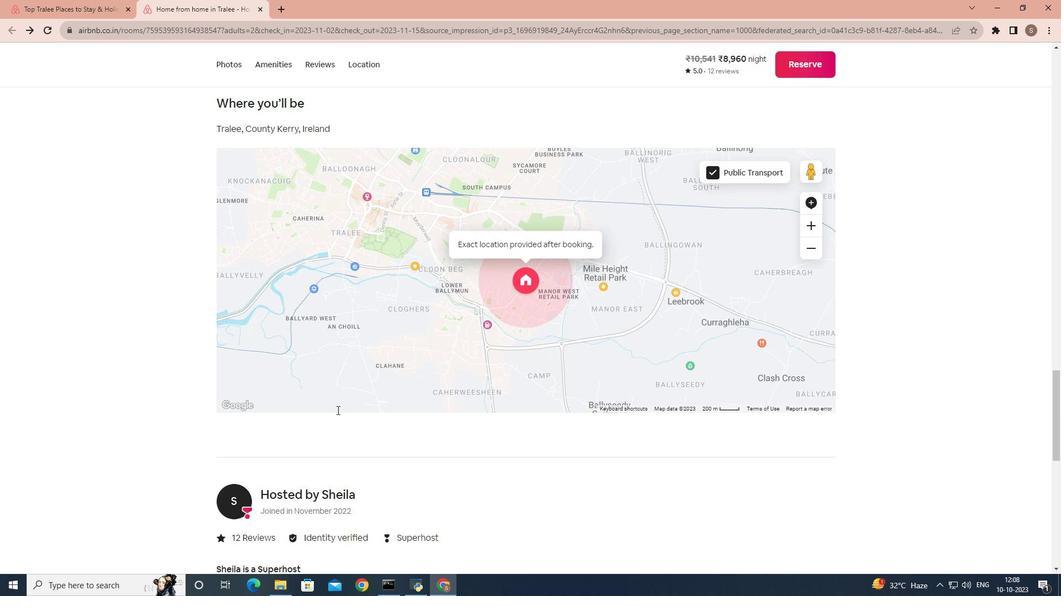 
Action: Mouse scrolled (338, 412) with delta (0, 0)
Screenshot: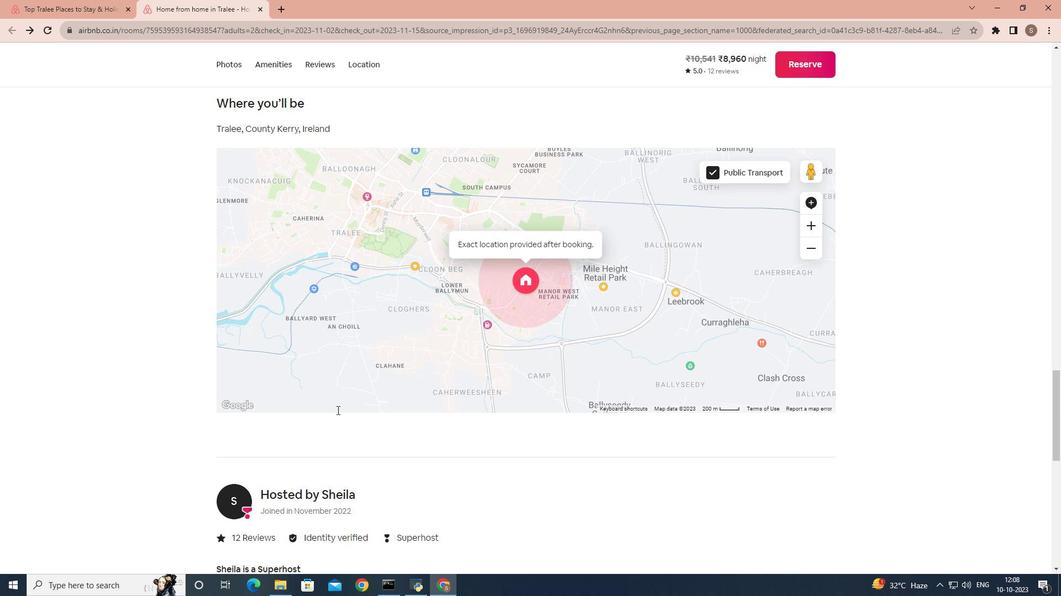 
Action: Mouse scrolled (338, 412) with delta (0, 0)
Screenshot: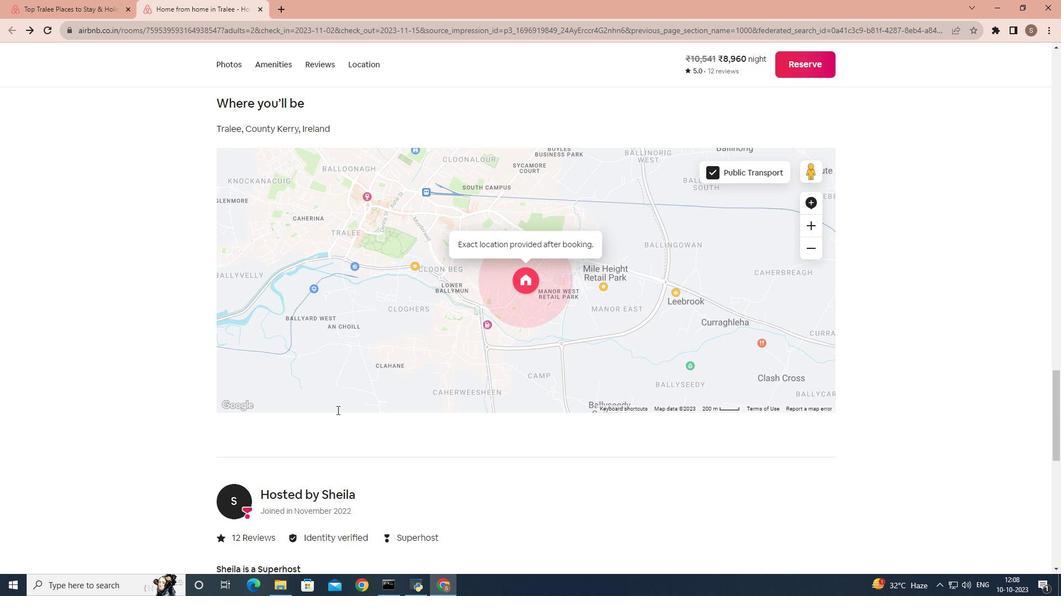 
Action: Mouse scrolled (338, 412) with delta (0, 0)
Screenshot: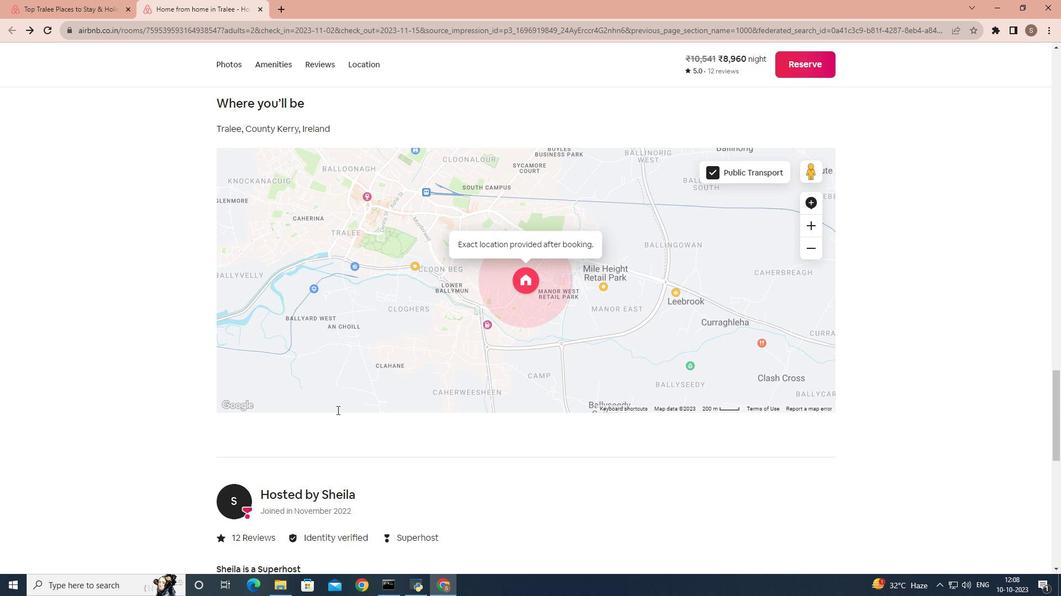 
Action: Mouse scrolled (338, 412) with delta (0, 0)
Screenshot: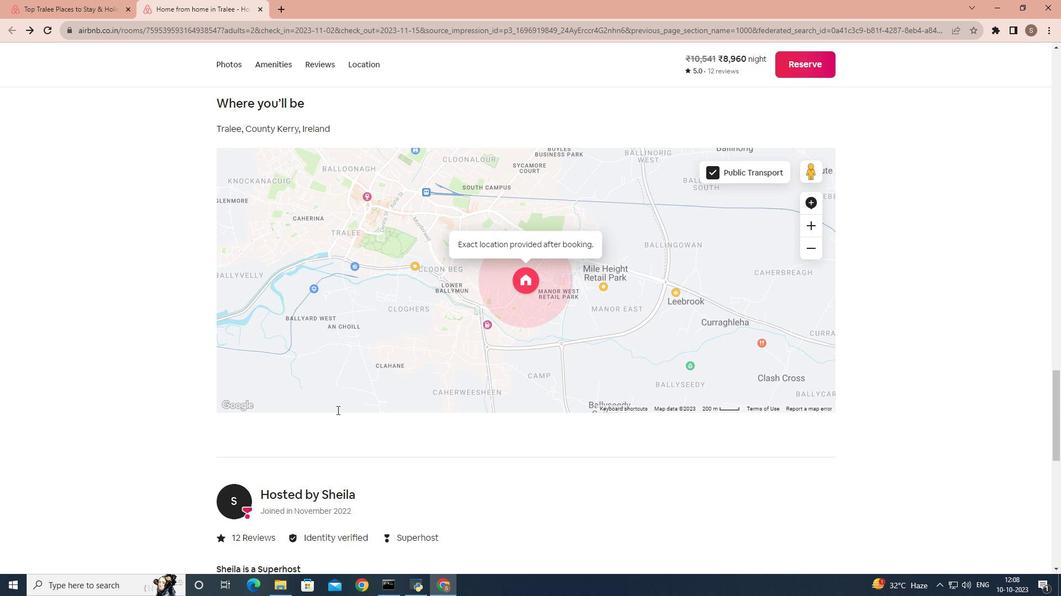 
Action: Mouse scrolled (338, 412) with delta (0, 0)
Screenshot: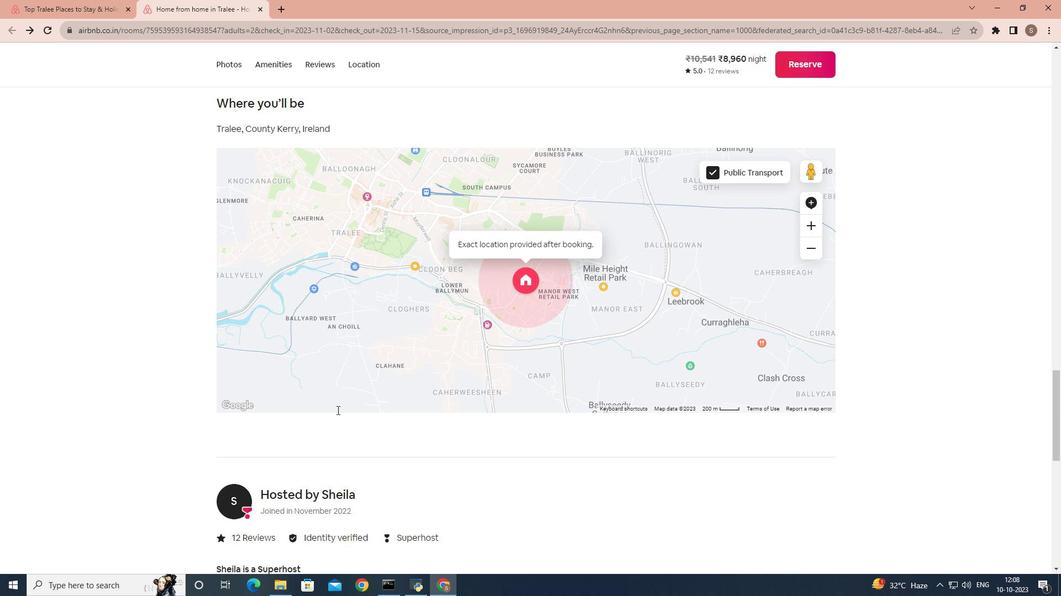 
Action: Mouse scrolled (338, 412) with delta (0, 0)
Screenshot: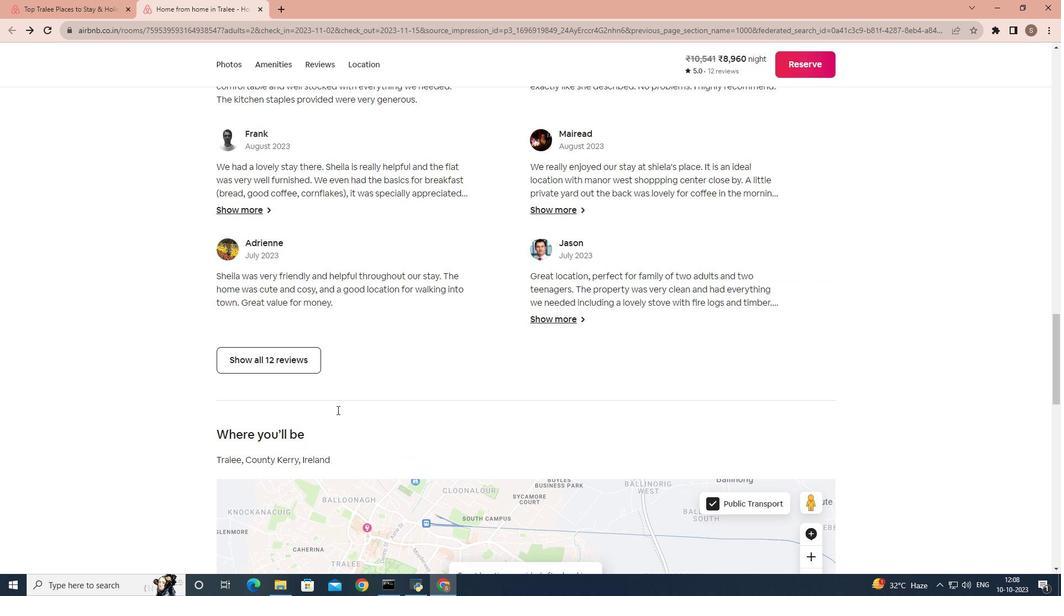
Action: Mouse scrolled (338, 412) with delta (0, 0)
Screenshot: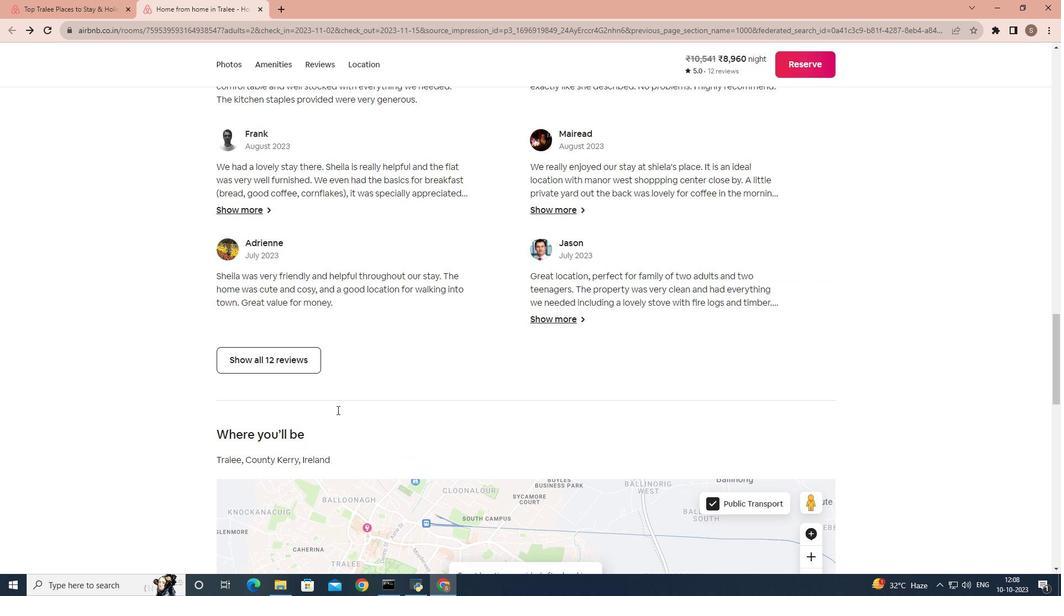 
Action: Mouse scrolled (338, 412) with delta (0, 0)
Screenshot: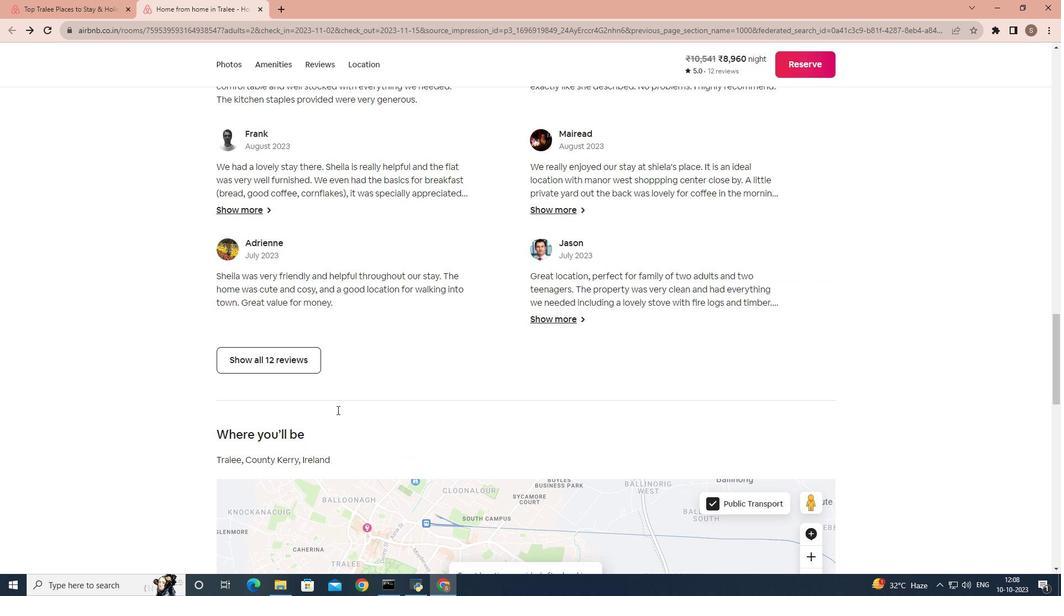 
Action: Mouse scrolled (338, 412) with delta (0, 0)
Screenshot: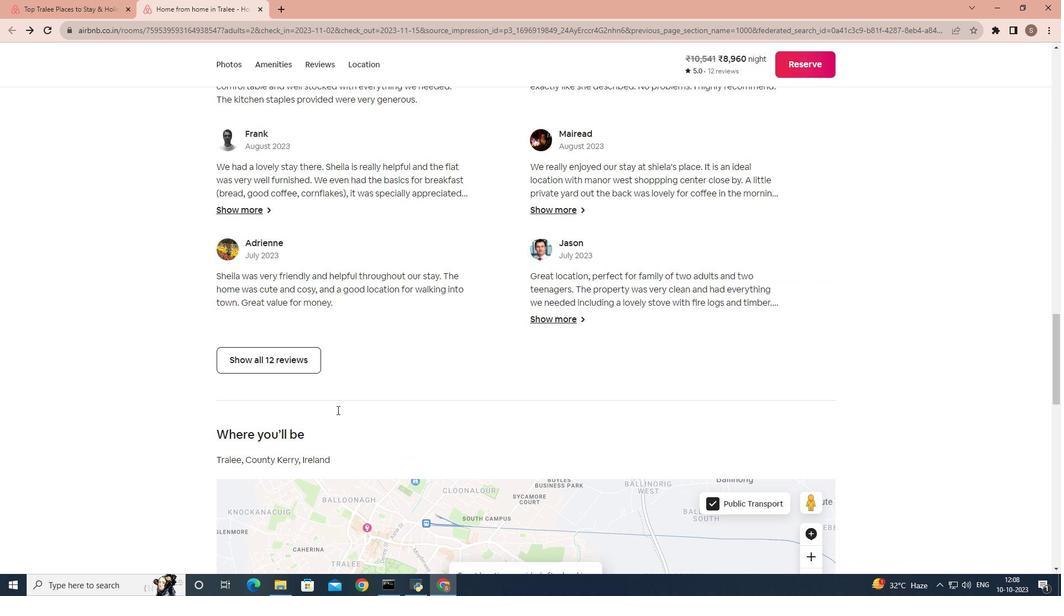 
Action: Mouse scrolled (338, 412) with delta (0, 0)
Screenshot: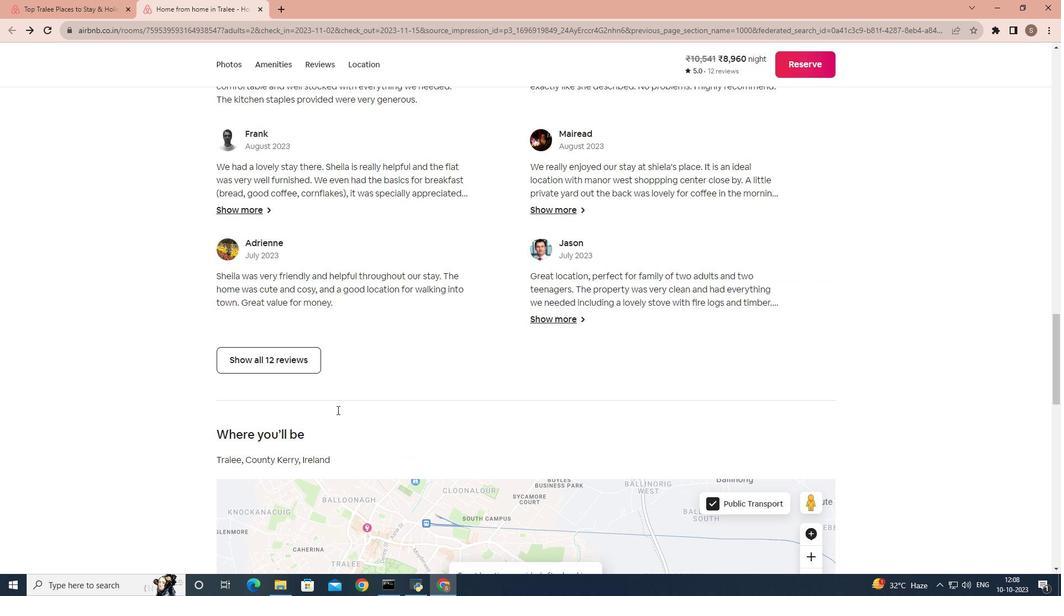 
Action: Mouse scrolled (338, 412) with delta (0, 0)
Screenshot: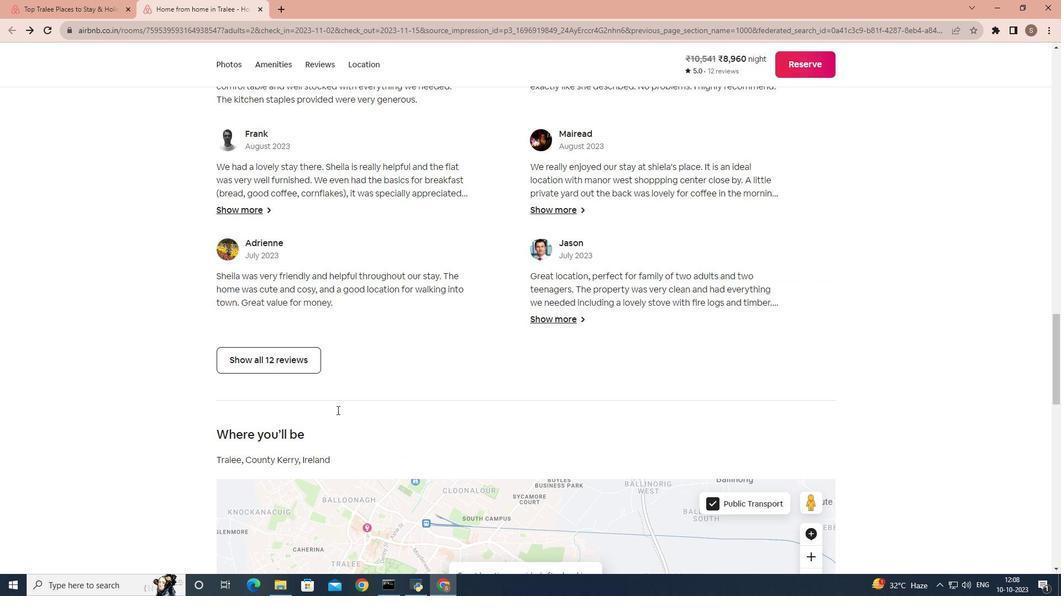 
Action: Mouse scrolled (338, 412) with delta (0, 0)
Screenshot: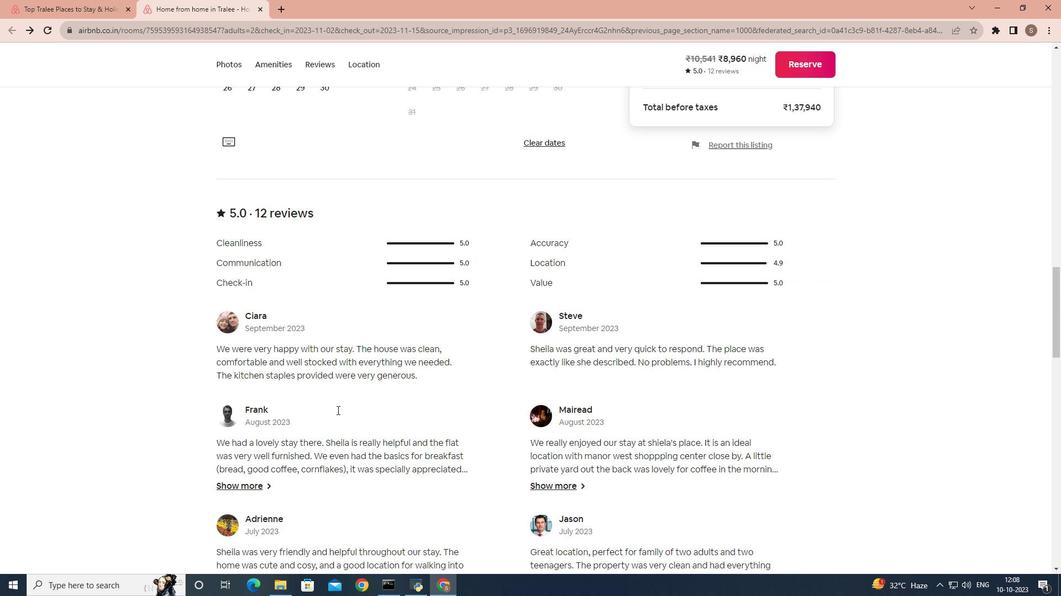
Action: Mouse scrolled (338, 412) with delta (0, 0)
Screenshot: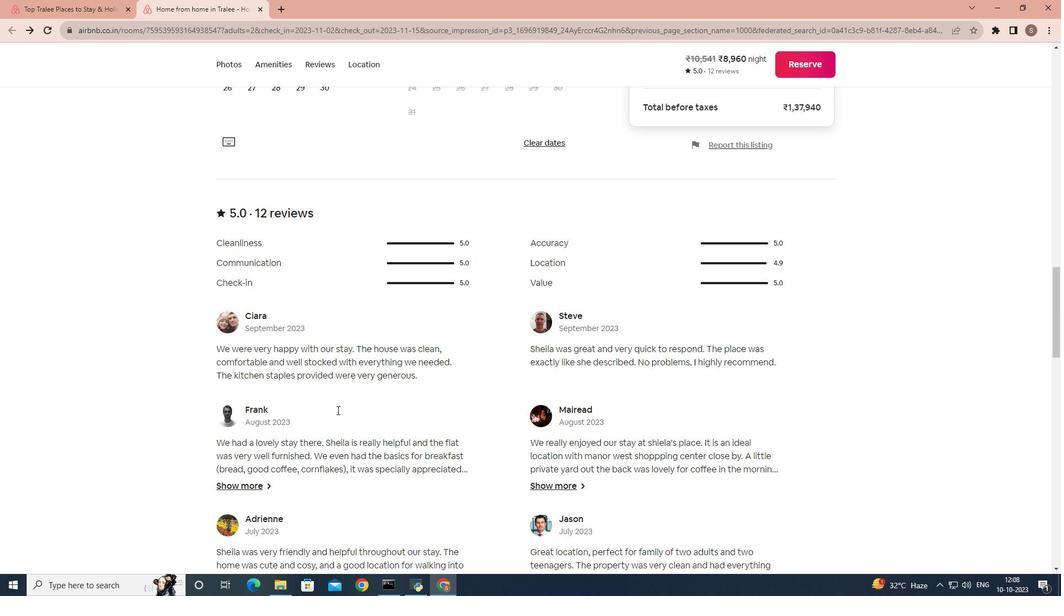 
Action: Mouse scrolled (338, 412) with delta (0, 0)
Screenshot: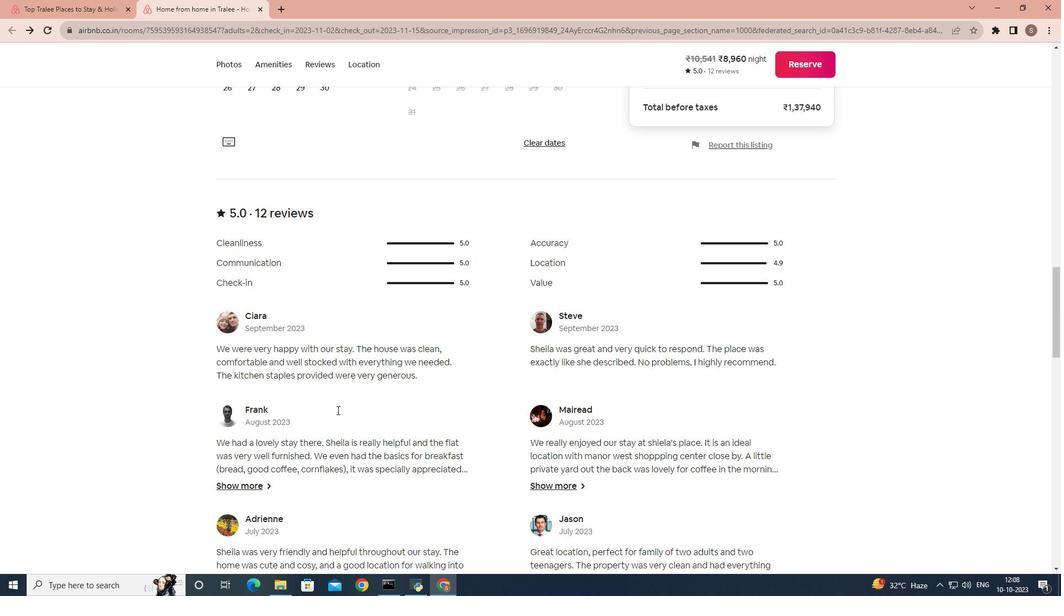 
Action: Mouse scrolled (338, 412) with delta (0, 0)
Screenshot: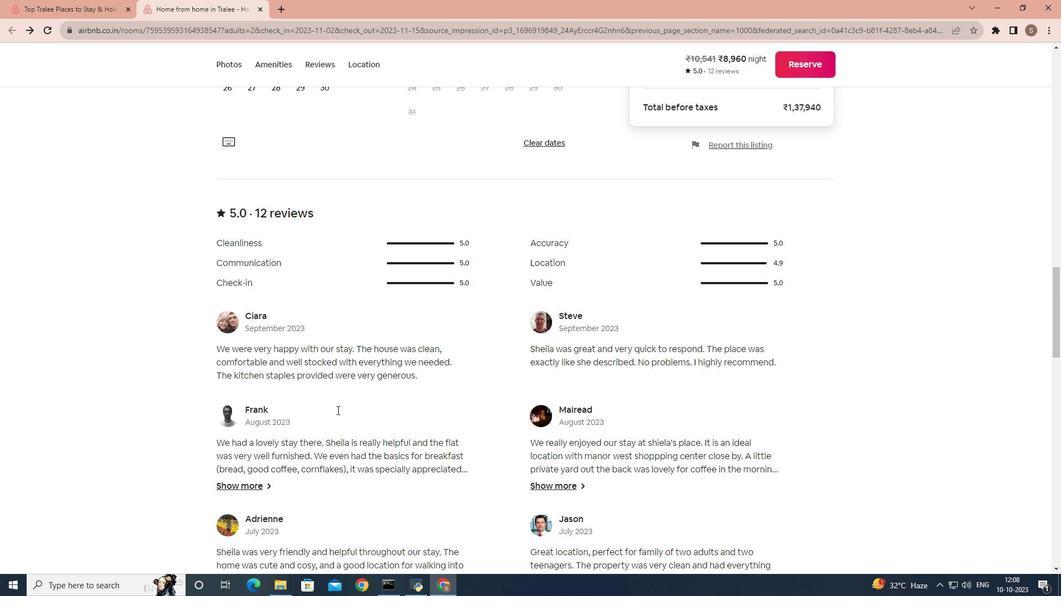 
Action: Mouse scrolled (338, 412) with delta (0, 0)
Screenshot: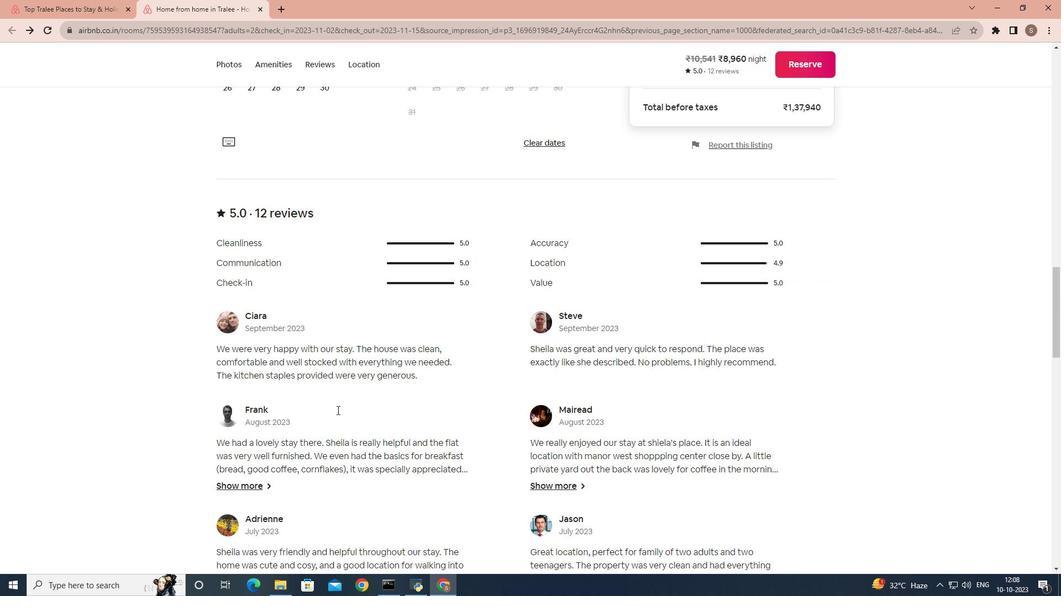 
Action: Mouse scrolled (338, 412) with delta (0, 0)
Screenshot: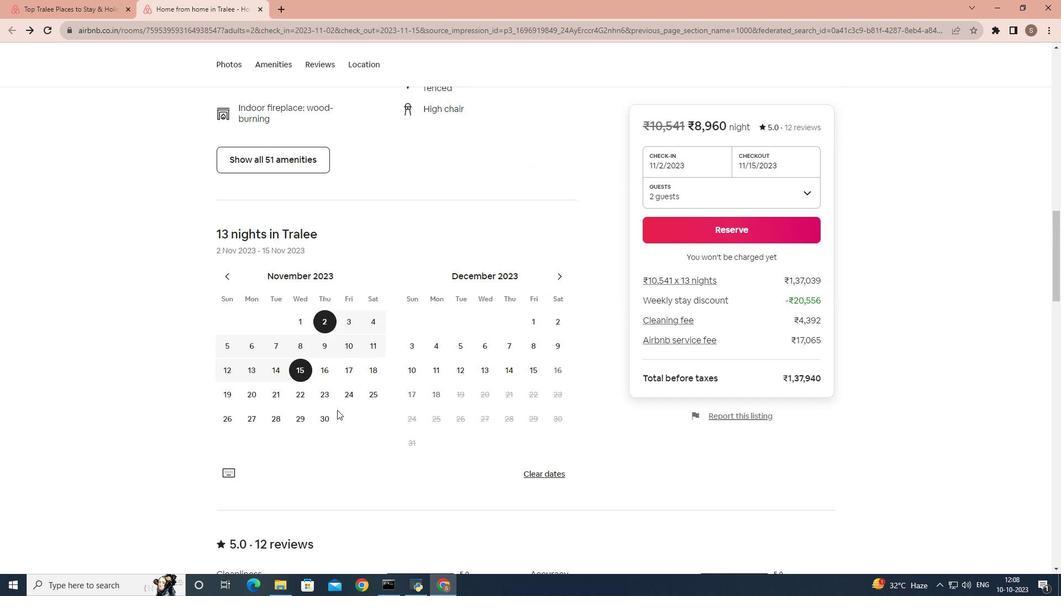 
Action: Mouse scrolled (338, 412) with delta (0, 0)
Screenshot: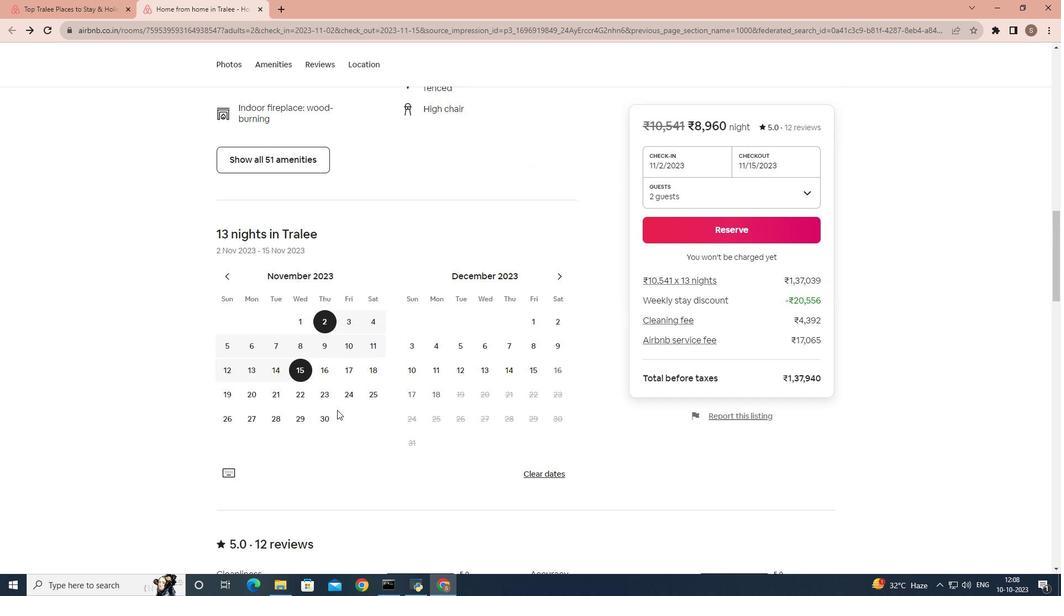 
Action: Mouse scrolled (338, 412) with delta (0, 0)
Screenshot: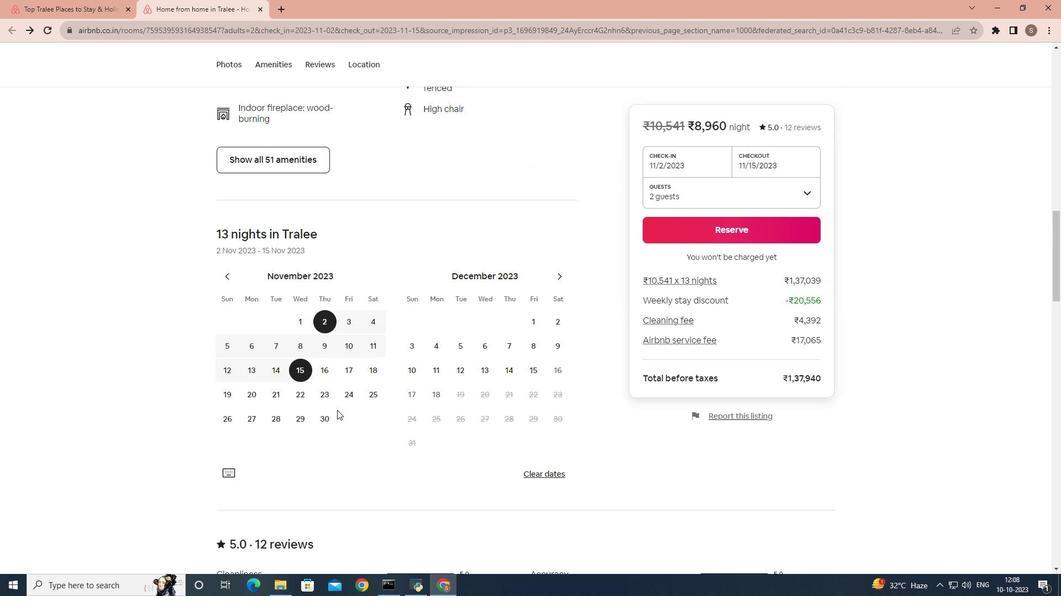
Action: Mouse scrolled (338, 412) with delta (0, 0)
Screenshot: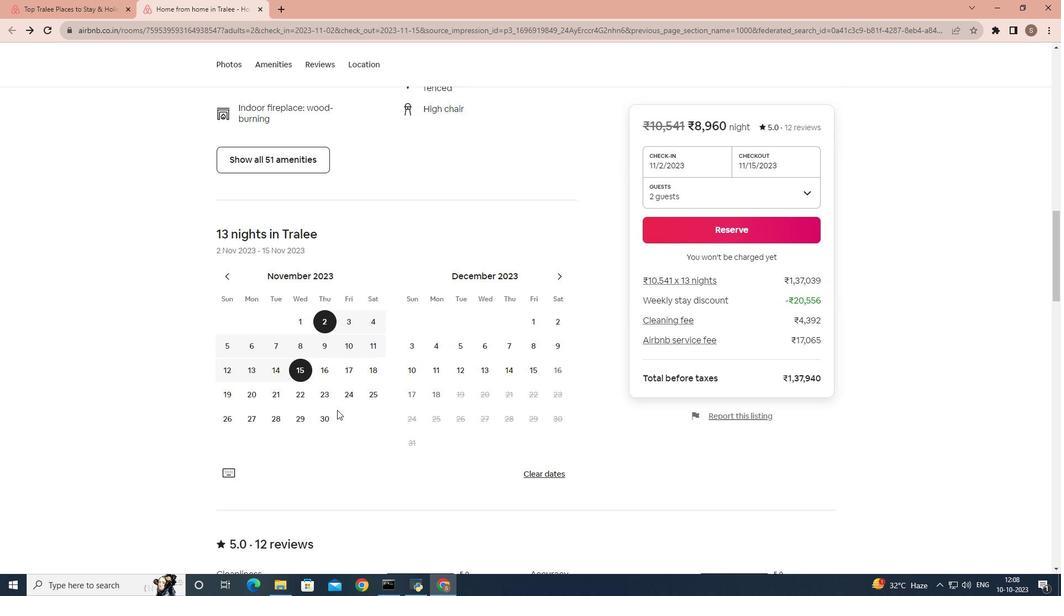 
Action: Mouse scrolled (338, 412) with delta (0, 0)
Screenshot: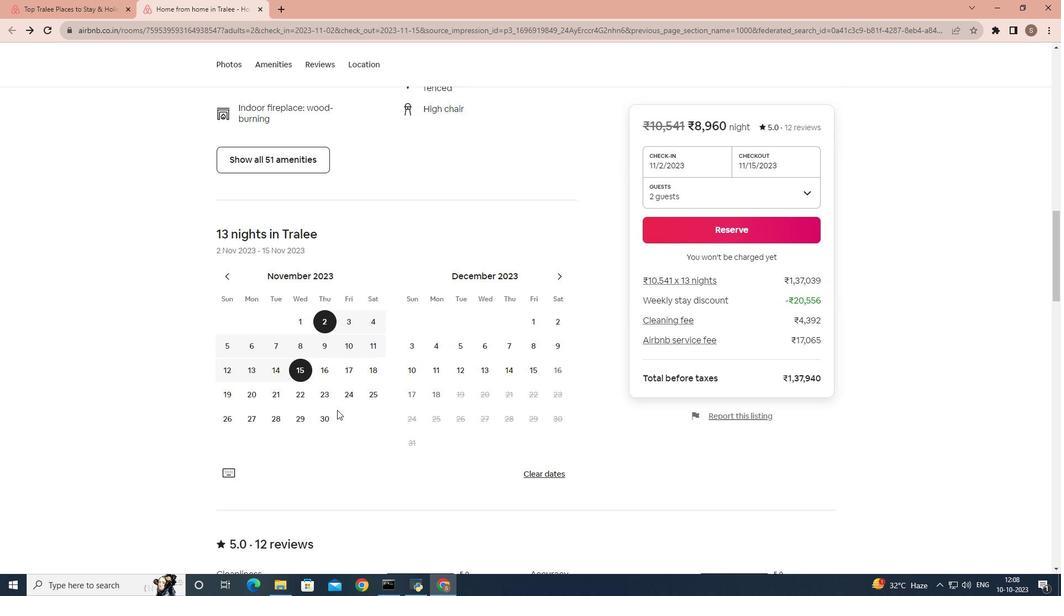 
Action: Mouse scrolled (338, 412) with delta (0, 0)
Screenshot: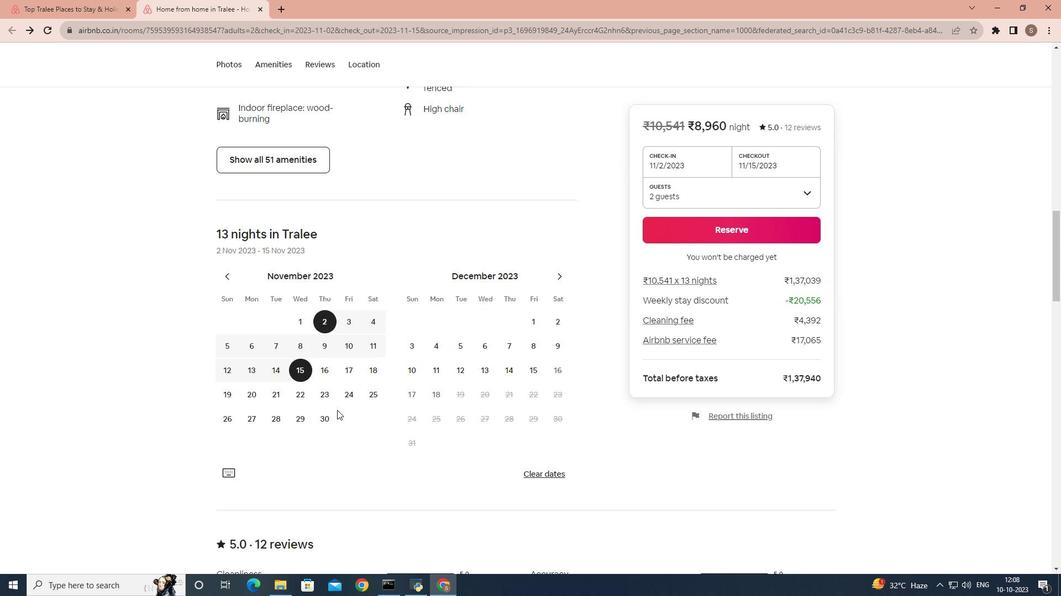 
Action: Mouse scrolled (338, 412) with delta (0, 0)
Screenshot: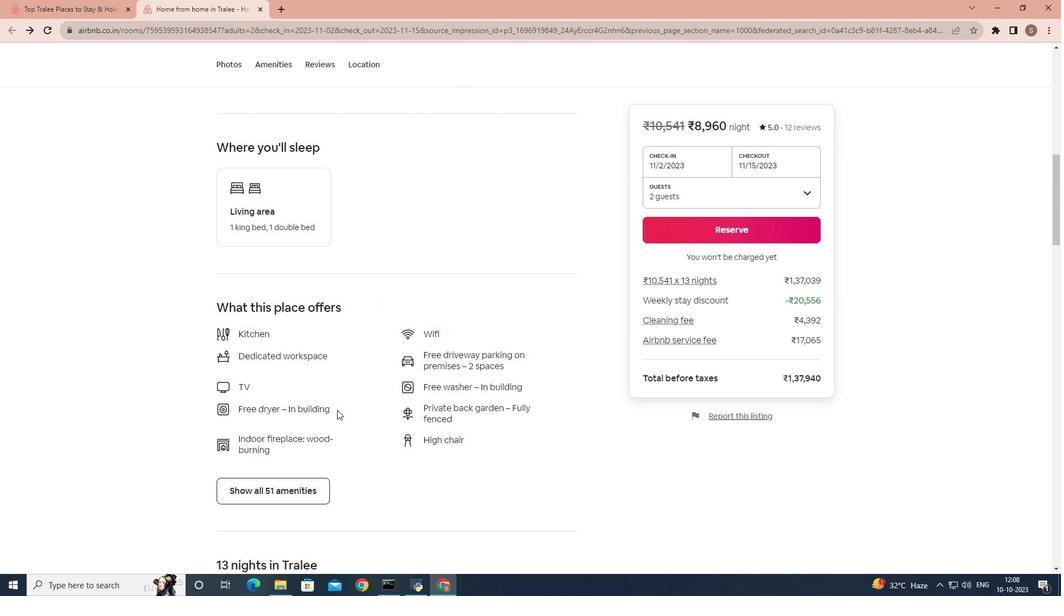 
Action: Mouse scrolled (338, 412) with delta (0, 0)
Screenshot: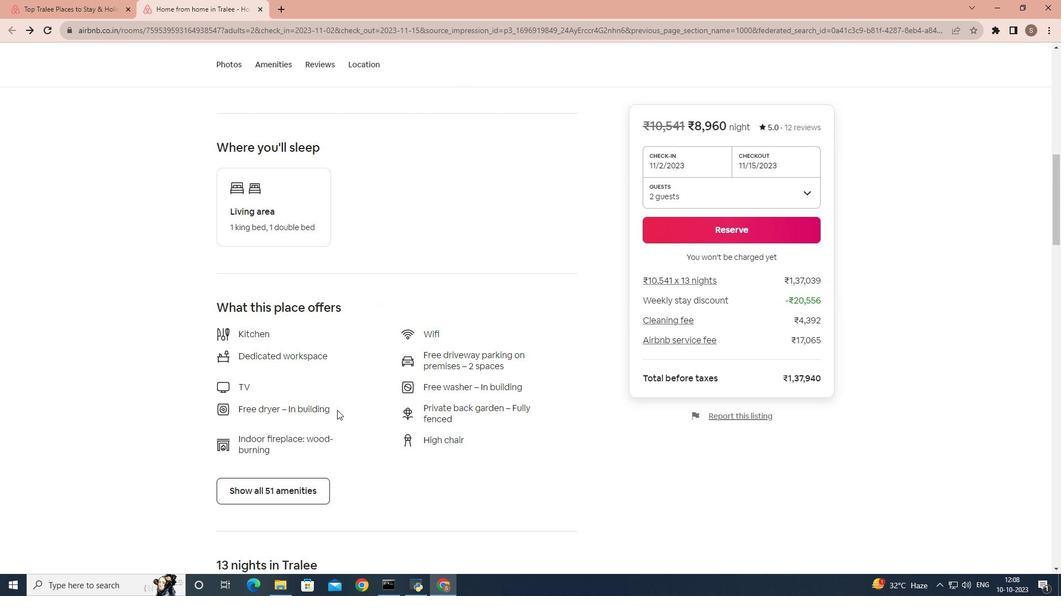 
Action: Mouse scrolled (338, 412) with delta (0, 0)
Screenshot: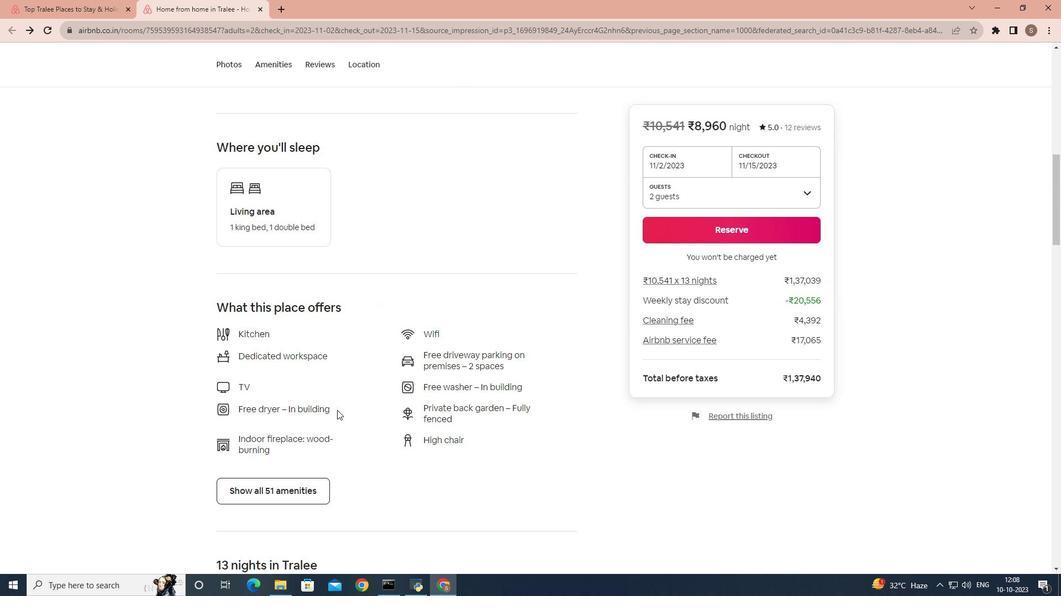 
Action: Mouse scrolled (338, 412) with delta (0, 0)
Screenshot: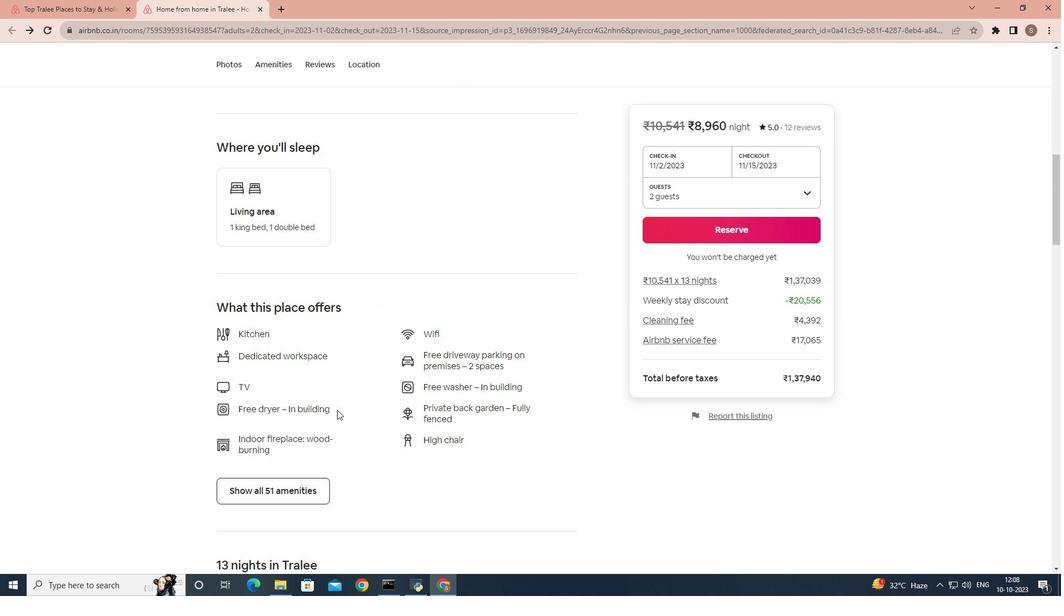 
Action: Mouse scrolled (338, 412) with delta (0, 0)
Screenshot: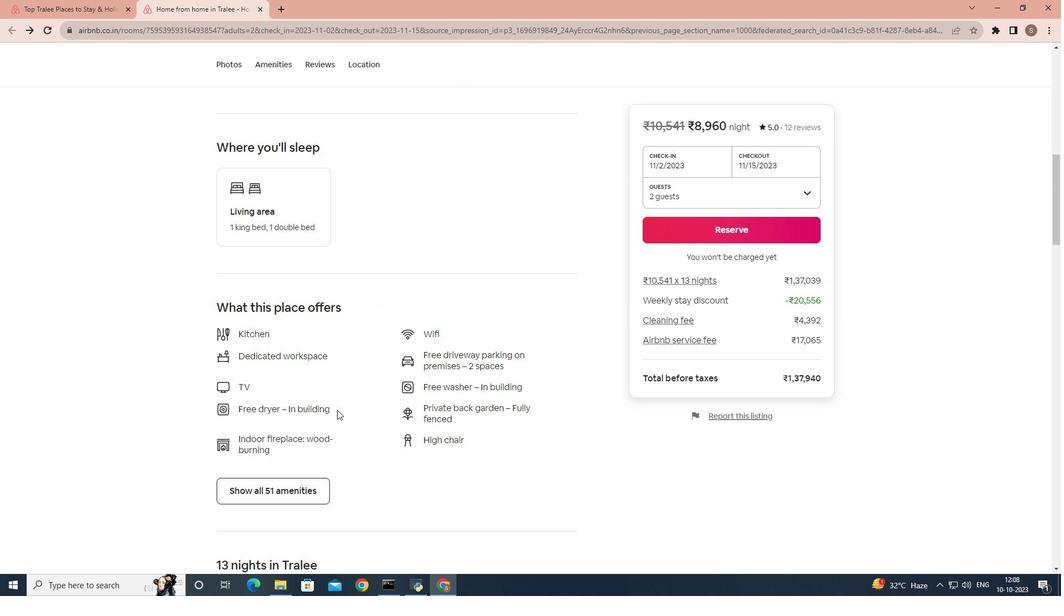 
Action: Mouse scrolled (338, 412) with delta (0, 0)
Screenshot: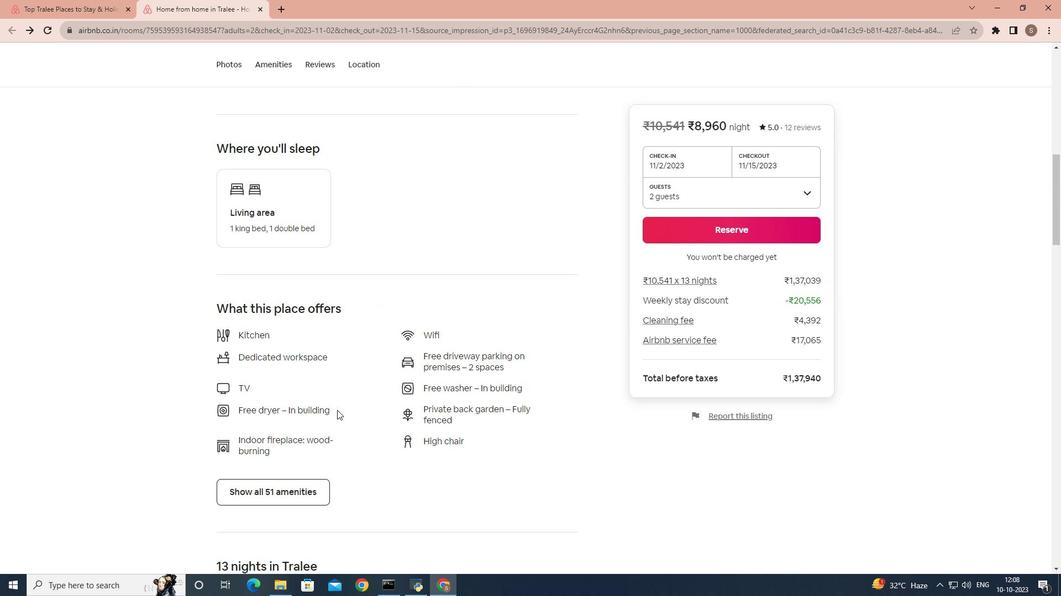 
Action: Mouse scrolled (338, 412) with delta (0, 0)
Screenshot: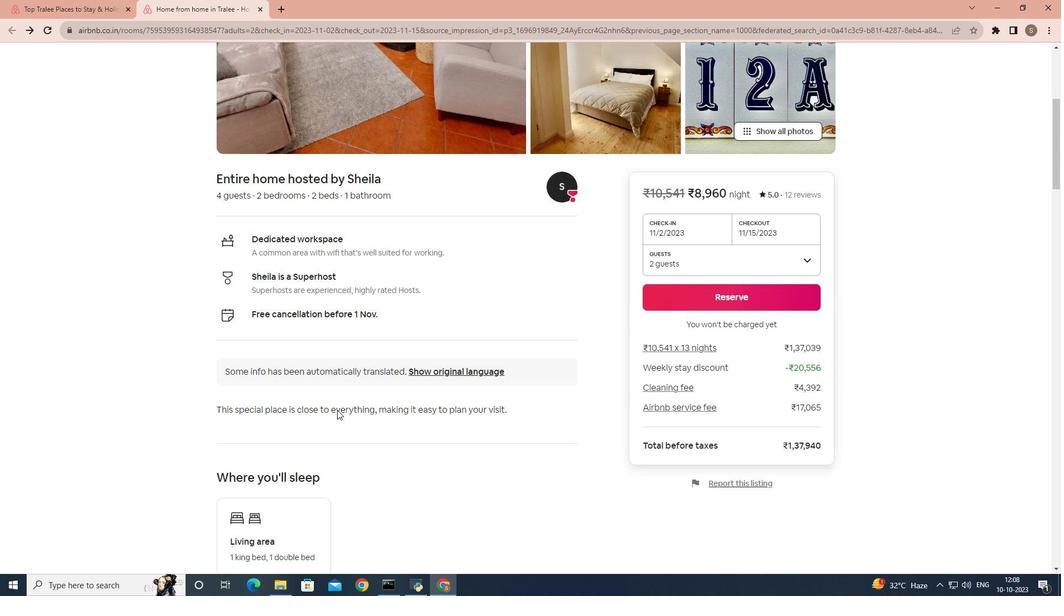 
Action: Mouse scrolled (338, 412) with delta (0, 0)
Screenshot: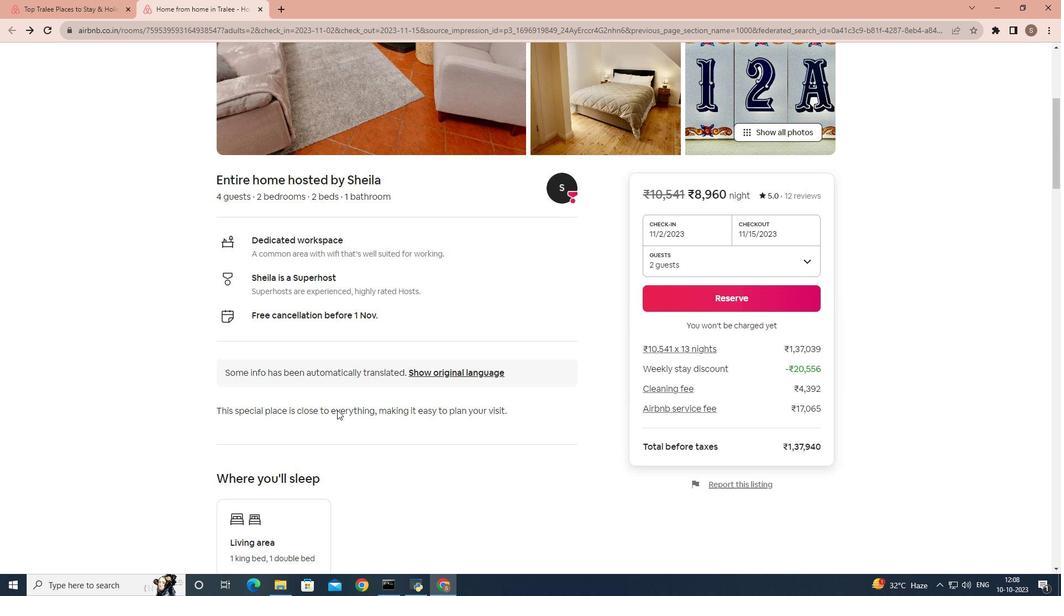 
Action: Mouse scrolled (338, 412) with delta (0, 0)
Screenshot: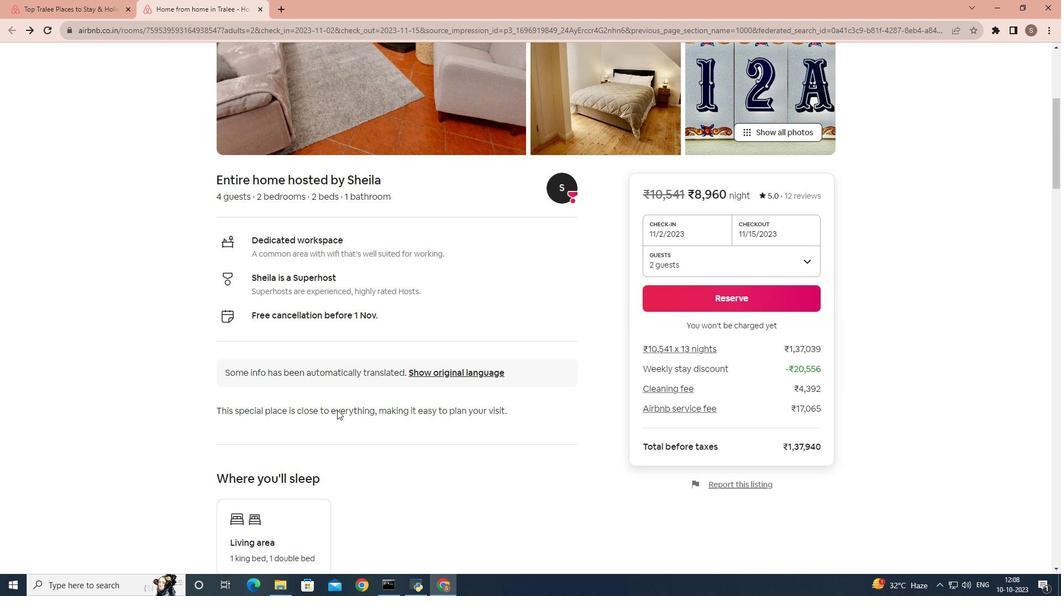 
Action: Mouse scrolled (338, 412) with delta (0, 0)
Screenshot: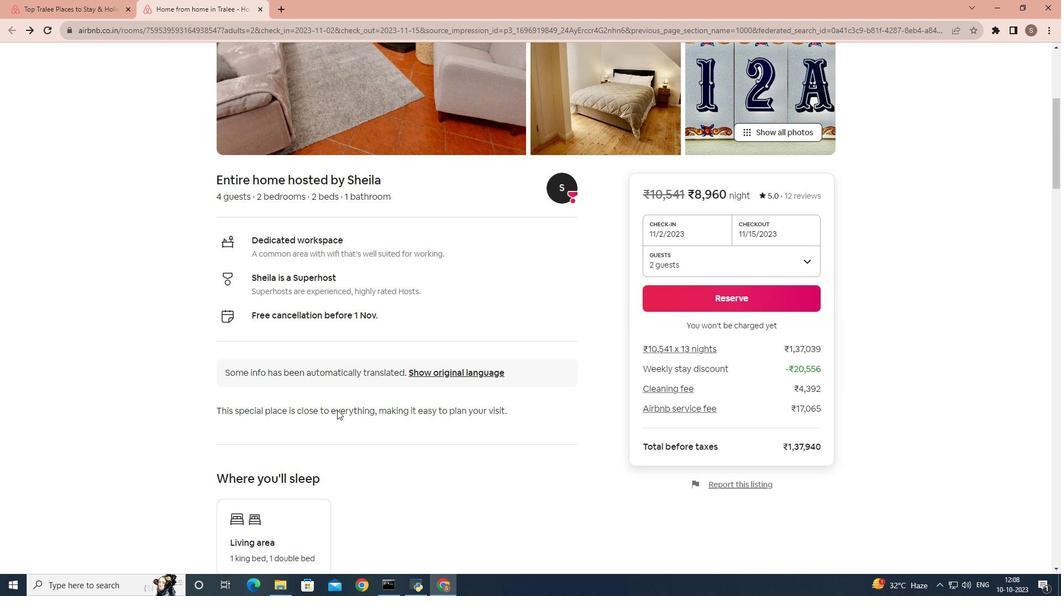 
Action: Mouse scrolled (338, 412) with delta (0, 0)
Screenshot: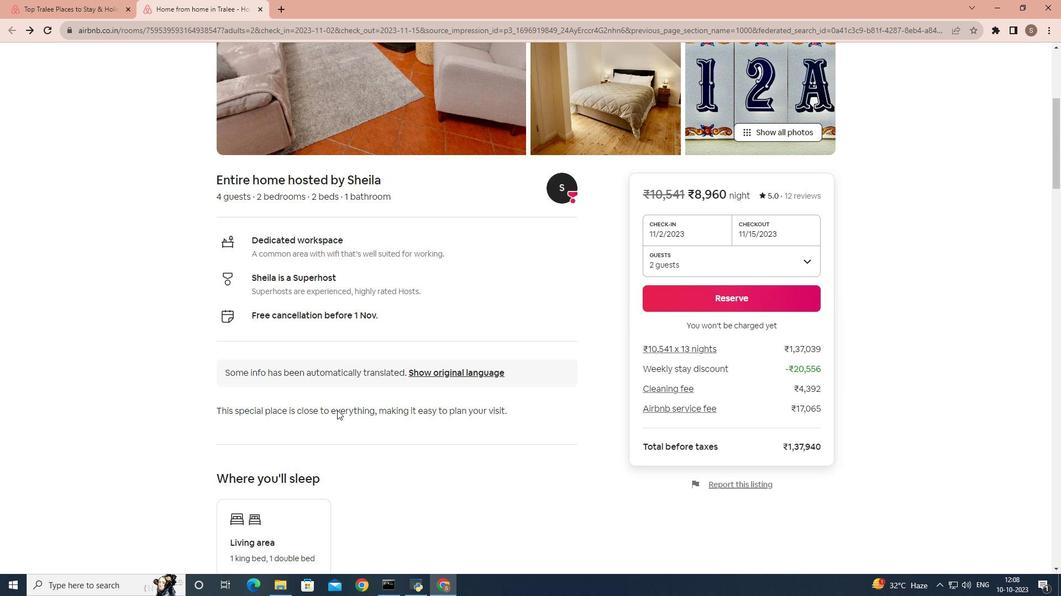 
Action: Mouse scrolled (338, 412) with delta (0, 0)
Screenshot: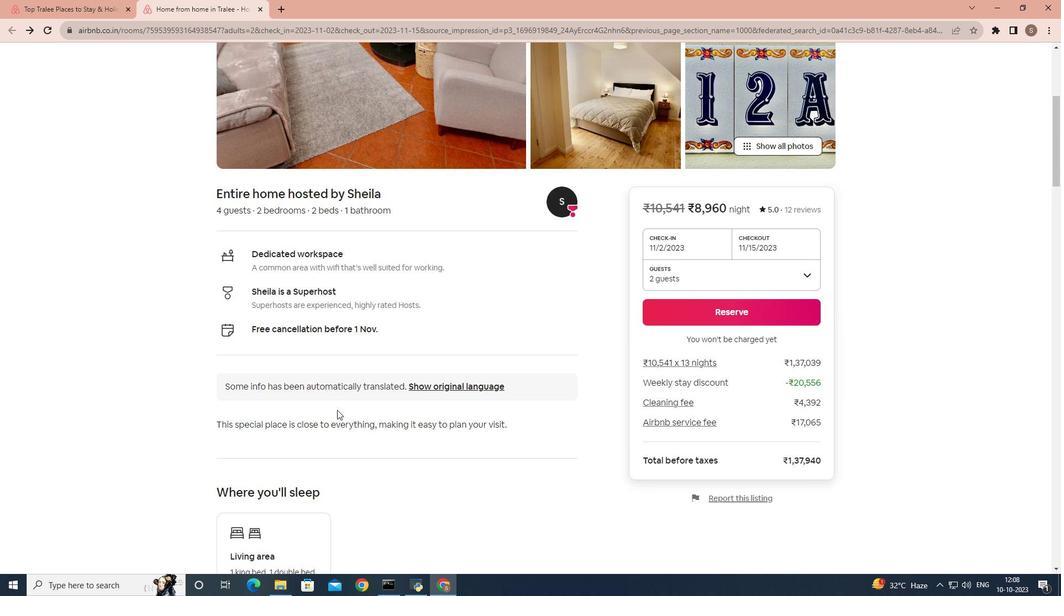 
Action: Mouse scrolled (338, 412) with delta (0, 0)
Screenshot: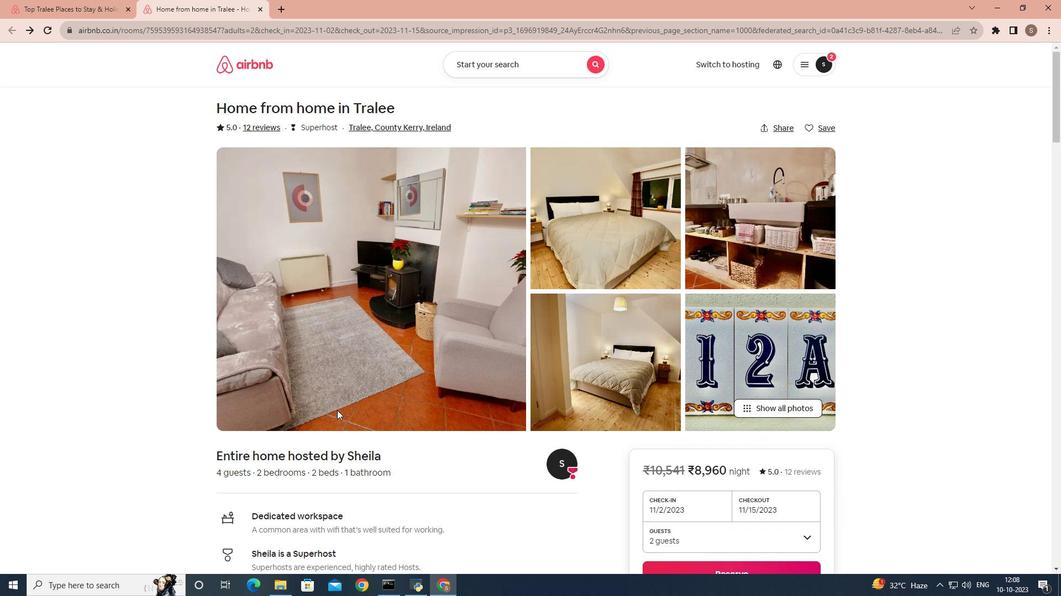 
Action: Mouse scrolled (338, 412) with delta (0, 0)
Screenshot: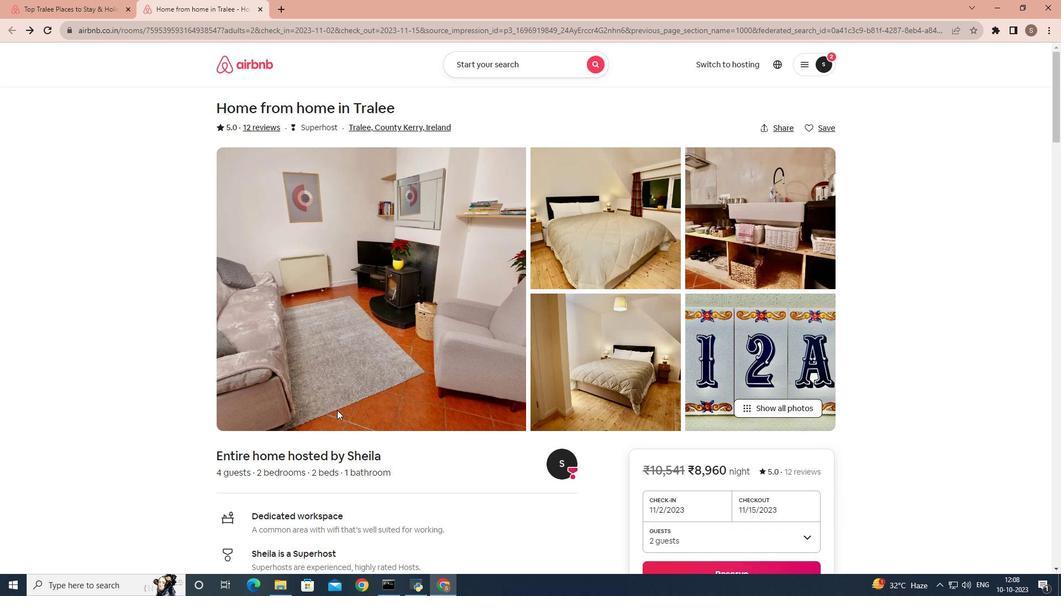 
Action: Mouse scrolled (338, 412) with delta (0, 0)
